 Task: Select and add various automotive accessories to your Amazon cart for car maintenance and enhancement.
Action: Mouse moved to (15, 82)
Screenshot: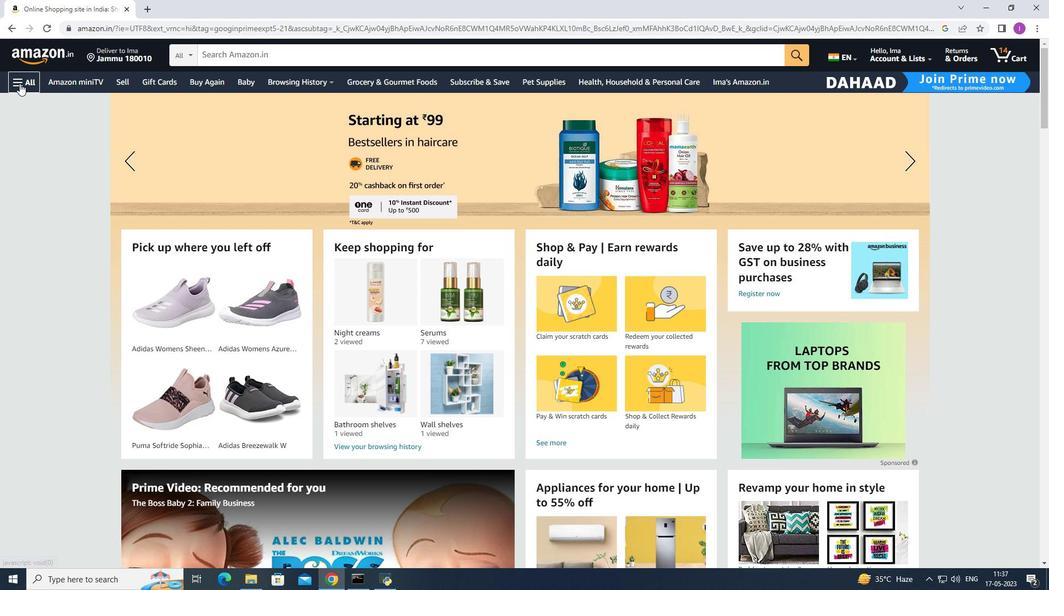 
Action: Mouse pressed left at (15, 82)
Screenshot: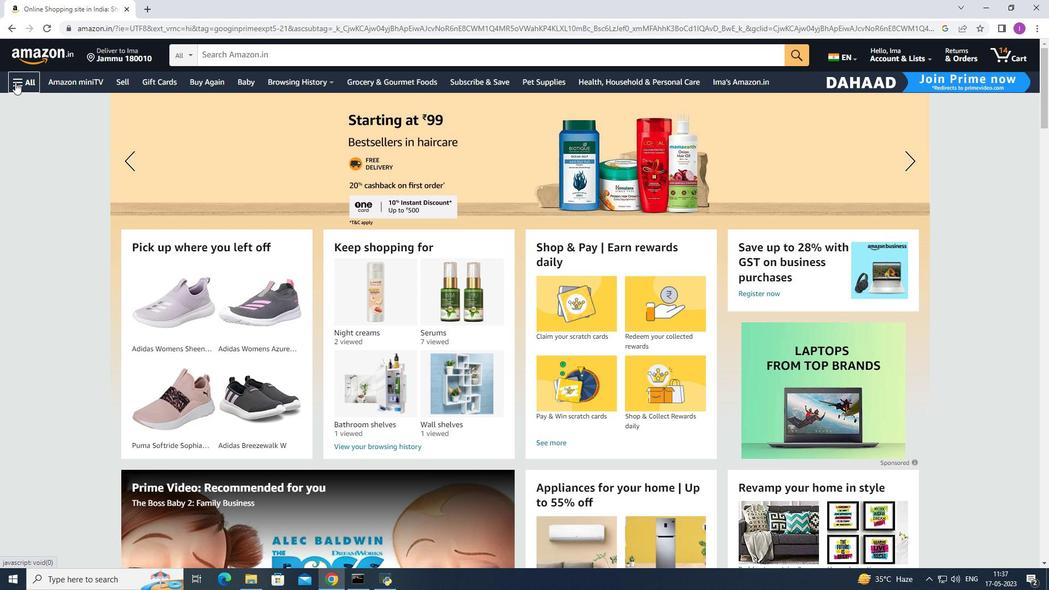 
Action: Mouse moved to (31, 479)
Screenshot: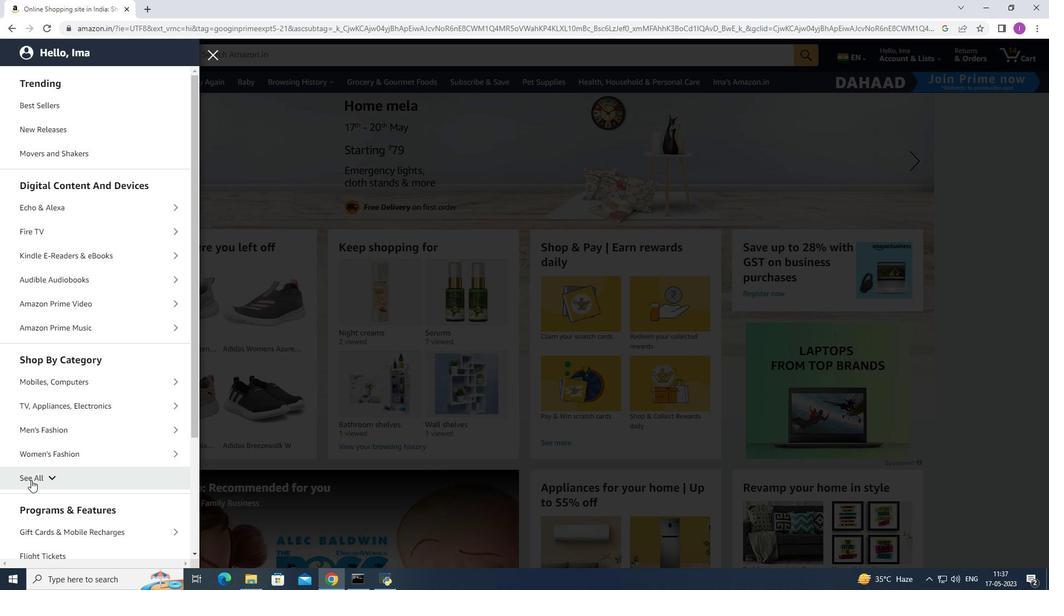 
Action: Mouse pressed left at (31, 479)
Screenshot: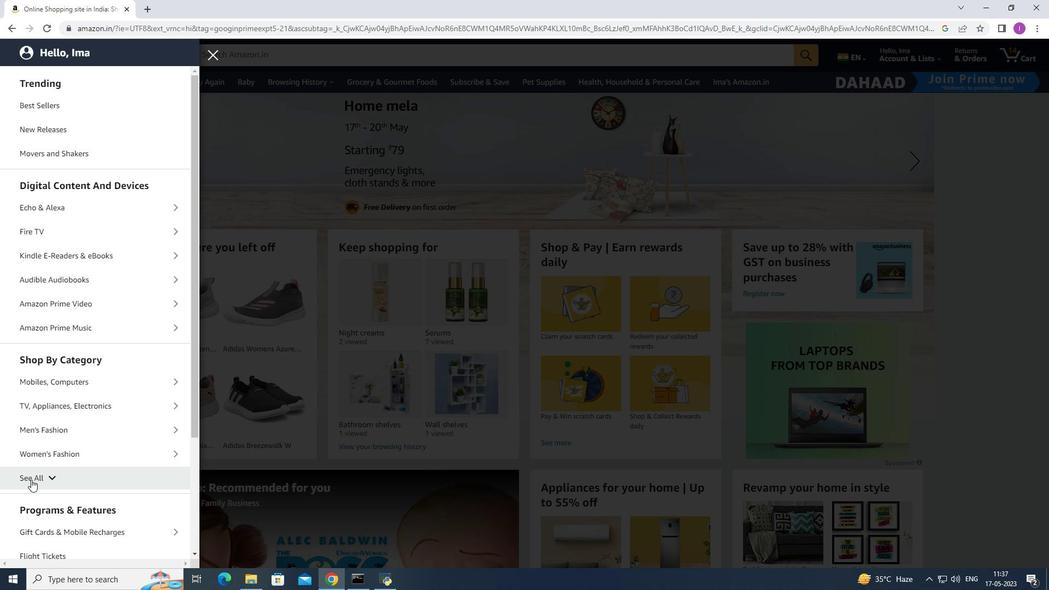 
Action: Mouse moved to (73, 458)
Screenshot: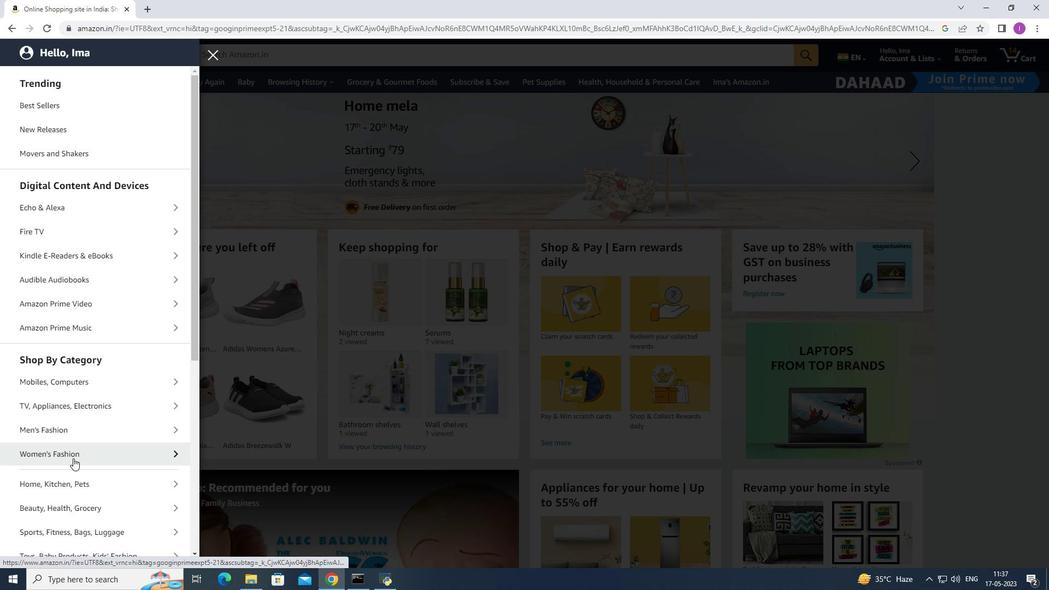 
Action: Mouse scrolled (73, 457) with delta (0, 0)
Screenshot: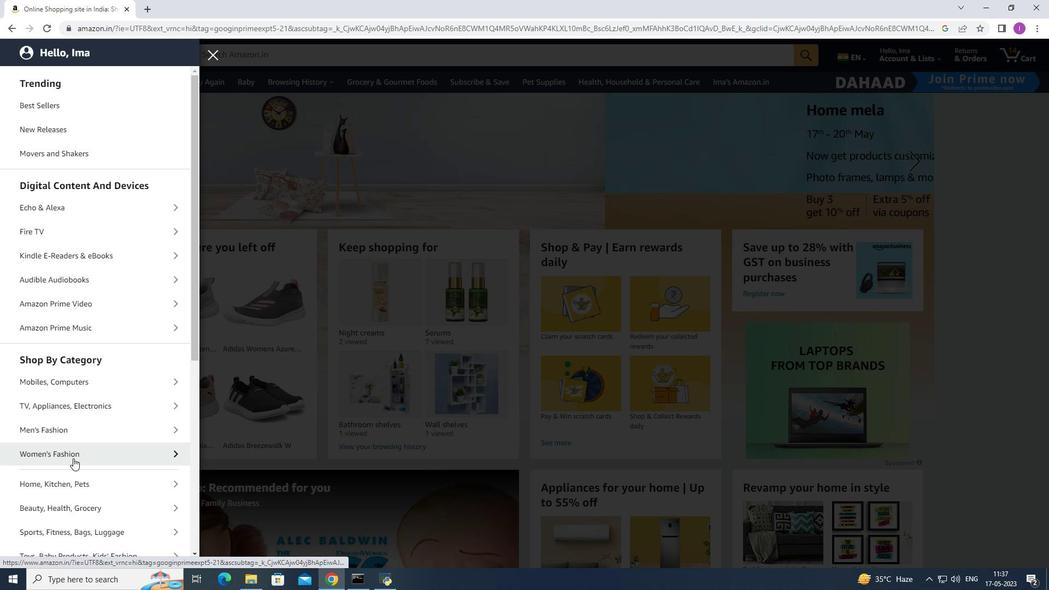
Action: Mouse scrolled (73, 457) with delta (0, 0)
Screenshot: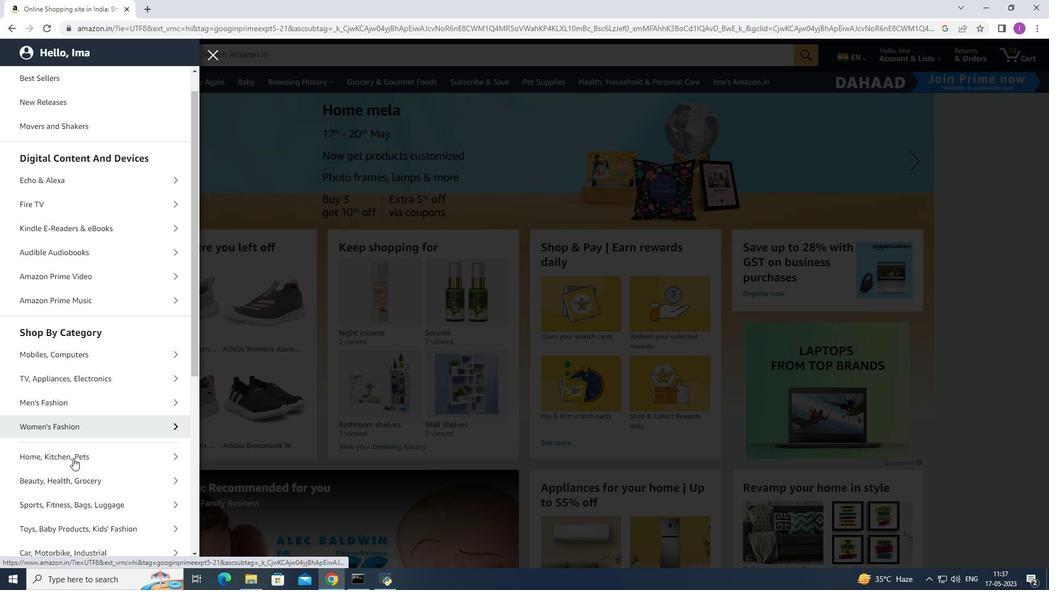 
Action: Mouse moved to (80, 454)
Screenshot: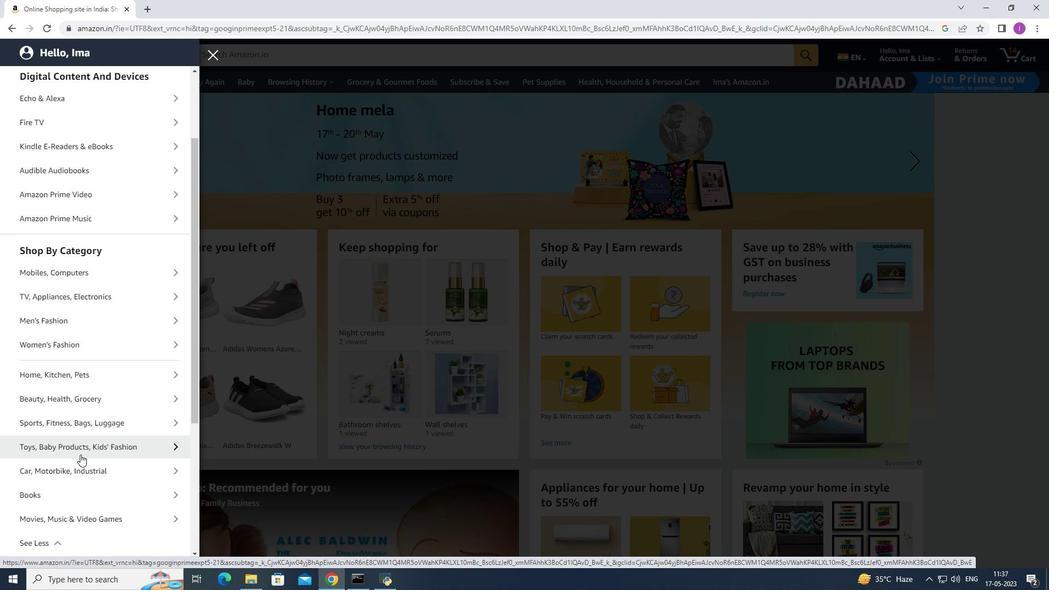 
Action: Mouse scrolled (80, 453) with delta (0, 0)
Screenshot: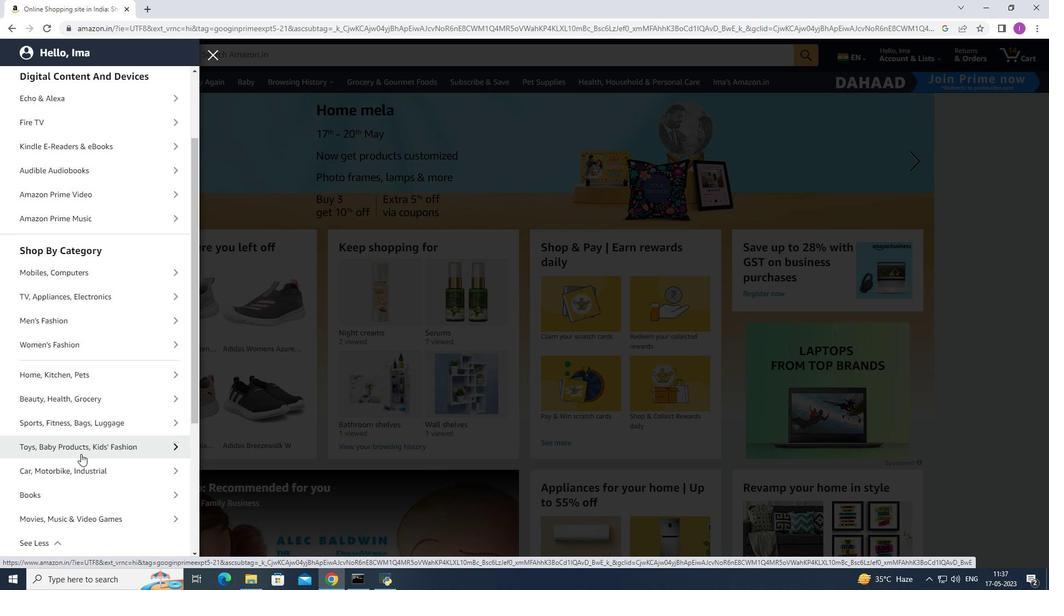 
Action: Mouse scrolled (80, 453) with delta (0, 0)
Screenshot: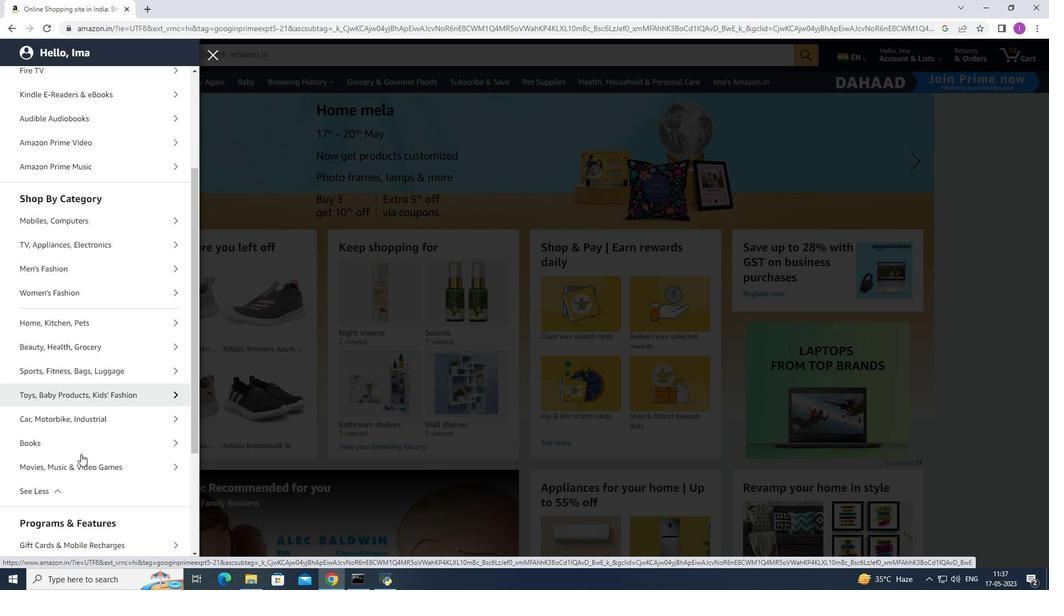 
Action: Mouse moved to (65, 431)
Screenshot: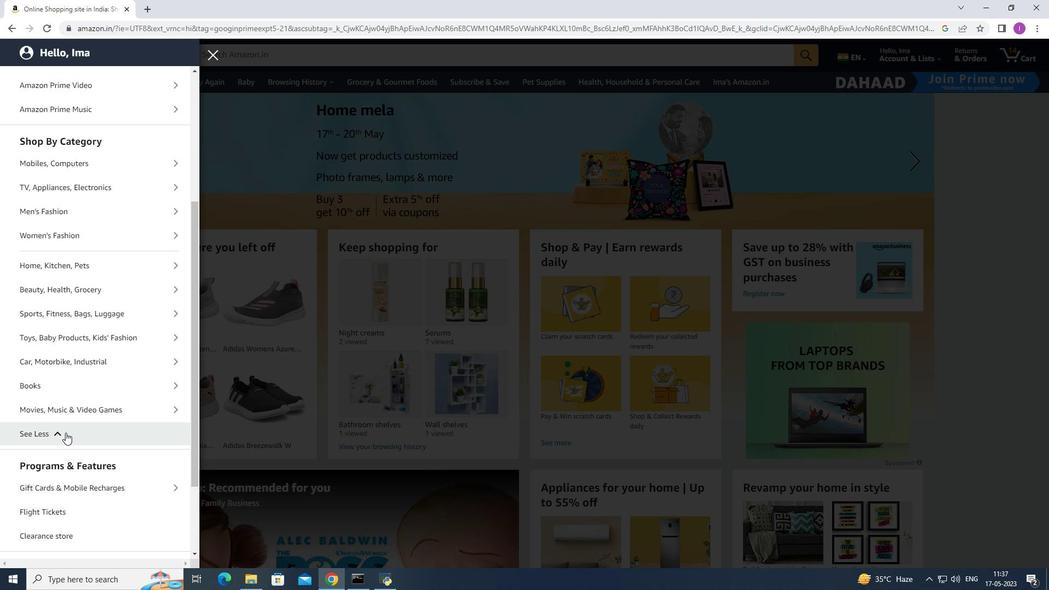 
Action: Mouse scrolled (65, 432) with delta (0, 0)
Screenshot: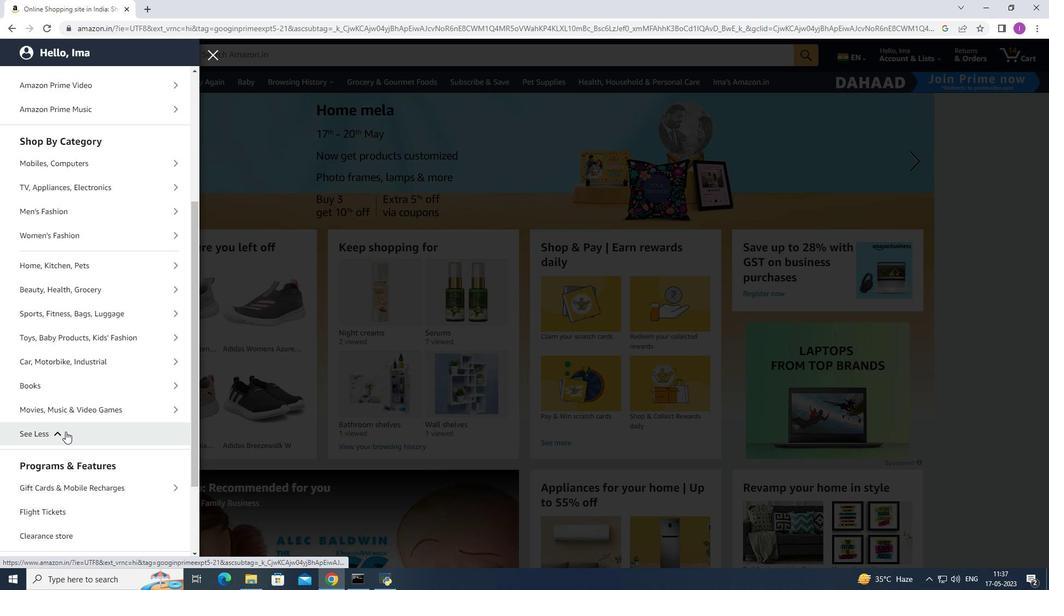 
Action: Mouse moved to (67, 430)
Screenshot: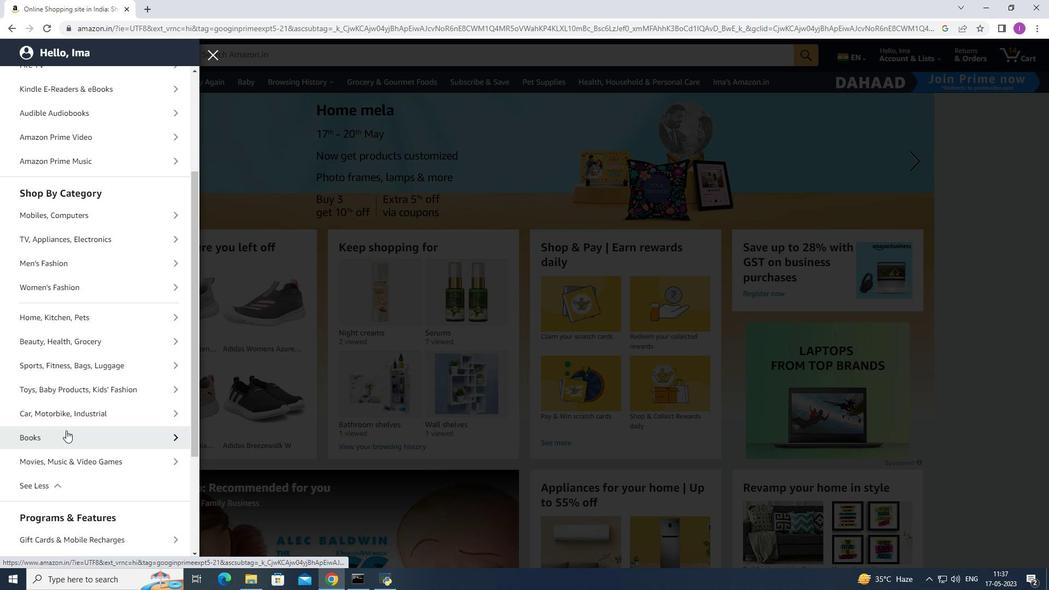 
Action: Mouse scrolled (67, 430) with delta (0, 0)
Screenshot: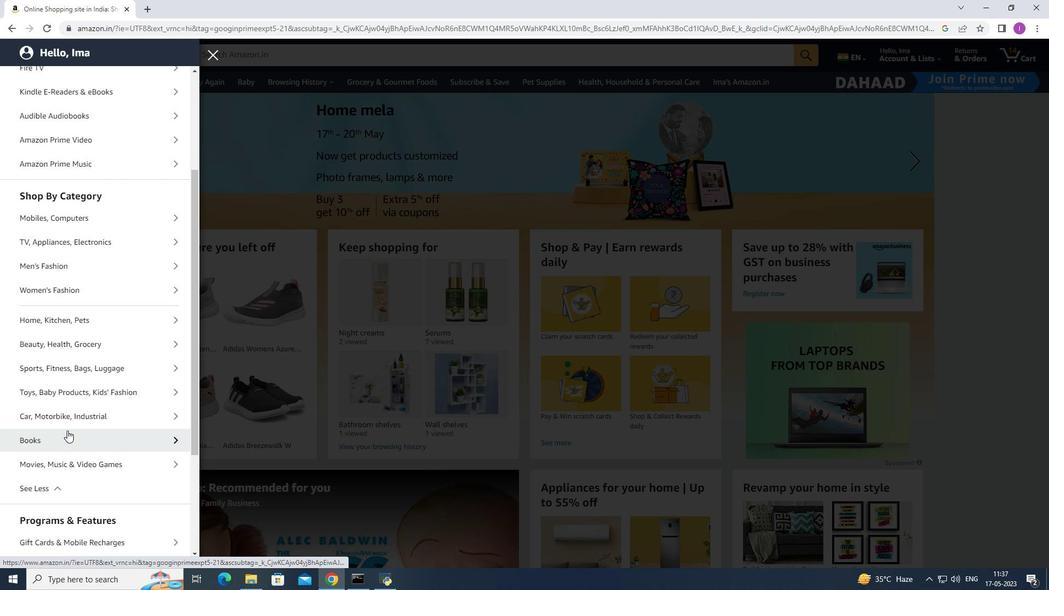 
Action: Mouse moved to (210, 51)
Screenshot: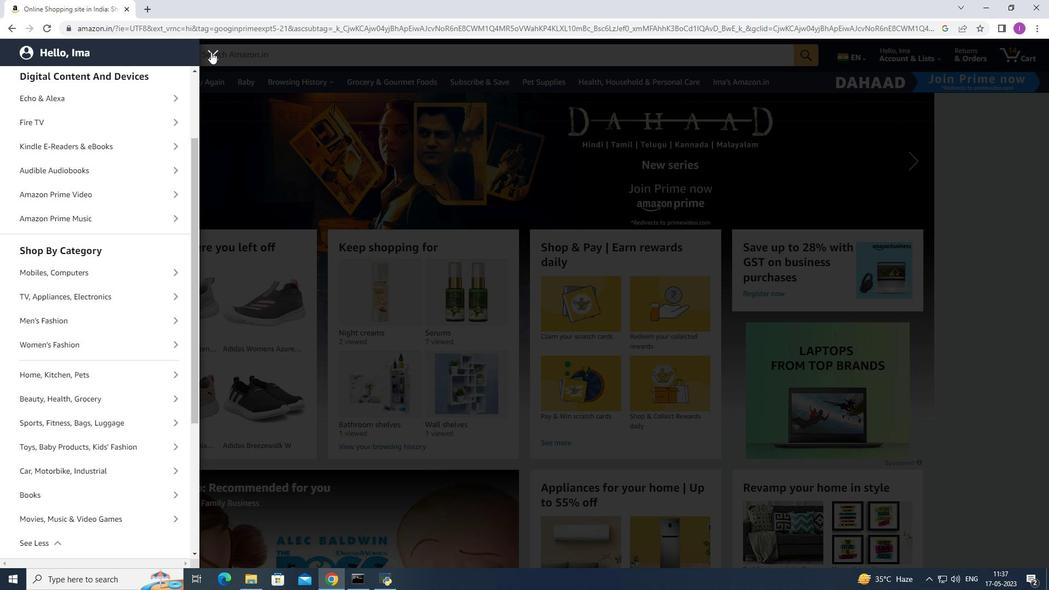 
Action: Mouse pressed left at (210, 51)
Screenshot: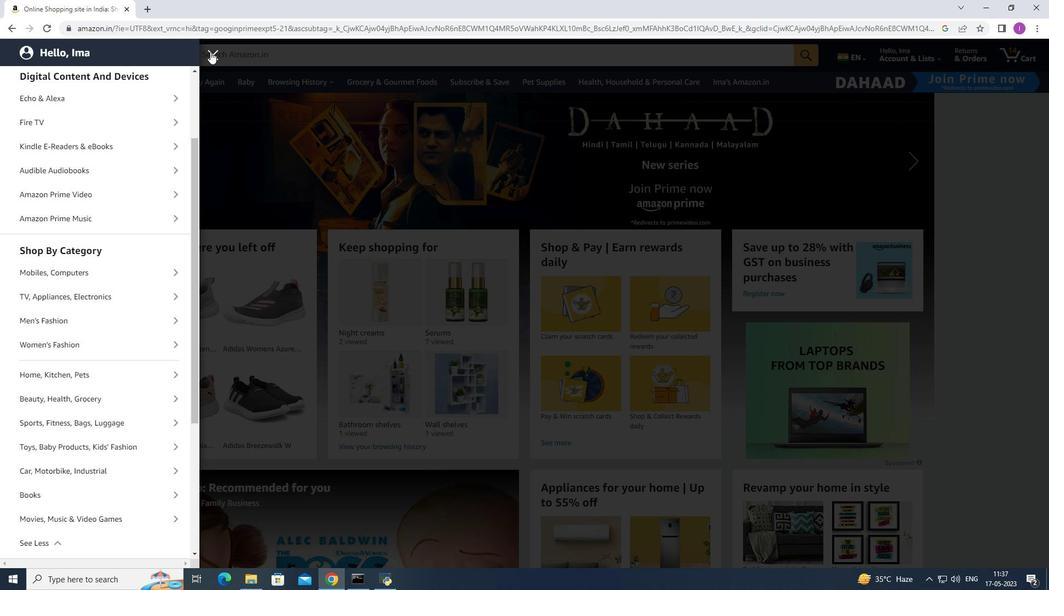 
Action: Mouse moved to (213, 52)
Screenshot: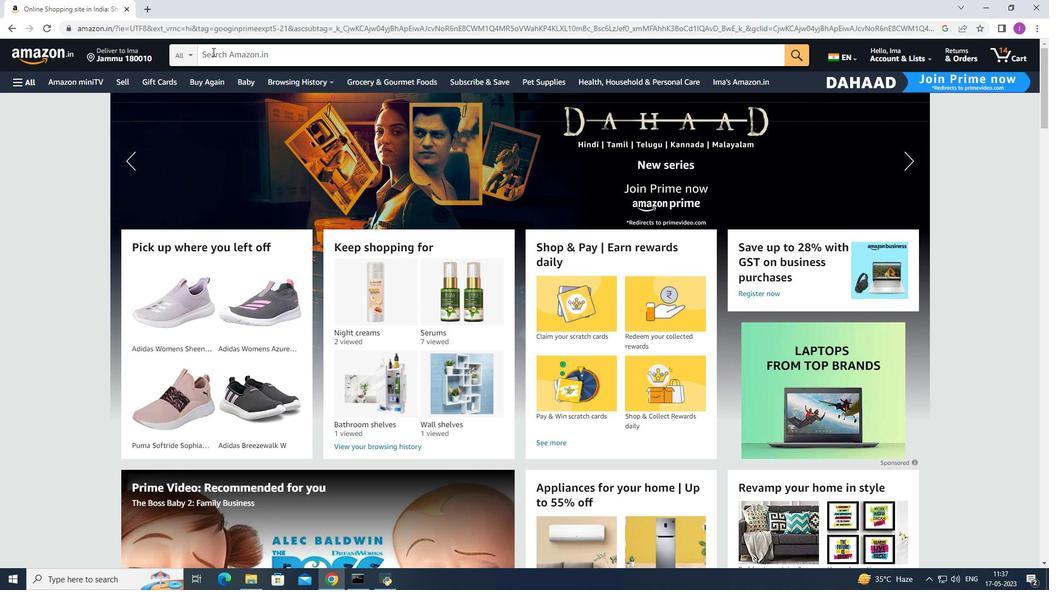 
Action: Mouse pressed left at (213, 52)
Screenshot: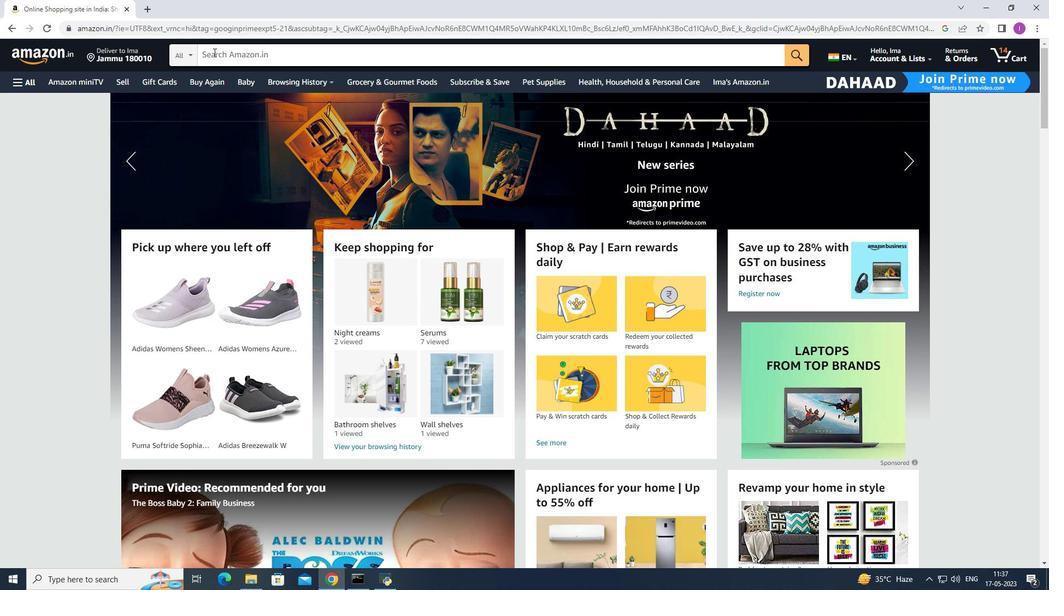 
Action: Key pressed <Key.shift>Automotive<Key.space>category<Key.enter>
Screenshot: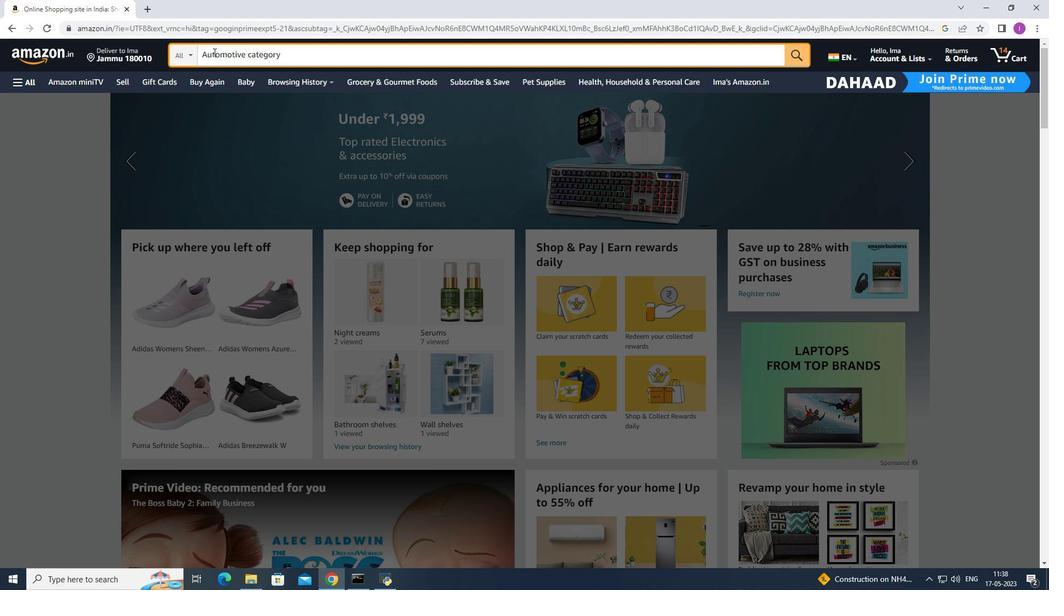
Action: Mouse moved to (349, 178)
Screenshot: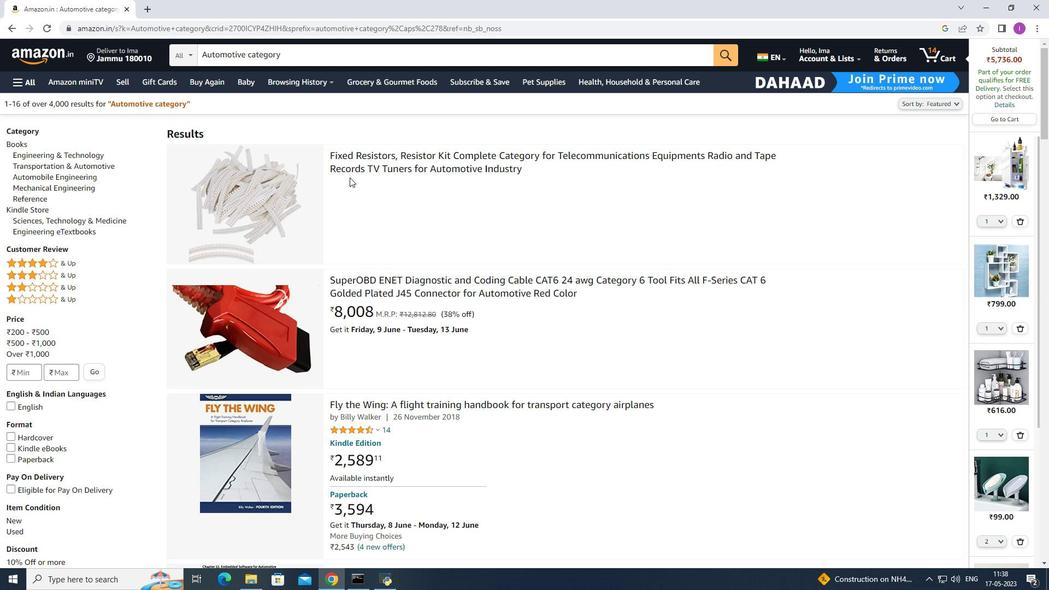 
Action: Mouse scrolled (349, 177) with delta (0, 0)
Screenshot: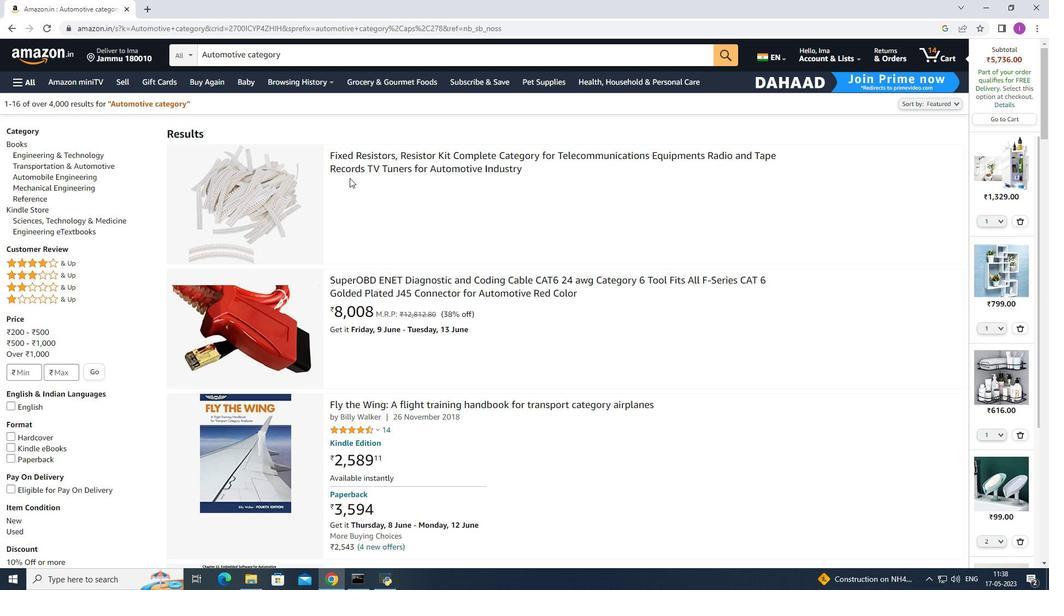 
Action: Mouse moved to (349, 181)
Screenshot: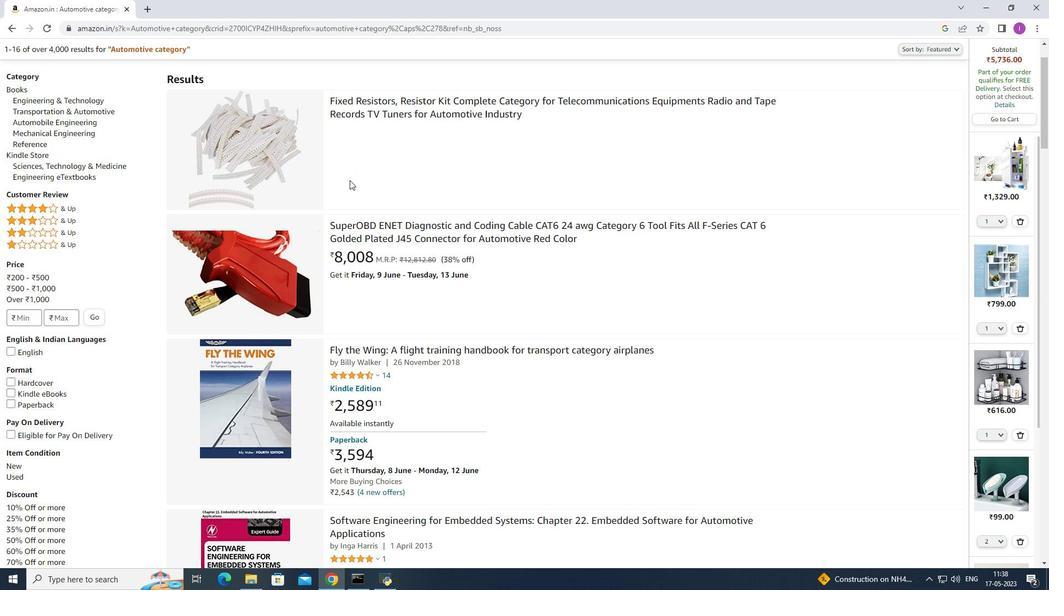 
Action: Mouse scrolled (349, 181) with delta (0, 0)
Screenshot: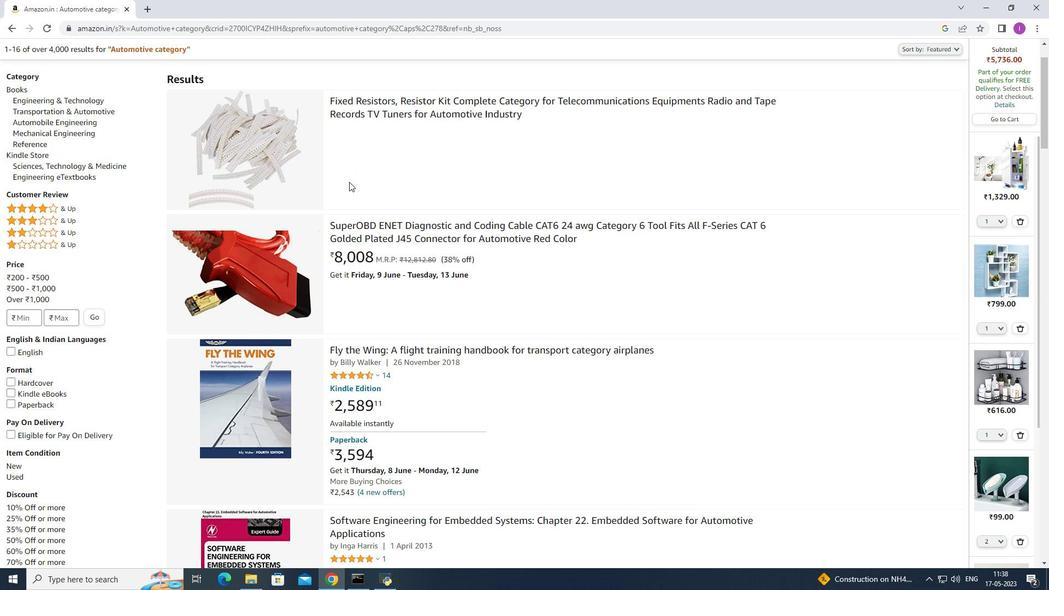 
Action: Mouse scrolled (349, 181) with delta (0, 0)
Screenshot: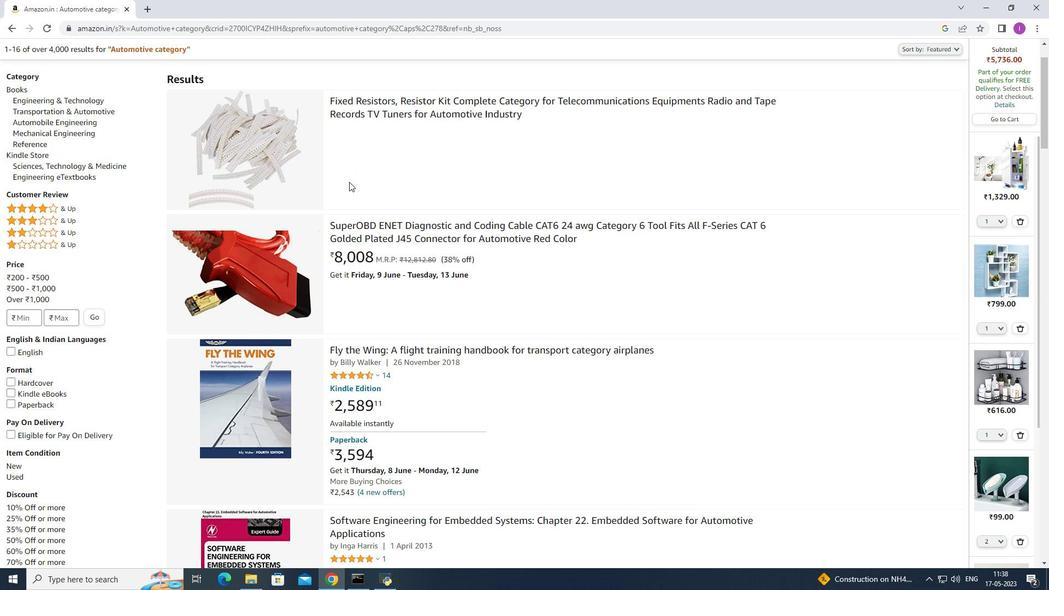
Action: Mouse scrolled (349, 181) with delta (0, 0)
Screenshot: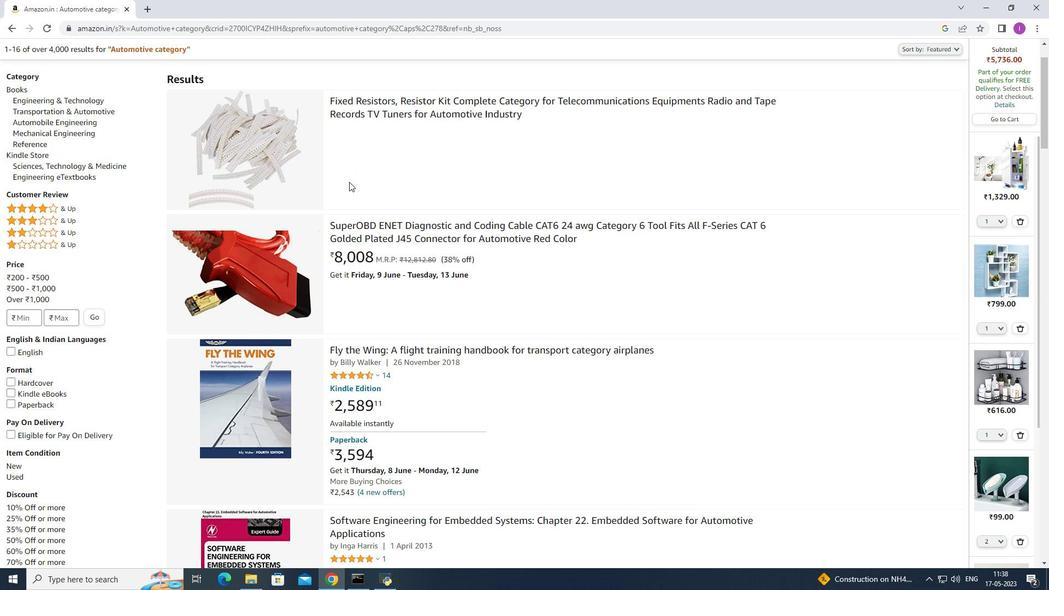 
Action: Mouse moved to (348, 178)
Screenshot: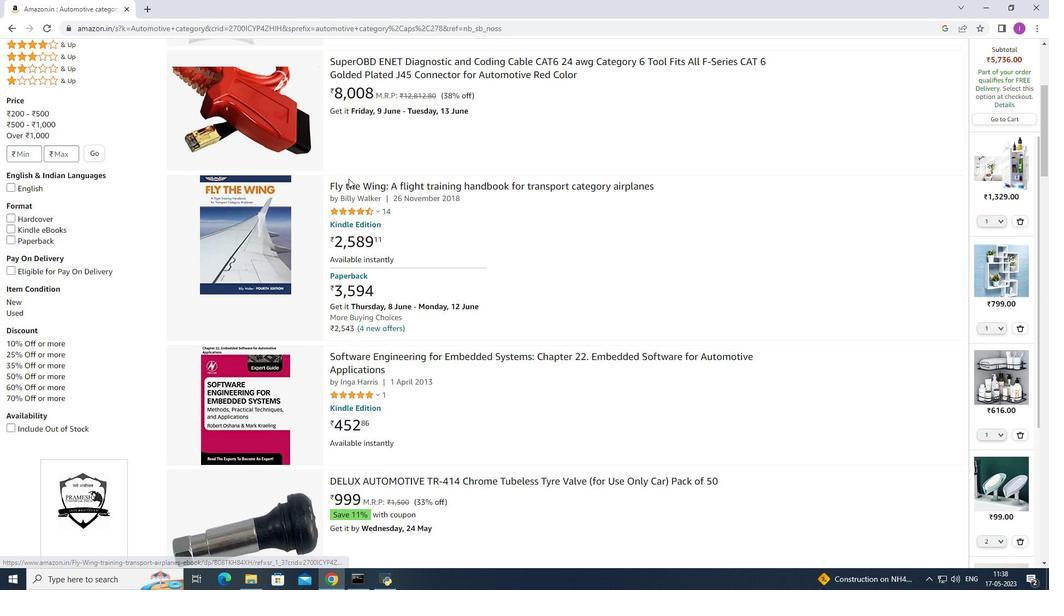 
Action: Mouse scrolled (348, 177) with delta (0, 0)
Screenshot: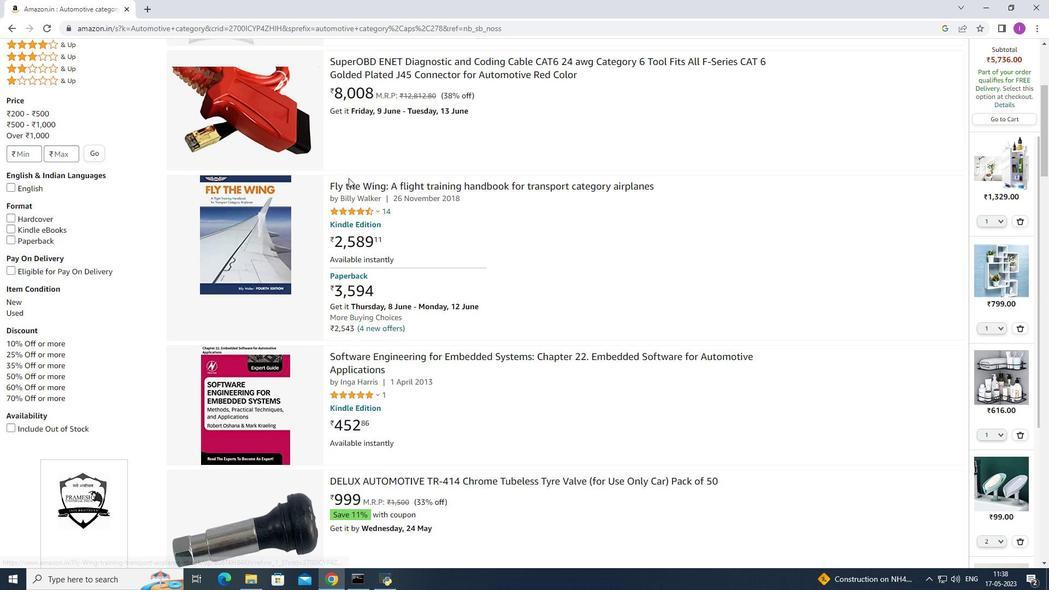 
Action: Mouse scrolled (348, 177) with delta (0, 0)
Screenshot: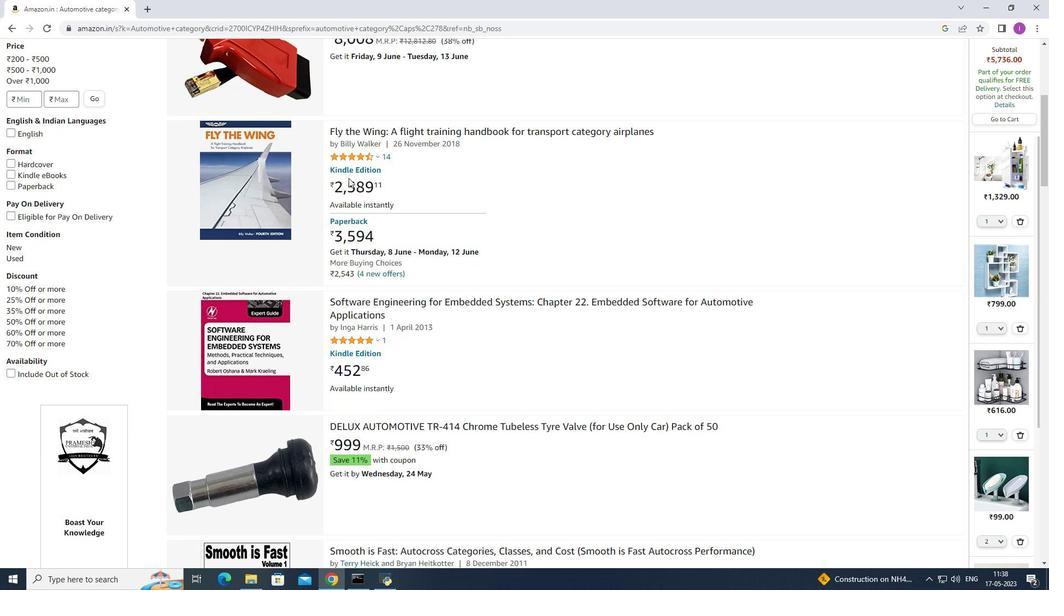 
Action: Mouse scrolled (348, 177) with delta (0, 0)
Screenshot: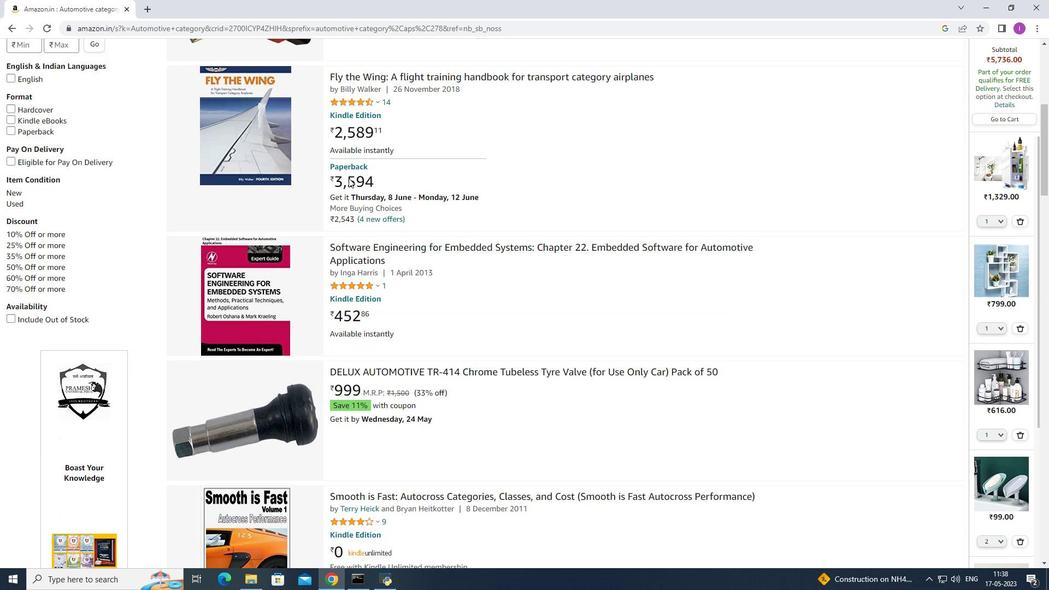
Action: Mouse scrolled (348, 177) with delta (0, 0)
Screenshot: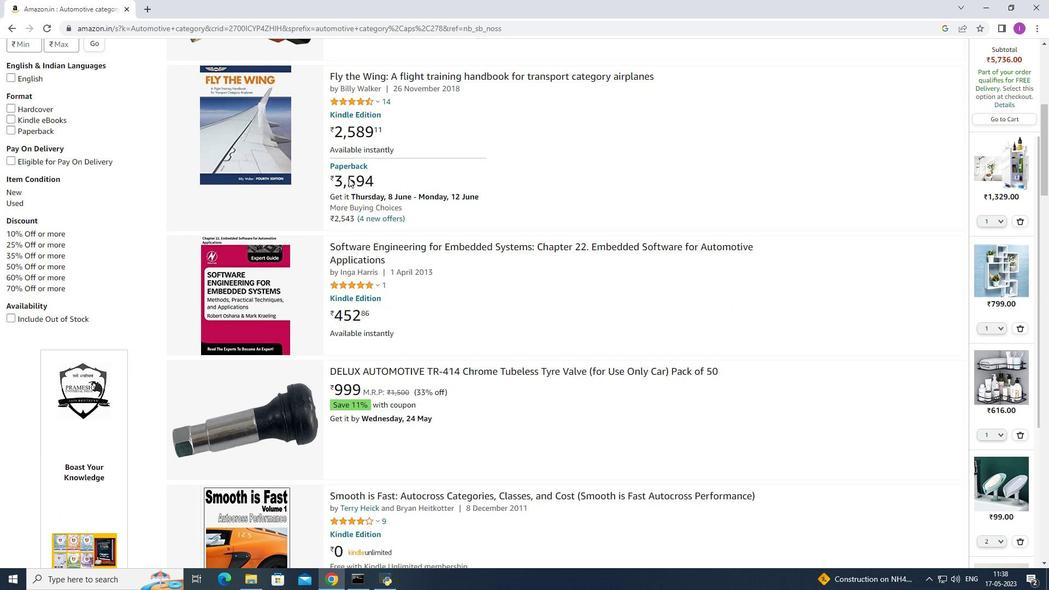 
Action: Mouse moved to (348, 177)
Screenshot: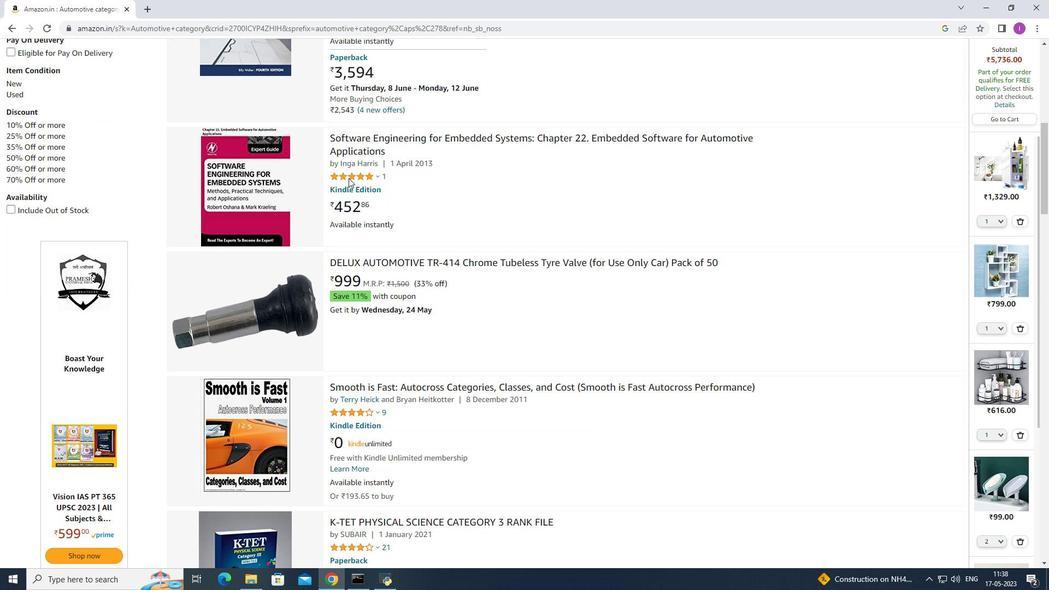 
Action: Mouse scrolled (348, 177) with delta (0, 0)
Screenshot: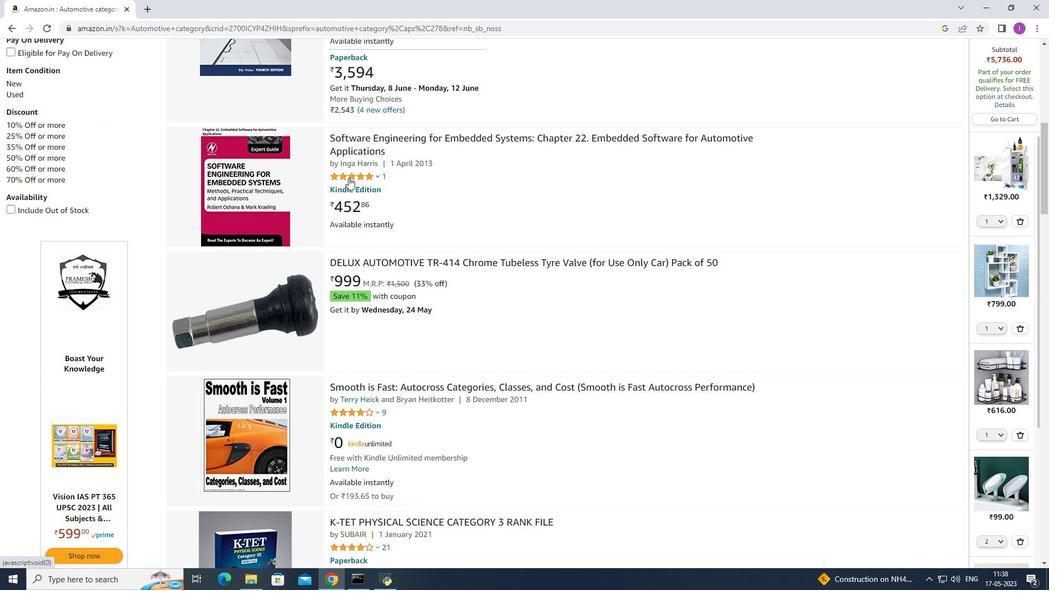 
Action: Mouse scrolled (348, 177) with delta (0, 0)
Screenshot: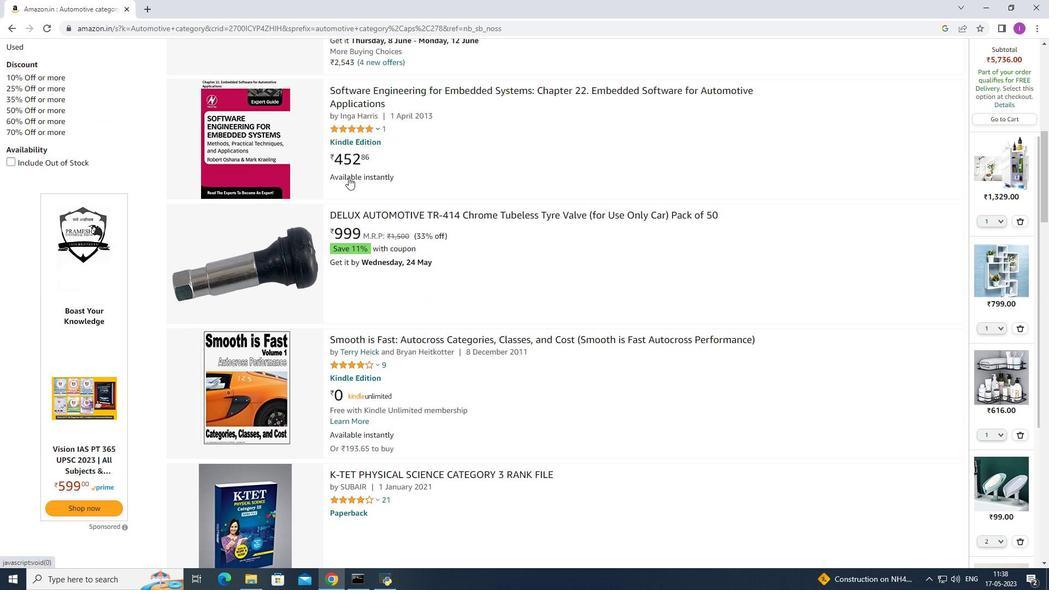 
Action: Mouse scrolled (348, 177) with delta (0, 0)
Screenshot: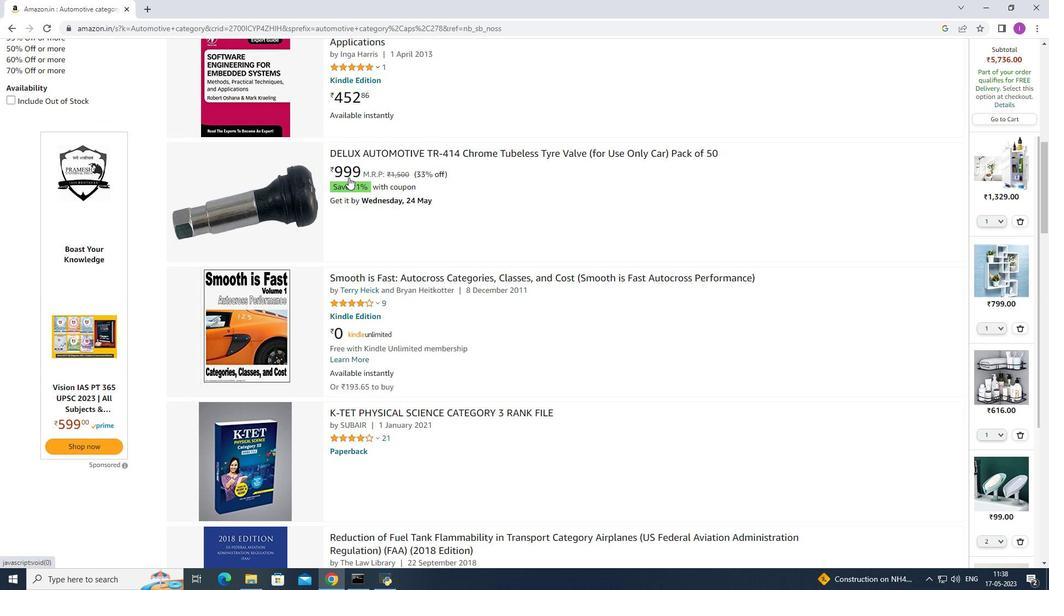 
Action: Mouse scrolled (348, 177) with delta (0, 0)
Screenshot: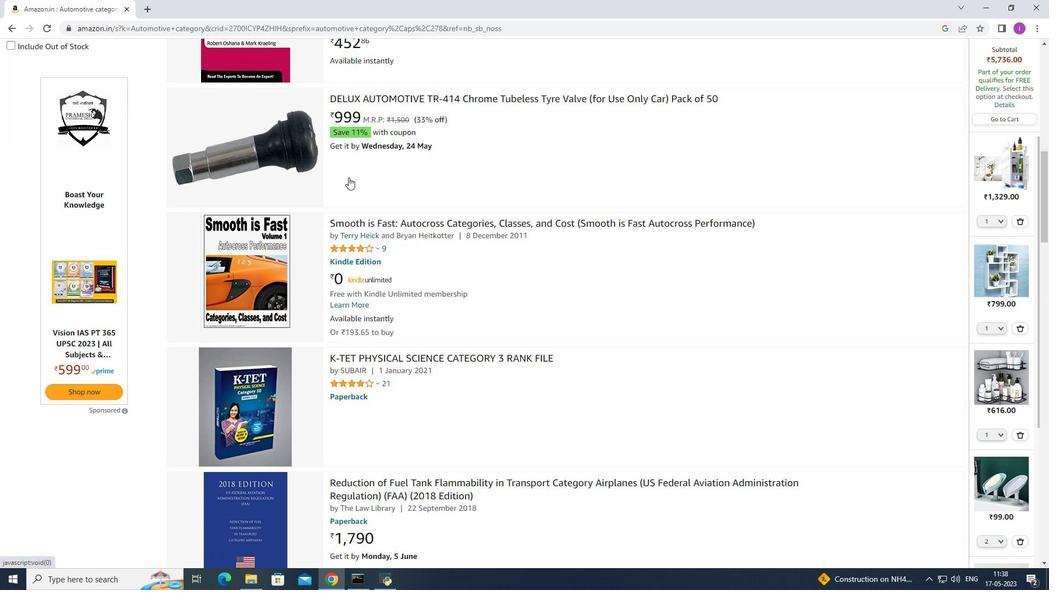 
Action: Mouse moved to (348, 170)
Screenshot: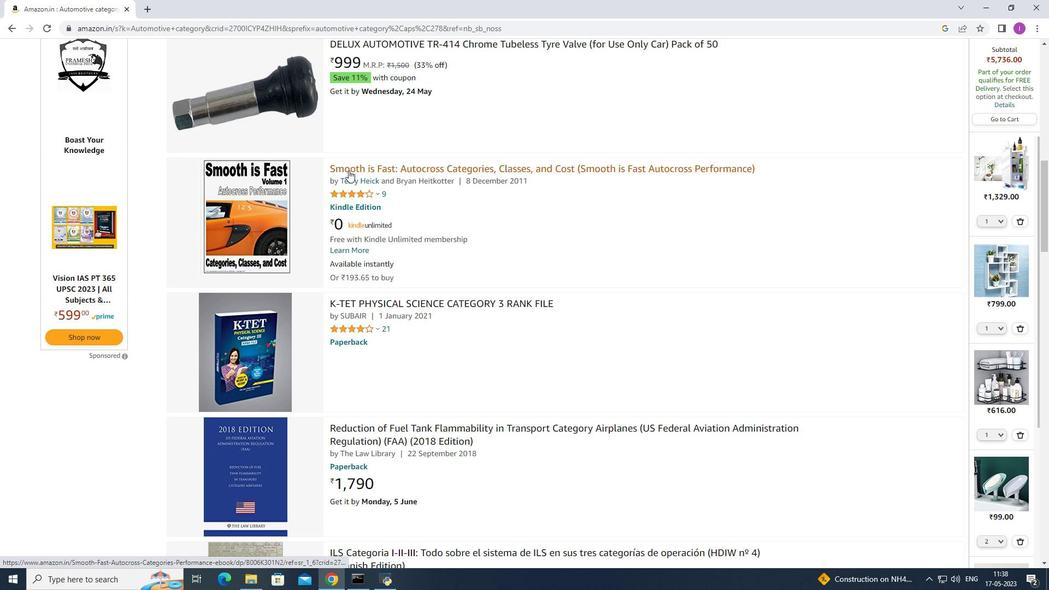 
Action: Mouse scrolled (348, 169) with delta (0, 0)
Screenshot: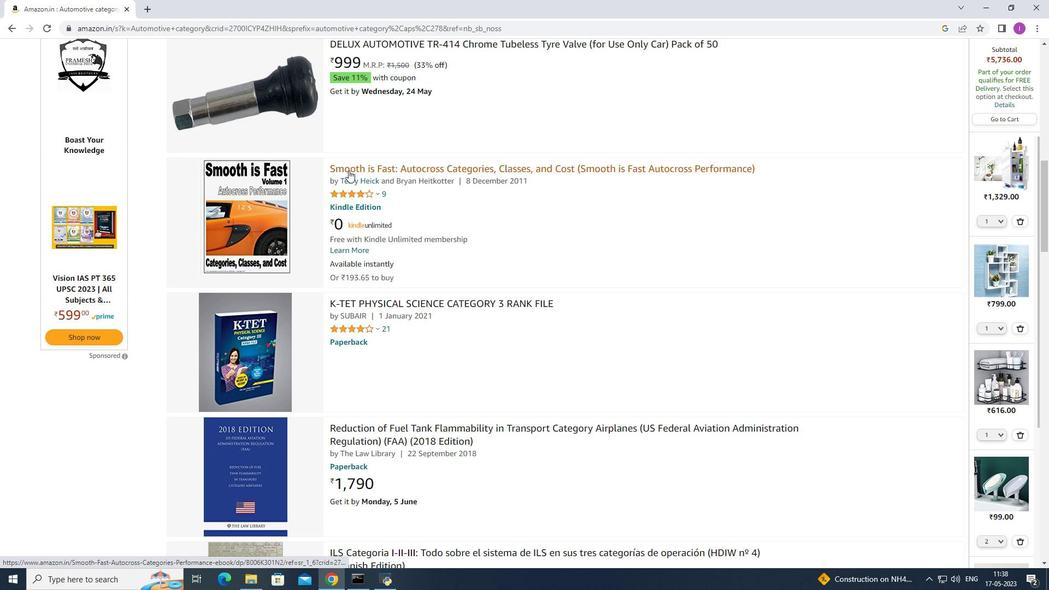 
Action: Mouse scrolled (348, 169) with delta (0, 0)
Screenshot: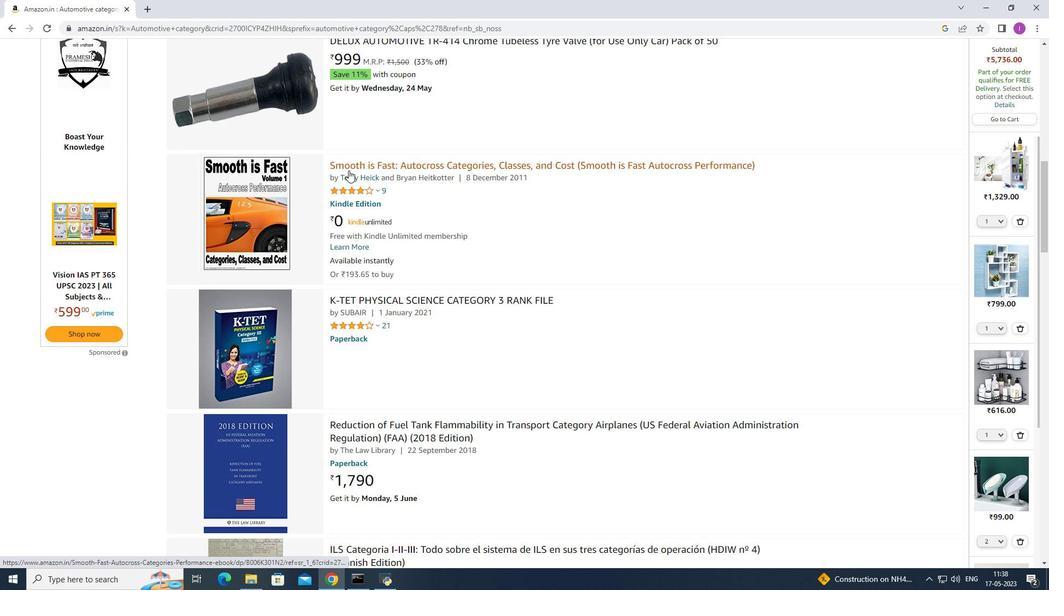 
Action: Mouse scrolled (348, 169) with delta (0, 0)
Screenshot: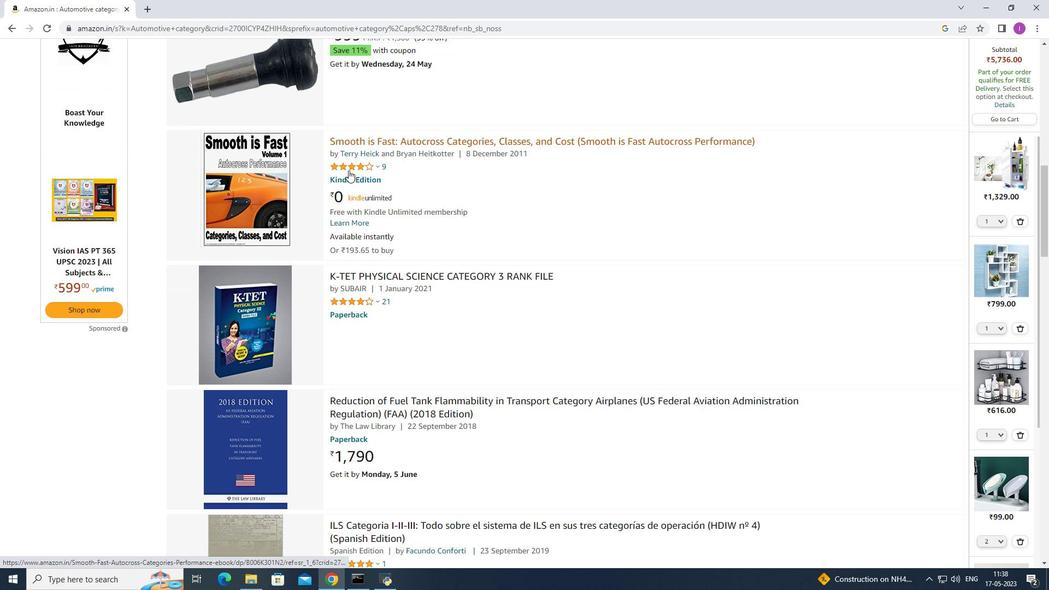 
Action: Mouse scrolled (348, 169) with delta (0, 0)
Screenshot: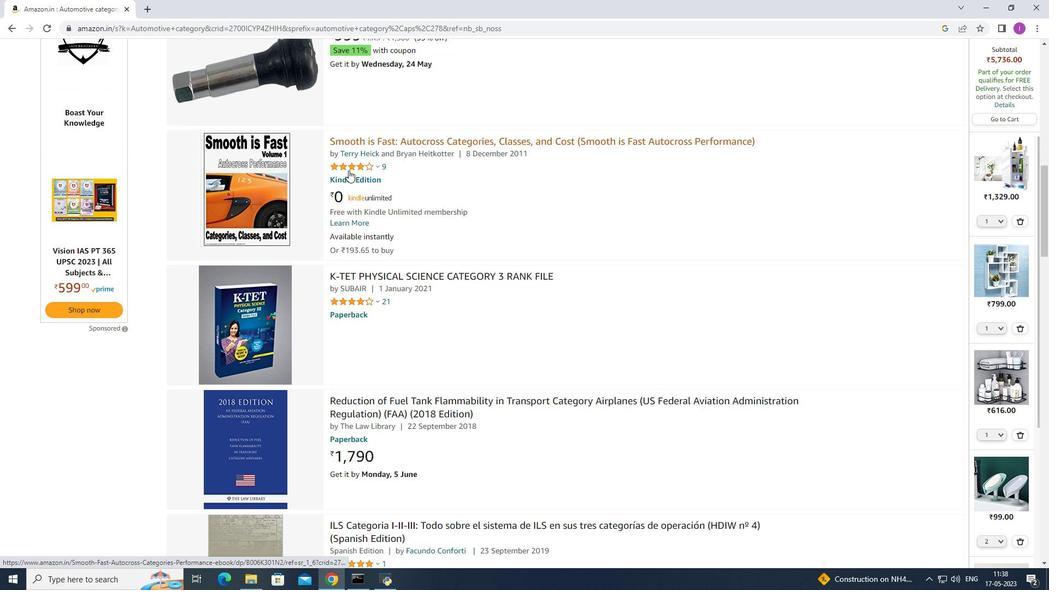 
Action: Mouse scrolled (348, 169) with delta (0, 0)
Screenshot: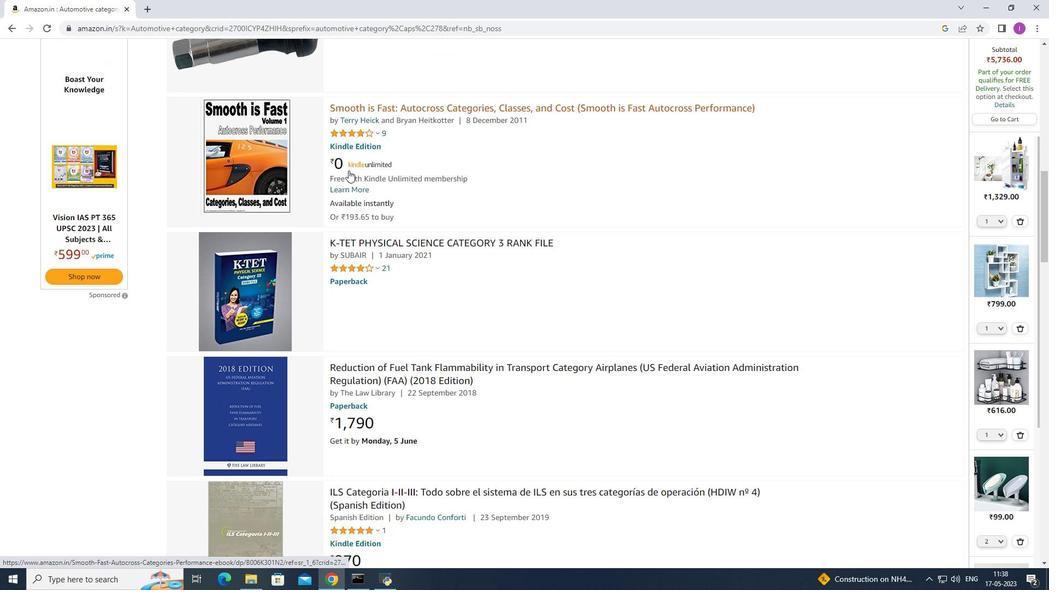
Action: Mouse moved to (348, 169)
Screenshot: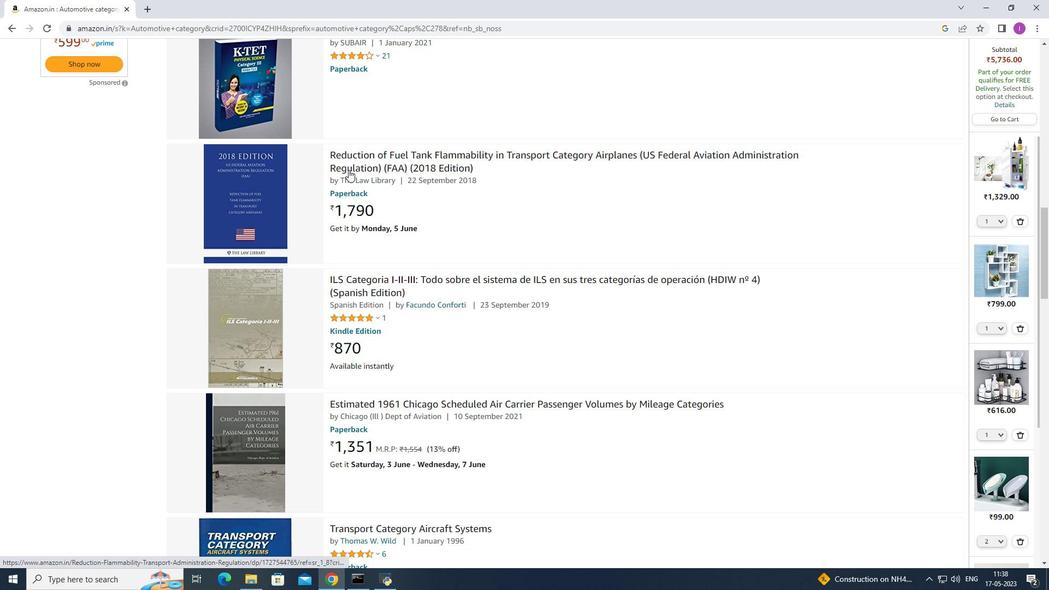 
Action: Mouse scrolled (348, 170) with delta (0, 0)
Screenshot: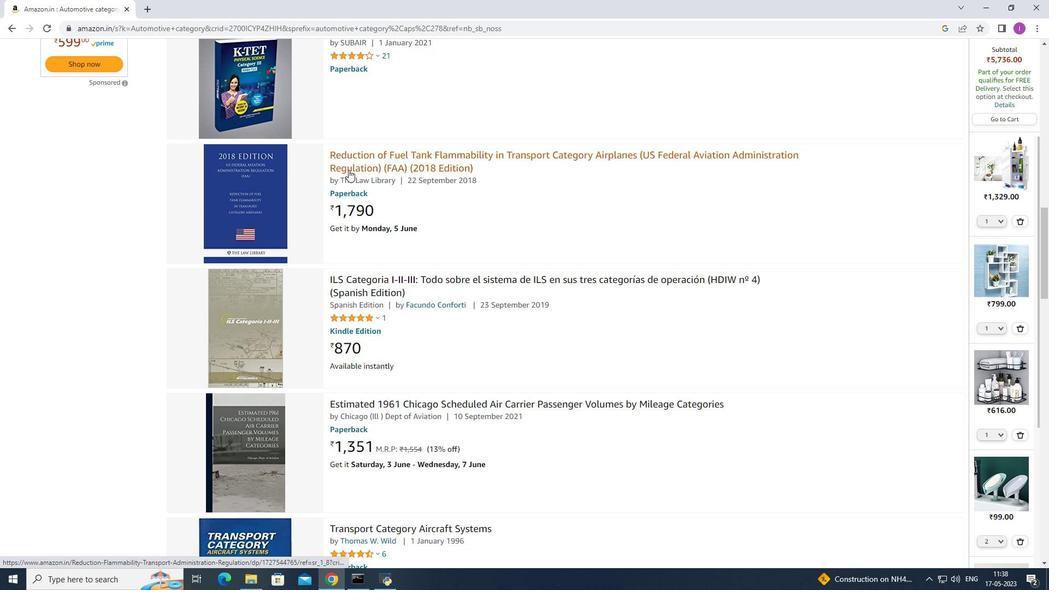 
Action: Mouse scrolled (348, 170) with delta (0, 0)
Screenshot: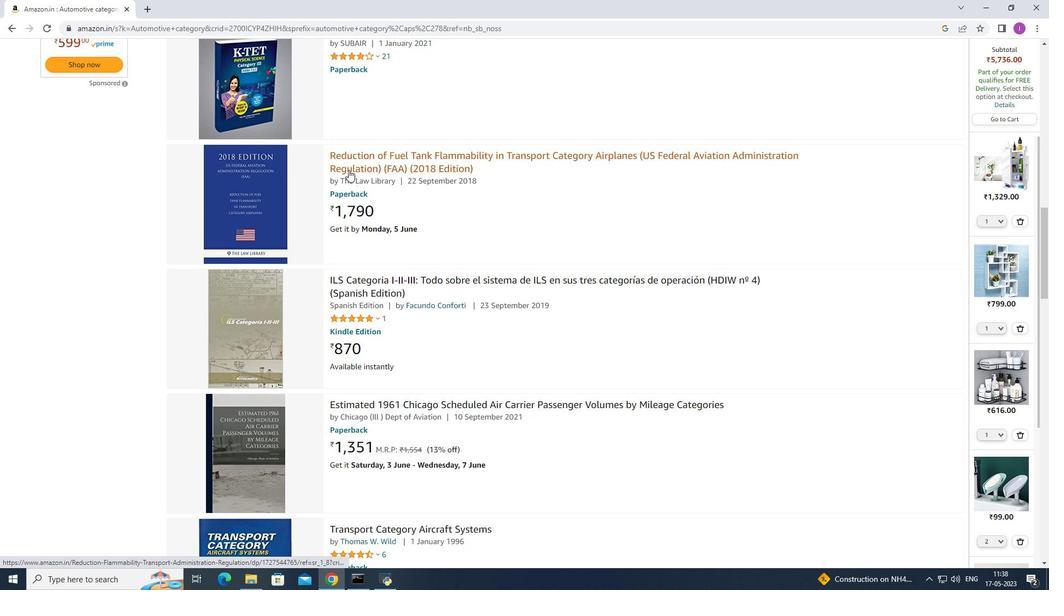 
Action: Mouse scrolled (348, 170) with delta (0, 0)
Screenshot: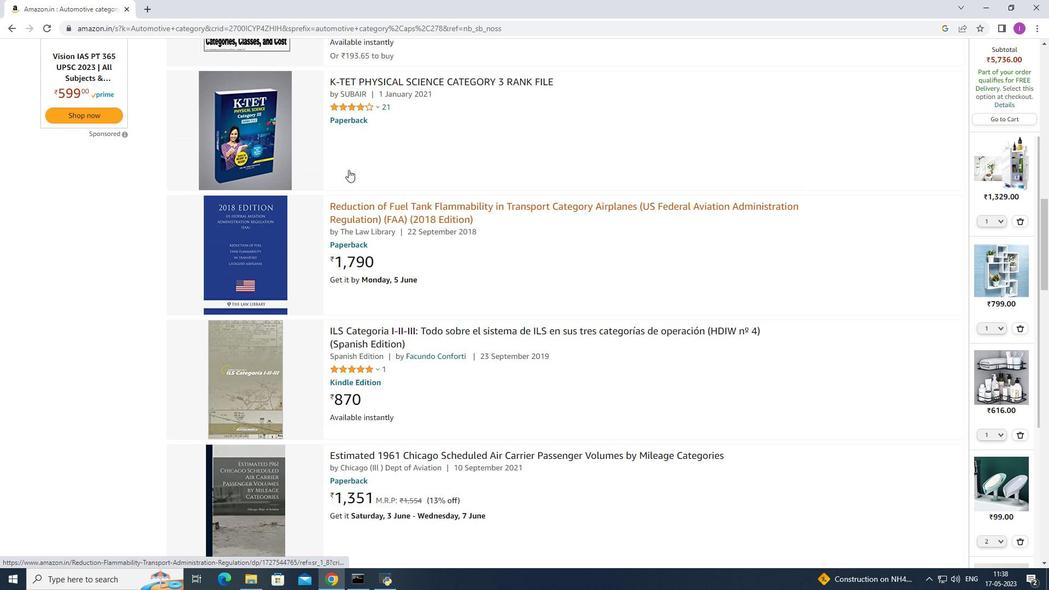 
Action: Mouse scrolled (348, 170) with delta (0, 0)
Screenshot: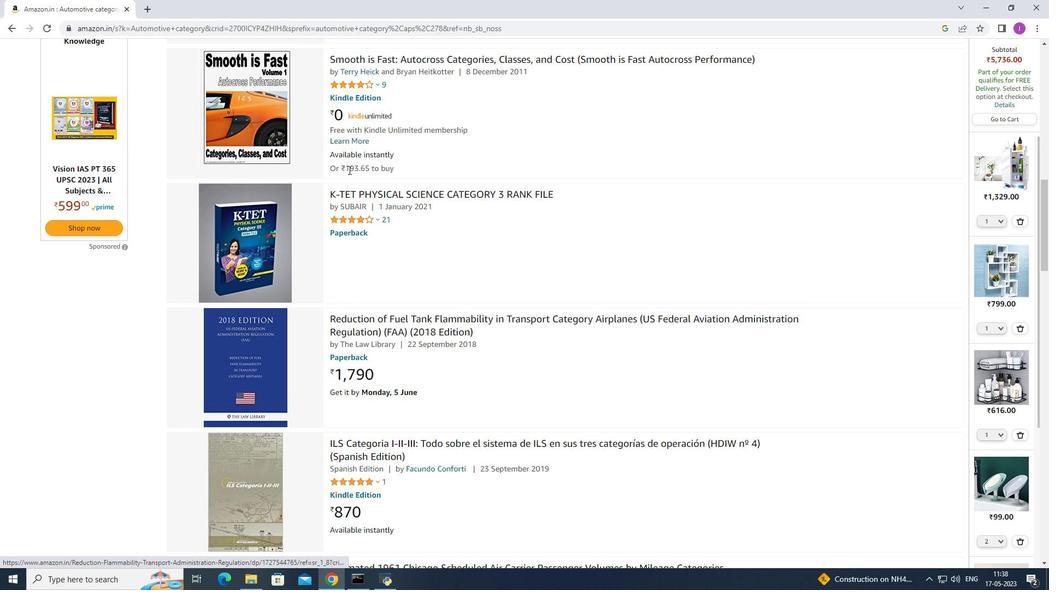 
Action: Mouse scrolled (348, 170) with delta (0, 0)
Screenshot: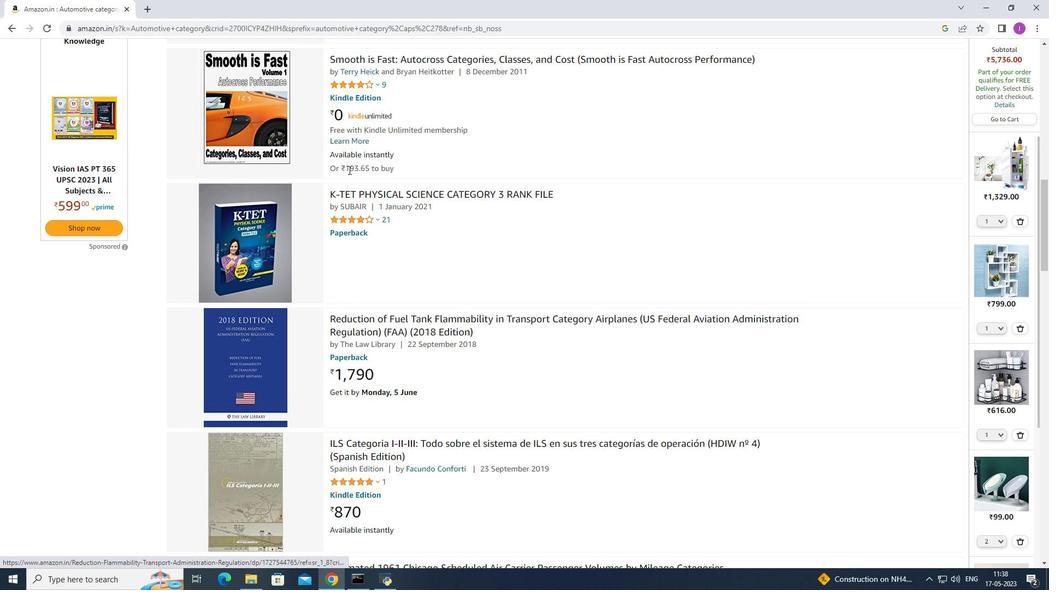 
Action: Mouse scrolled (348, 170) with delta (0, 0)
Screenshot: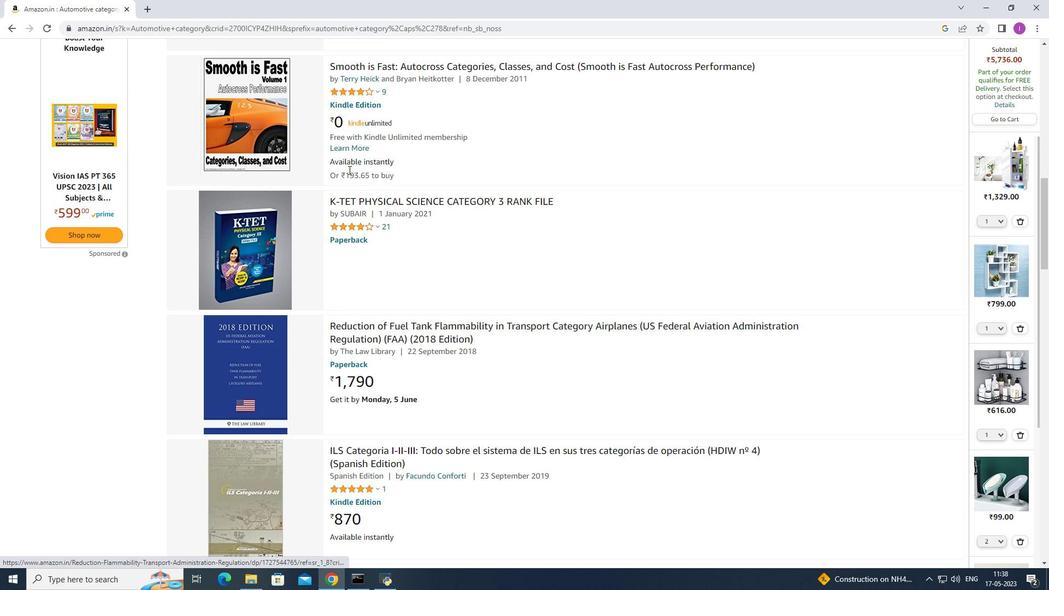 
Action: Mouse scrolled (348, 170) with delta (0, 0)
Screenshot: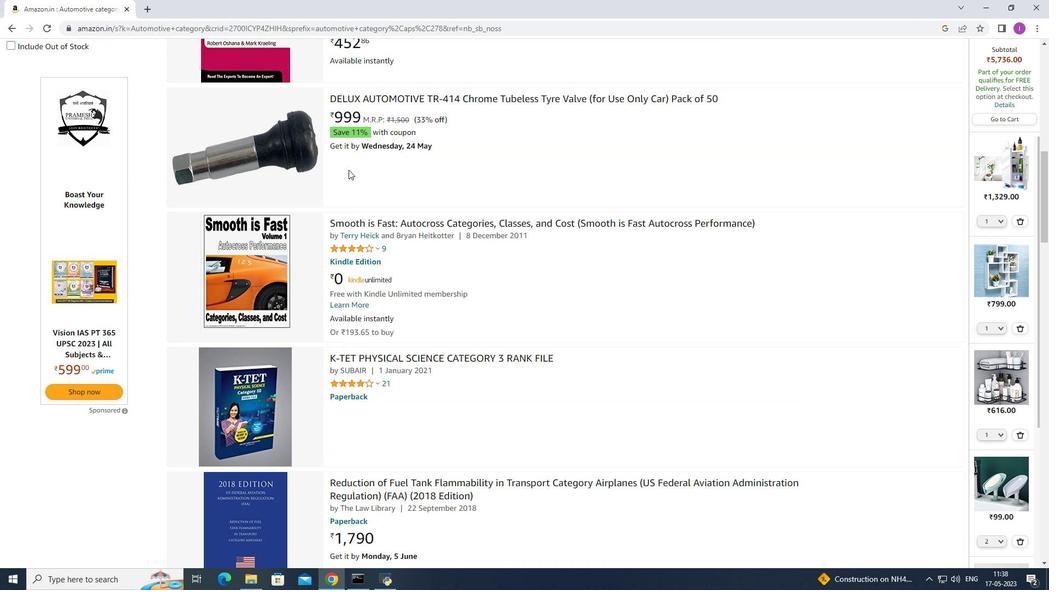 
Action: Mouse scrolled (348, 170) with delta (0, 0)
Screenshot: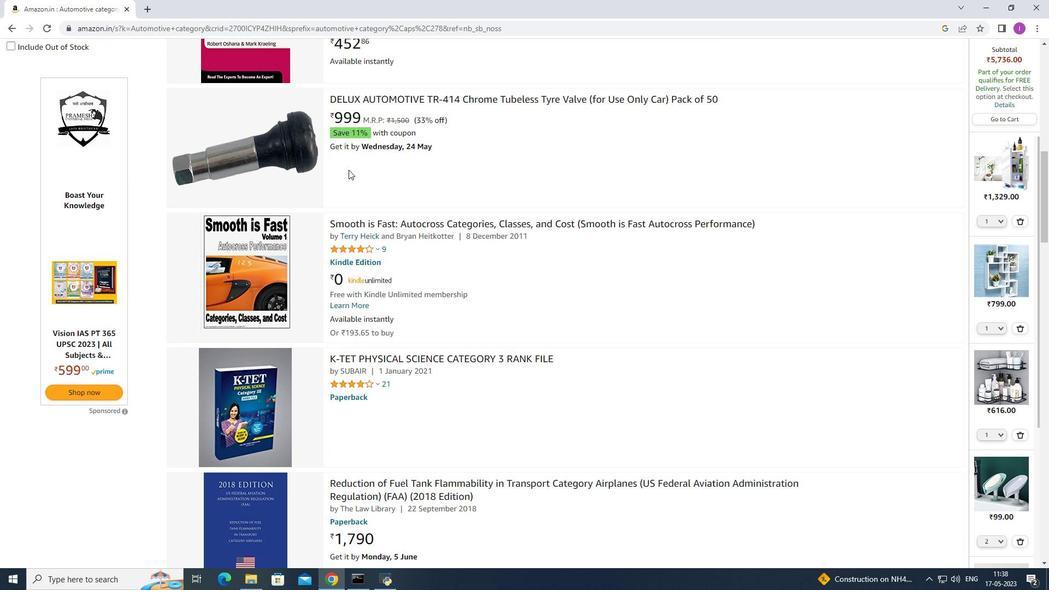 
Action: Mouse scrolled (348, 170) with delta (0, 0)
Screenshot: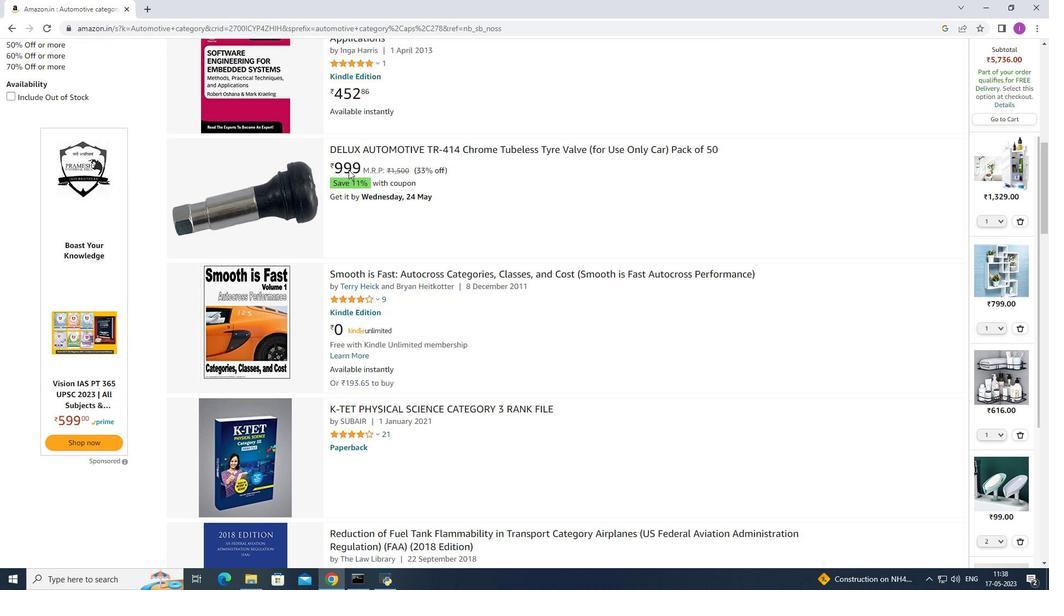 
Action: Mouse scrolled (348, 170) with delta (0, 0)
Screenshot: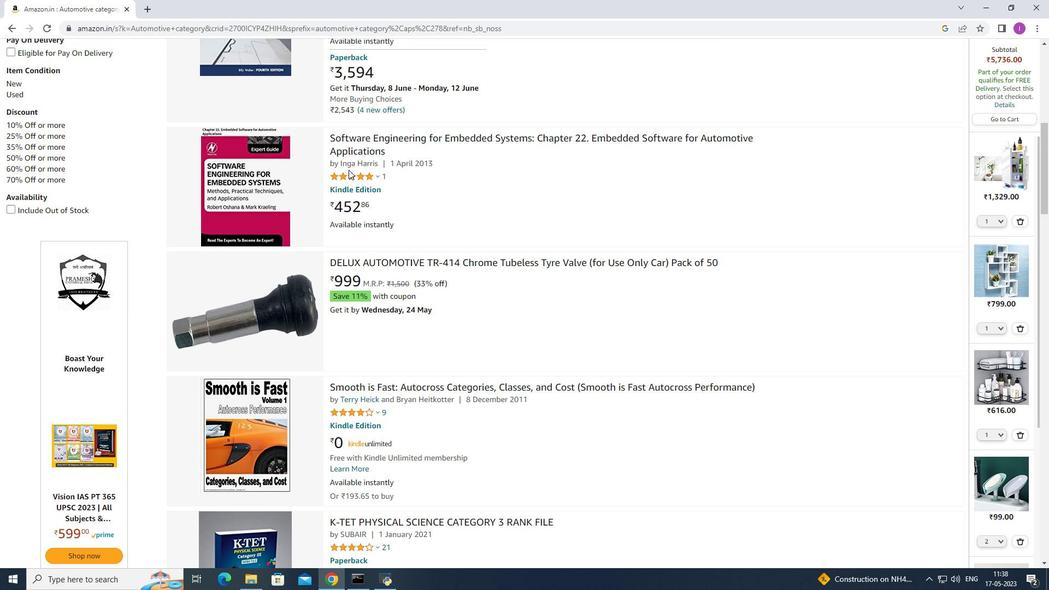 
Action: Mouse scrolled (348, 170) with delta (0, 0)
Screenshot: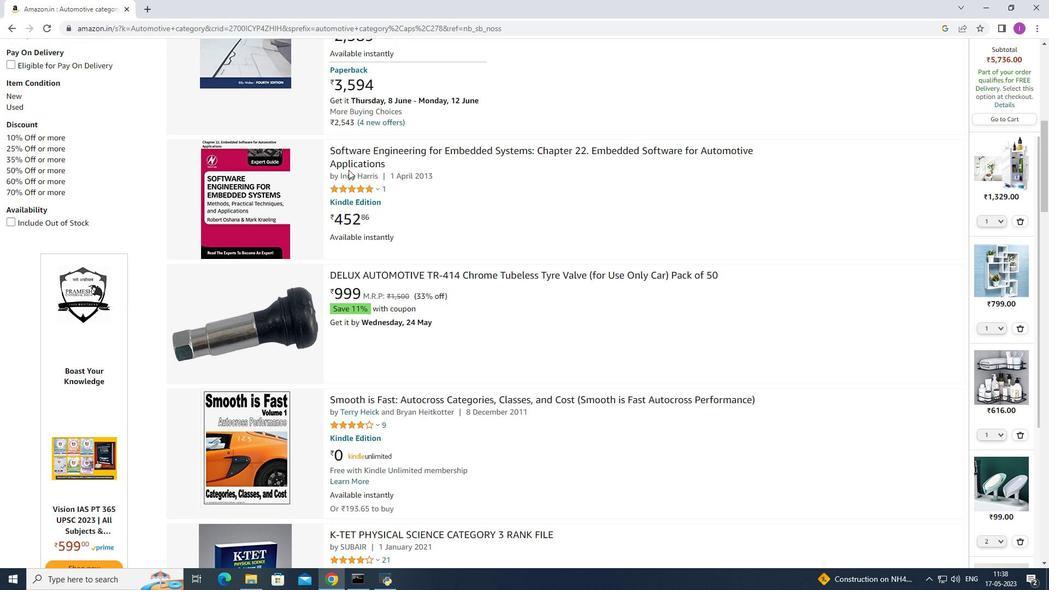 
Action: Mouse scrolled (348, 170) with delta (0, 0)
Screenshot: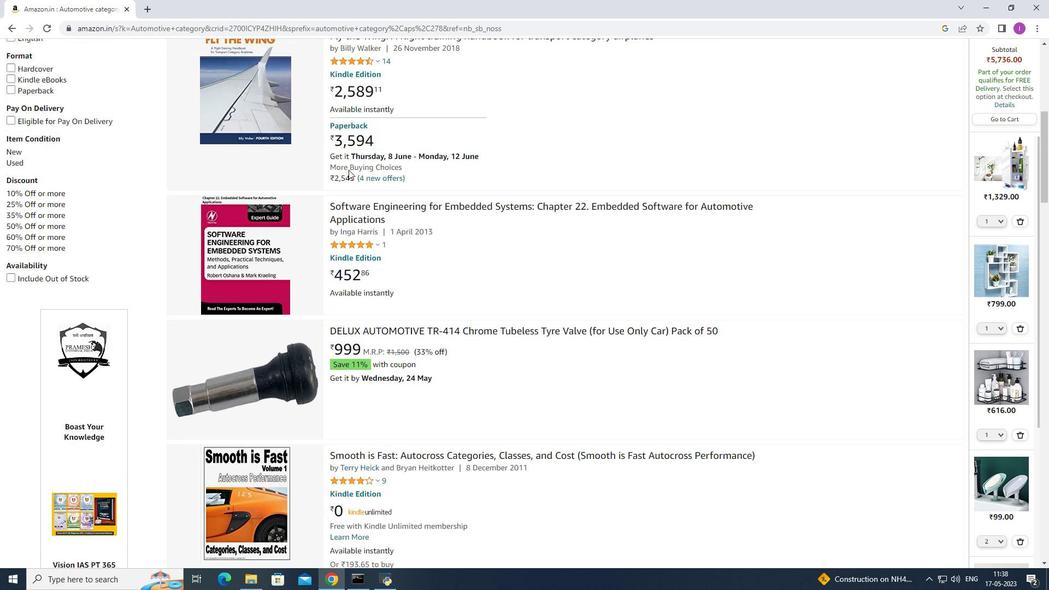 
Action: Mouse scrolled (348, 170) with delta (0, 0)
Screenshot: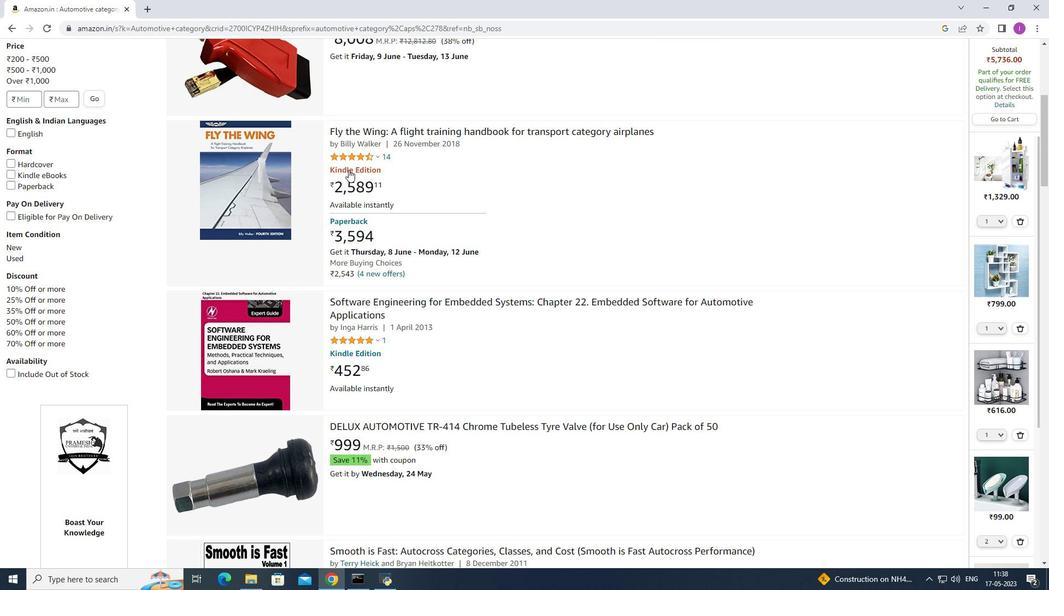 
Action: Mouse scrolled (348, 170) with delta (0, 0)
Screenshot: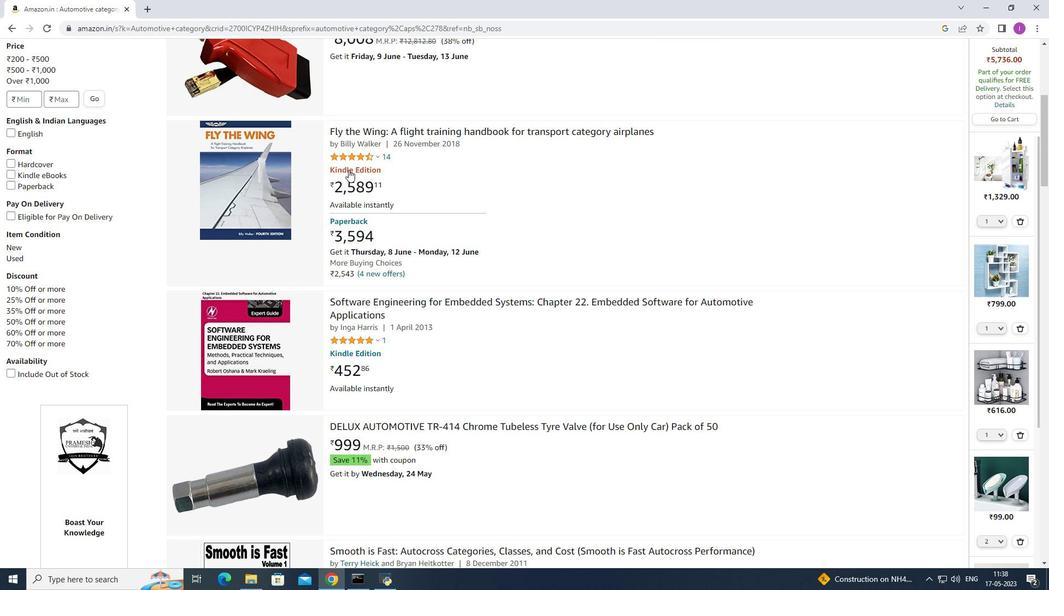 
Action: Mouse scrolled (348, 170) with delta (0, 0)
Screenshot: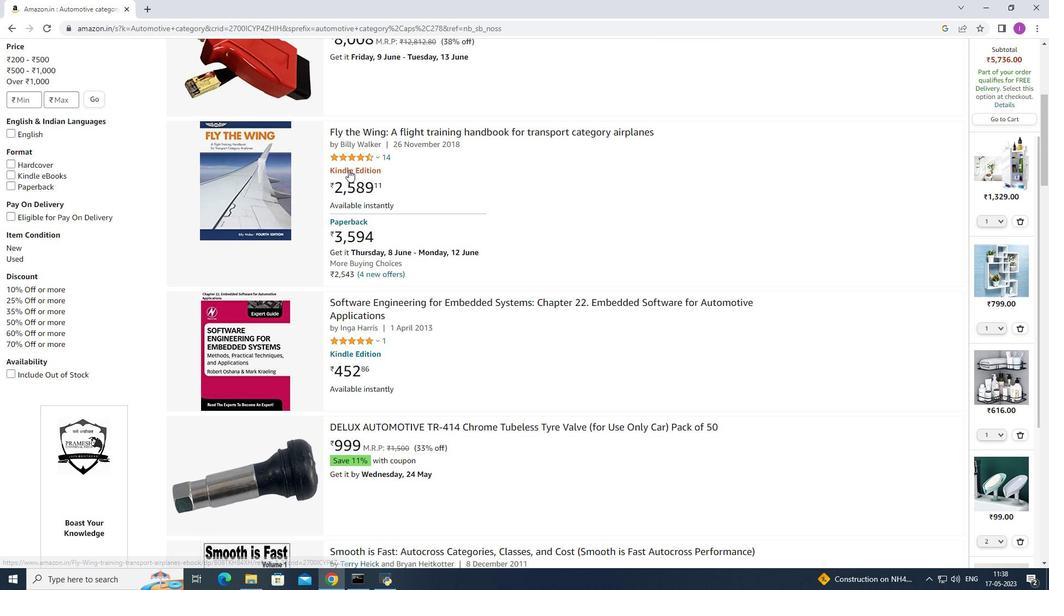
Action: Mouse scrolled (348, 170) with delta (0, 0)
Screenshot: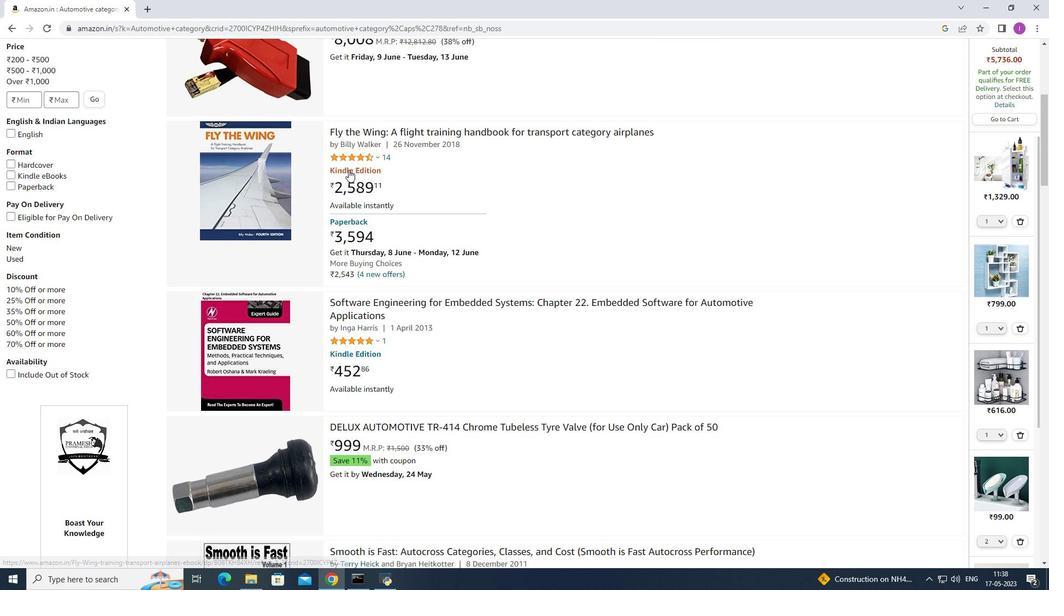 
Action: Mouse moved to (346, 169)
Screenshot: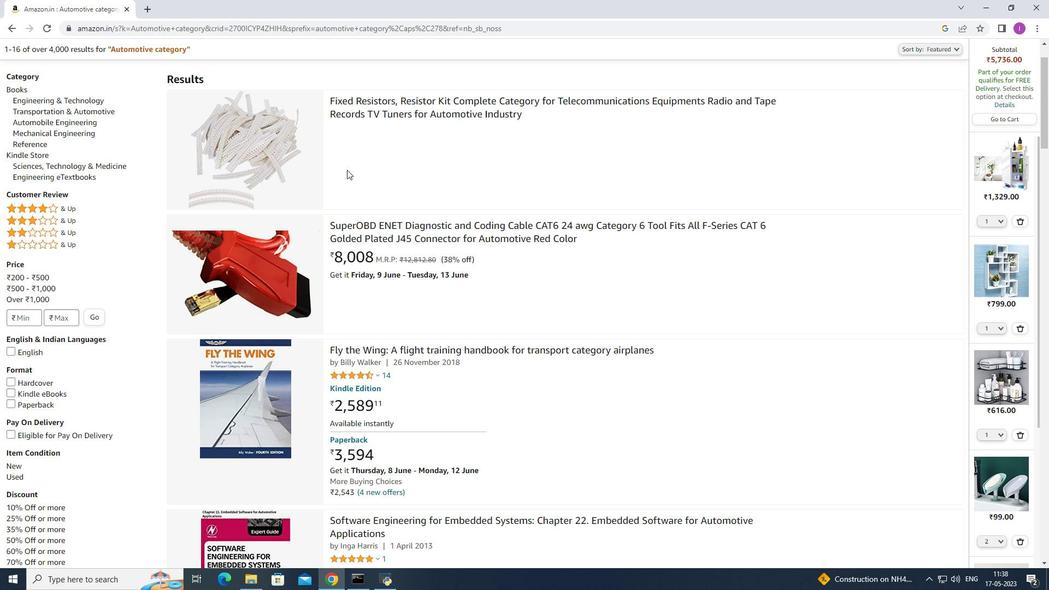 
Action: Mouse scrolled (346, 170) with delta (0, 0)
Screenshot: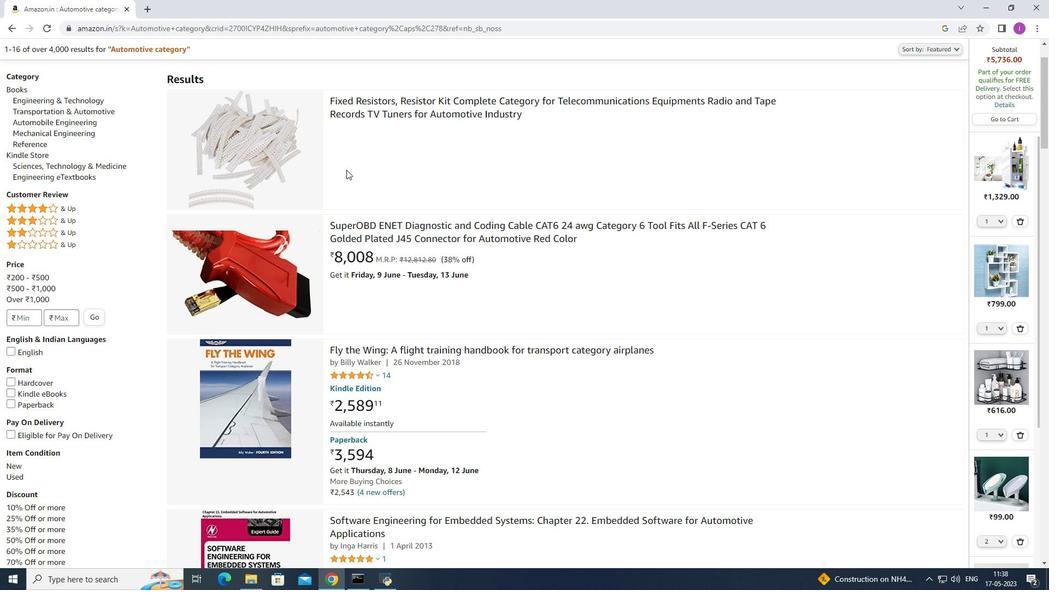 
Action: Mouse scrolled (346, 170) with delta (0, 0)
Screenshot: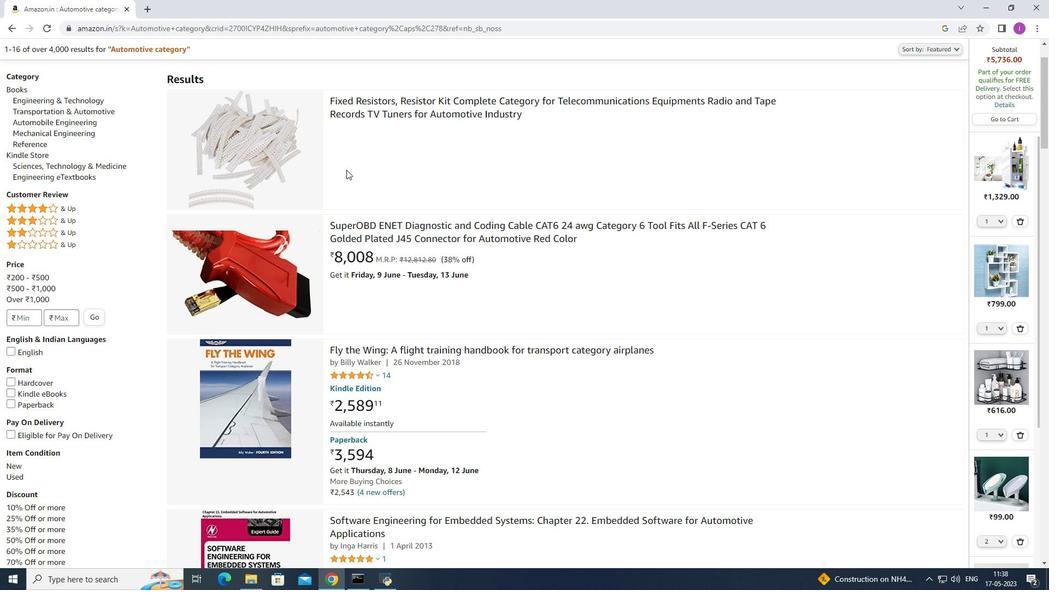 
Action: Mouse scrolled (346, 170) with delta (0, 0)
Screenshot: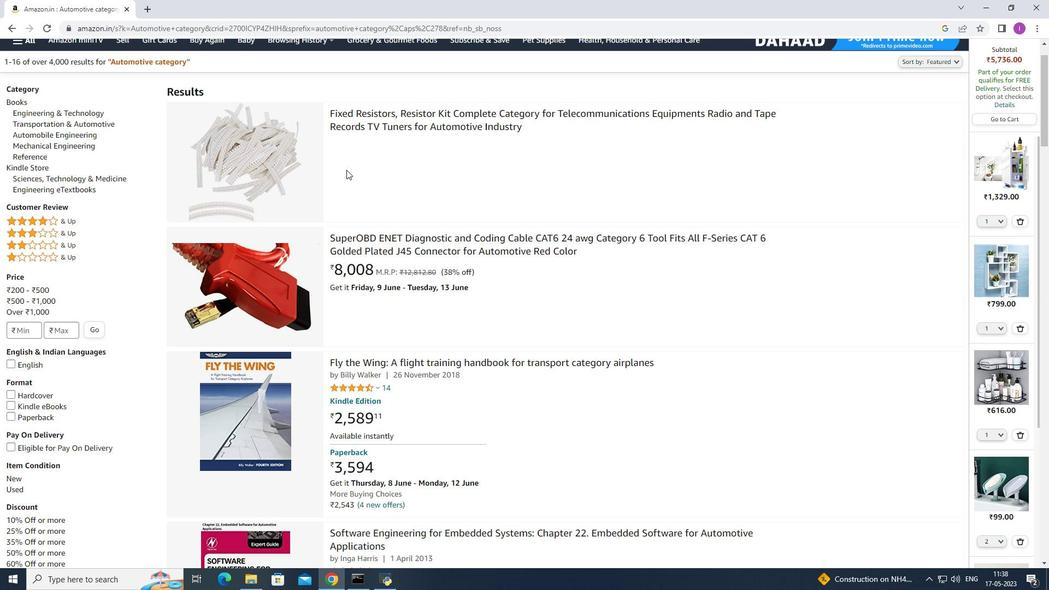 
Action: Mouse scrolled (346, 170) with delta (0, 0)
Screenshot: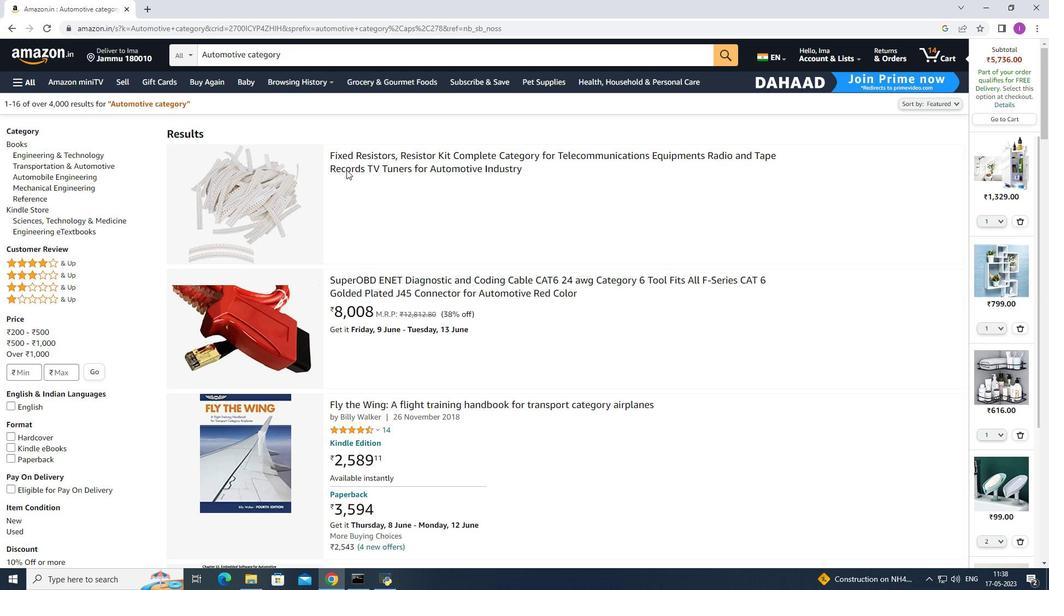 
Action: Mouse scrolled (346, 170) with delta (0, 0)
Screenshot: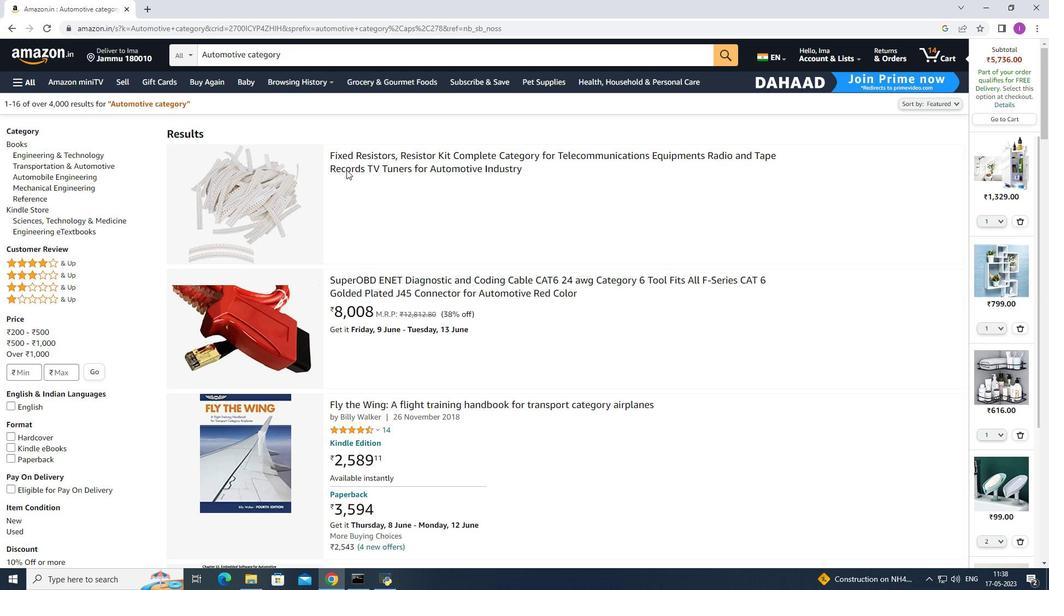 
Action: Mouse scrolled (346, 169) with delta (0, 0)
Screenshot: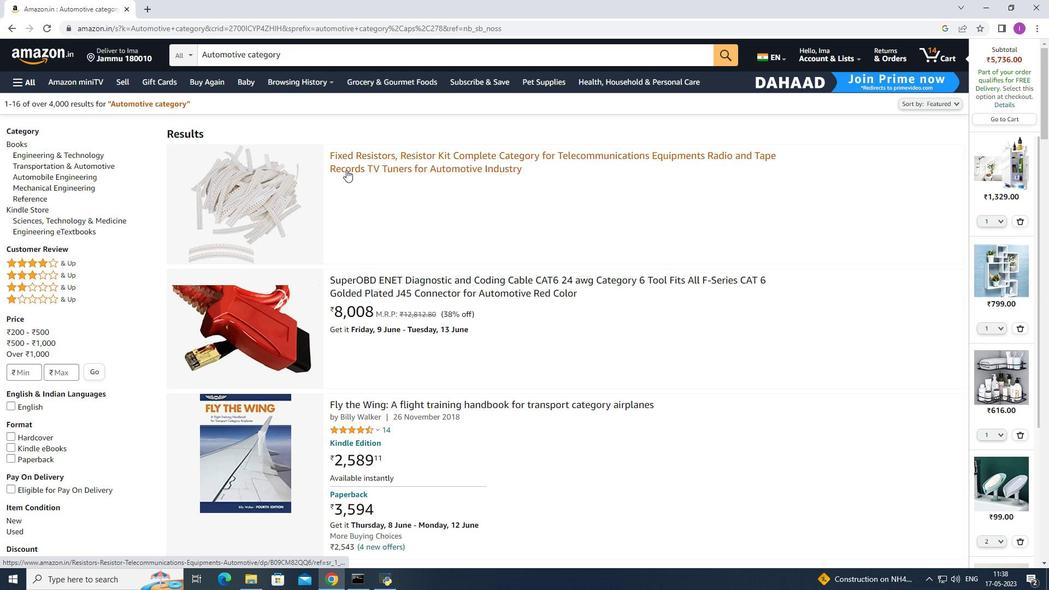 
Action: Mouse scrolled (346, 169) with delta (0, 0)
Screenshot: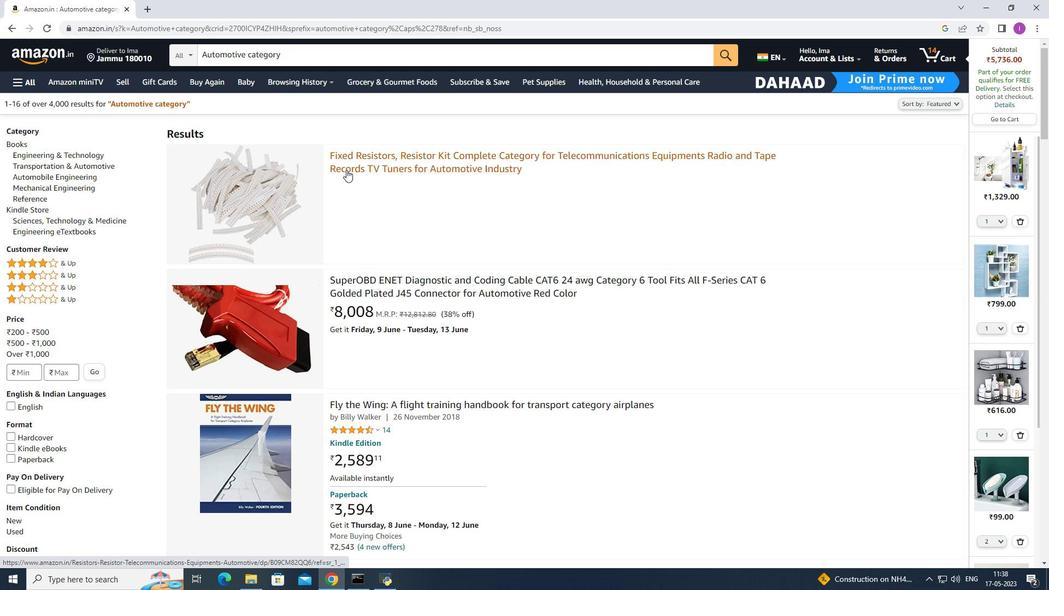 
Action: Mouse scrolled (346, 169) with delta (0, 0)
Screenshot: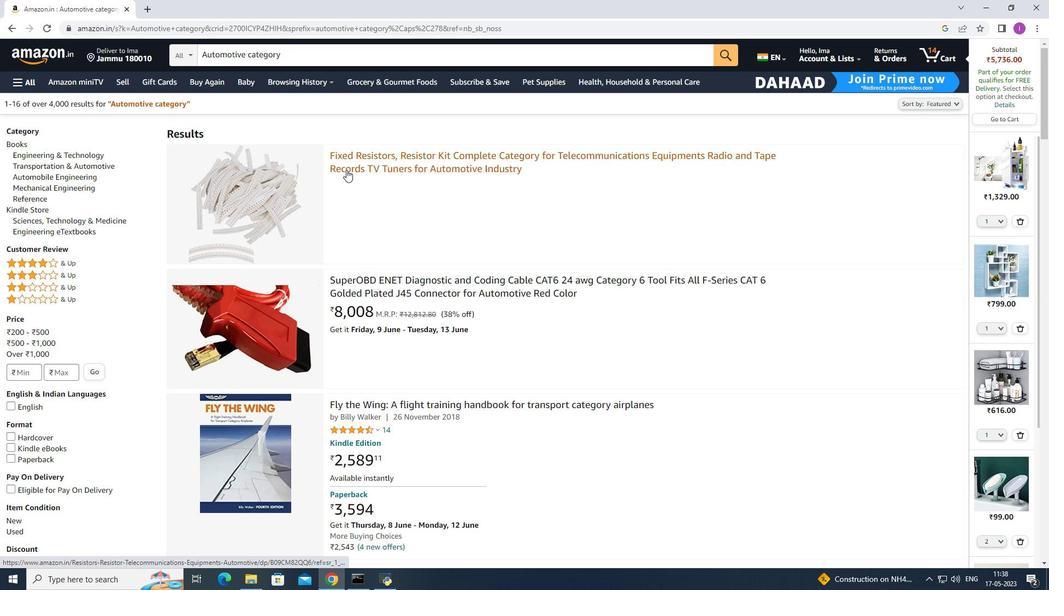 
Action: Mouse scrolled (346, 169) with delta (0, 0)
Screenshot: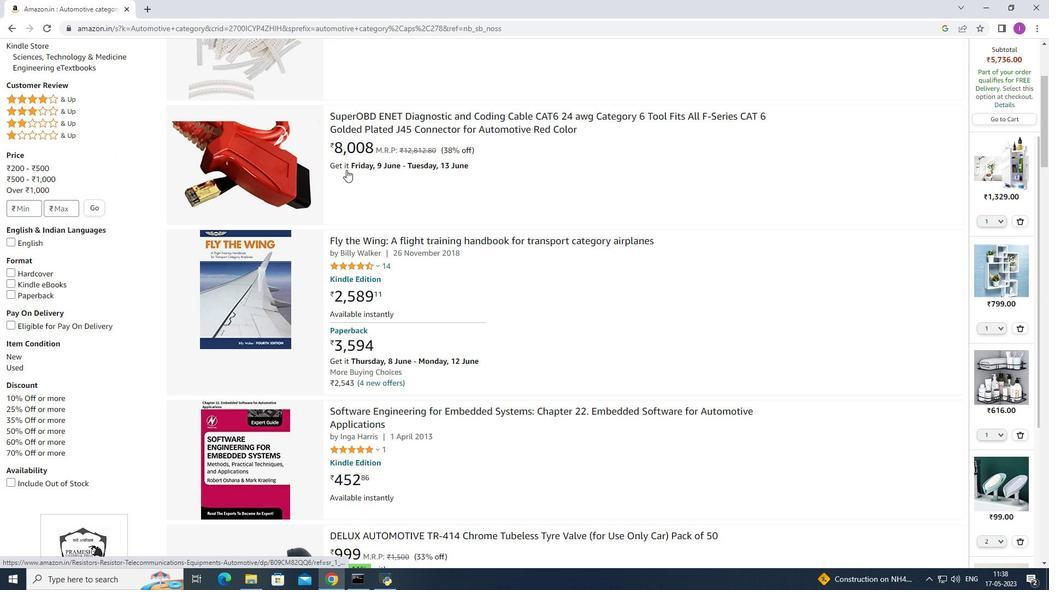 
Action: Mouse scrolled (346, 169) with delta (0, 0)
Screenshot: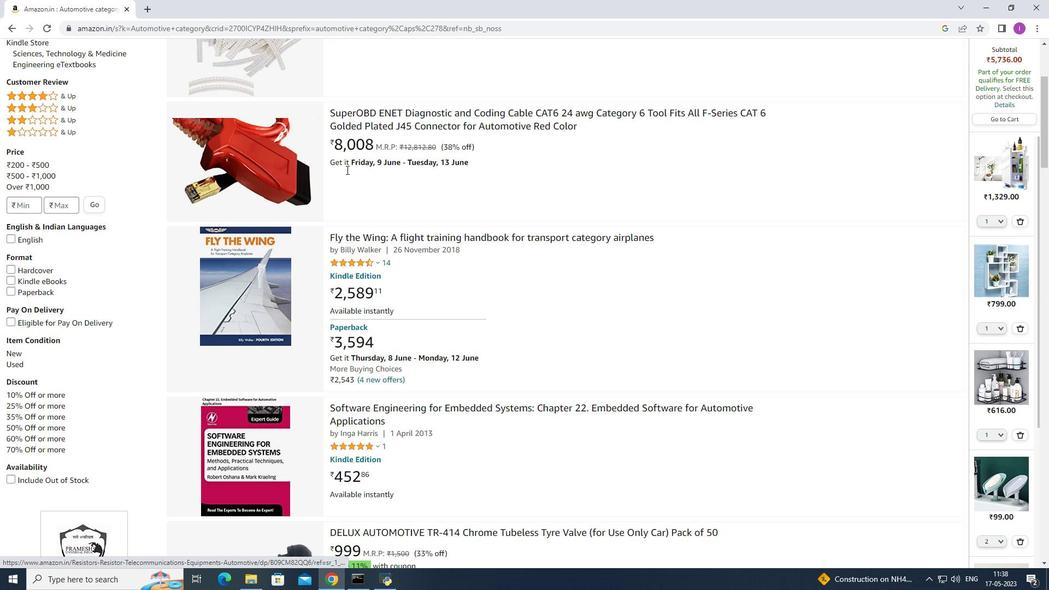 
Action: Mouse scrolled (346, 169) with delta (0, 0)
Screenshot: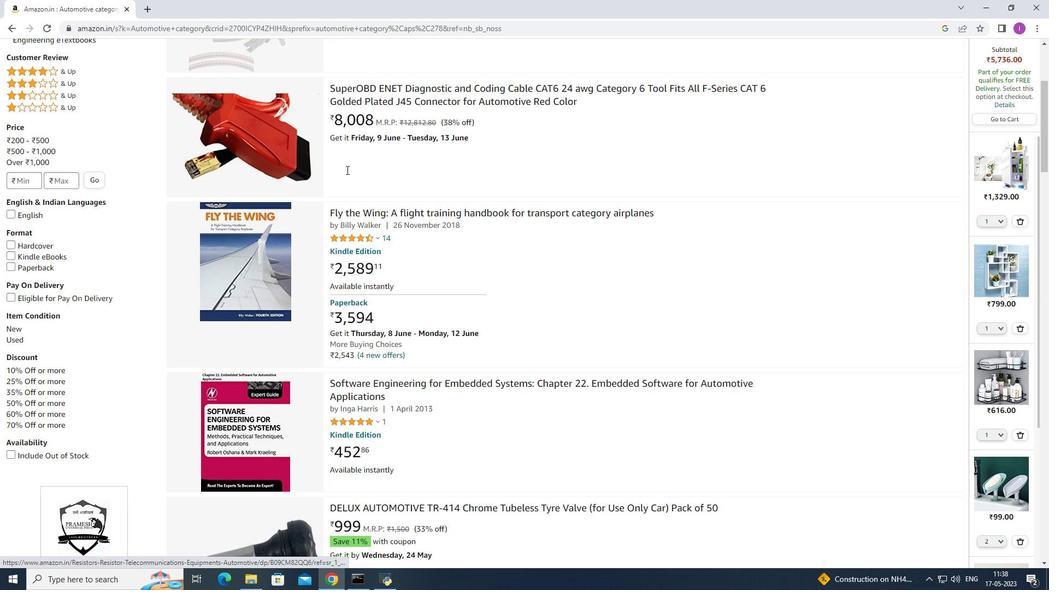 
Action: Mouse scrolled (346, 169) with delta (0, 0)
Screenshot: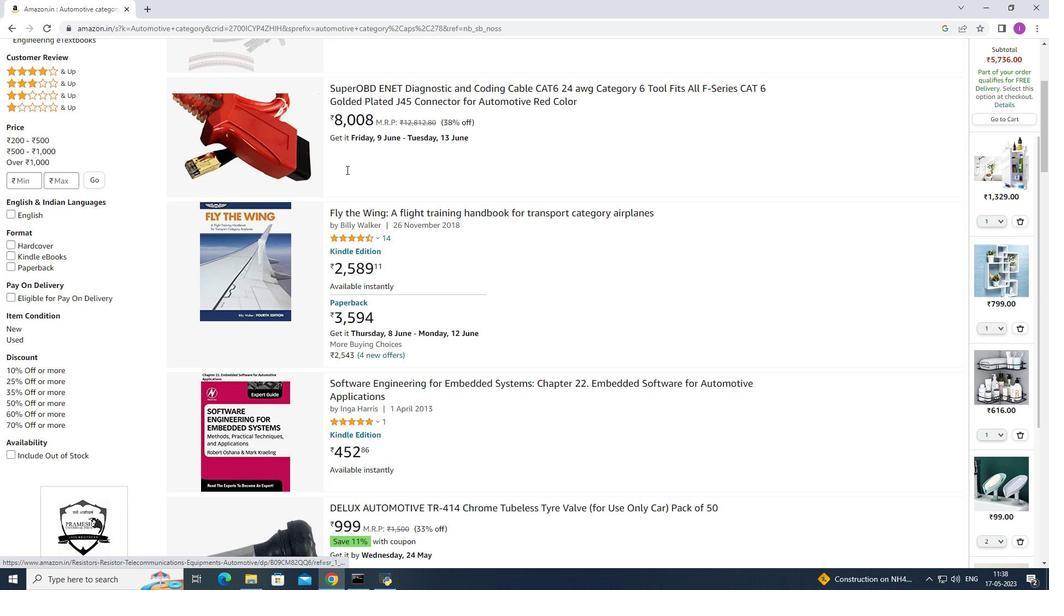 
Action: Mouse scrolled (346, 169) with delta (0, 0)
Screenshot: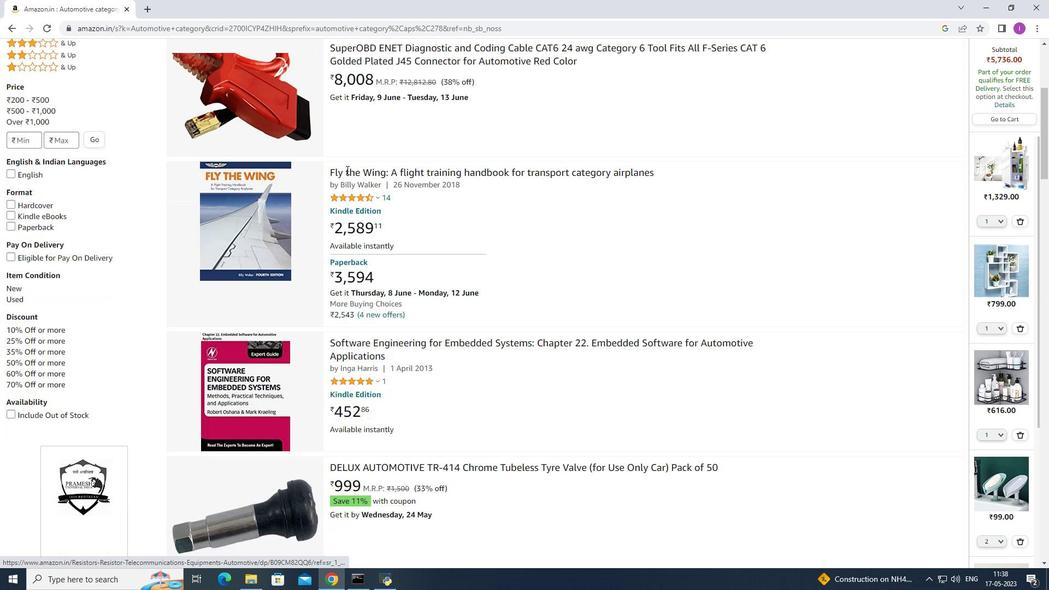 
Action: Mouse scrolled (346, 169) with delta (0, 0)
Screenshot: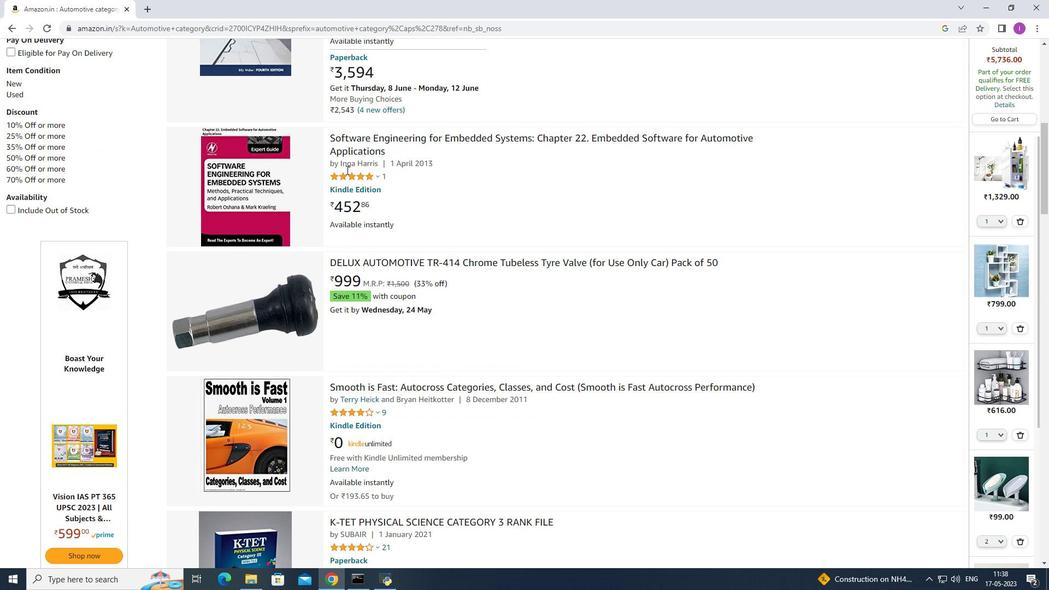 
Action: Mouse scrolled (346, 169) with delta (0, 0)
Screenshot: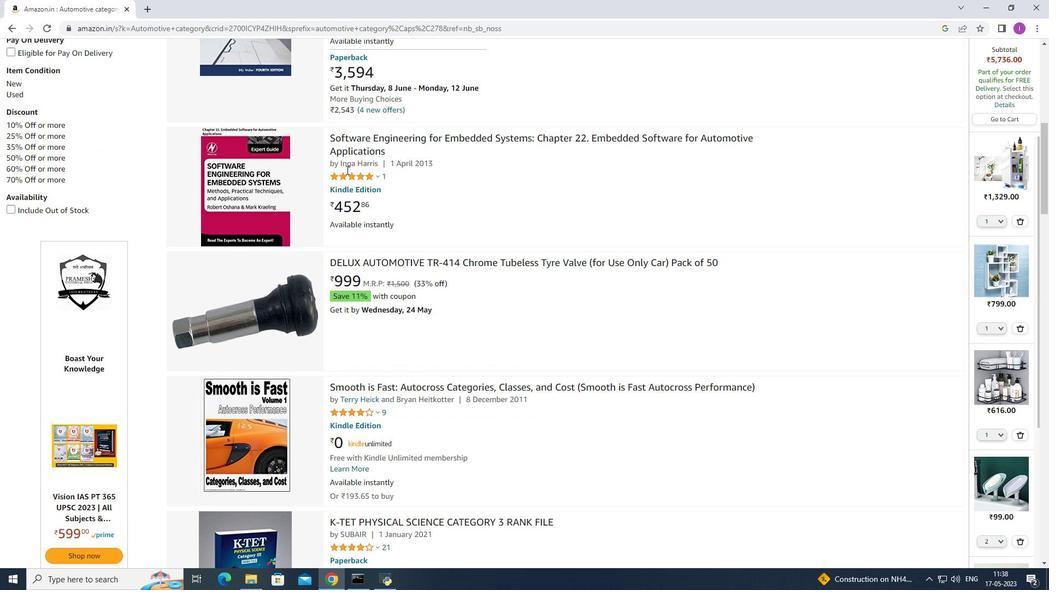 
Action: Mouse scrolled (346, 169) with delta (0, 0)
Screenshot: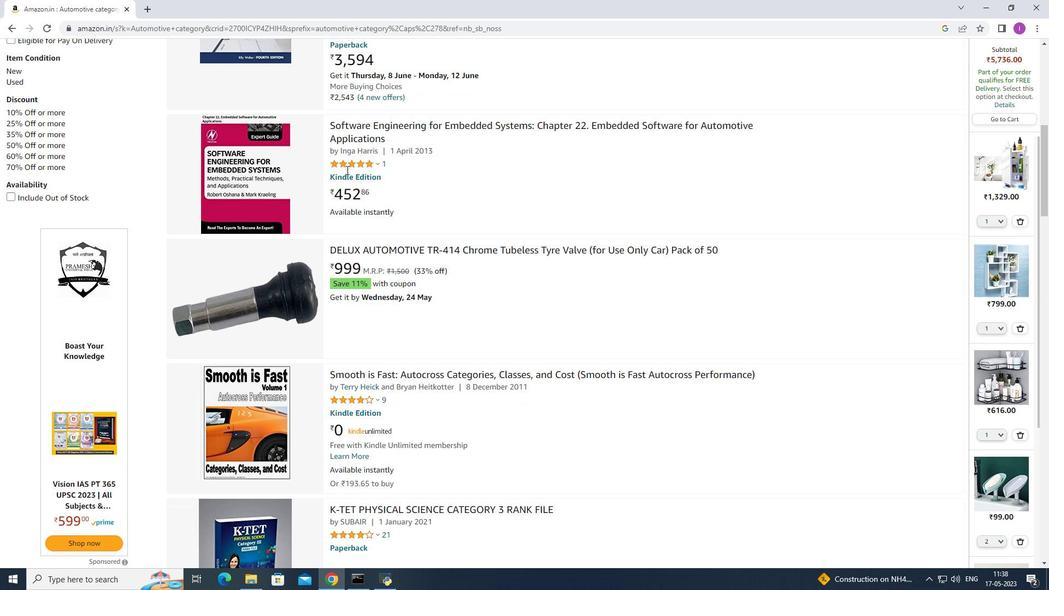 
Action: Mouse scrolled (346, 169) with delta (0, 0)
Screenshot: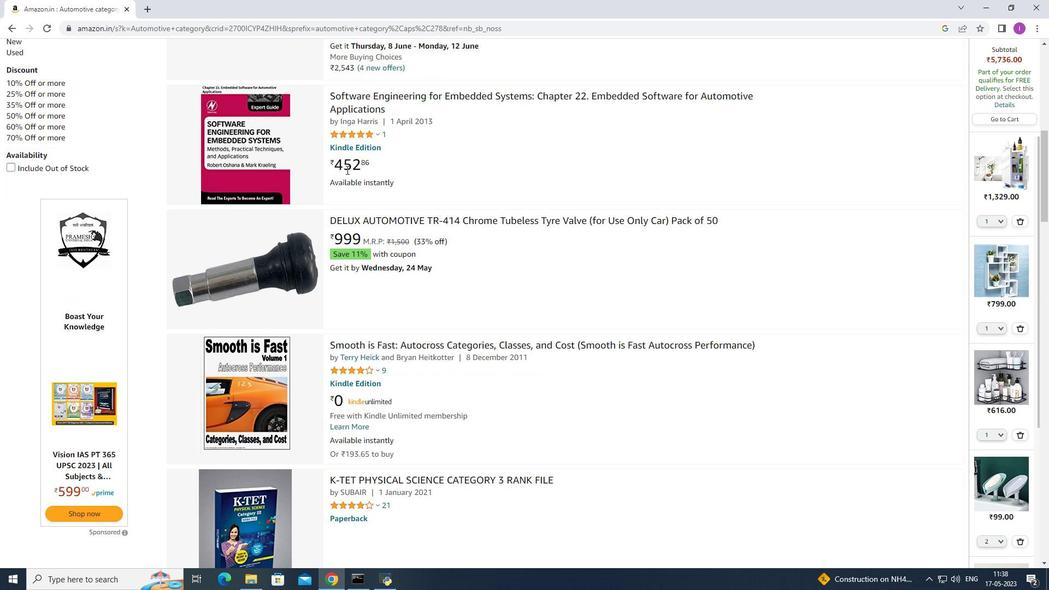 
Action: Mouse moved to (344, 194)
Screenshot: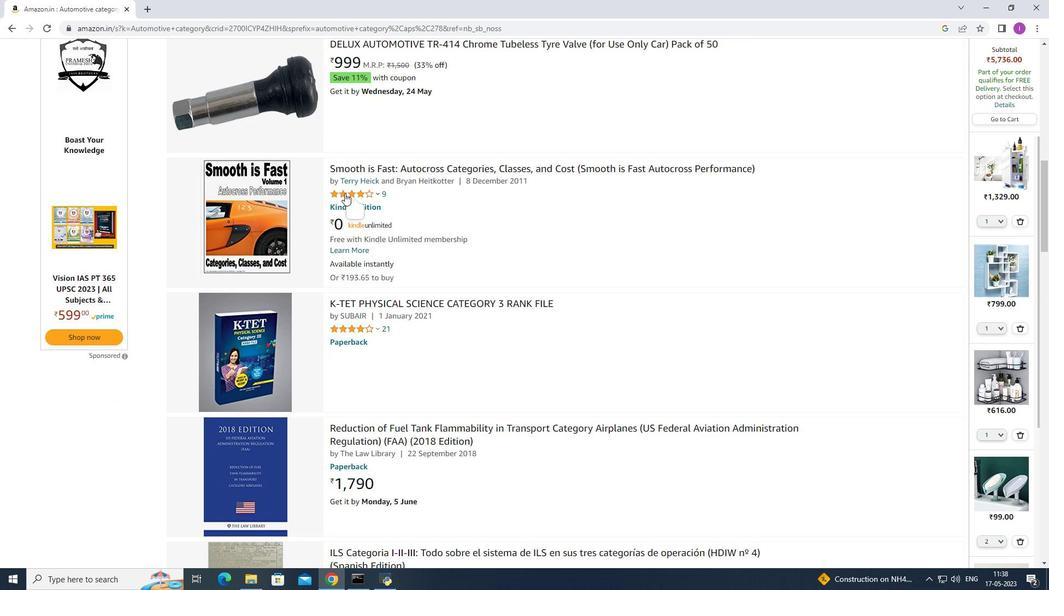
Action: Mouse scrolled (344, 193) with delta (0, 0)
Screenshot: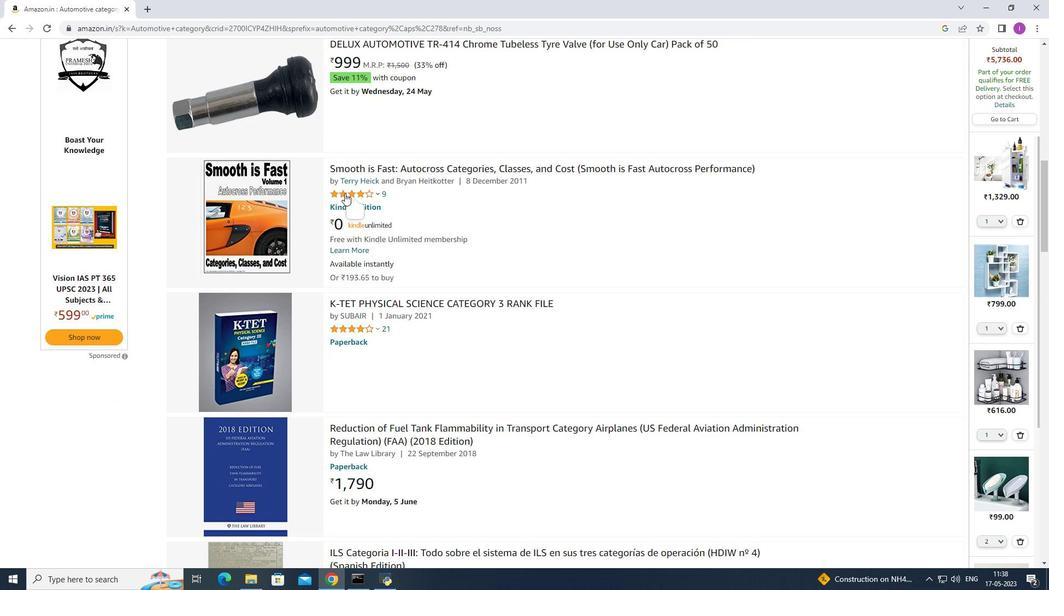 
Action: Mouse moved to (344, 195)
Screenshot: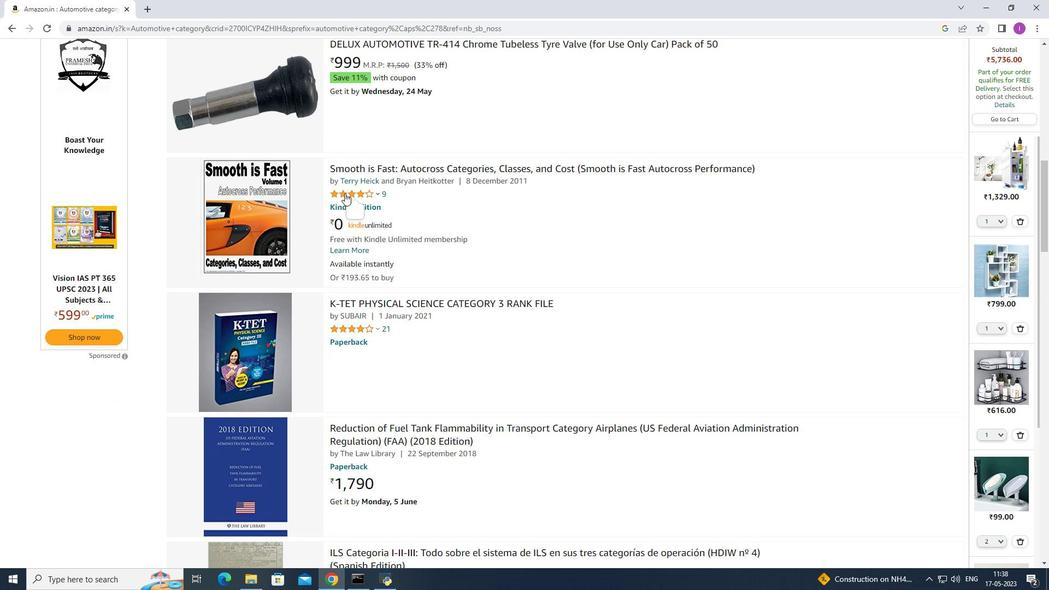 
Action: Mouse scrolled (344, 195) with delta (0, 0)
Screenshot: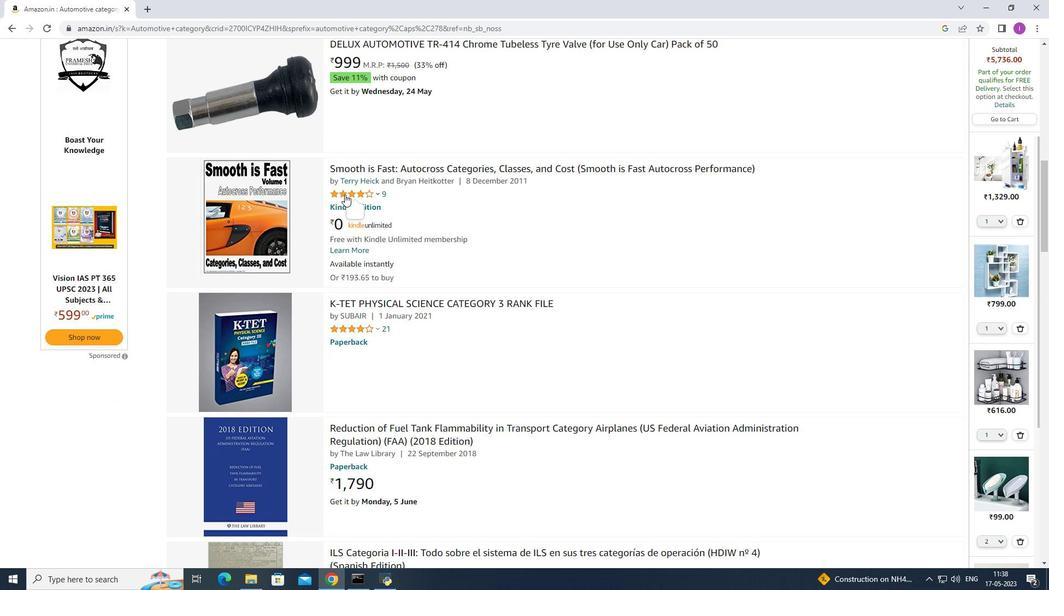 
Action: Mouse moved to (344, 197)
Screenshot: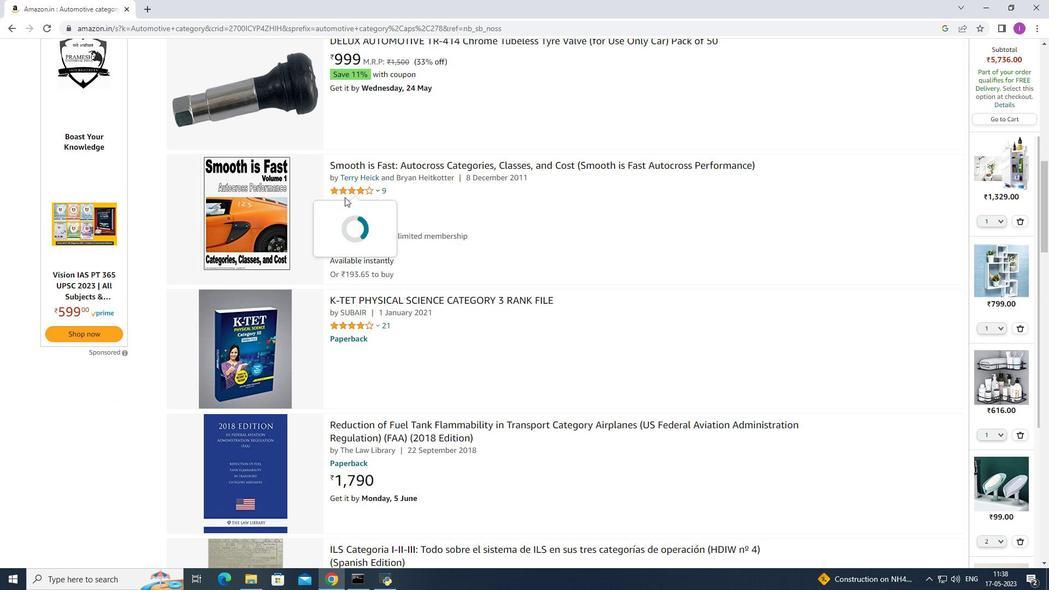 
Action: Mouse scrolled (344, 197) with delta (0, 0)
Screenshot: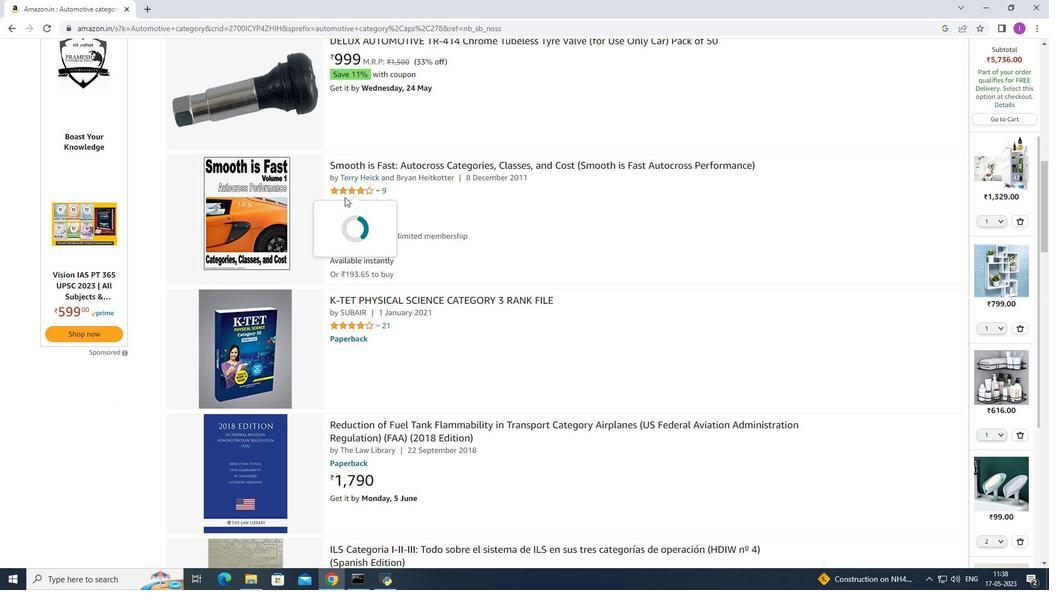 
Action: Mouse moved to (344, 198)
Screenshot: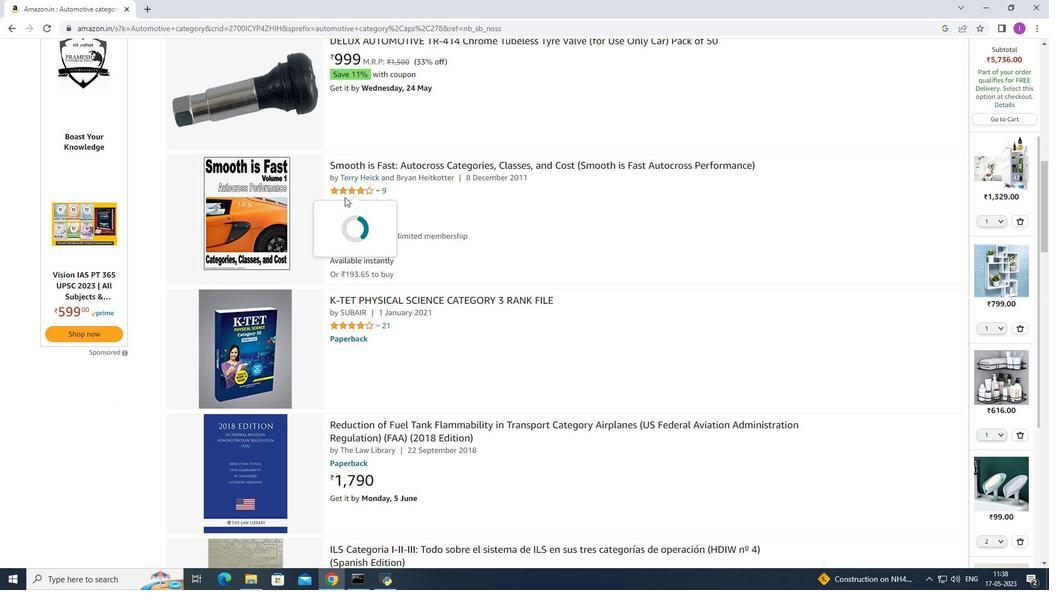 
Action: Mouse scrolled (344, 197) with delta (0, 0)
Screenshot: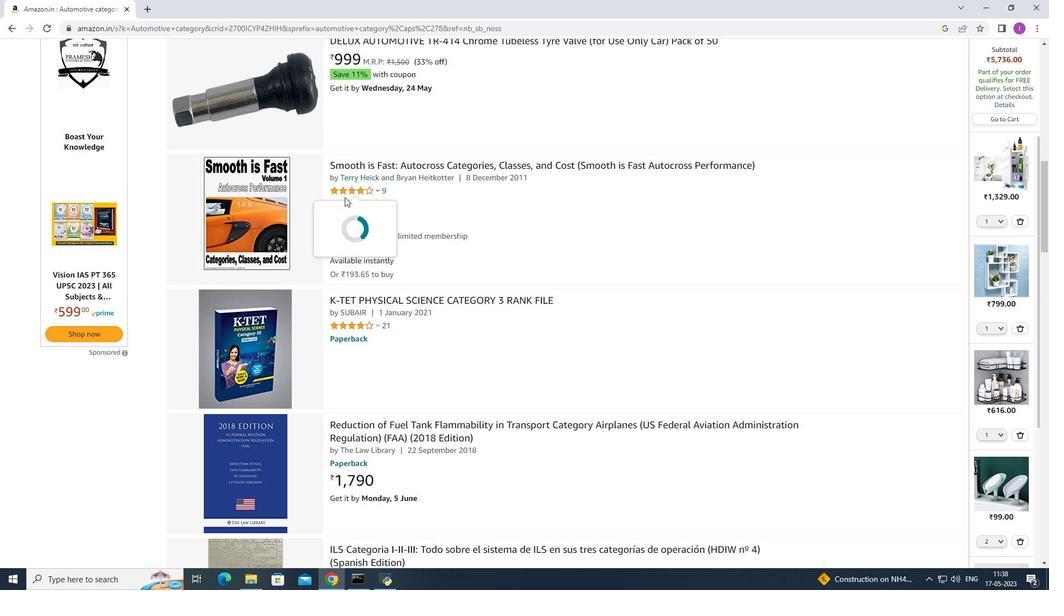 
Action: Mouse moved to (344, 251)
Screenshot: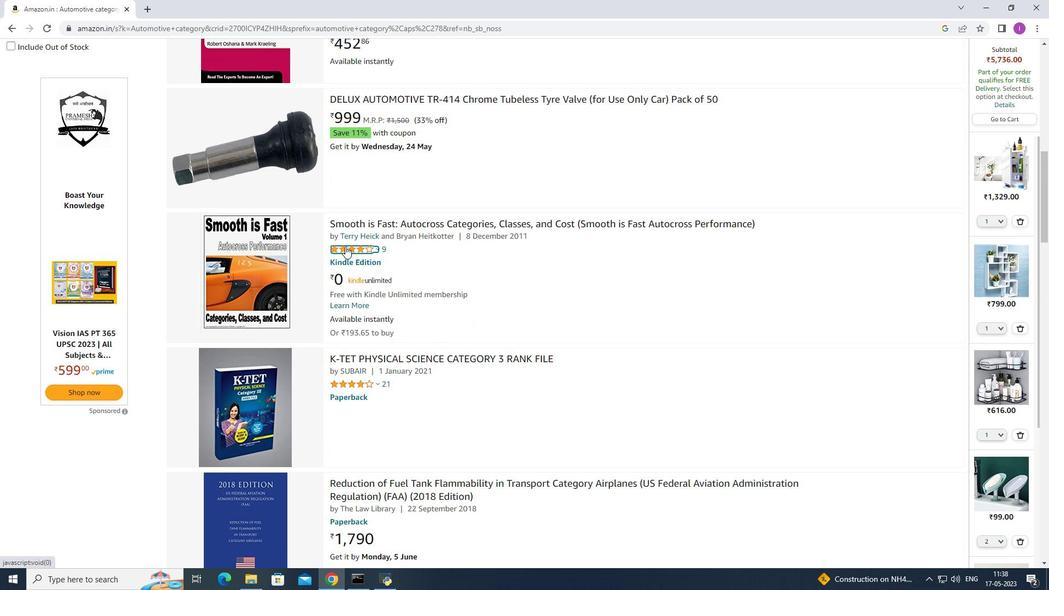 
Action: Mouse scrolled (344, 250) with delta (0, 0)
Screenshot: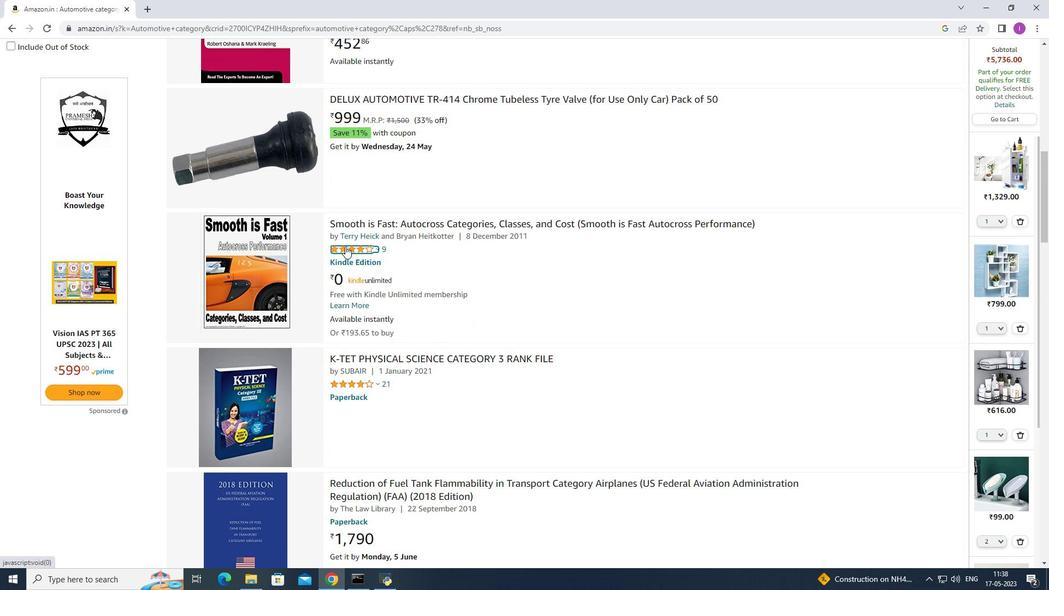 
Action: Mouse moved to (344, 254)
Screenshot: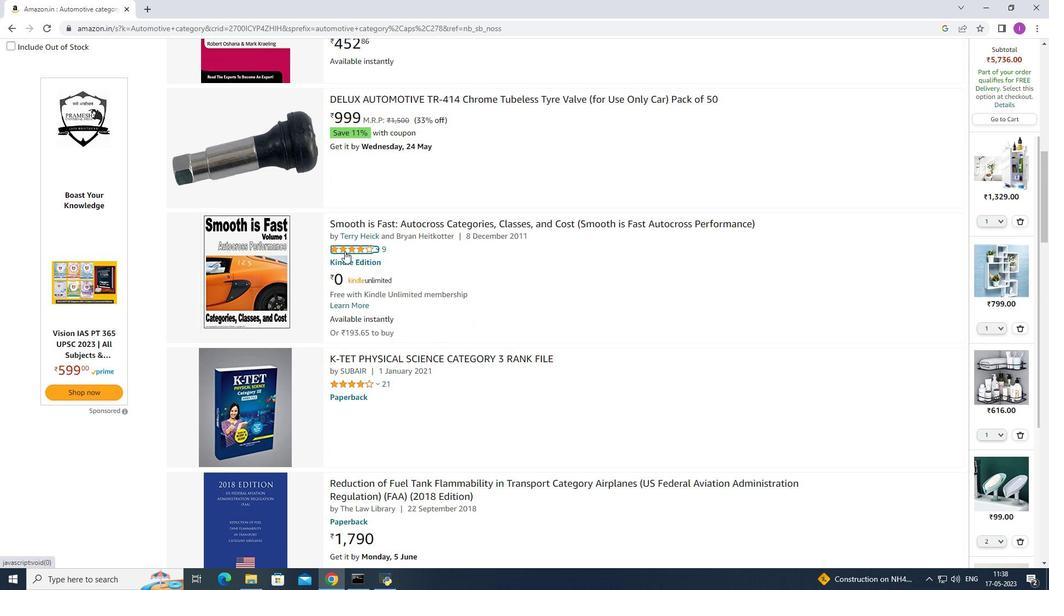 
Action: Mouse scrolled (344, 254) with delta (0, 0)
Screenshot: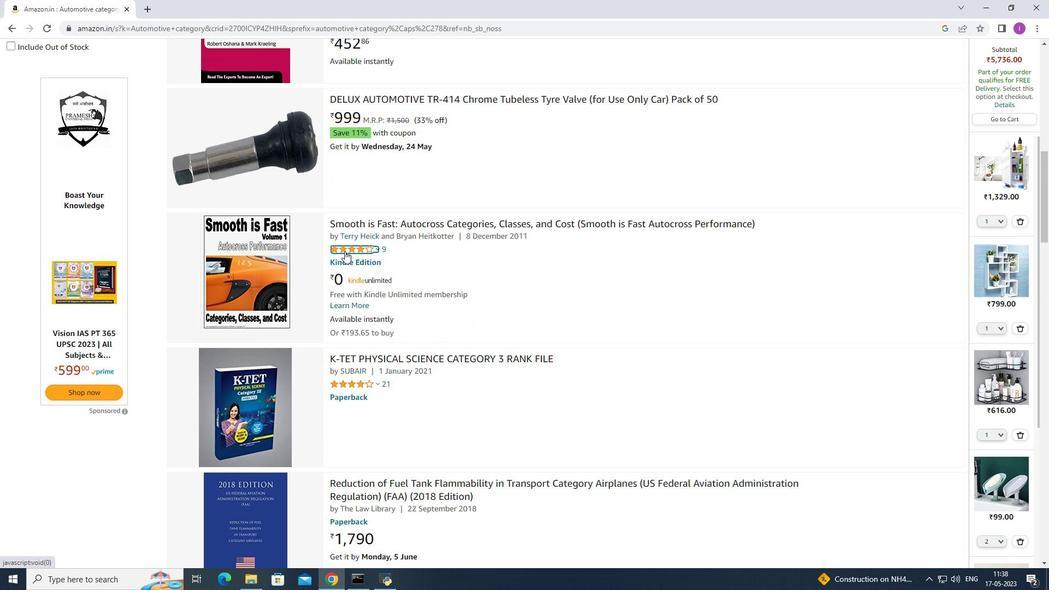 
Action: Mouse moved to (344, 257)
Screenshot: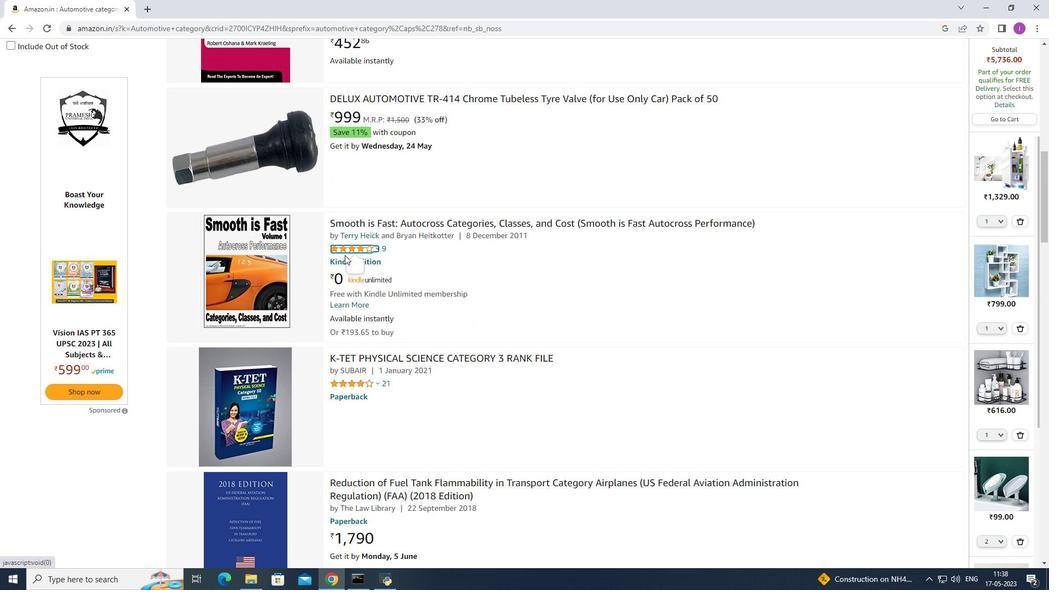 
Action: Mouse scrolled (344, 256) with delta (0, 0)
Screenshot: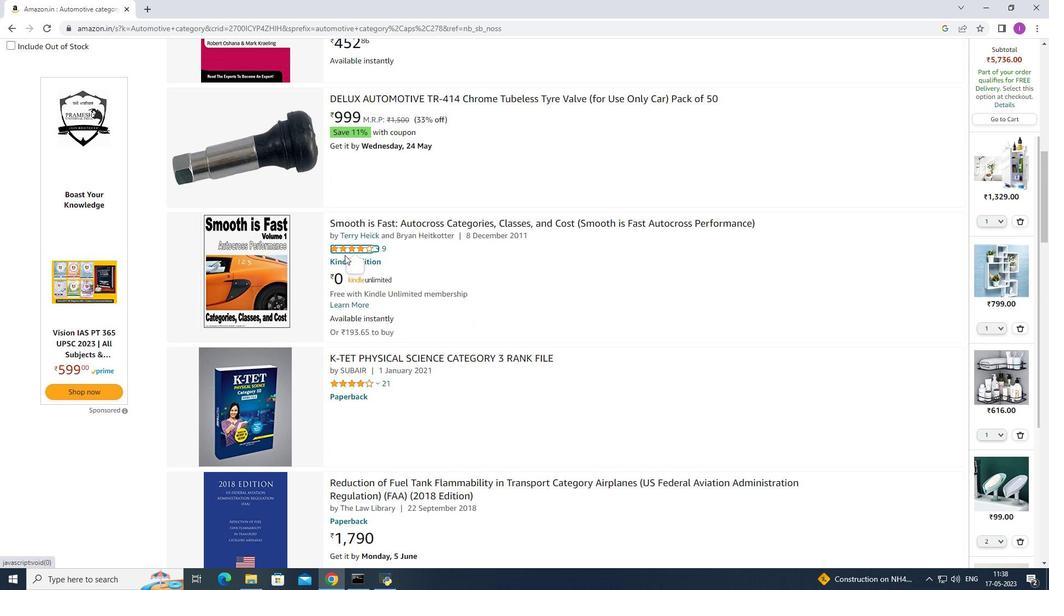 
Action: Mouse moved to (344, 263)
Screenshot: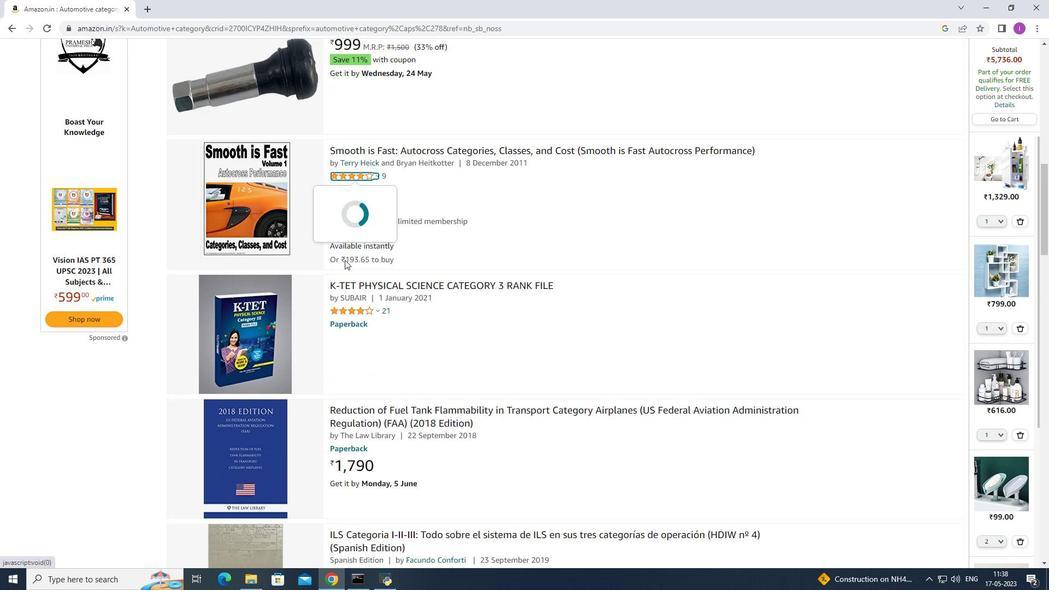 
Action: Mouse scrolled (344, 261) with delta (0, 0)
Screenshot: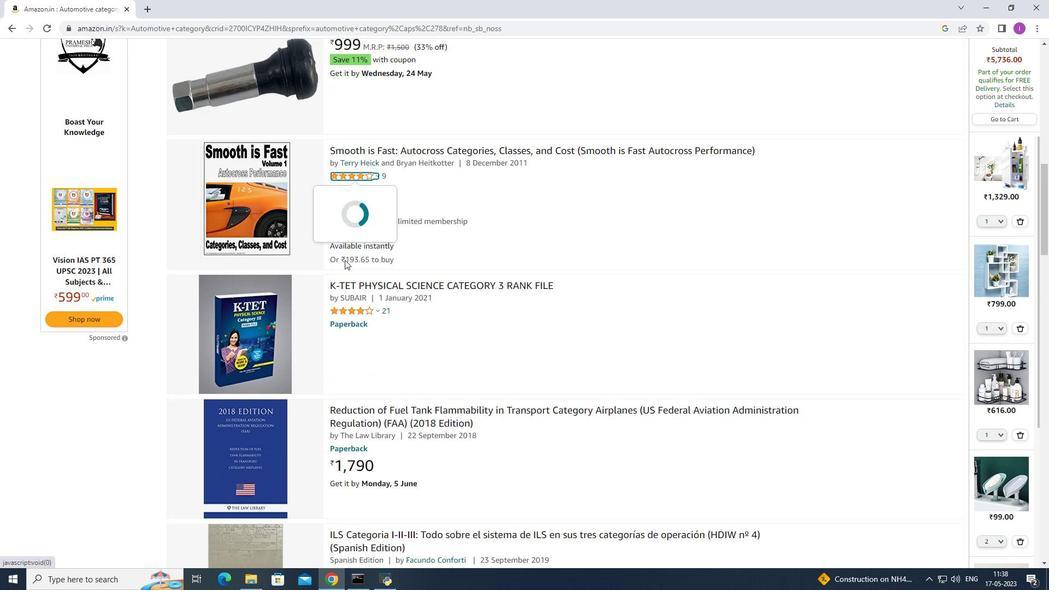 
Action: Mouse moved to (341, 273)
Screenshot: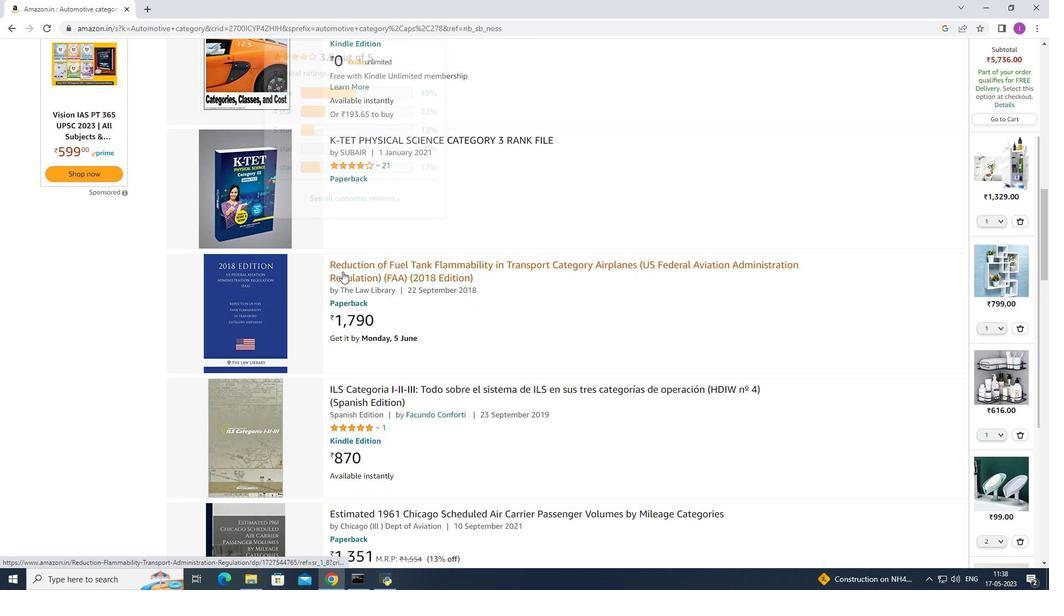 
Action: Mouse scrolled (341, 272) with delta (0, 0)
Screenshot: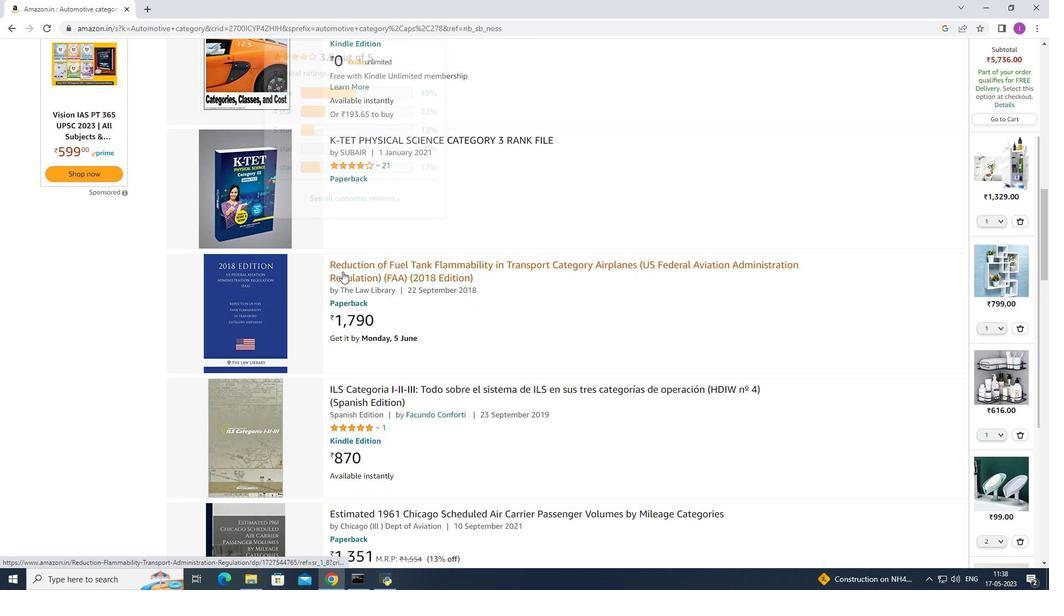 
Action: Mouse moved to (341, 273)
Screenshot: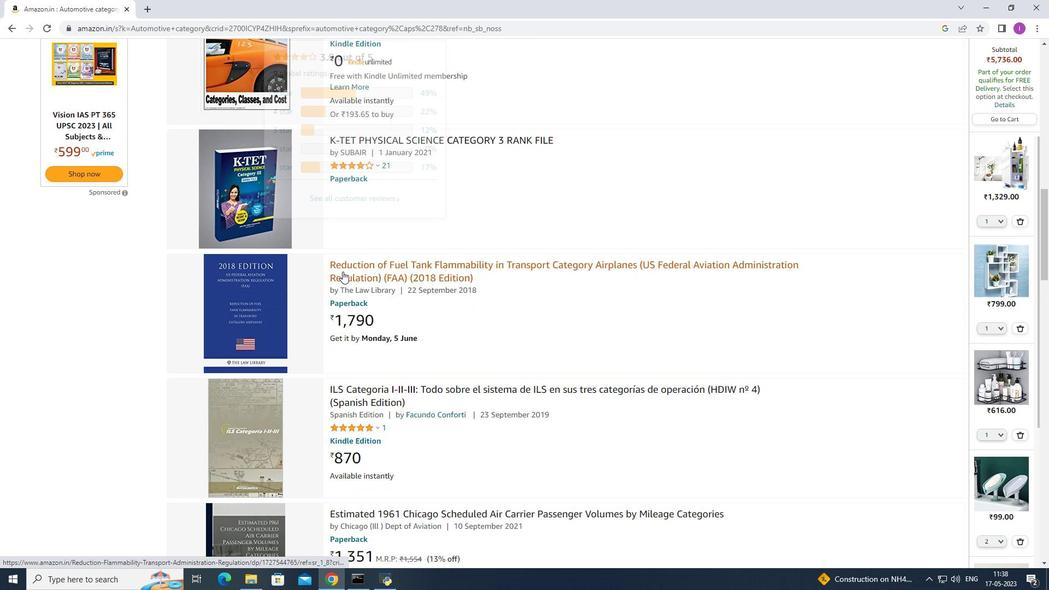 
Action: Mouse scrolled (341, 272) with delta (0, 0)
Screenshot: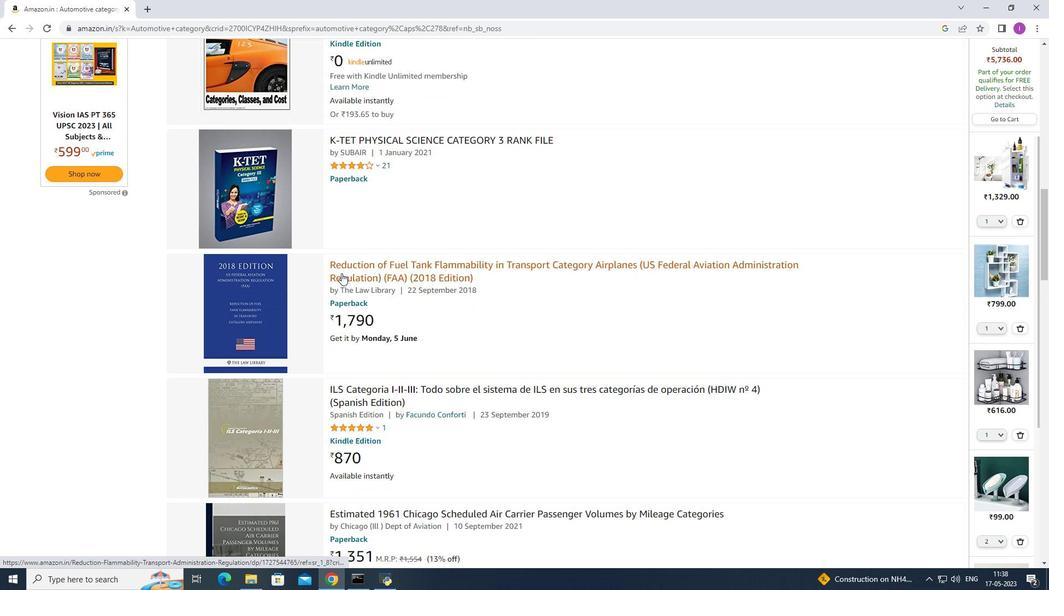 
Action: Mouse moved to (341, 274)
Screenshot: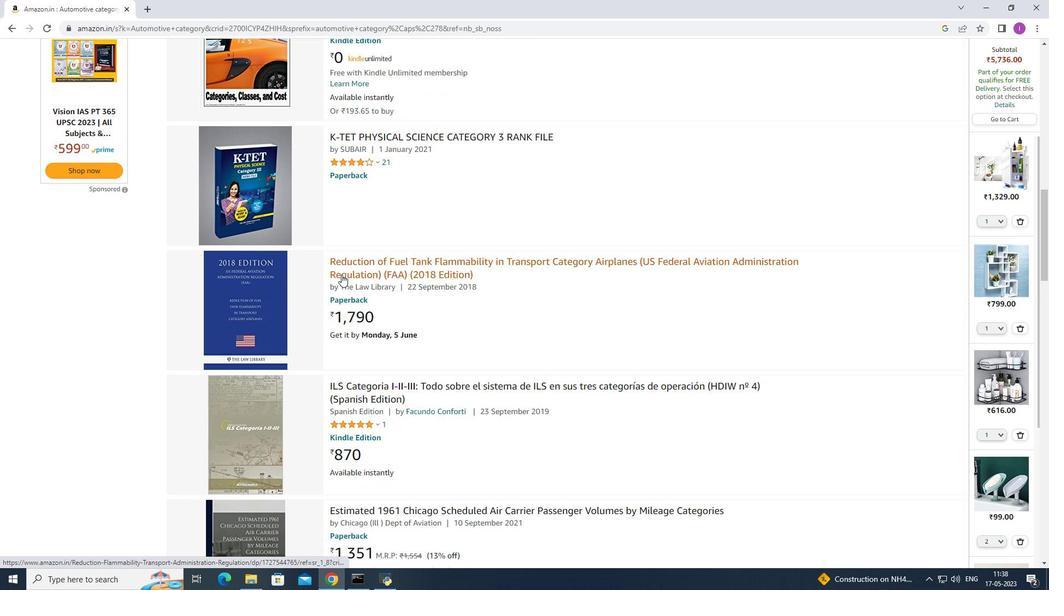
Action: Mouse scrolled (341, 274) with delta (0, 0)
Screenshot: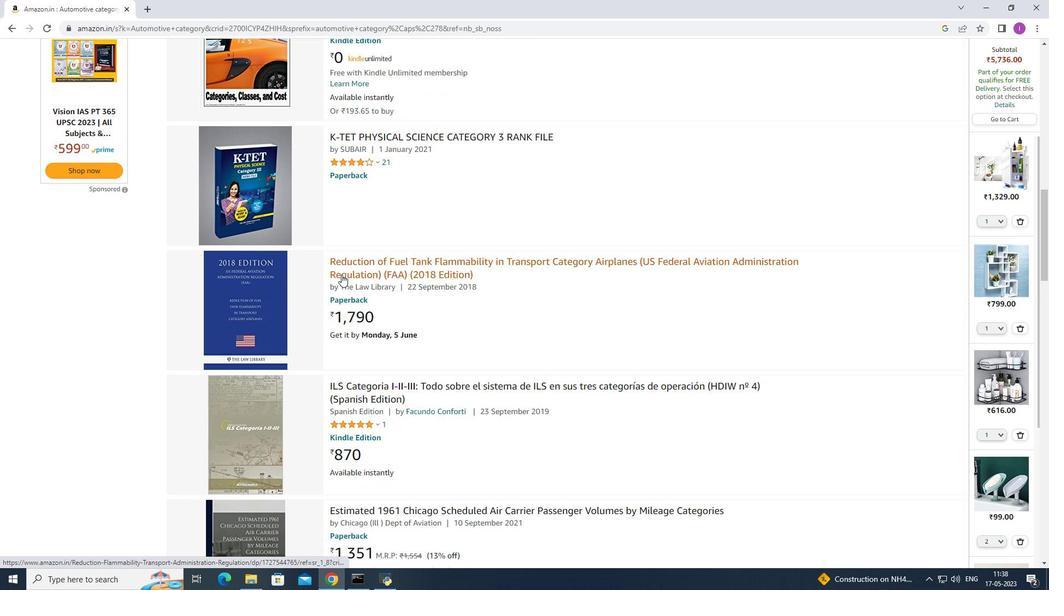 
Action: Mouse moved to (341, 276)
Screenshot: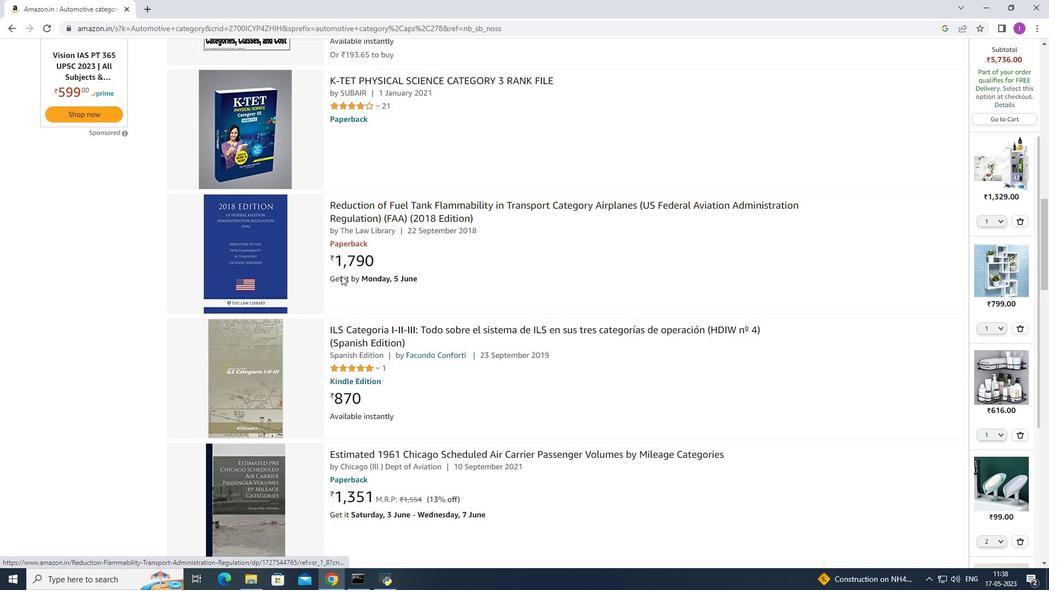 
Action: Mouse scrolled (341, 275) with delta (0, 0)
Screenshot: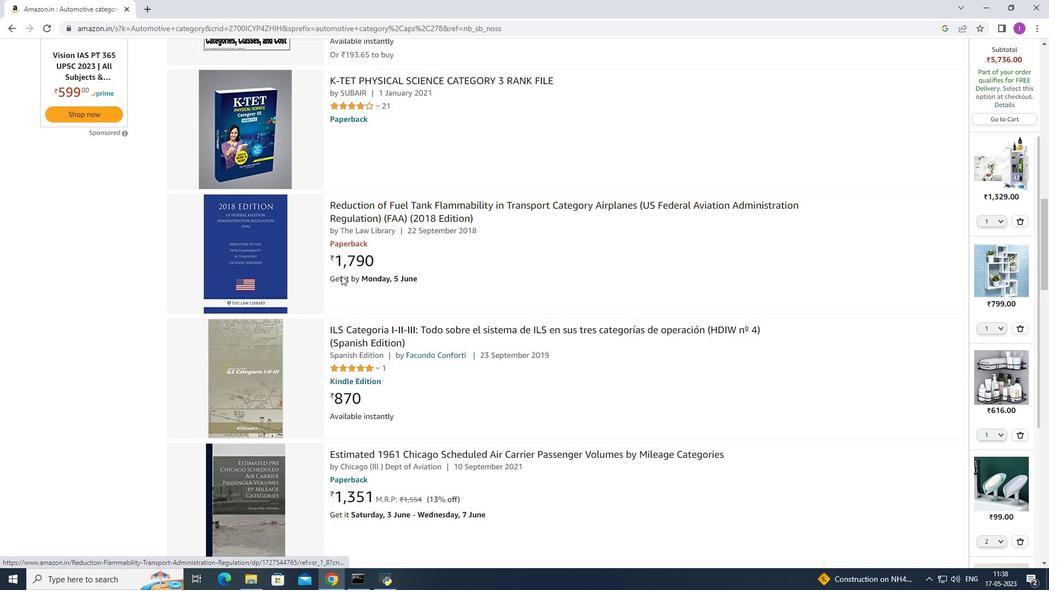
Action: Mouse moved to (339, 280)
Screenshot: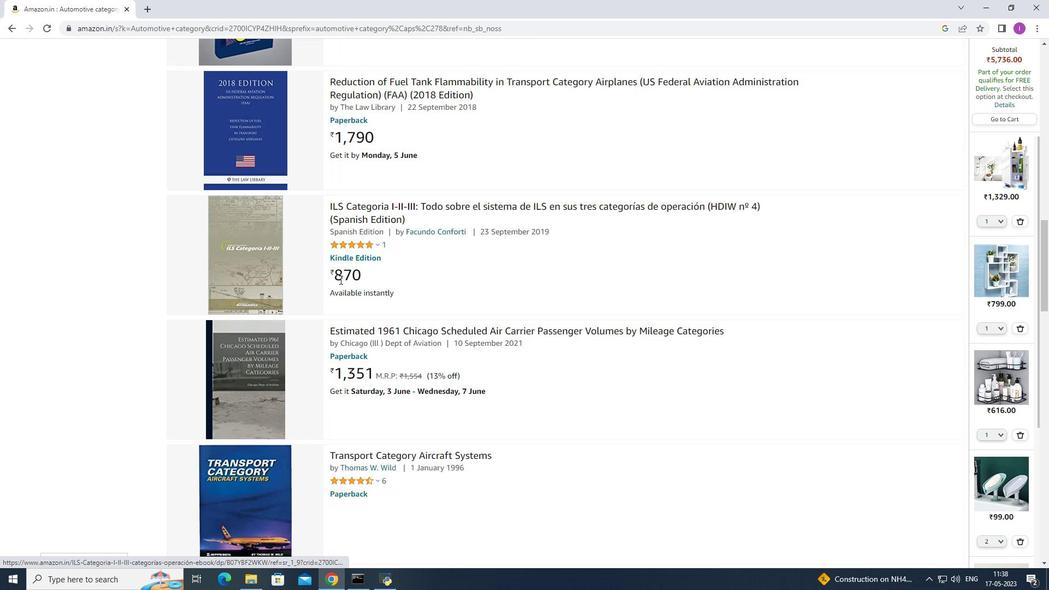 
Action: Mouse scrolled (339, 279) with delta (0, 0)
Screenshot: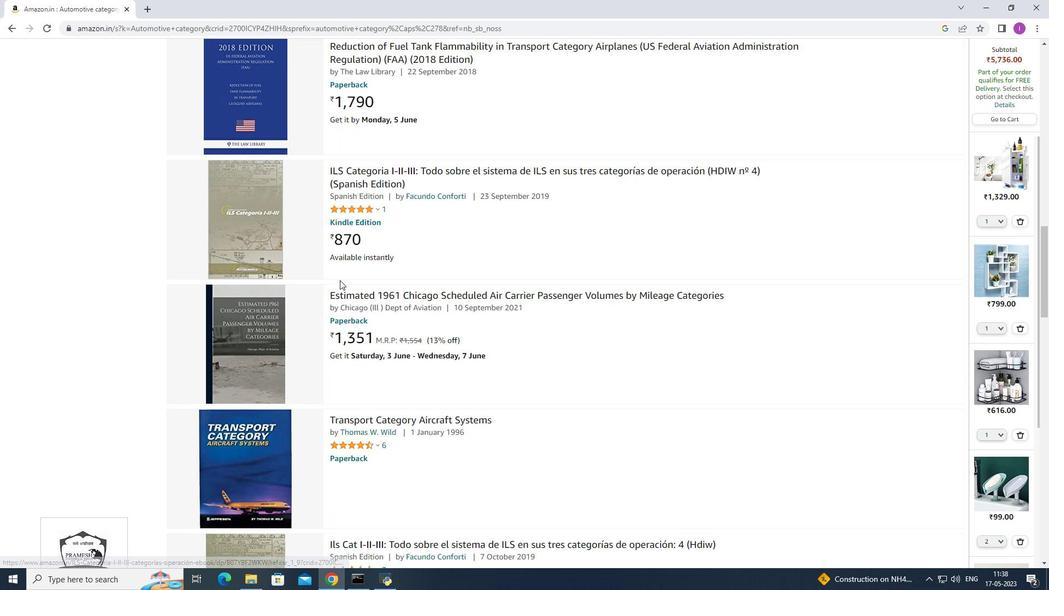 
Action: Mouse moved to (339, 280)
Screenshot: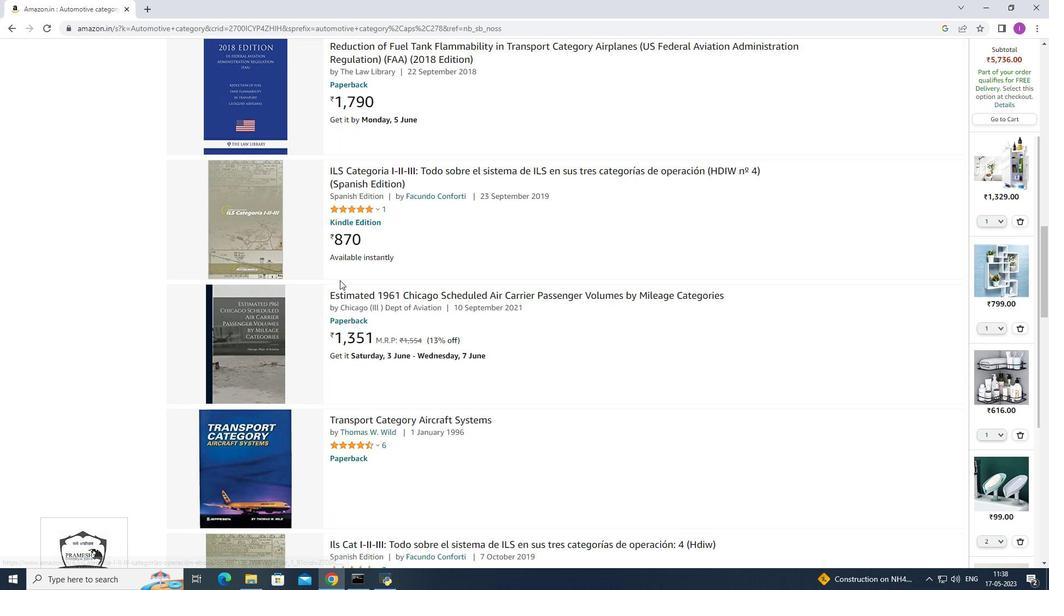 
Action: Mouse scrolled (339, 280) with delta (0, 0)
Screenshot: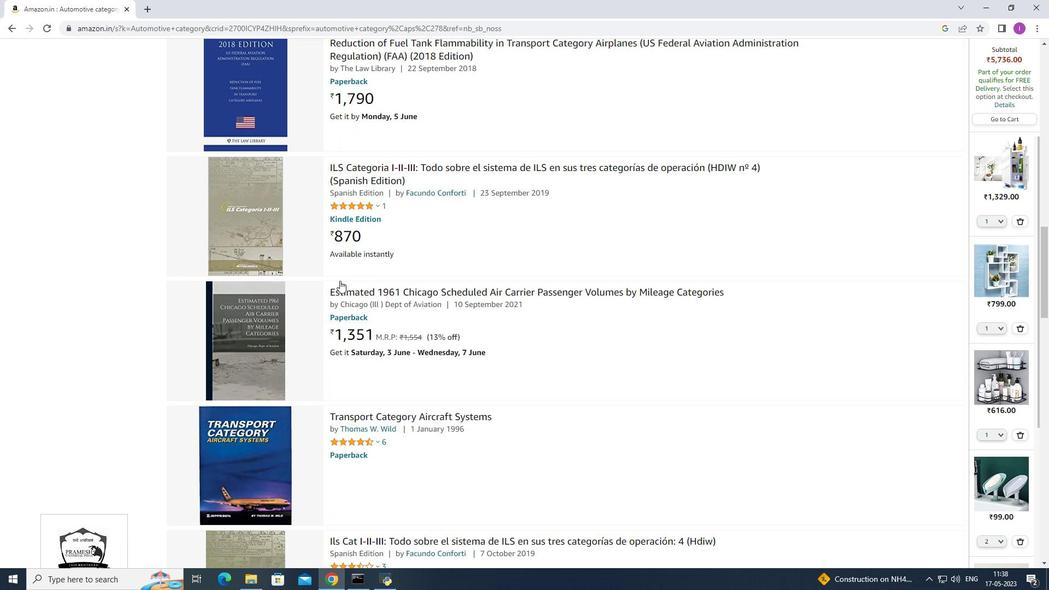 
Action: Mouse moved to (339, 281)
Screenshot: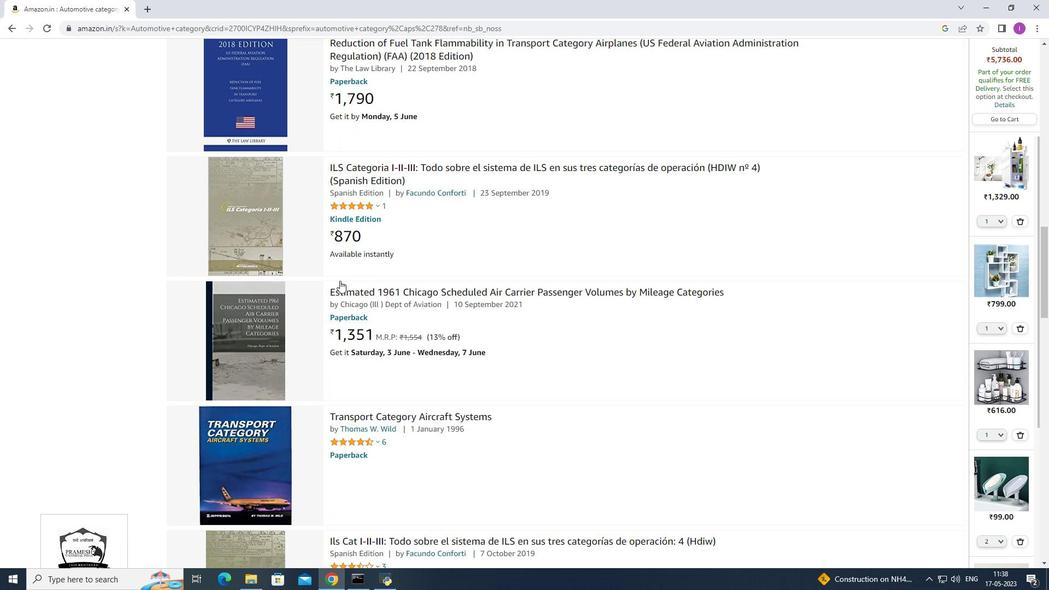 
Action: Mouse scrolled (339, 280) with delta (0, 0)
Screenshot: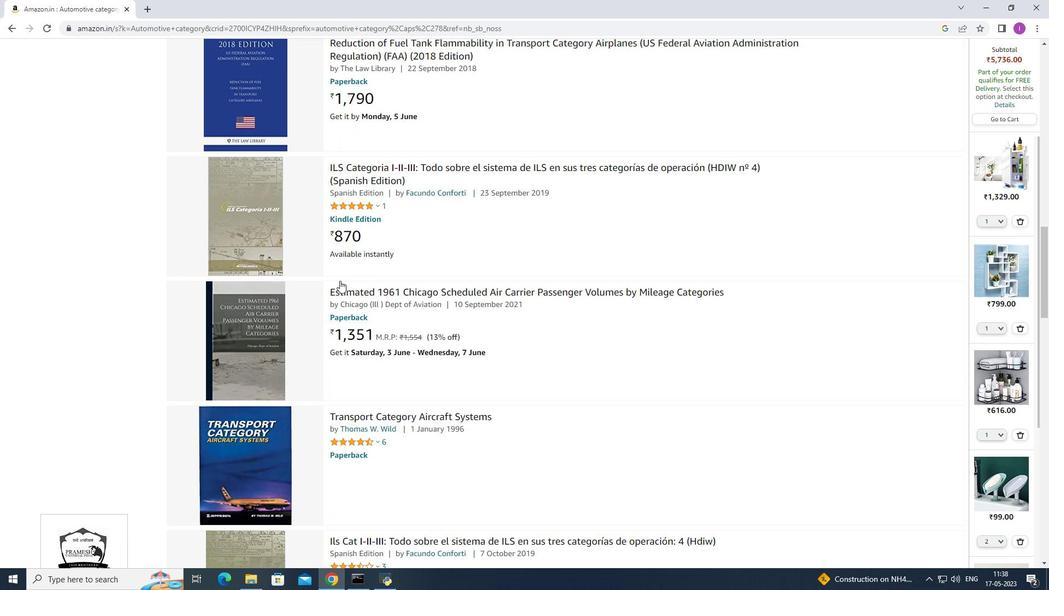 
Action: Mouse moved to (339, 281)
Screenshot: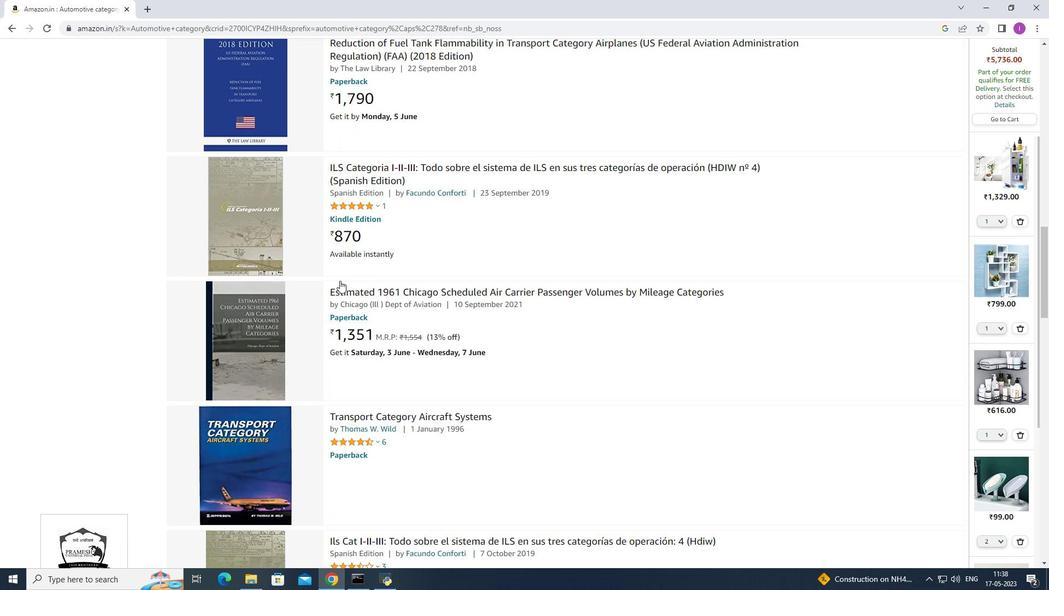 
Action: Mouse scrolled (339, 280) with delta (0, 0)
Screenshot: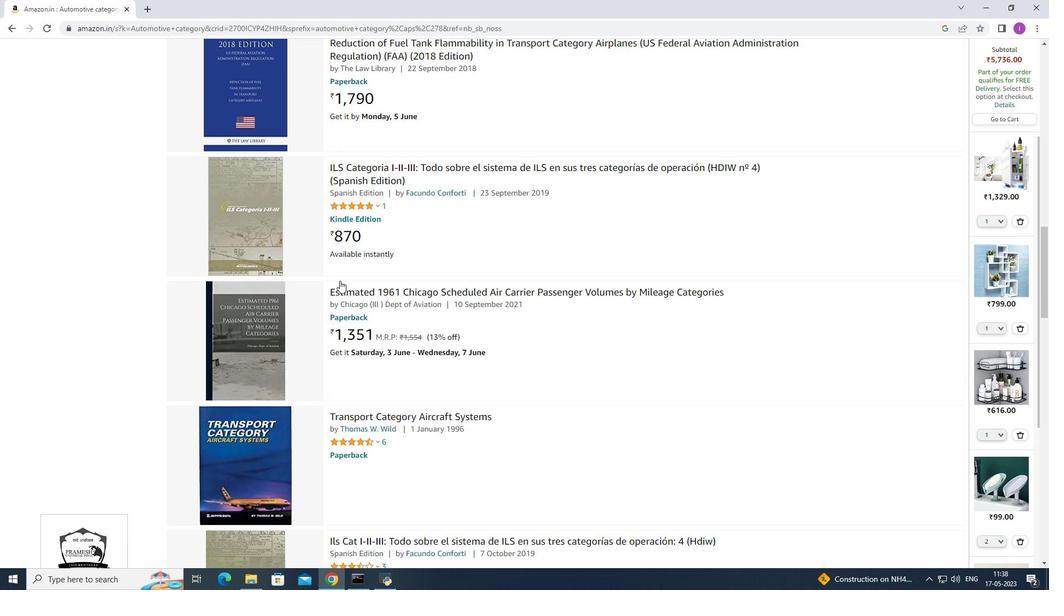 
Action: Mouse moved to (337, 294)
Screenshot: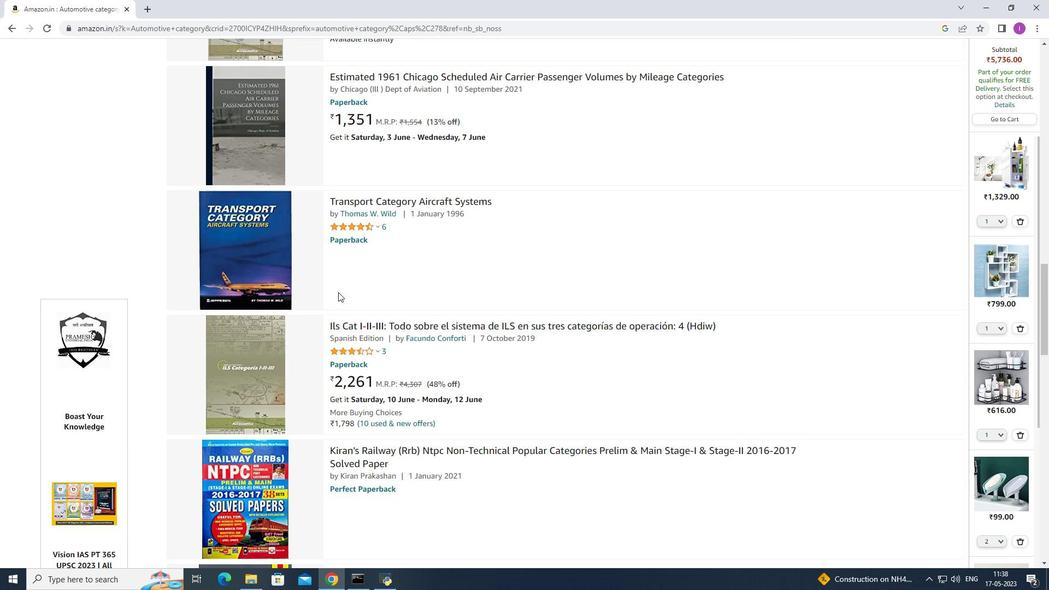
Action: Mouse scrolled (337, 294) with delta (0, 0)
Screenshot: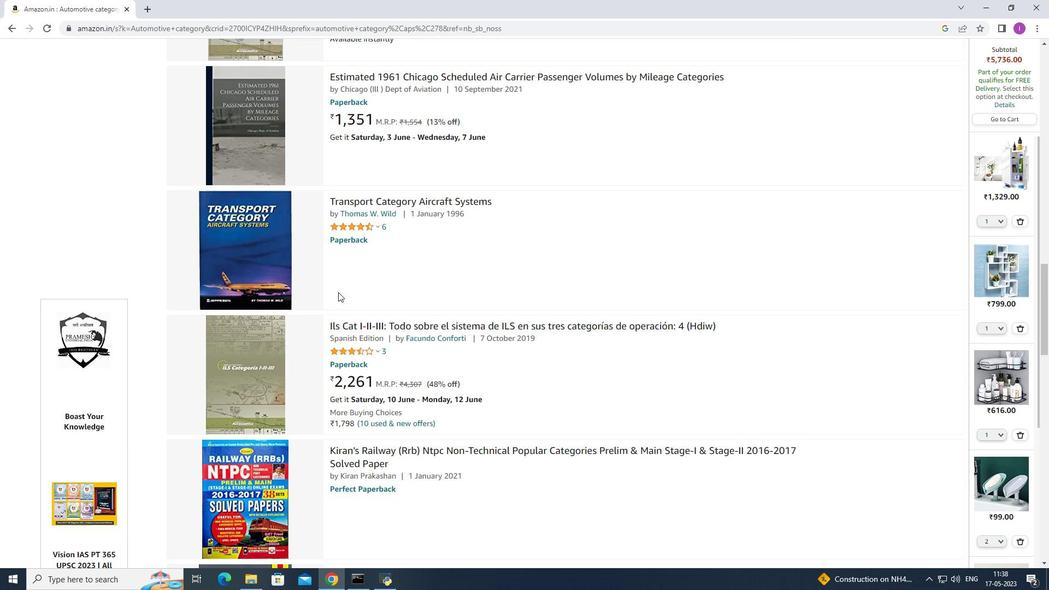 
Action: Mouse moved to (337, 295)
Screenshot: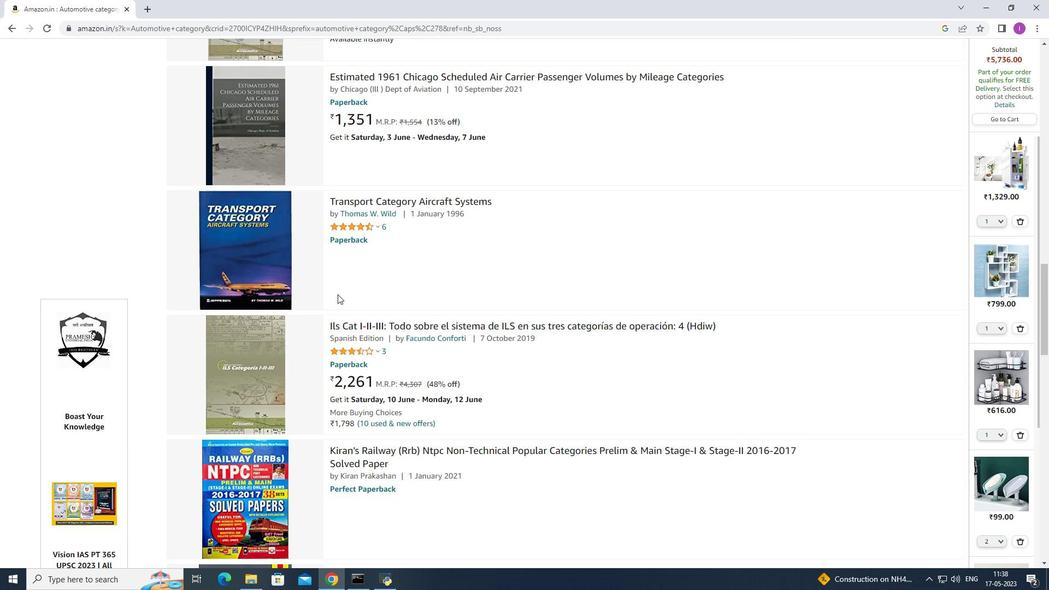 
Action: Mouse scrolled (337, 295) with delta (0, 0)
Screenshot: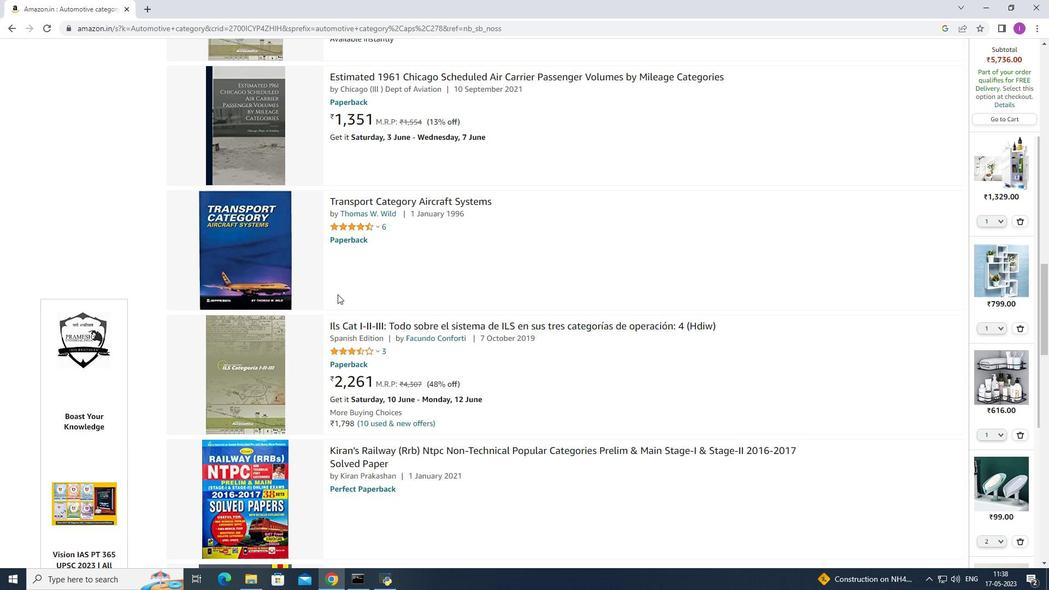 
Action: Mouse moved to (337, 296)
Screenshot: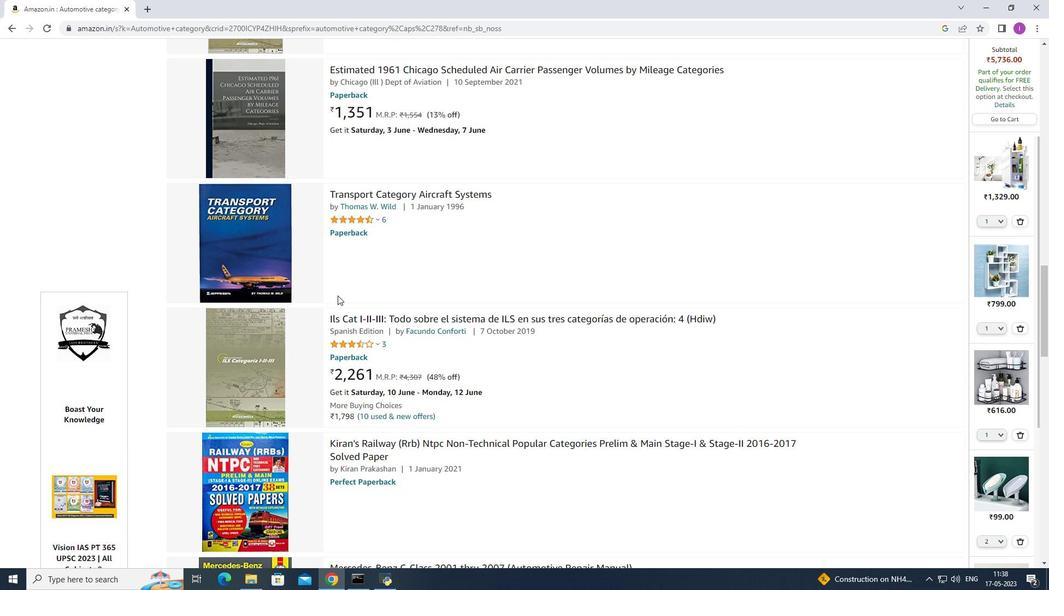 
Action: Mouse scrolled (337, 295) with delta (0, 0)
Screenshot: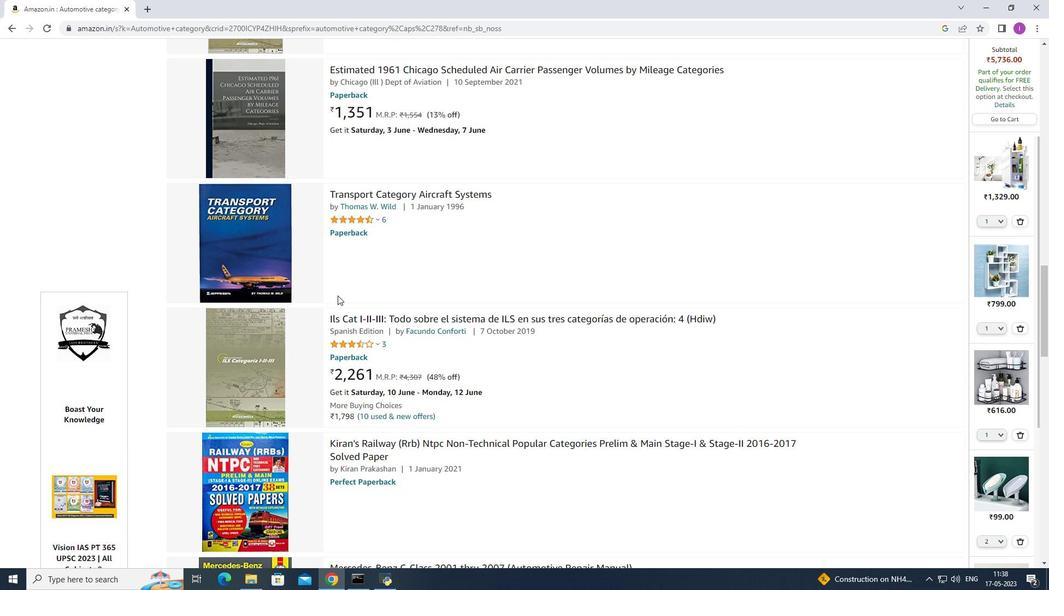 
Action: Mouse moved to (337, 296)
Screenshot: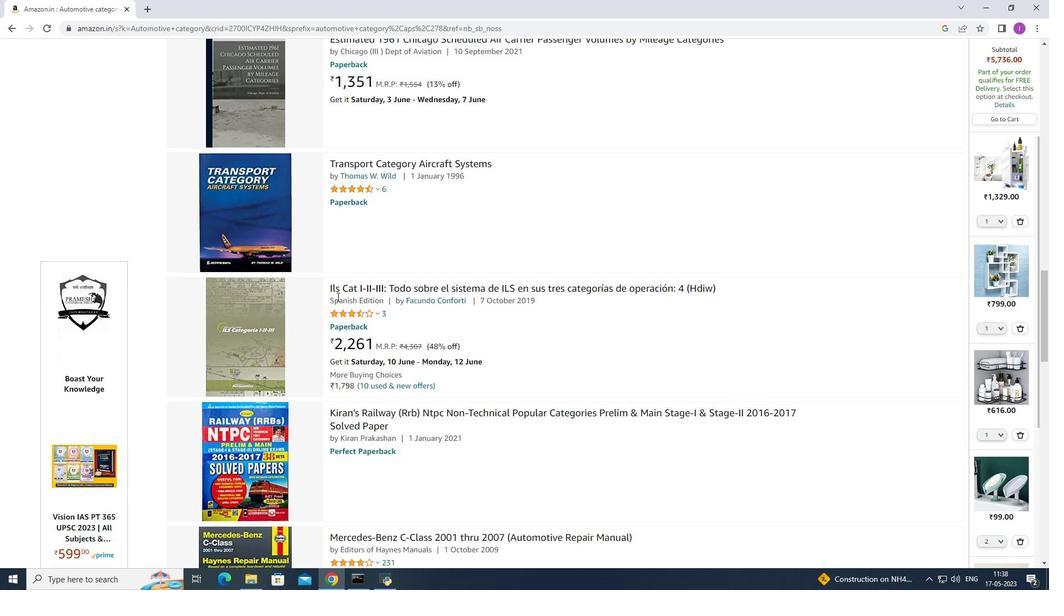 
Action: Mouse scrolled (337, 296) with delta (0, 0)
Screenshot: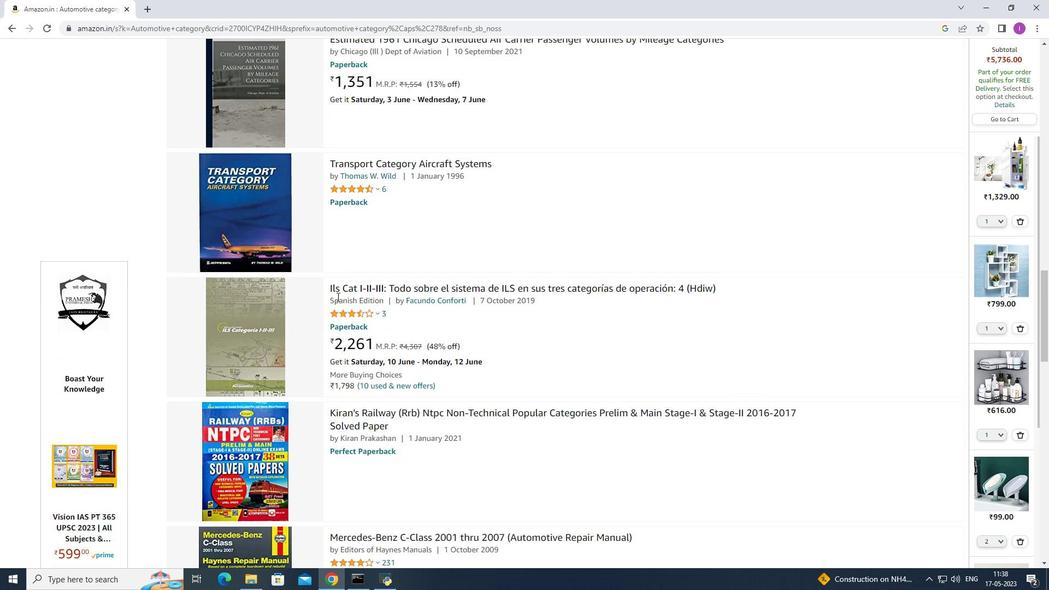 
Action: Mouse moved to (337, 301)
Screenshot: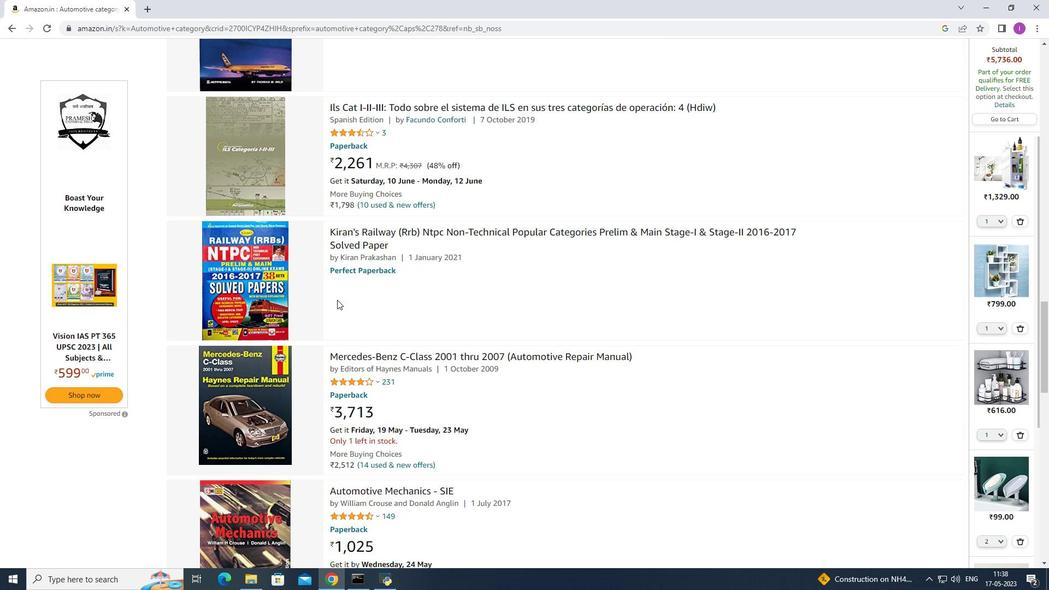 
Action: Mouse scrolled (337, 301) with delta (0, 0)
Screenshot: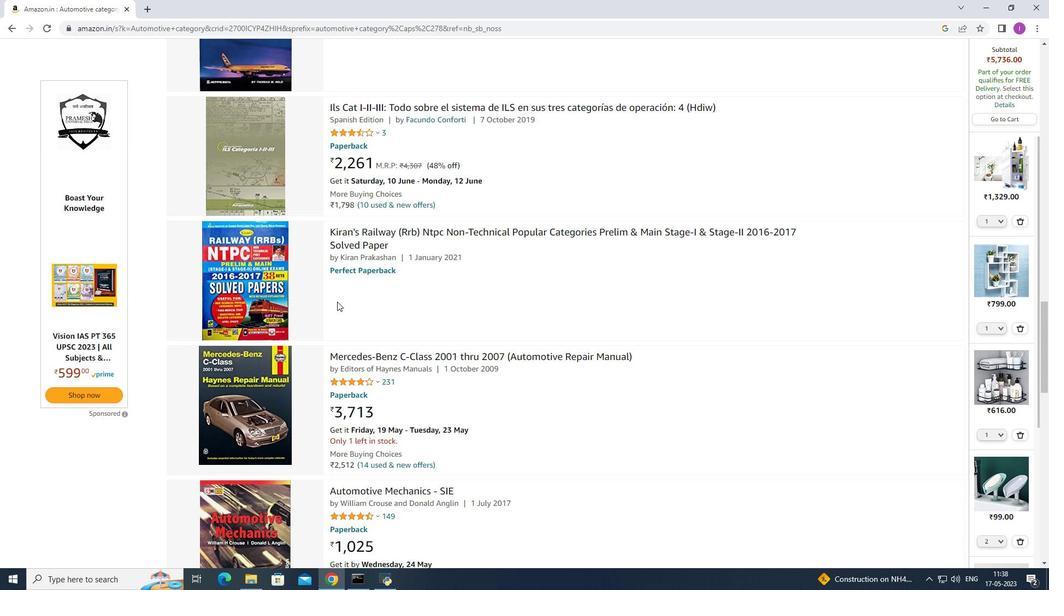 
Action: Mouse moved to (337, 302)
Screenshot: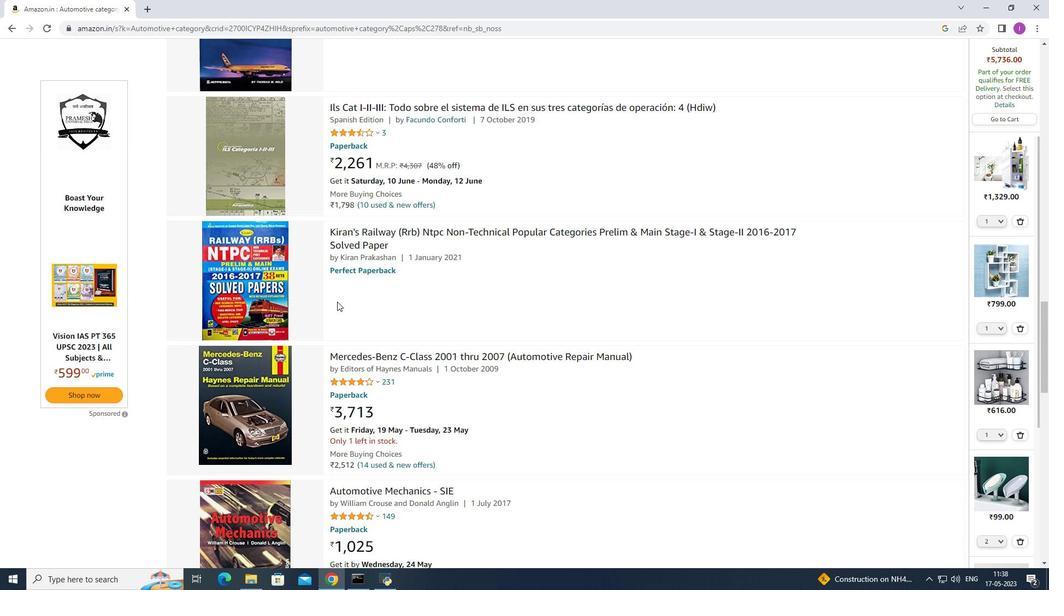 
Action: Mouse scrolled (337, 301) with delta (0, 0)
Screenshot: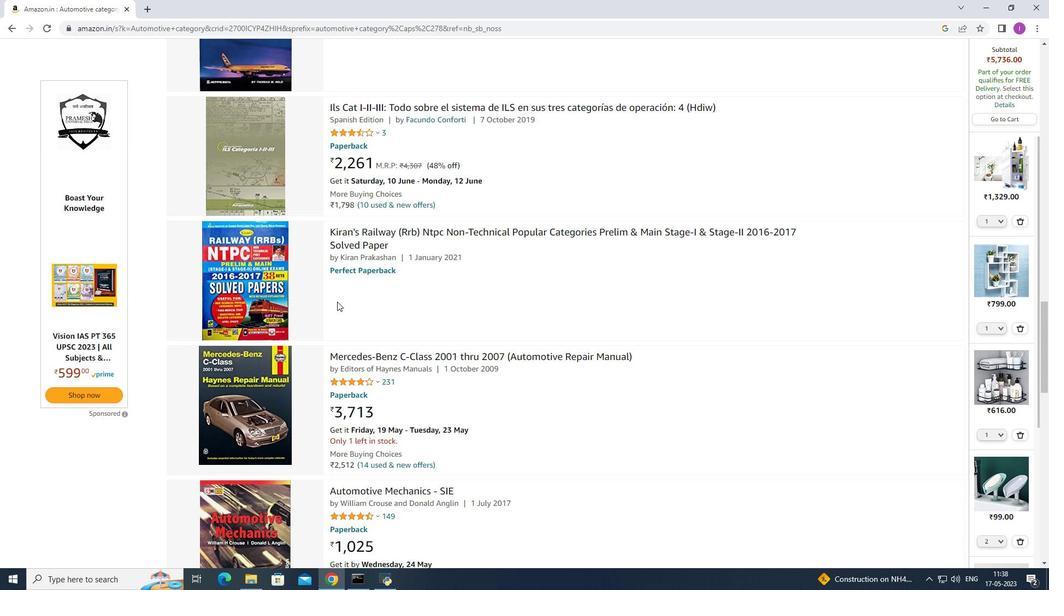
Action: Mouse moved to (337, 302)
Screenshot: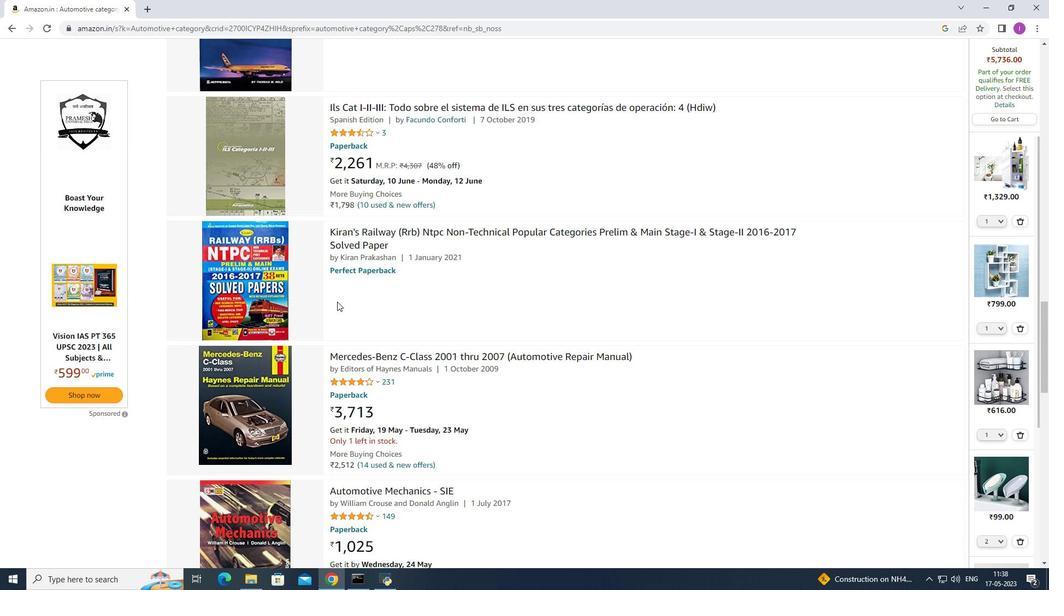 
Action: Mouse scrolled (337, 301) with delta (0, 0)
Screenshot: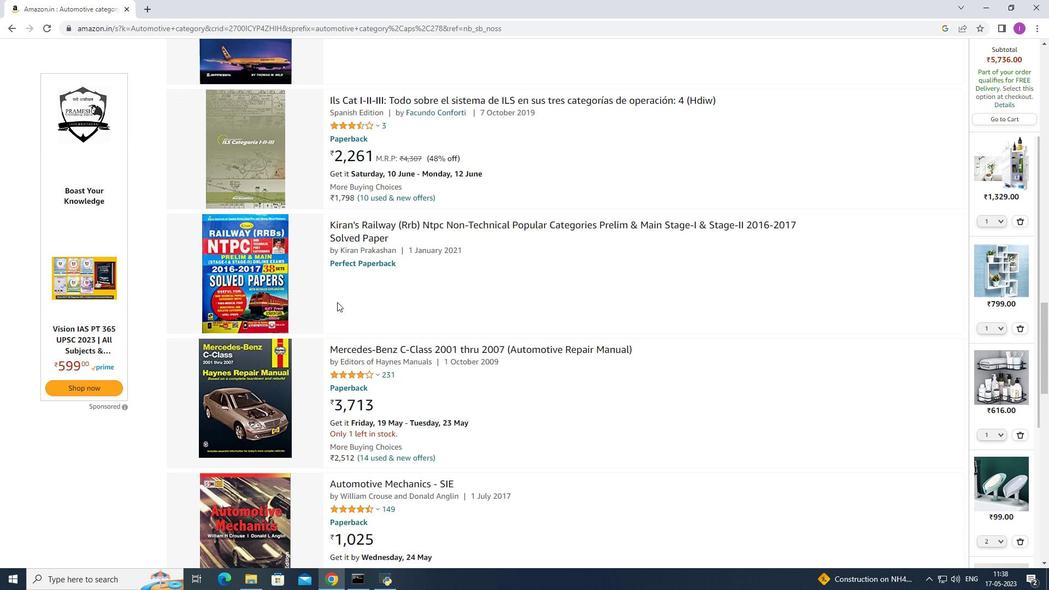 
Action: Mouse scrolled (337, 301) with delta (0, 0)
Screenshot: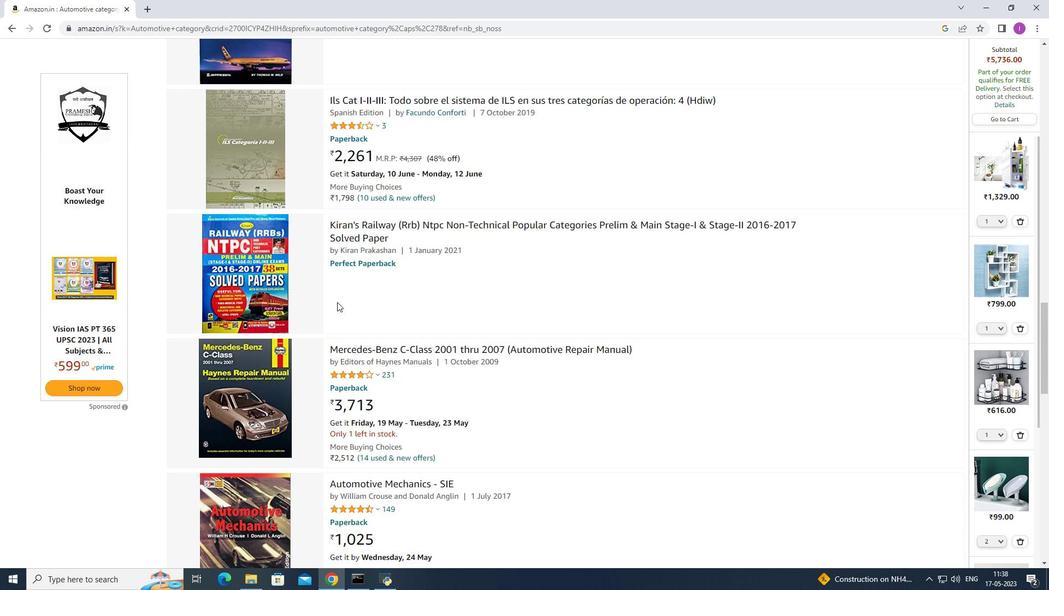 
Action: Mouse scrolled (337, 301) with delta (0, 0)
Screenshot: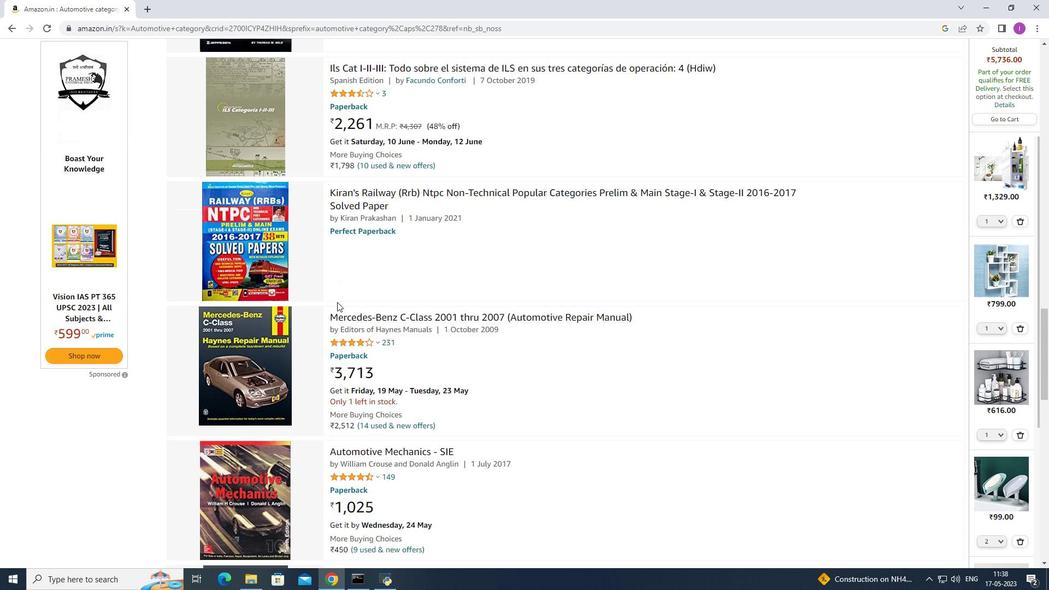 
Action: Mouse moved to (337, 305)
Screenshot: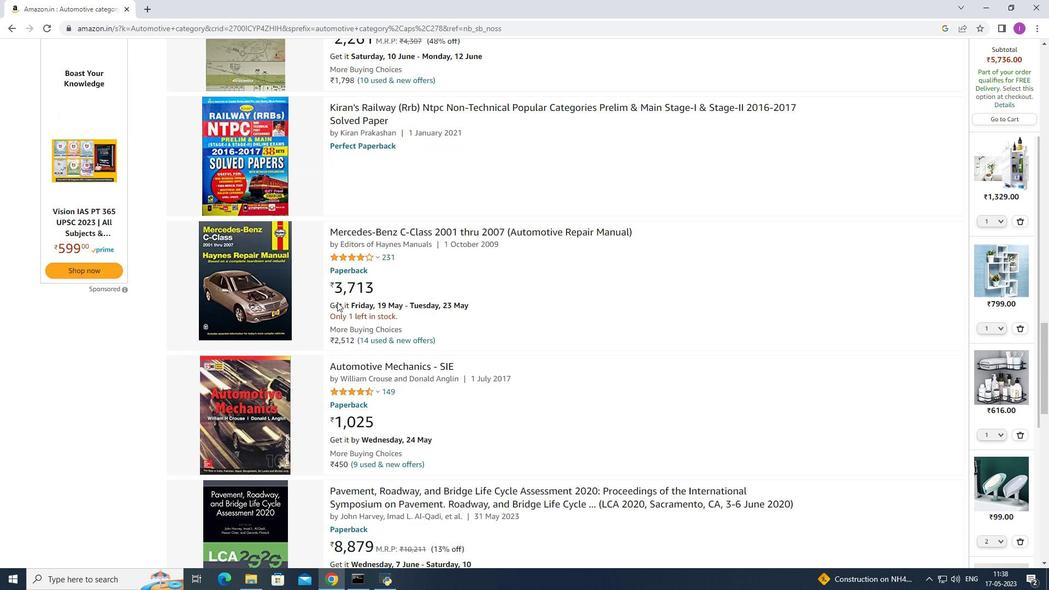
Action: Mouse scrolled (337, 304) with delta (0, 0)
Screenshot: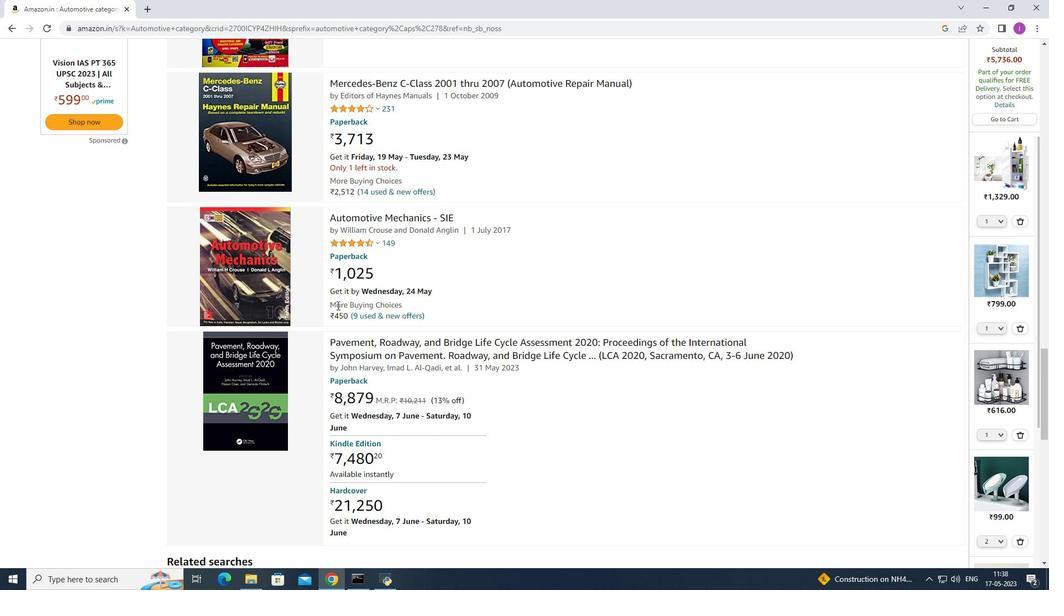 
Action: Mouse moved to (337, 305)
Screenshot: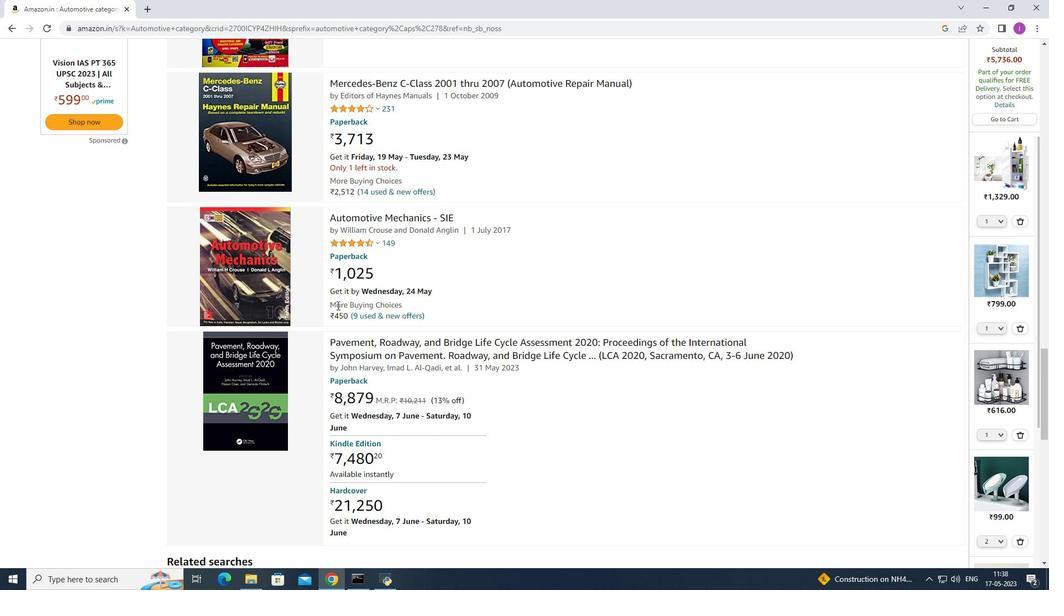 
Action: Mouse scrolled (337, 304) with delta (0, 0)
Screenshot: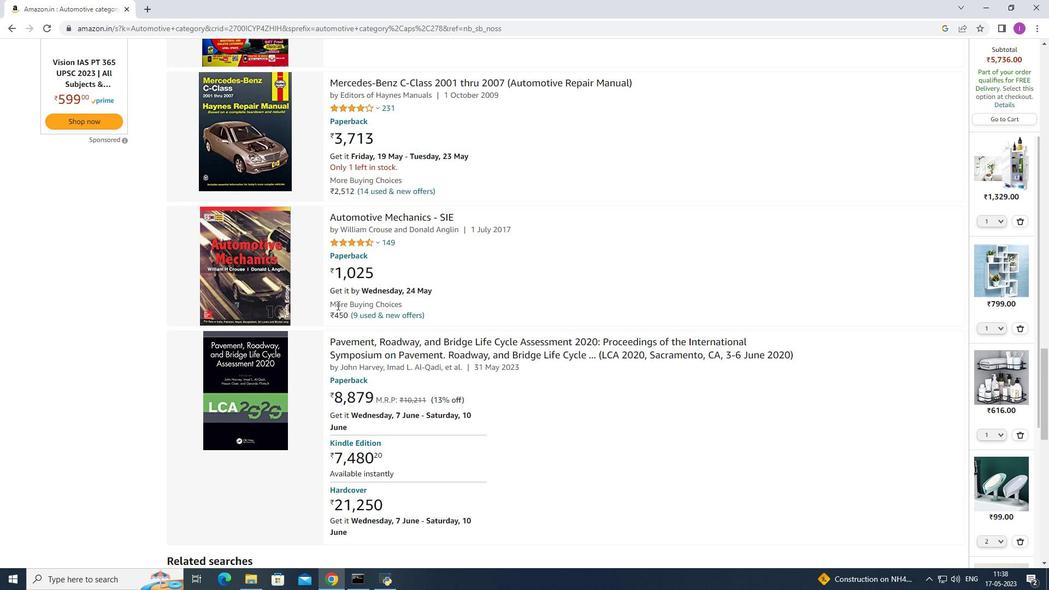 
Action: Mouse moved to (337, 306)
Screenshot: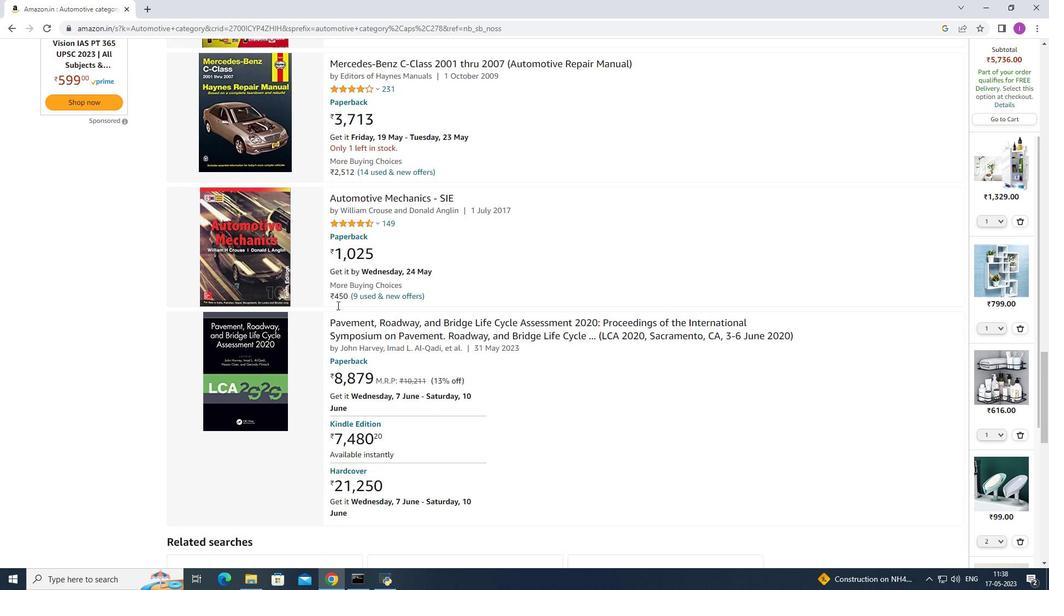 
Action: Mouse scrolled (337, 305) with delta (0, 0)
Screenshot: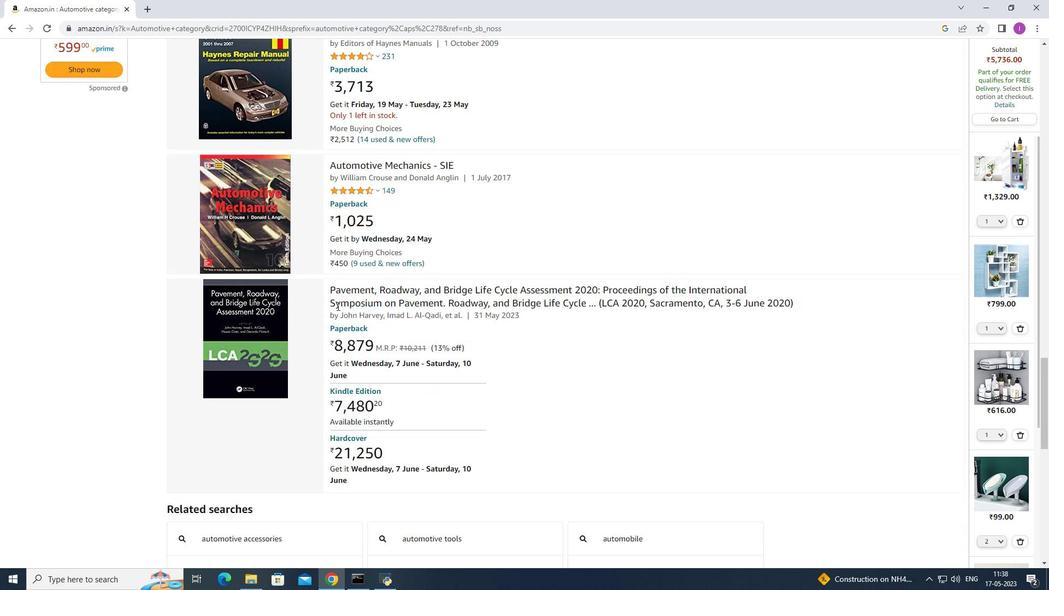 
Action: Mouse moved to (337, 306)
Screenshot: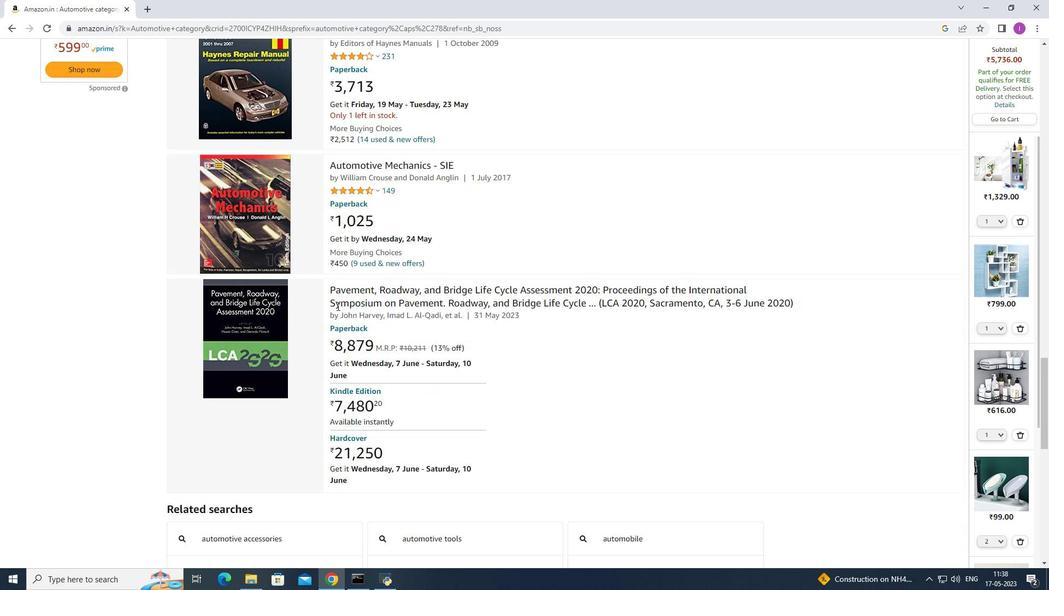 
Action: Mouse scrolled (337, 305) with delta (0, 0)
Screenshot: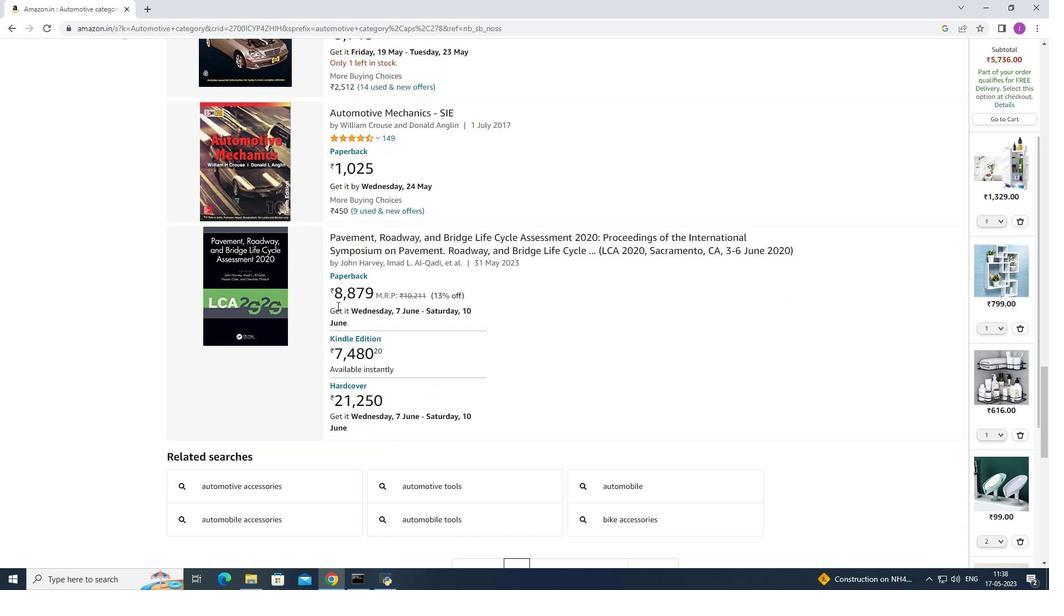 
Action: Mouse moved to (337, 307)
Screenshot: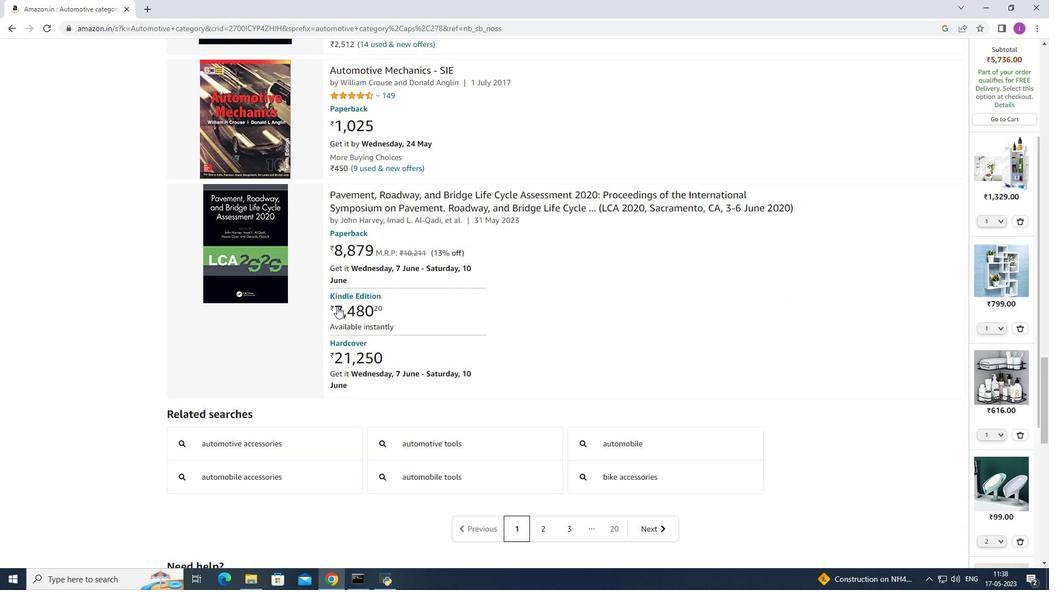 
Action: Mouse scrolled (337, 306) with delta (0, 0)
Screenshot: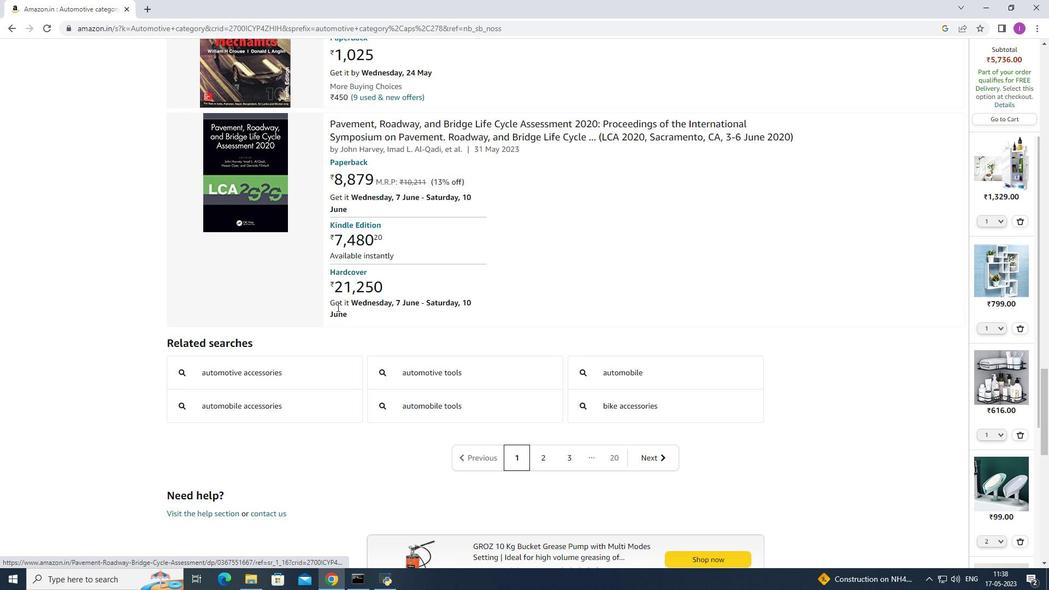 
Action: Mouse scrolled (337, 306) with delta (0, 0)
Screenshot: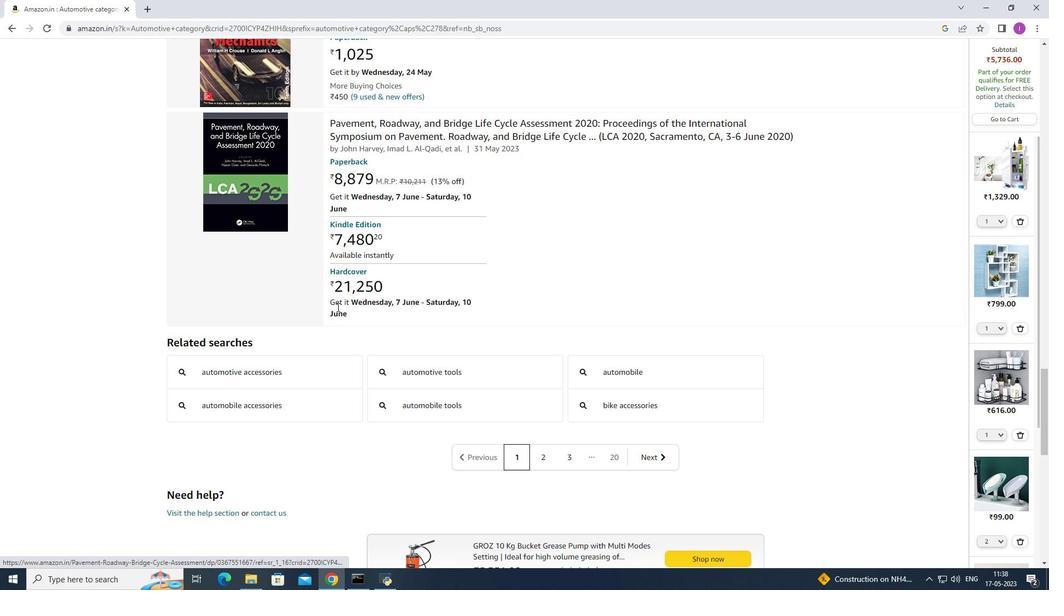 
Action: Mouse moved to (256, 266)
Screenshot: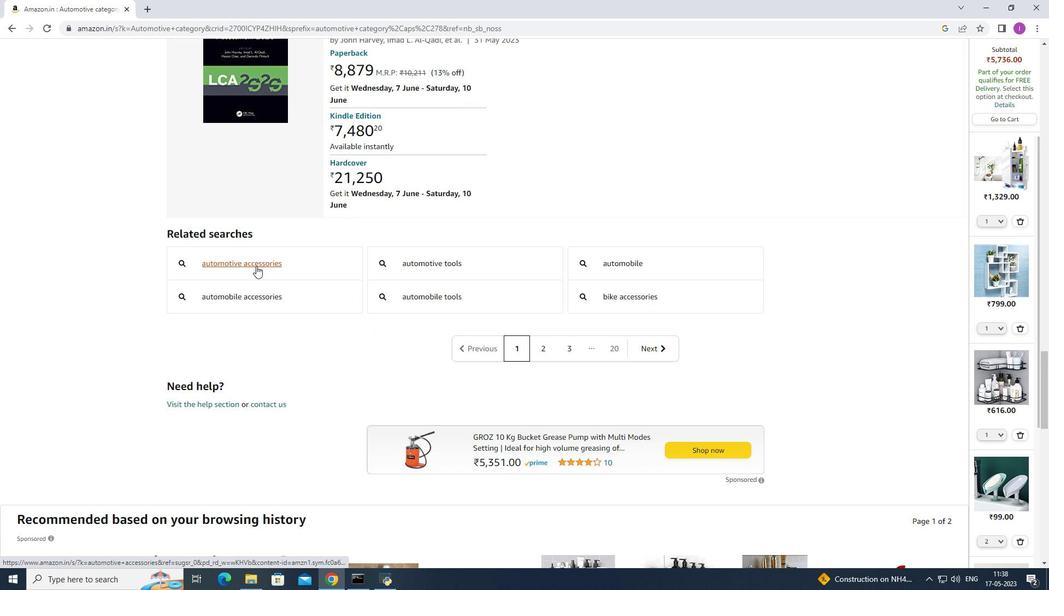 
Action: Mouse pressed left at (256, 266)
Screenshot: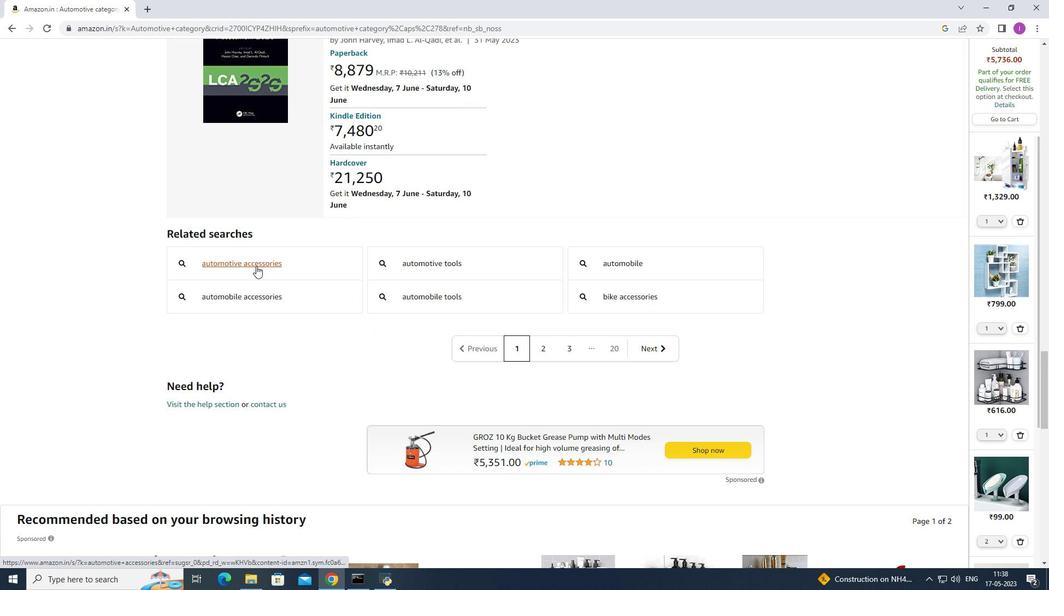 
Action: Mouse moved to (298, 275)
Screenshot: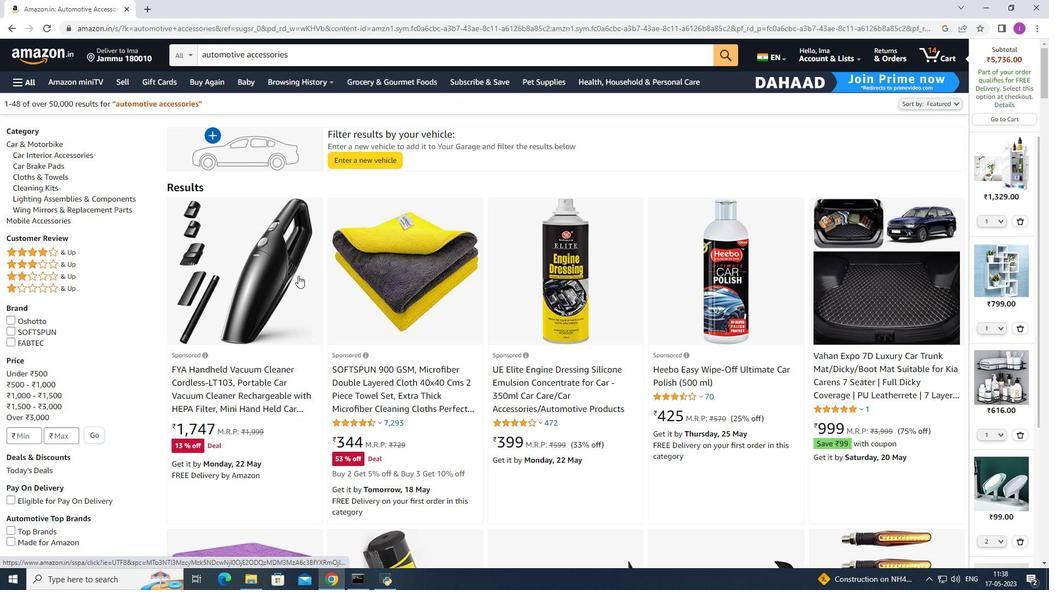 
Action: Mouse scrolled (298, 275) with delta (0, 0)
Screenshot: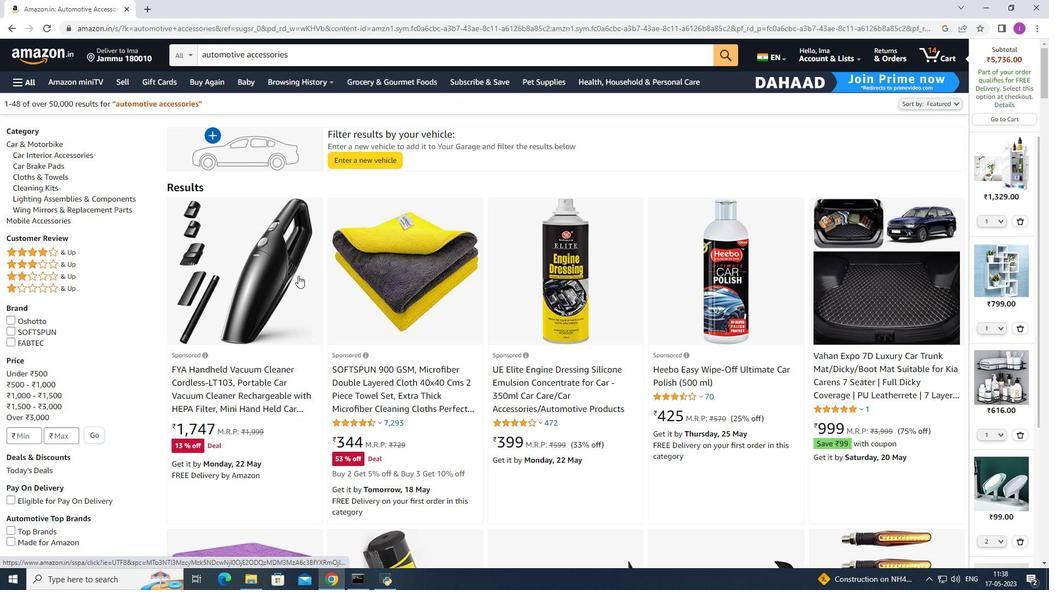 
Action: Mouse moved to (298, 276)
Screenshot: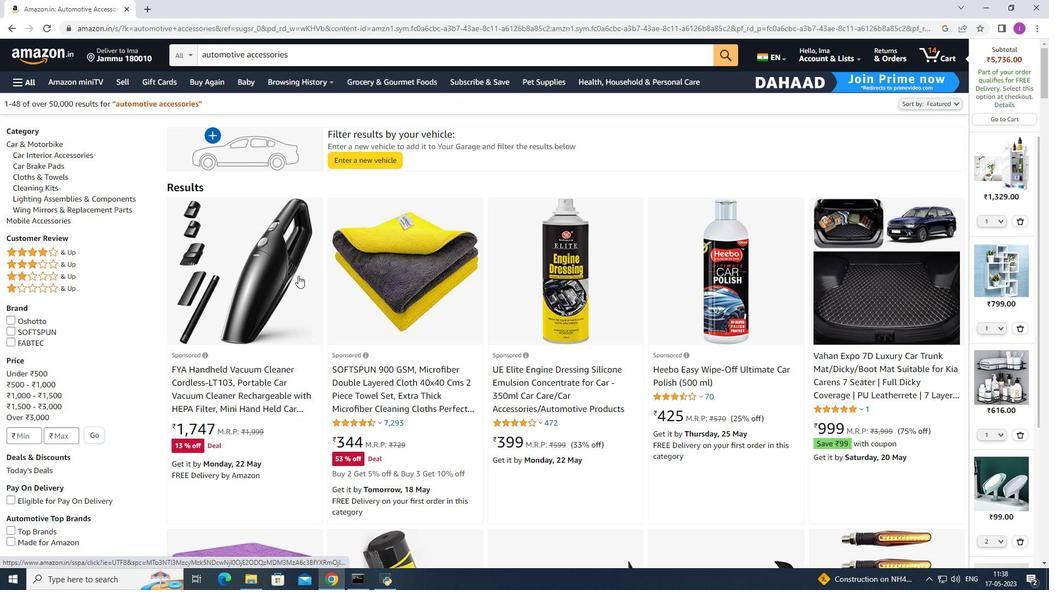 
Action: Mouse scrolled (298, 275) with delta (0, 0)
Screenshot: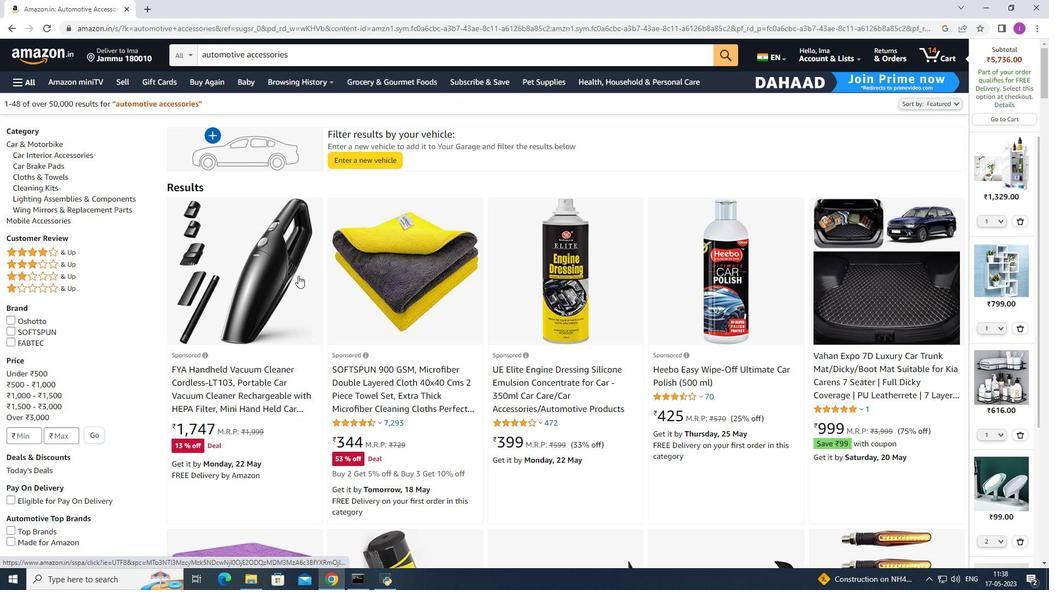 
Action: Mouse scrolled (298, 275) with delta (0, 0)
Screenshot: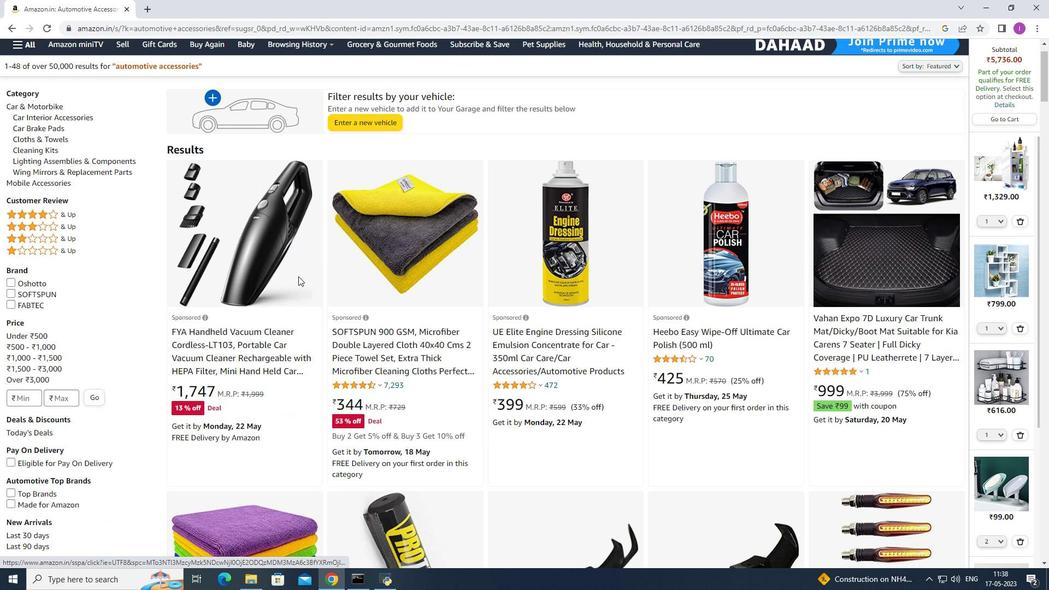 
Action: Mouse scrolled (298, 277) with delta (0, 0)
Screenshot: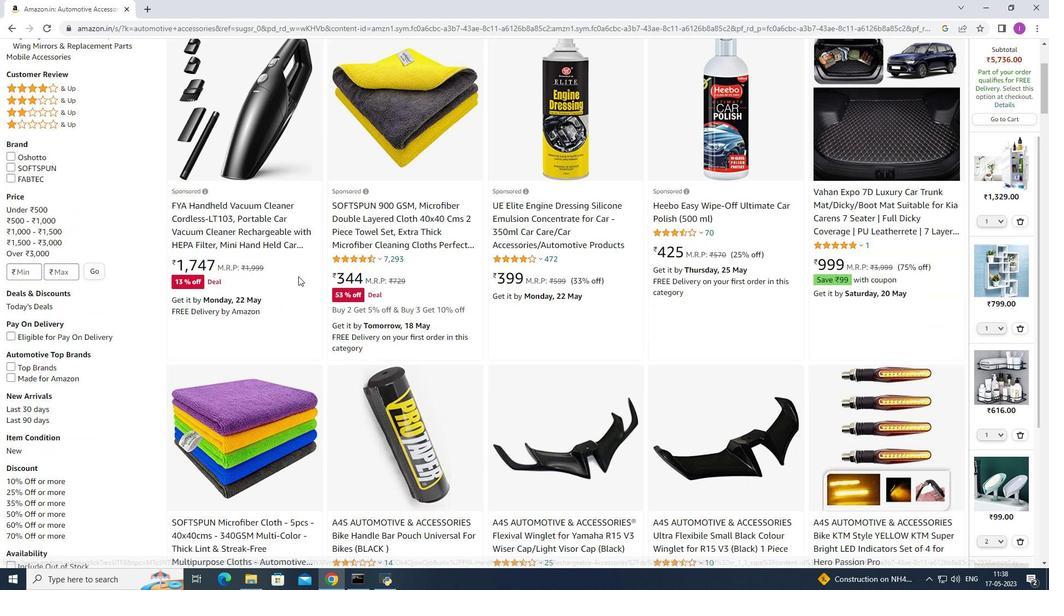 
Action: Mouse scrolled (298, 277) with delta (0, 0)
Screenshot: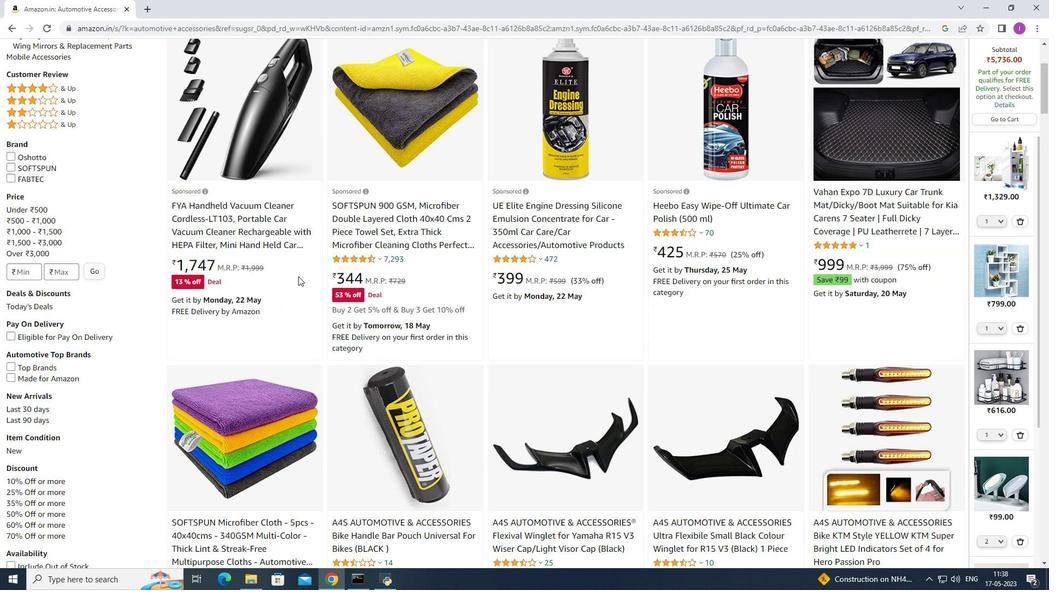 
Action: Mouse scrolled (298, 277) with delta (0, 0)
Screenshot: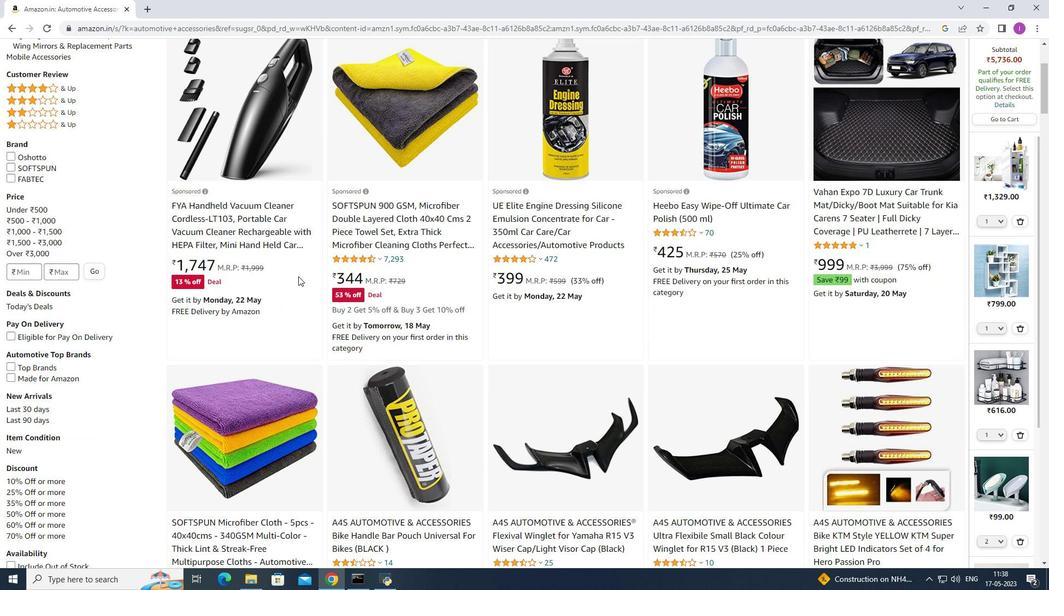 
Action: Mouse scrolled (298, 277) with delta (0, 0)
Screenshot: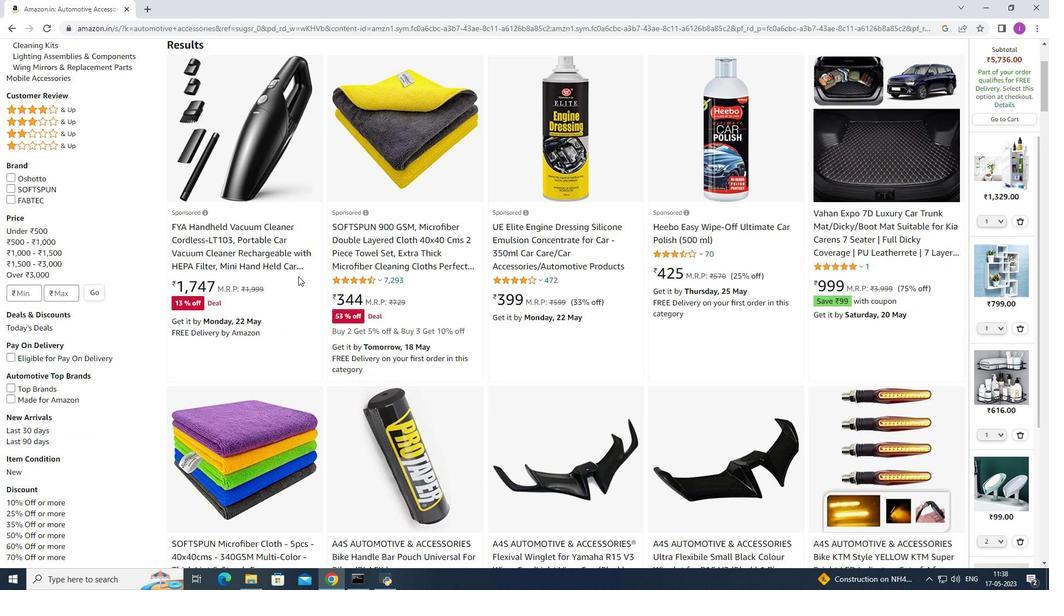 
Action: Mouse scrolled (298, 277) with delta (0, 0)
Screenshot: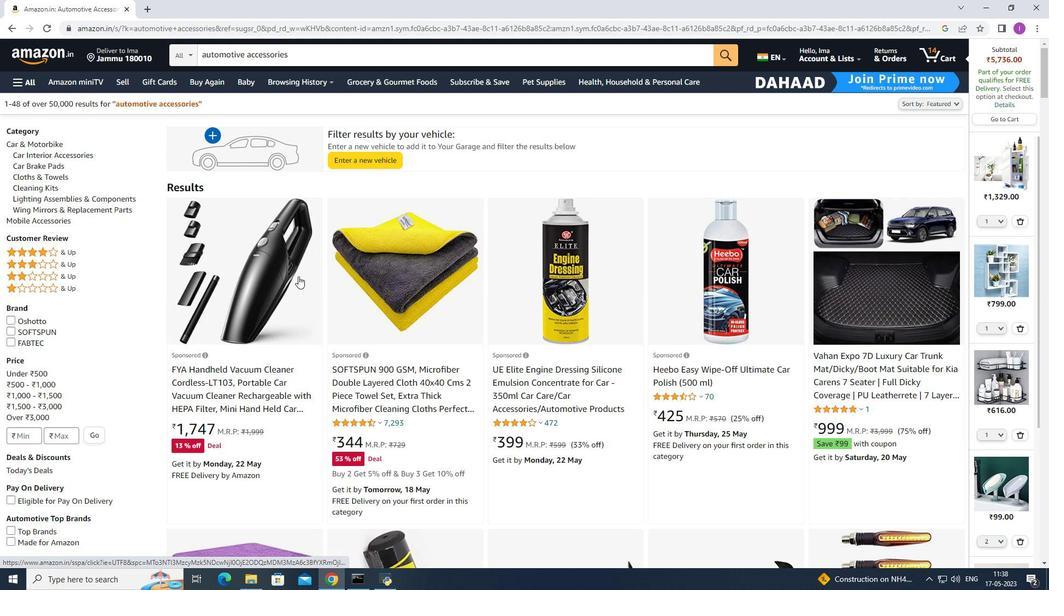 
Action: Mouse scrolled (298, 277) with delta (0, 0)
Screenshot: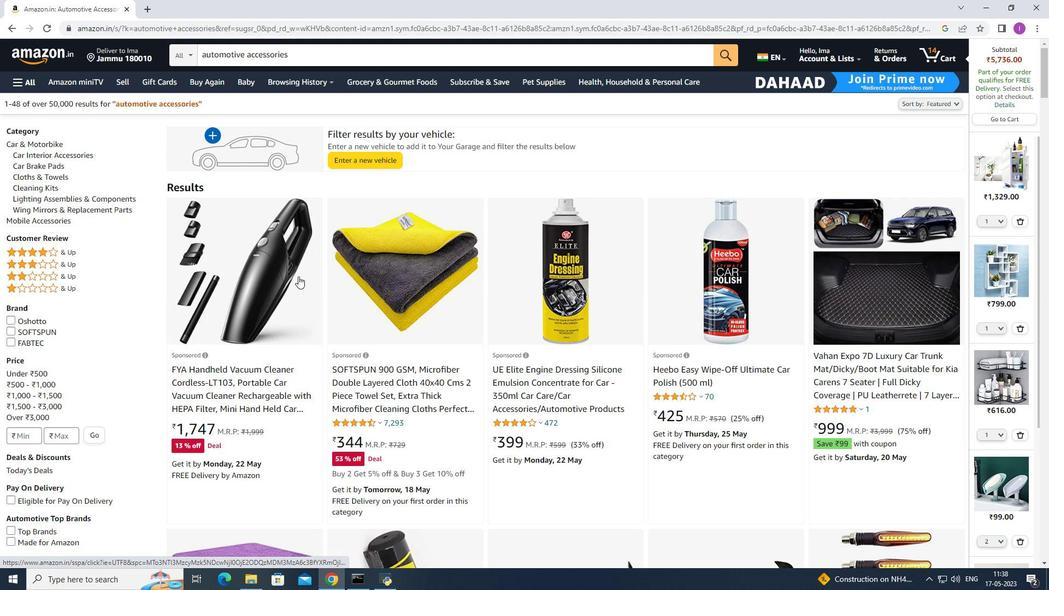 
Action: Mouse scrolled (298, 277) with delta (0, 0)
Screenshot: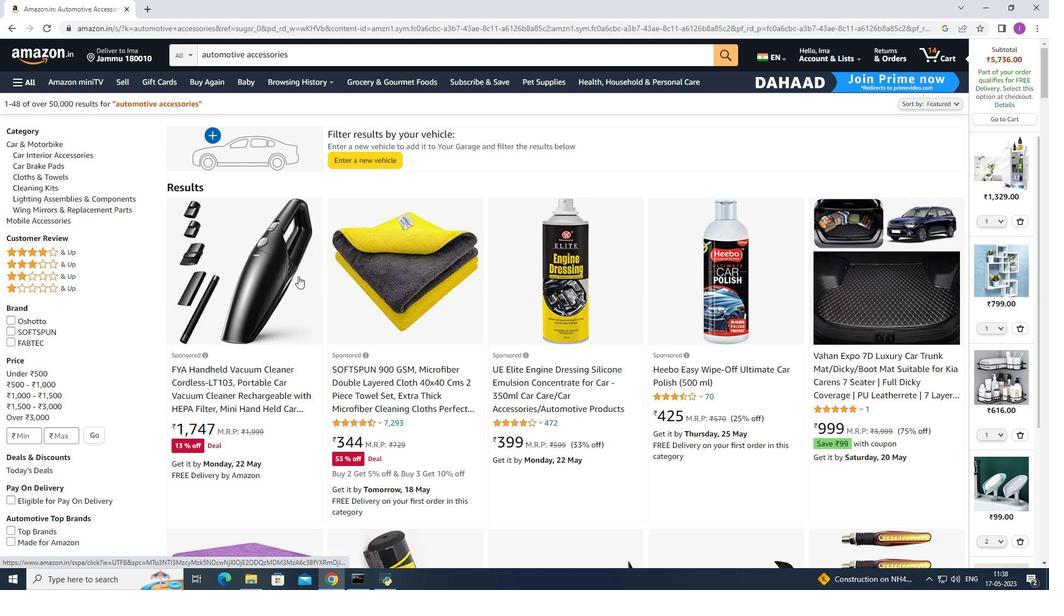 
Action: Mouse scrolled (298, 277) with delta (0, 0)
Screenshot: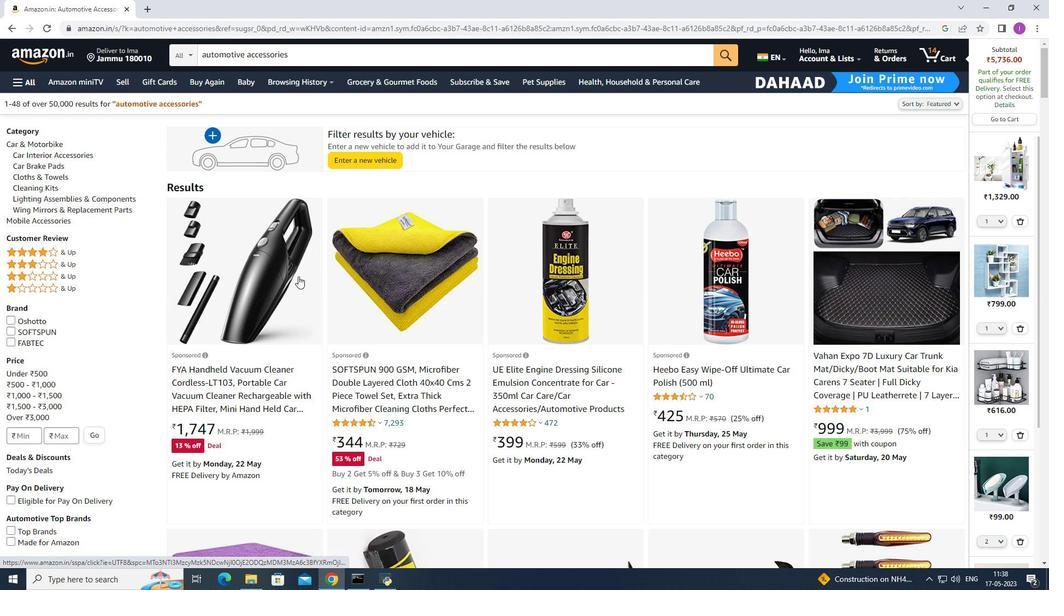 
Action: Mouse scrolled (298, 275) with delta (0, 0)
Screenshot: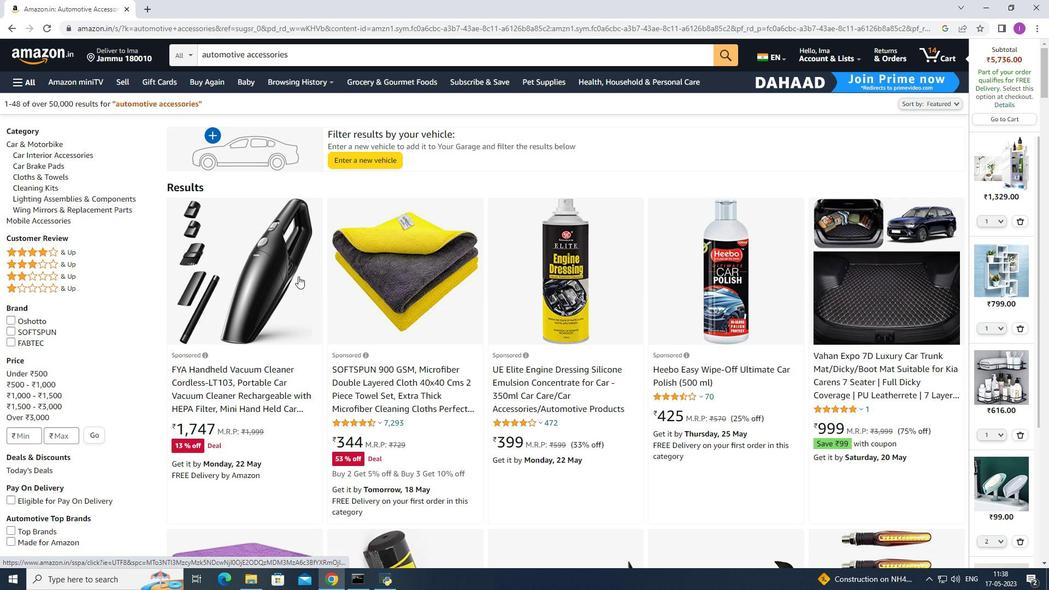 
Action: Mouse scrolled (298, 275) with delta (0, 0)
Screenshot: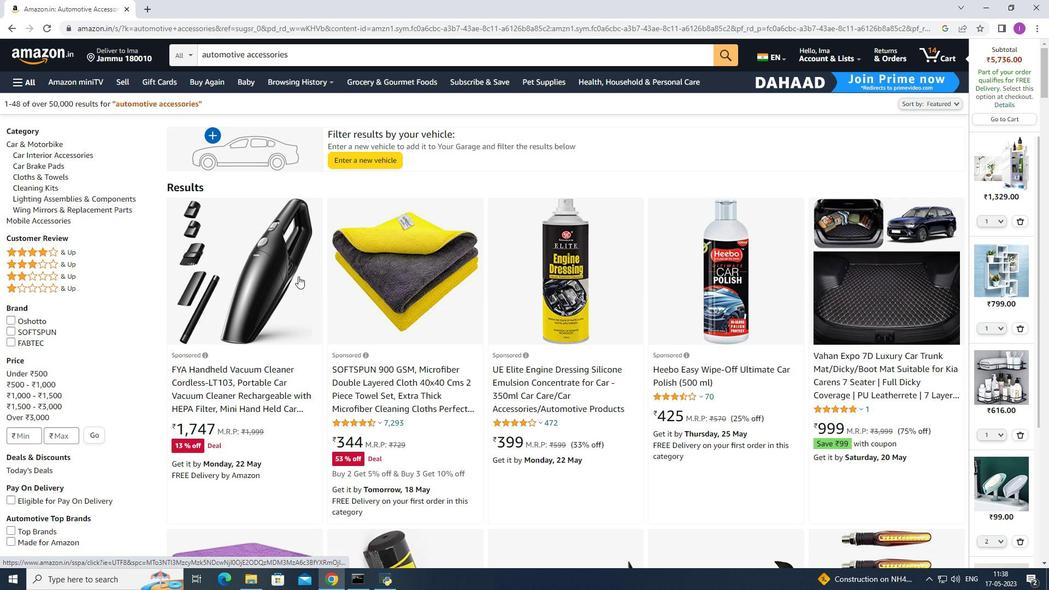 
Action: Mouse scrolled (298, 275) with delta (0, 0)
Screenshot: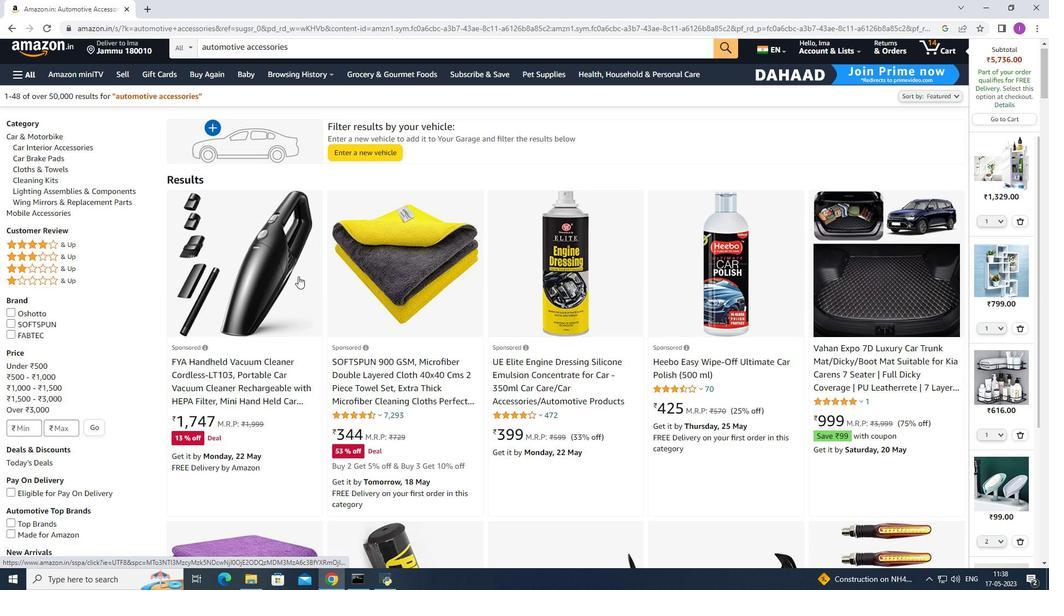 
Action: Mouse scrolled (298, 275) with delta (0, 0)
Screenshot: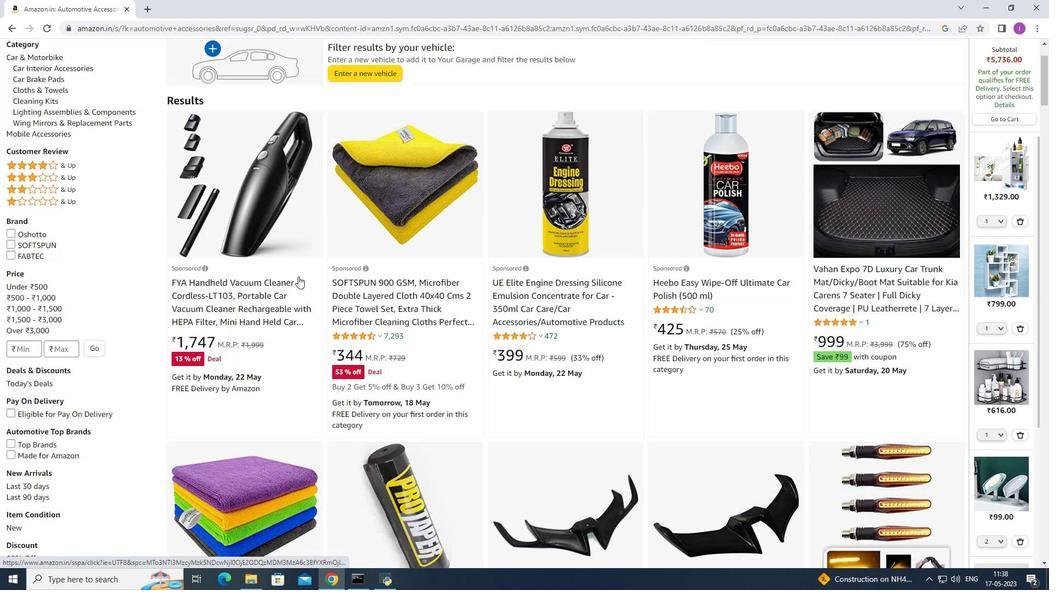 
Action: Mouse scrolled (298, 277) with delta (0, 0)
Screenshot: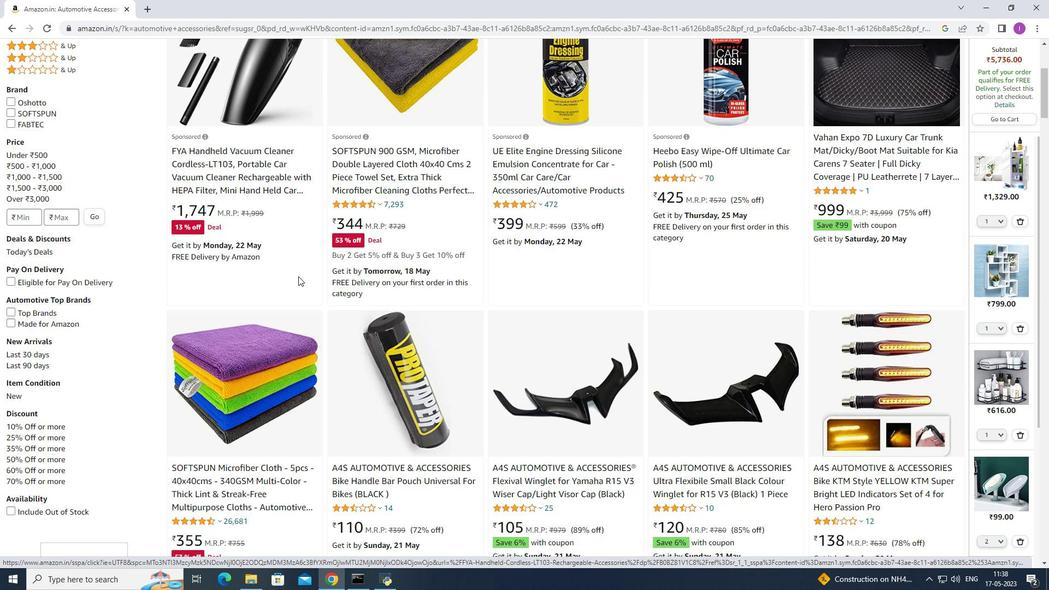 
Action: Mouse scrolled (298, 277) with delta (0, 0)
Screenshot: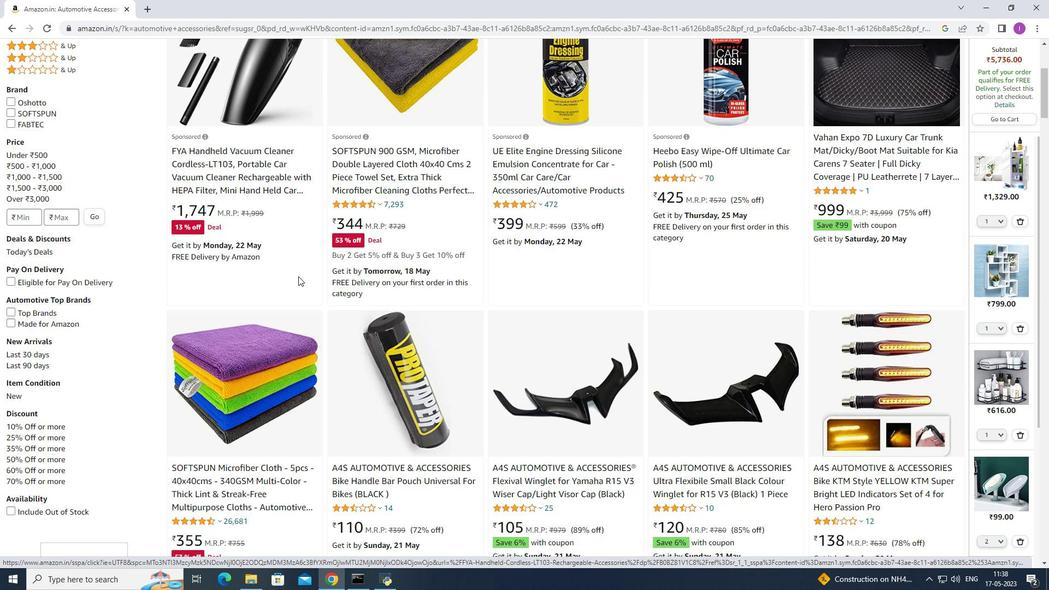 
Action: Mouse scrolled (298, 277) with delta (0, 0)
Screenshot: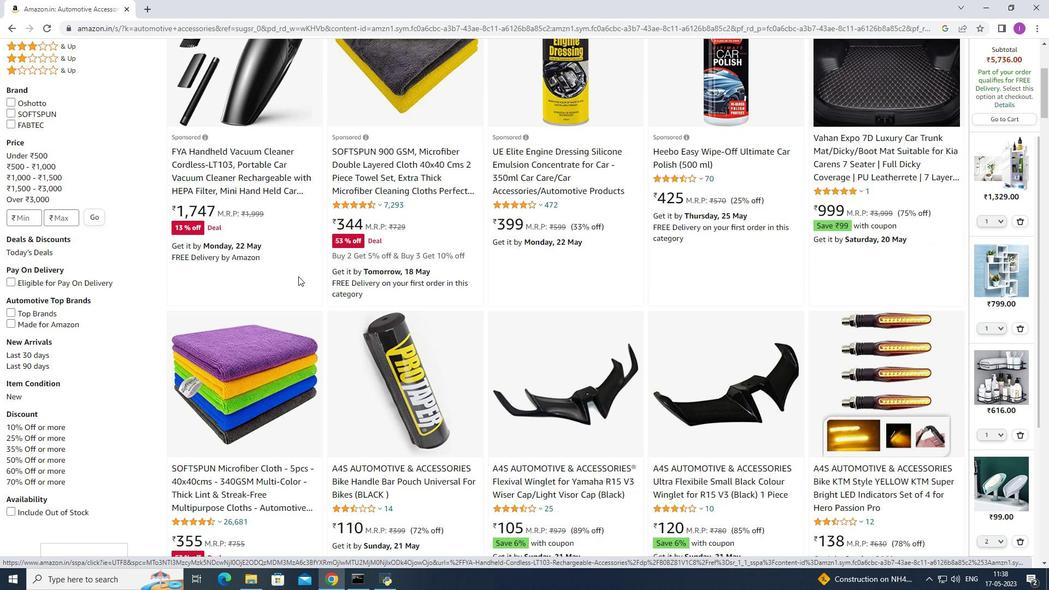 
Action: Mouse moved to (244, 295)
Screenshot: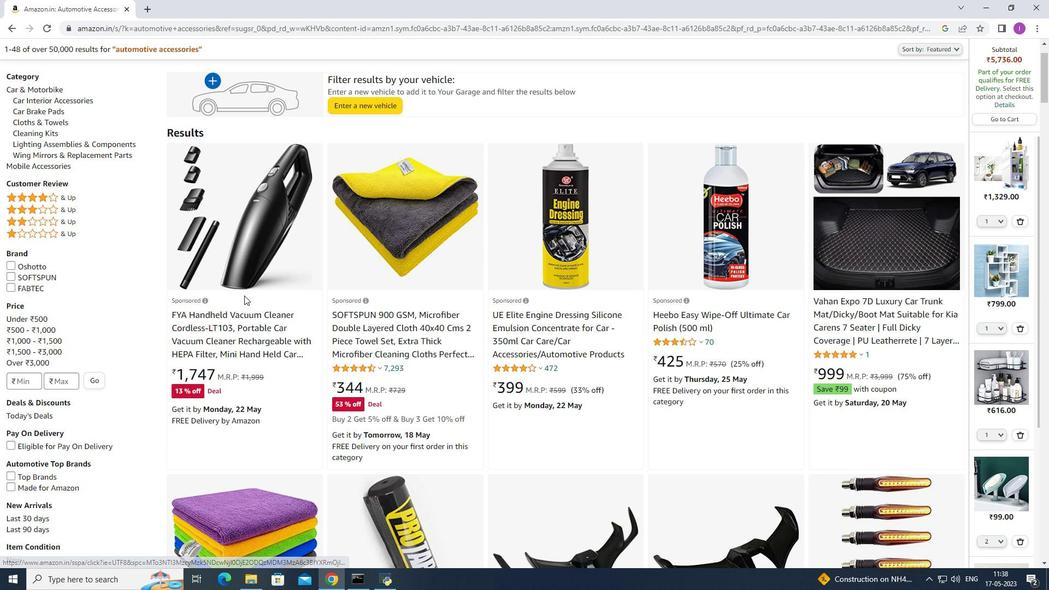 
Action: Mouse pressed left at (244, 295)
Screenshot: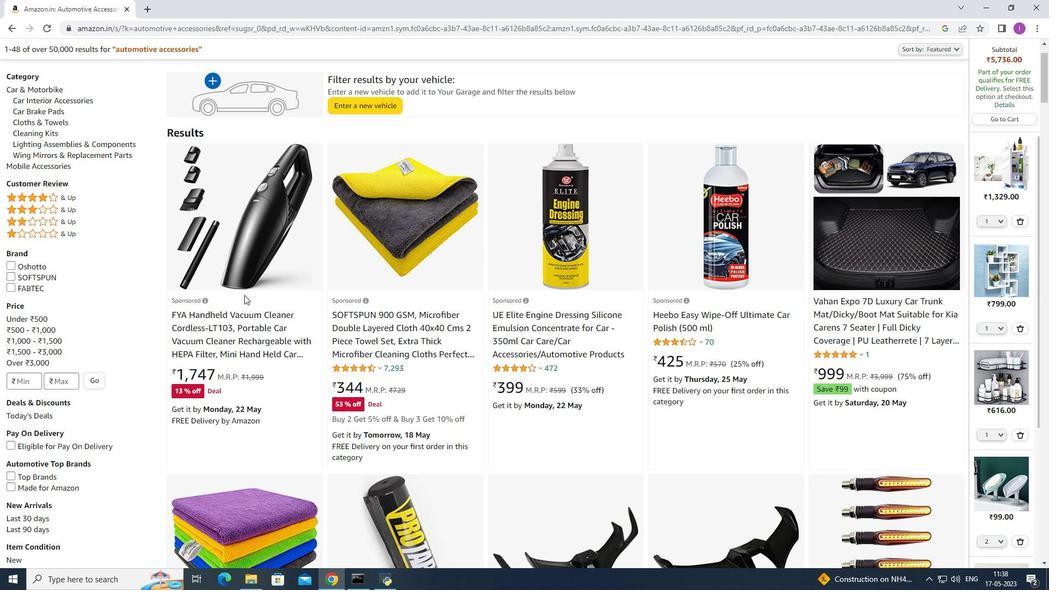 
Action: Mouse moved to (255, 256)
Screenshot: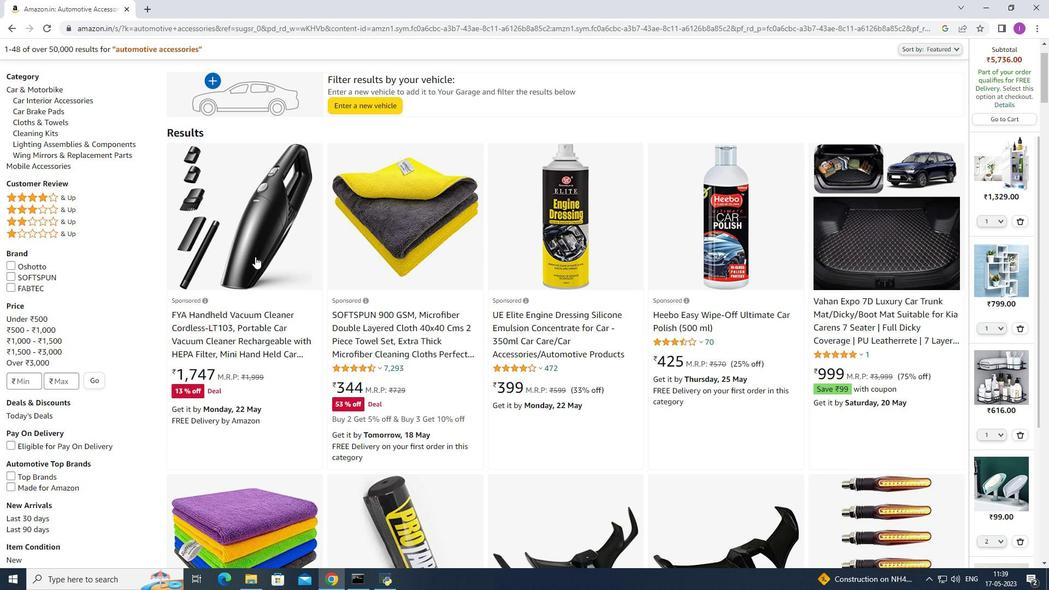 
Action: Mouse pressed left at (255, 256)
Screenshot: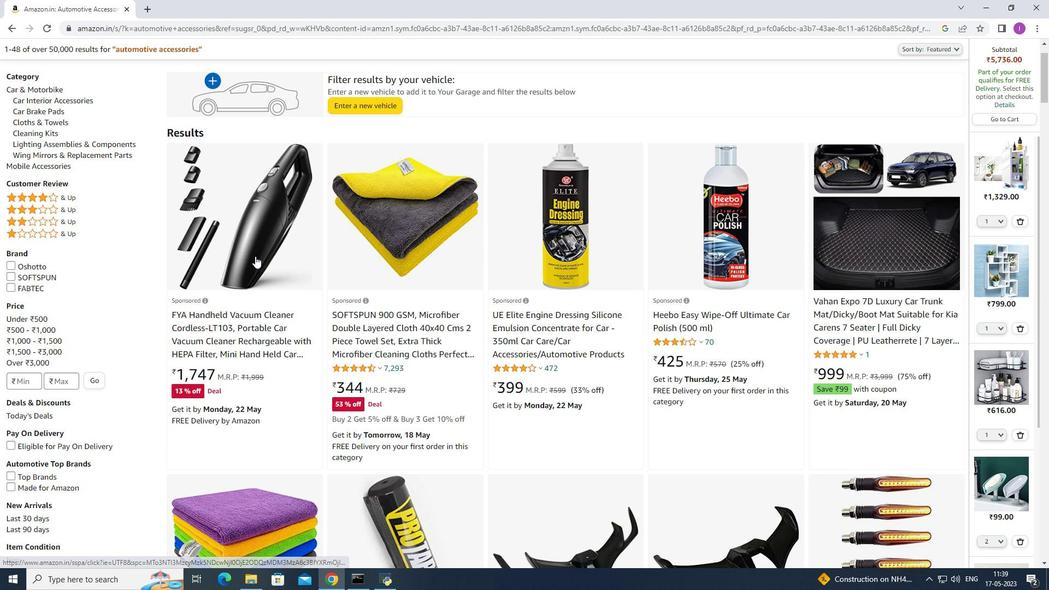 
Action: Mouse moved to (807, 343)
Screenshot: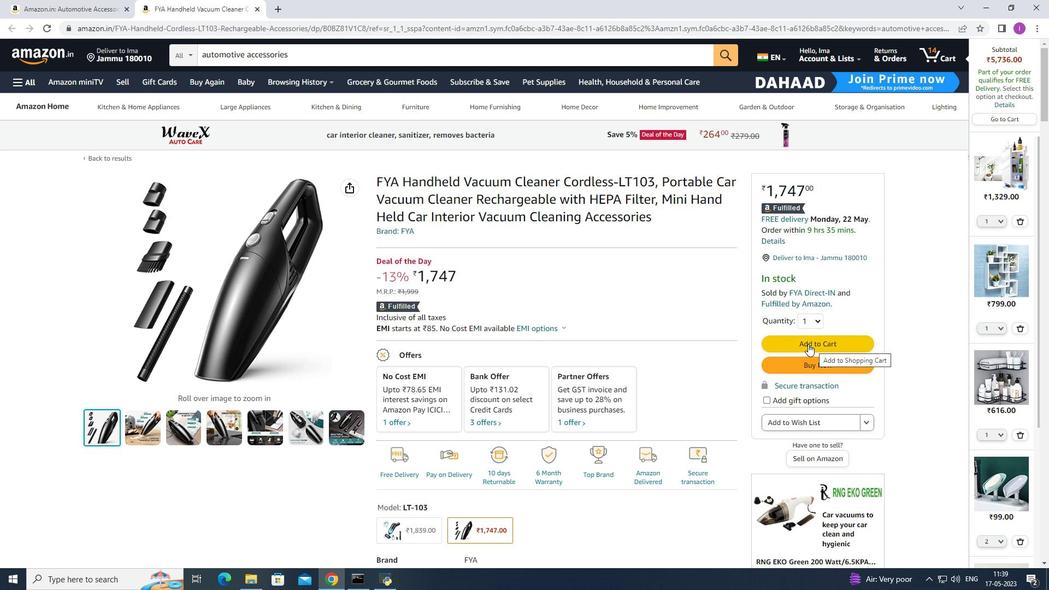 
Action: Mouse pressed left at (807, 343)
Screenshot: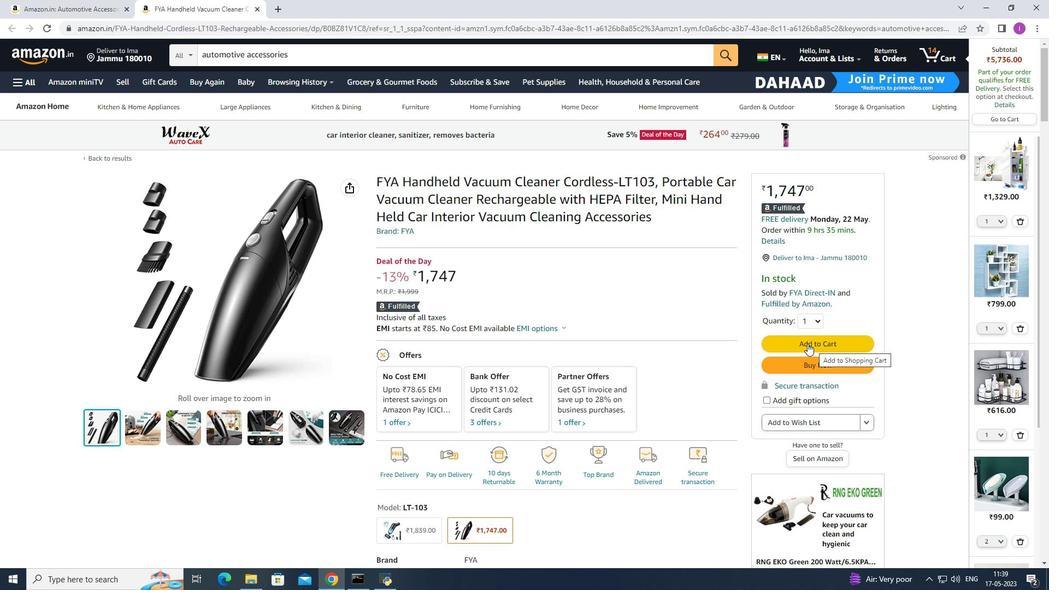 
Action: Mouse moved to (807, 343)
Screenshot: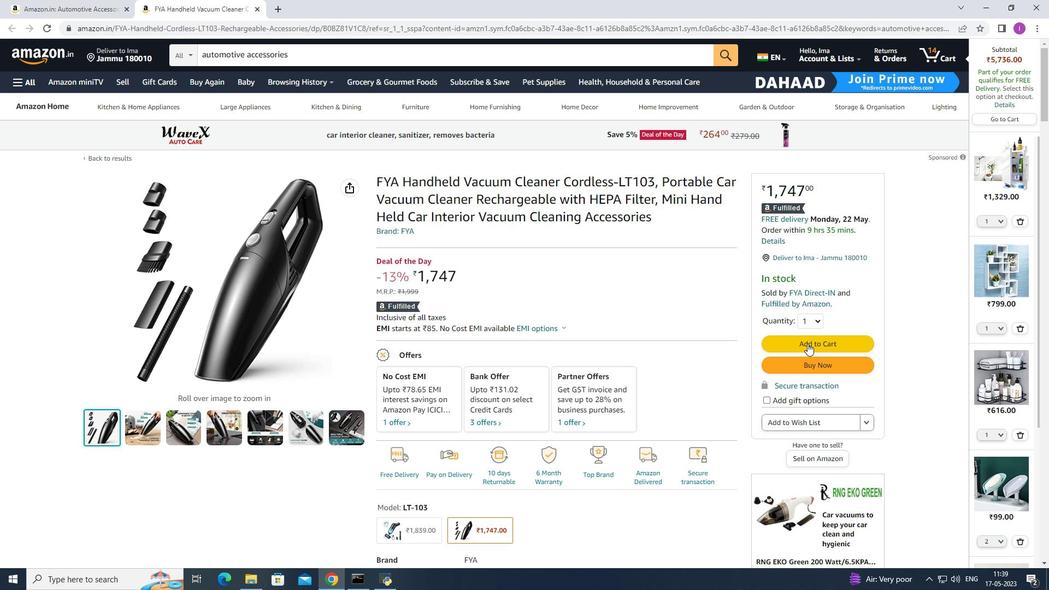 
Action: Mouse pressed left at (807, 343)
Screenshot: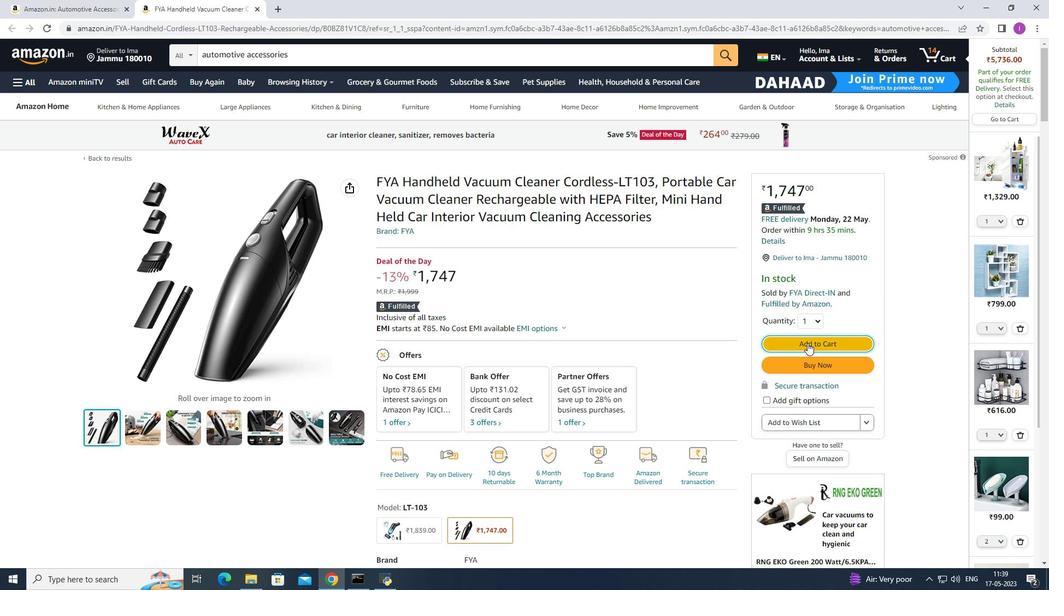 
Action: Mouse moved to (421, 291)
Screenshot: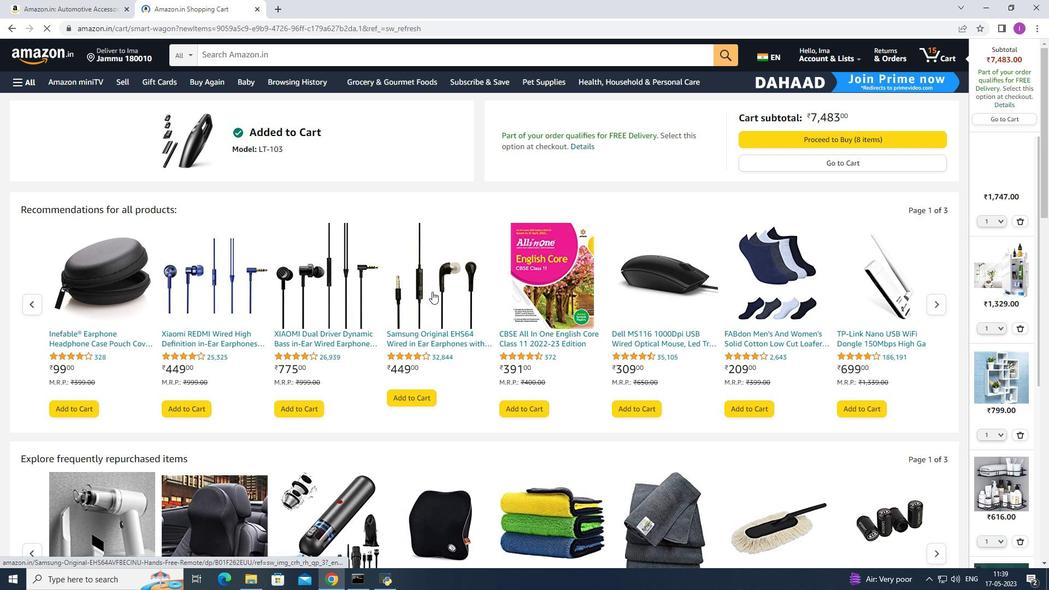 
Action: Mouse scrolled (421, 292) with delta (0, 0)
Screenshot: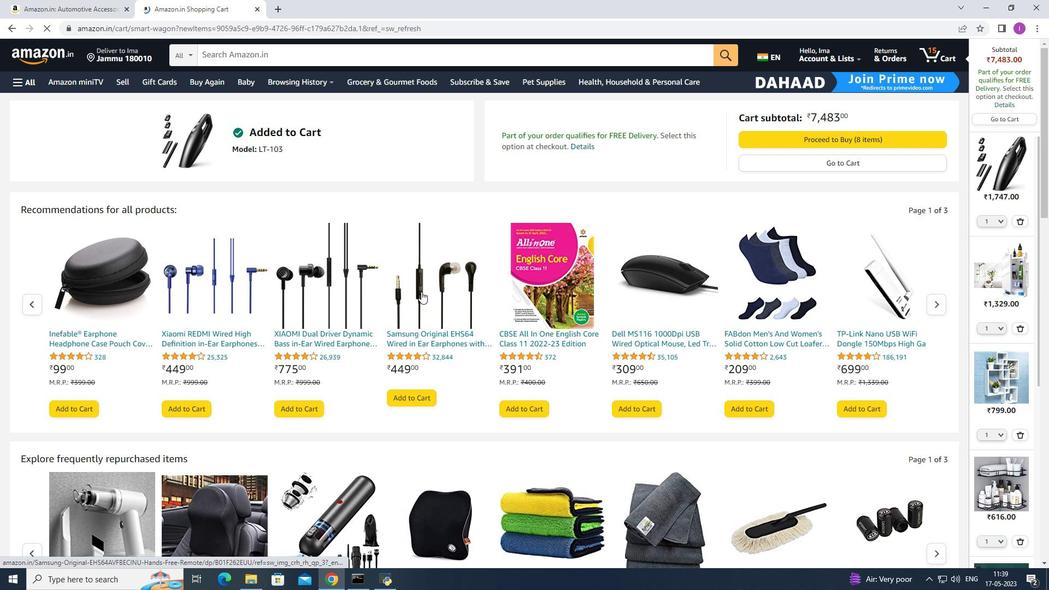 
Action: Mouse scrolled (421, 292) with delta (0, 0)
Screenshot: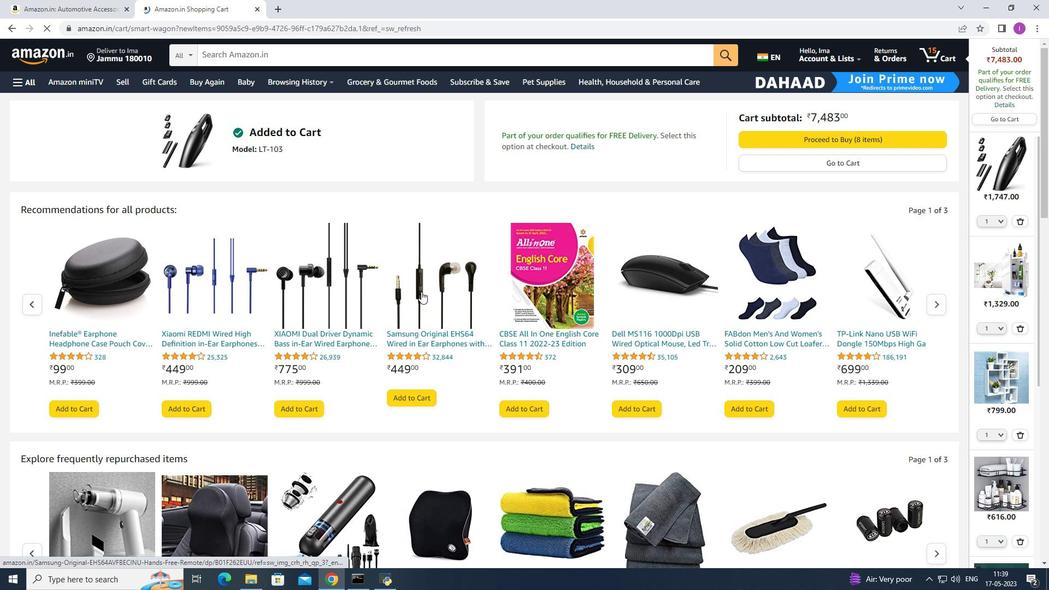 
Action: Mouse scrolled (421, 292) with delta (0, 0)
Screenshot: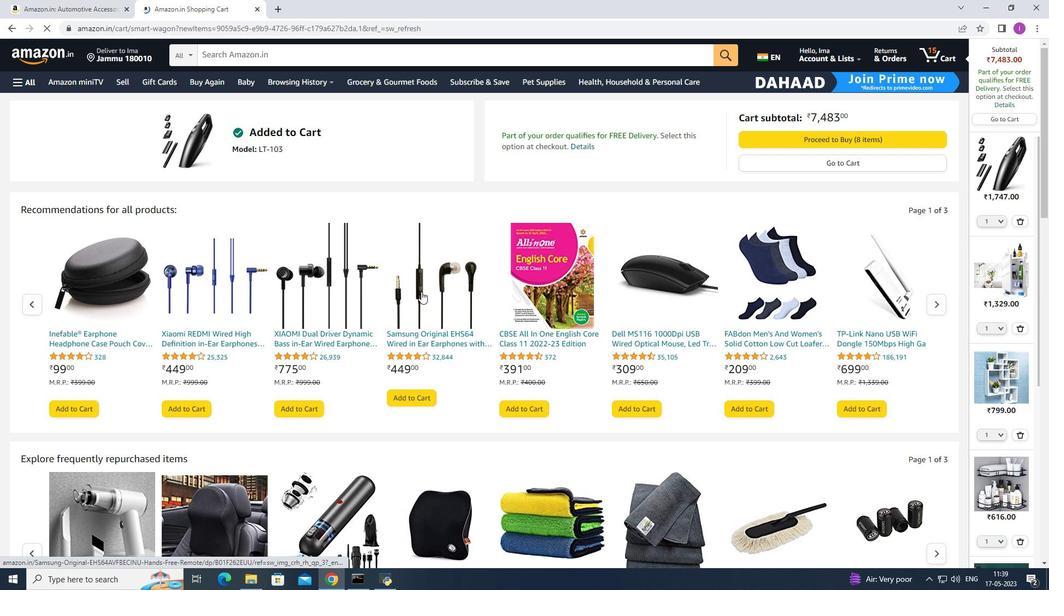 
Action: Mouse scrolled (421, 292) with delta (0, 0)
Screenshot: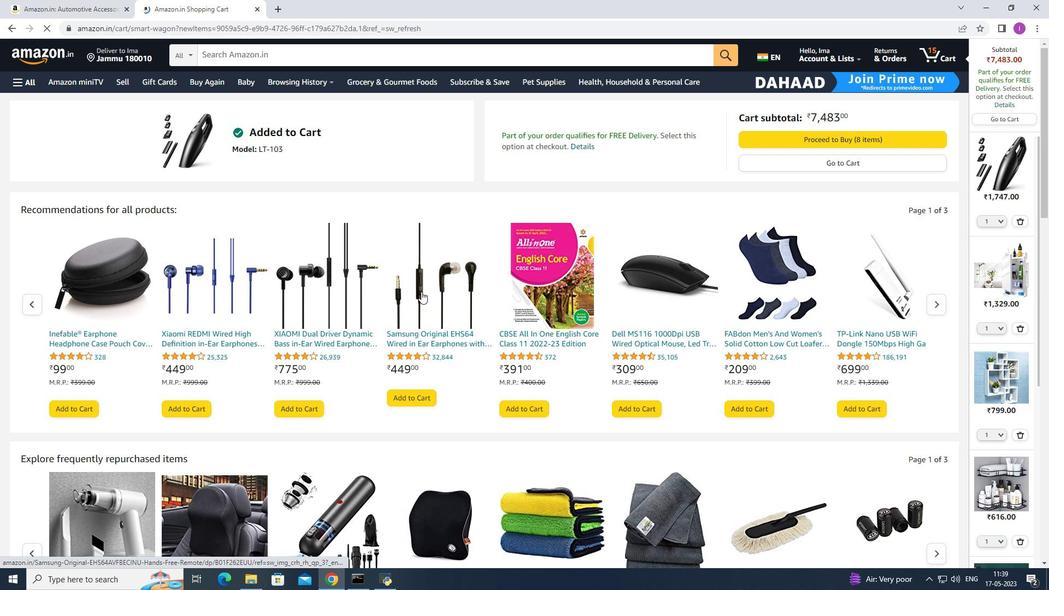 
Action: Mouse moved to (420, 291)
Screenshot: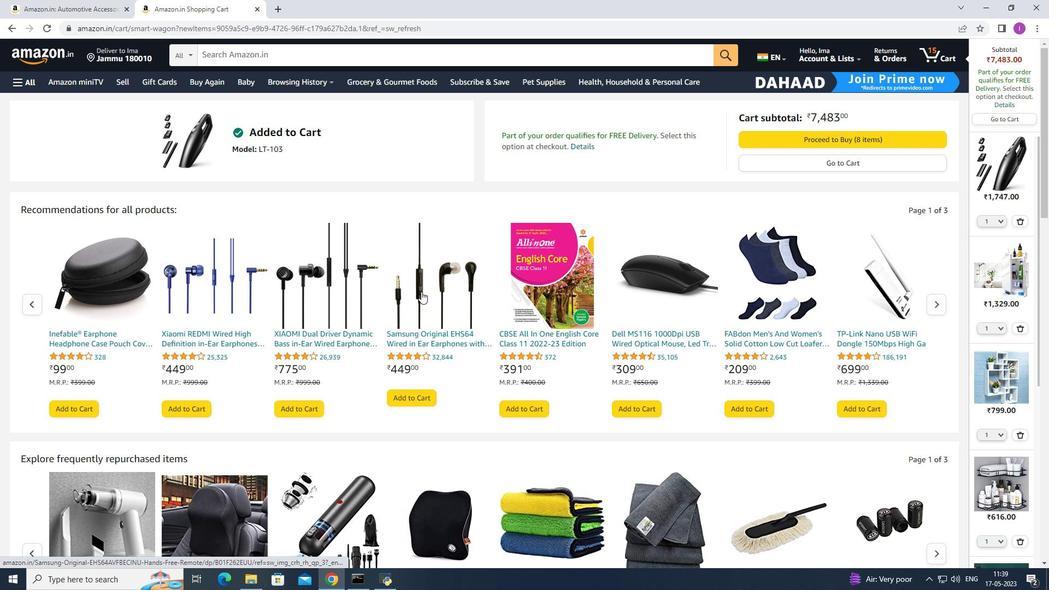 
Action: Mouse scrolled (420, 291) with delta (0, 0)
Screenshot: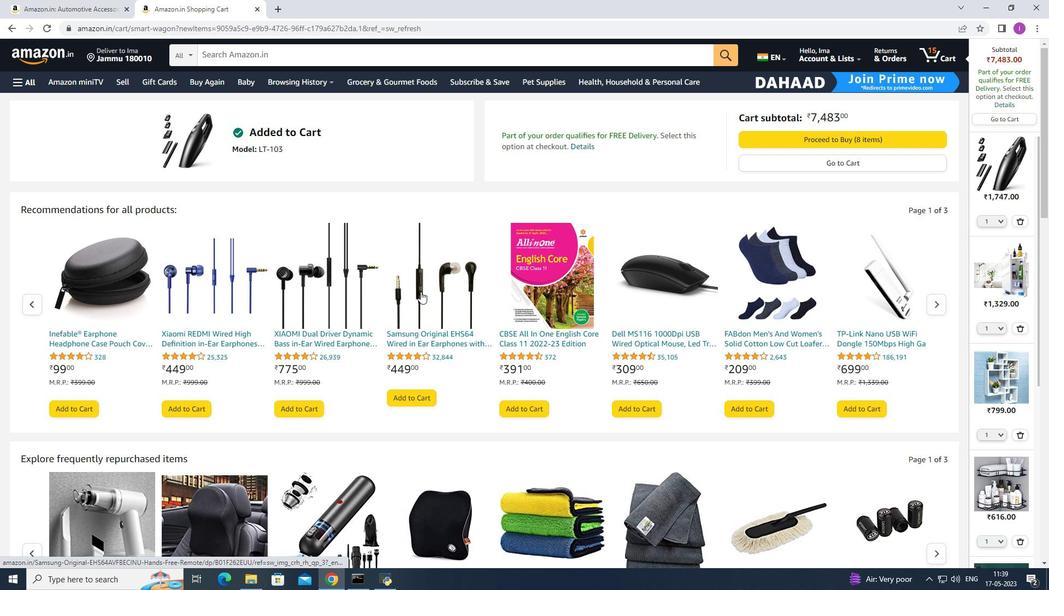 
Action: Mouse scrolled (420, 291) with delta (0, 0)
Screenshot: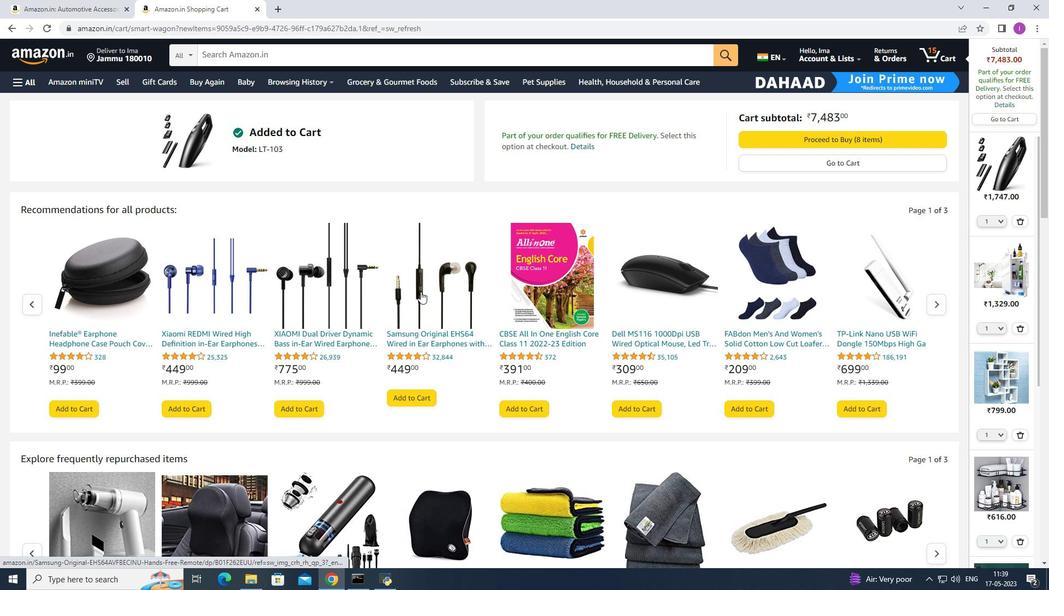 
Action: Mouse scrolled (420, 291) with delta (0, 0)
Screenshot: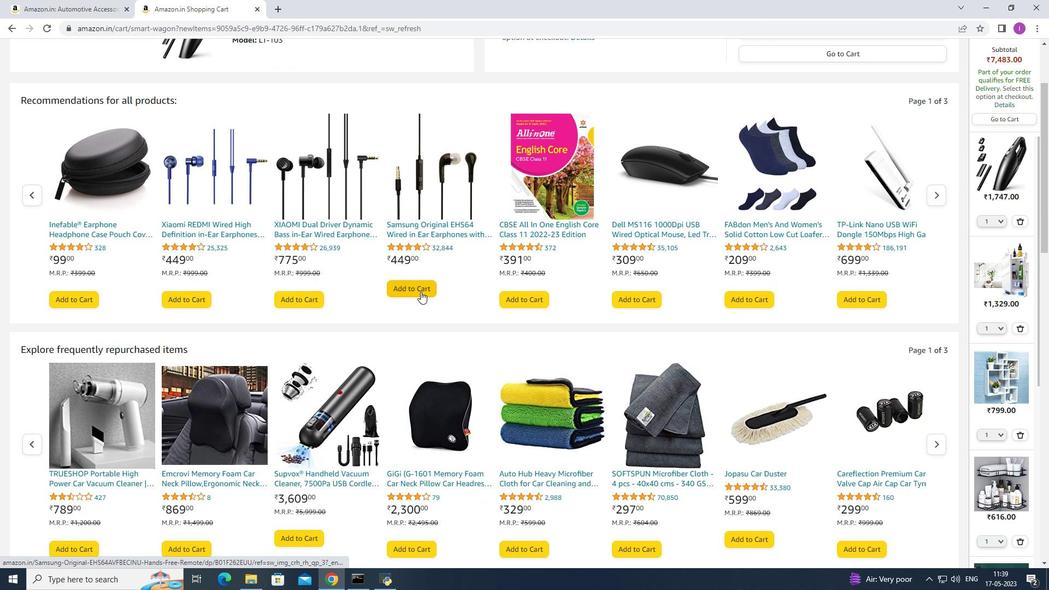 
Action: Mouse scrolled (420, 291) with delta (0, 0)
Screenshot: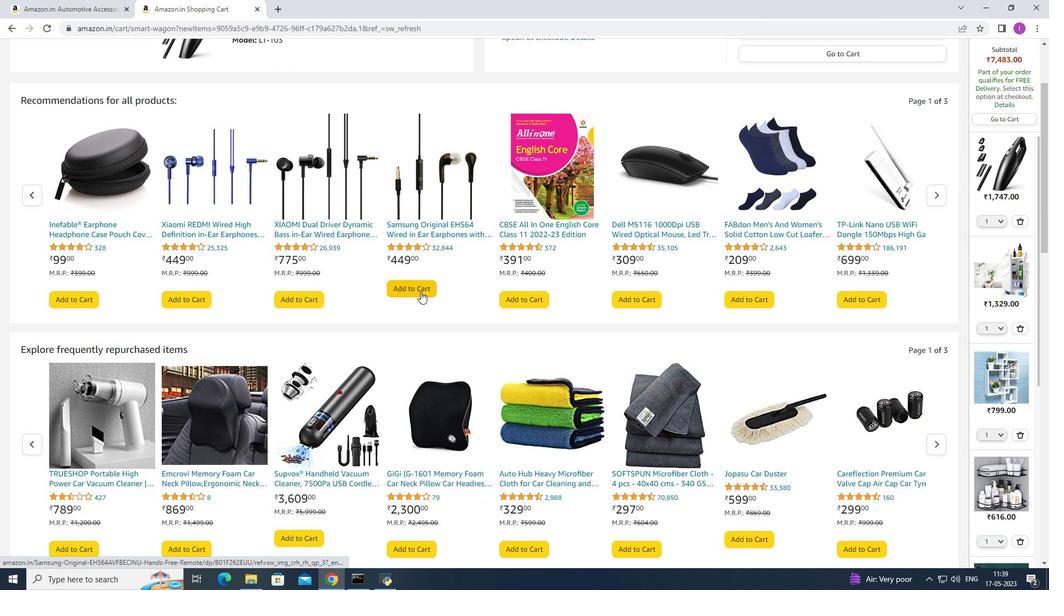 
Action: Mouse scrolled (420, 291) with delta (0, 0)
Screenshot: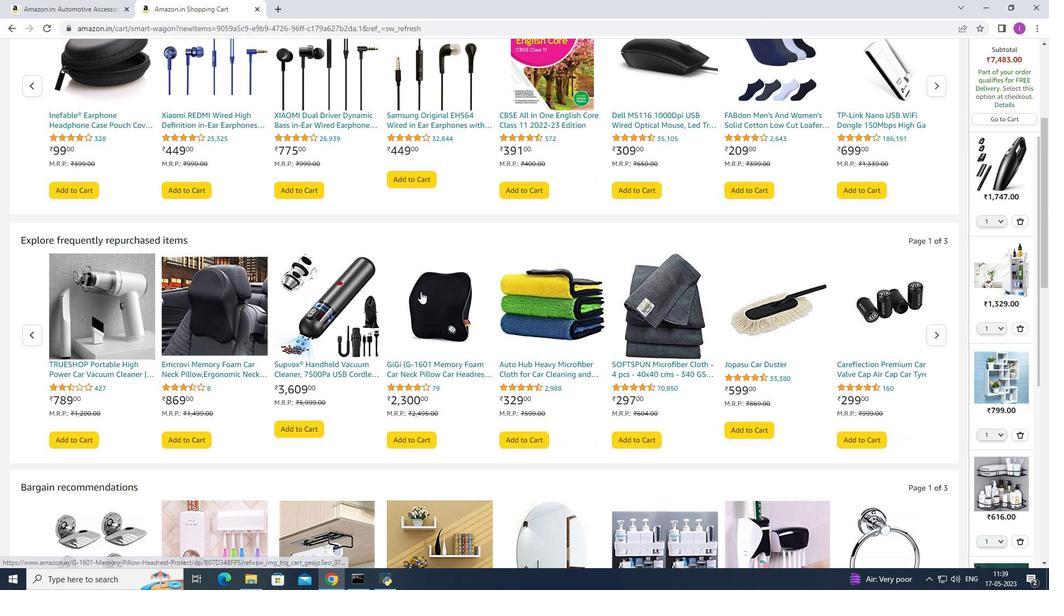 
Action: Mouse scrolled (420, 291) with delta (0, 0)
Screenshot: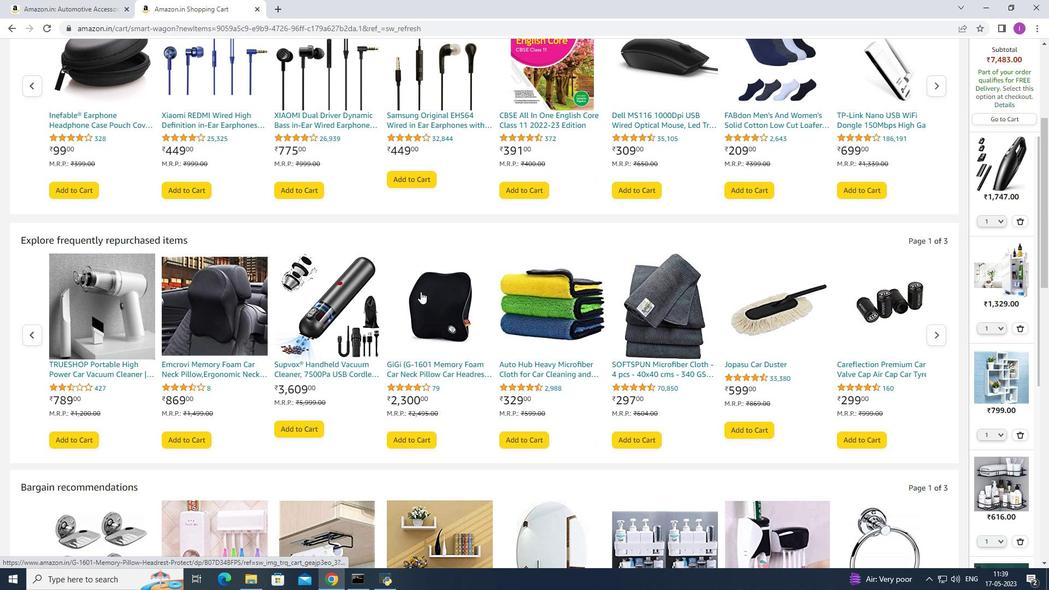 
Action: Mouse scrolled (420, 291) with delta (0, 0)
Screenshot: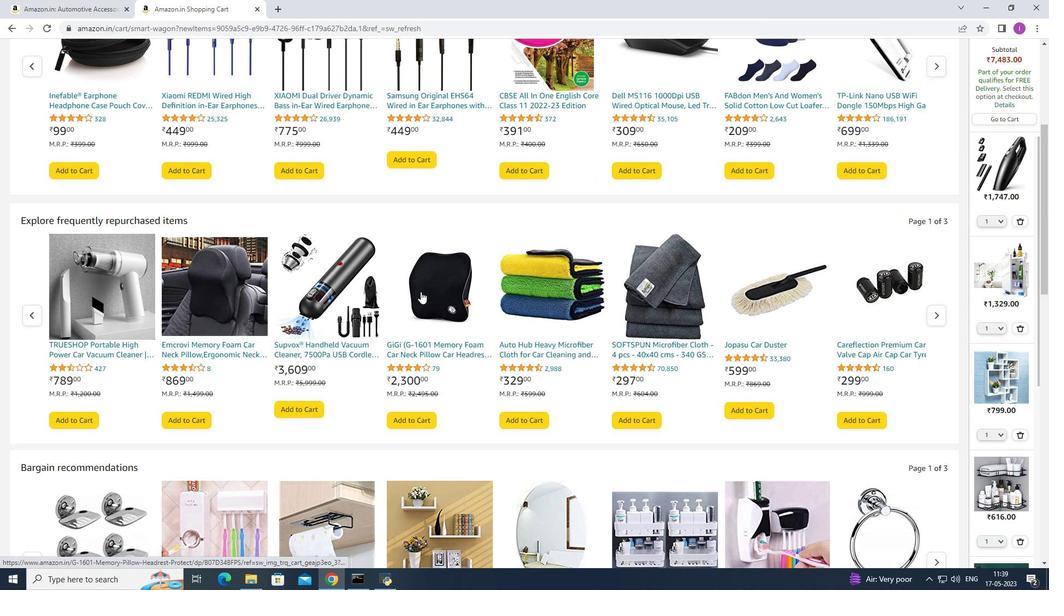 
Action: Mouse moved to (418, 292)
Screenshot: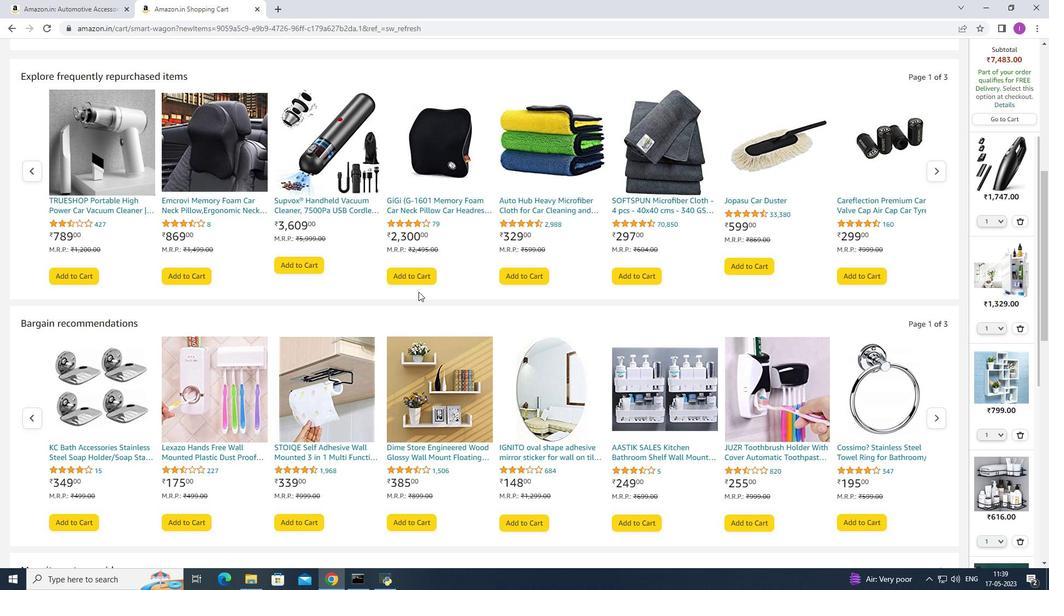 
Action: Mouse scrolled (418, 291) with delta (0, 0)
Screenshot: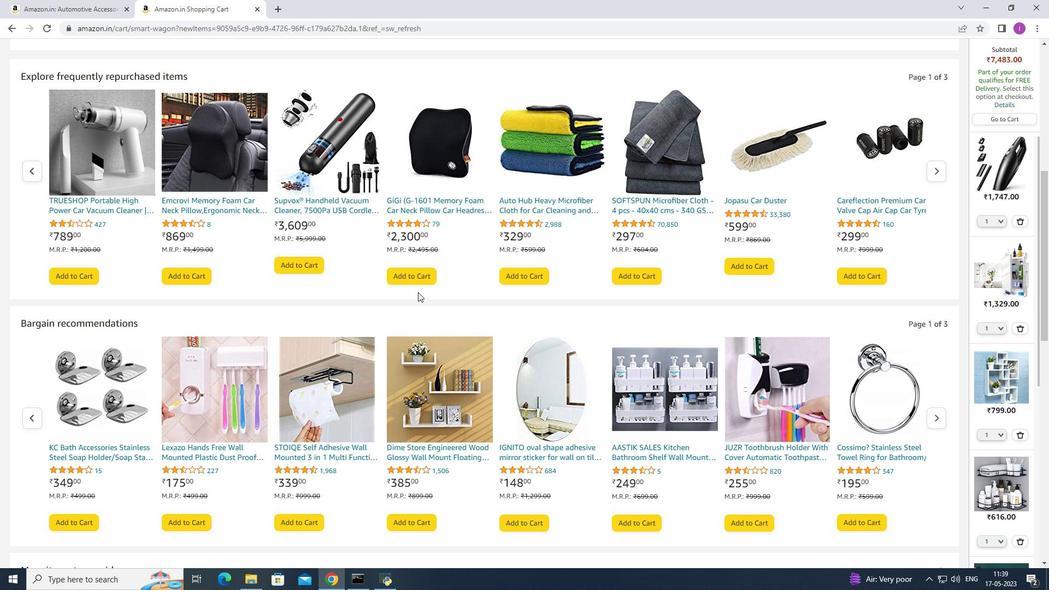 
Action: Mouse scrolled (418, 291) with delta (0, 0)
Screenshot: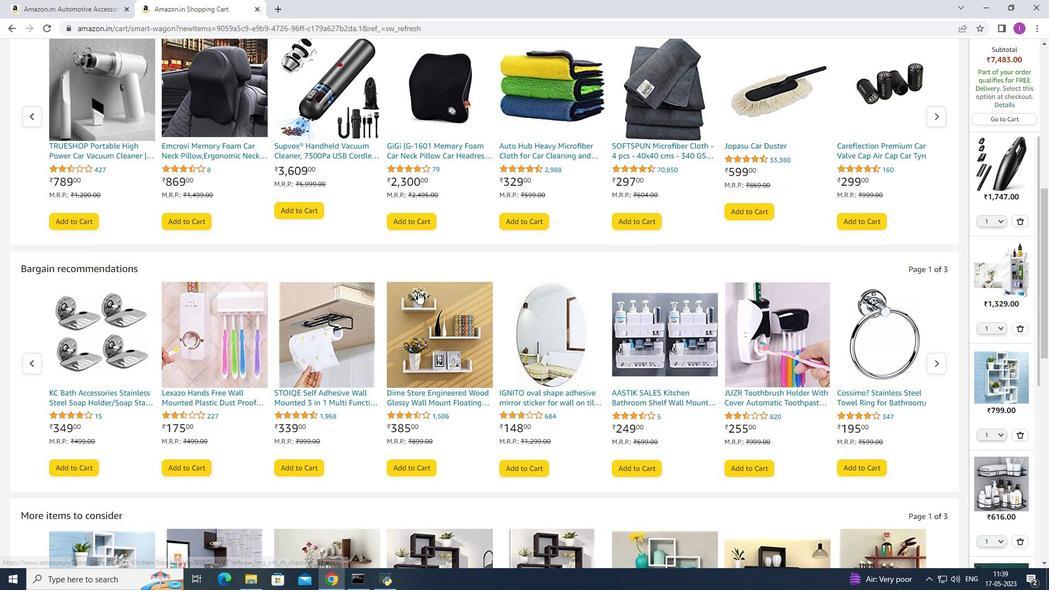 
Action: Mouse scrolled (418, 291) with delta (0, 0)
Screenshot: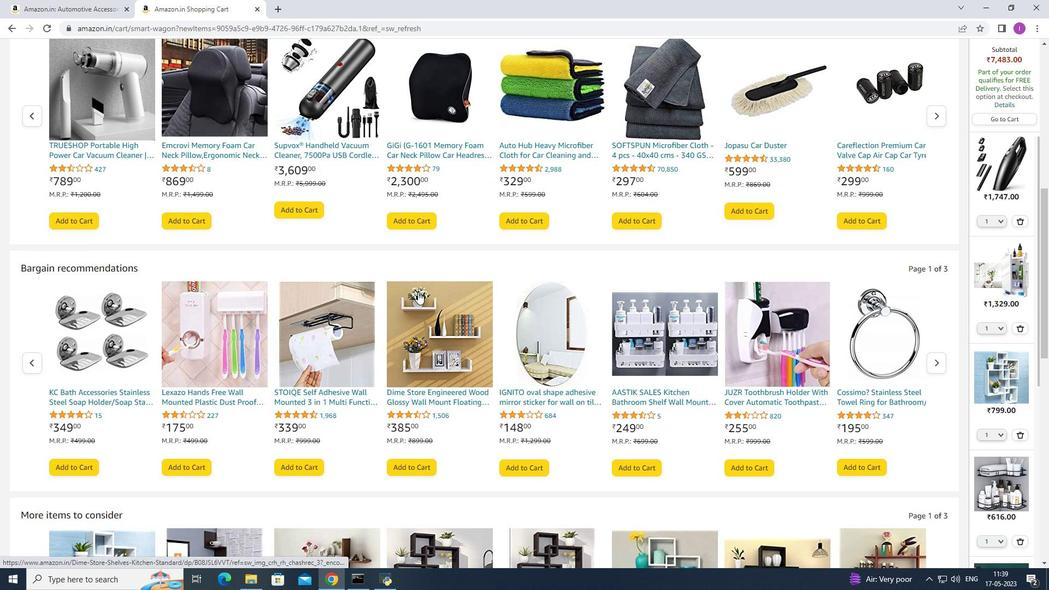 
Action: Mouse scrolled (418, 292) with delta (0, 0)
Screenshot: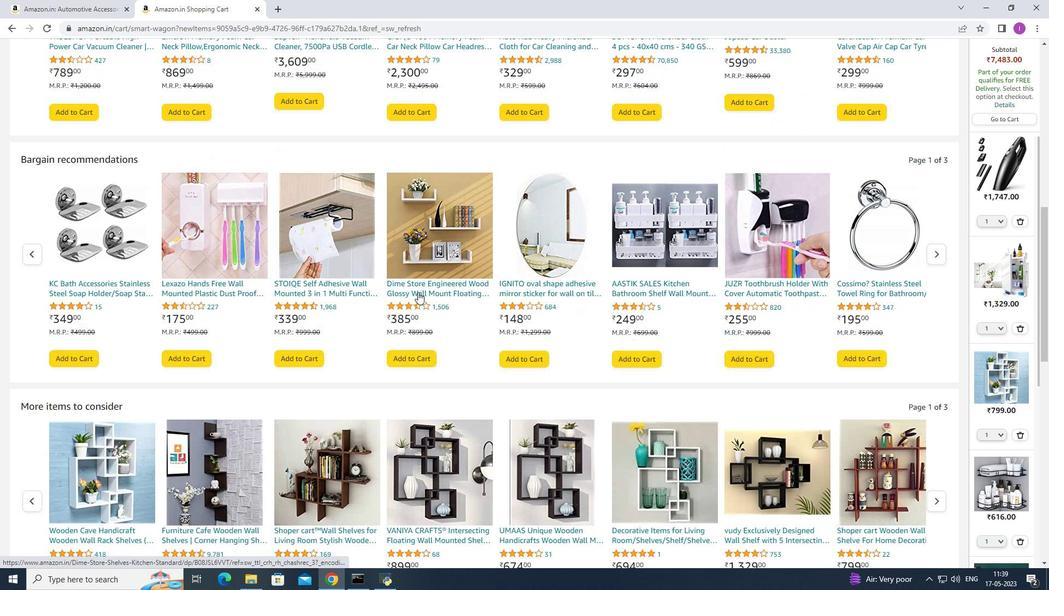 
Action: Mouse scrolled (418, 292) with delta (0, 0)
Screenshot: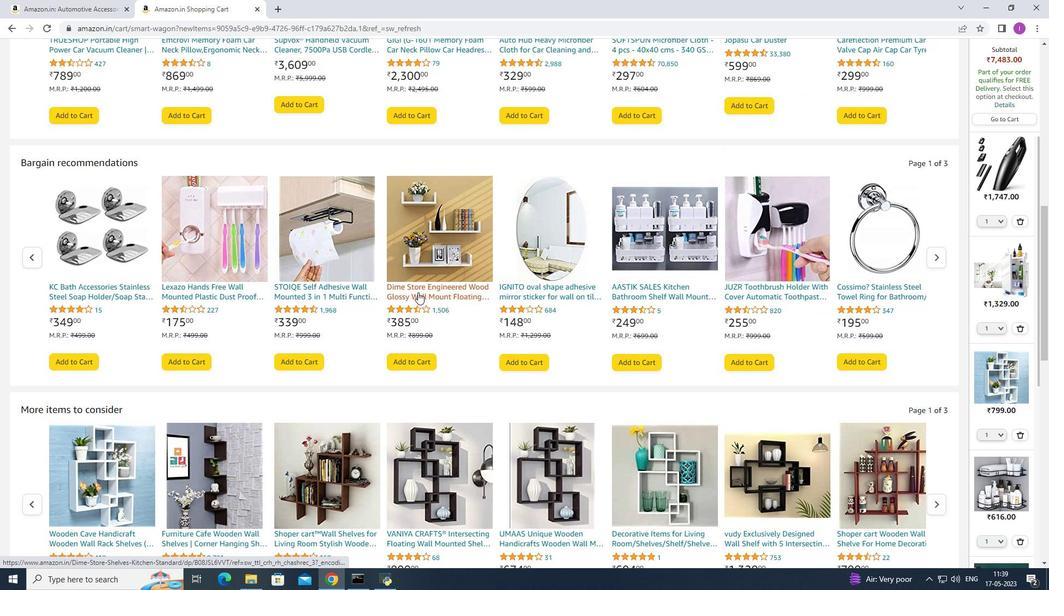 
Action: Mouse moved to (413, 294)
Screenshot: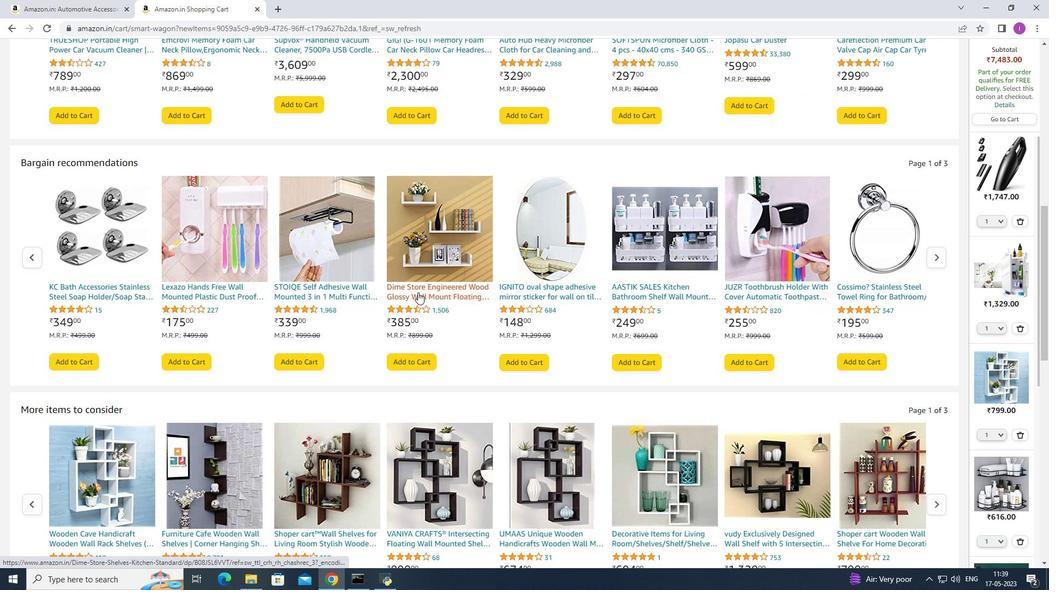 
Action: Mouse scrolled (413, 295) with delta (0, 0)
Screenshot: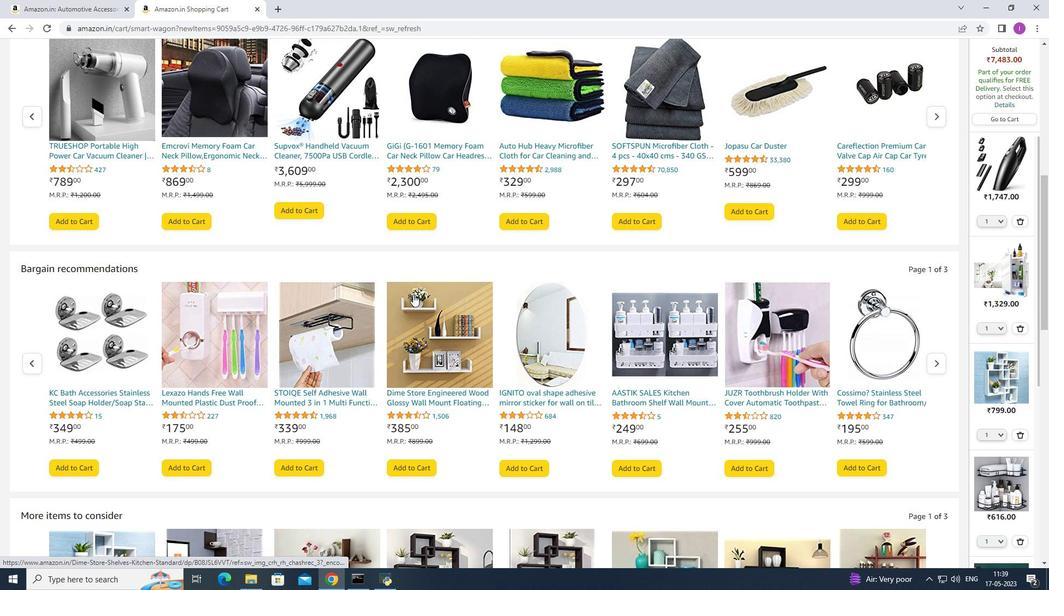 
Action: Mouse scrolled (413, 295) with delta (0, 0)
Screenshot: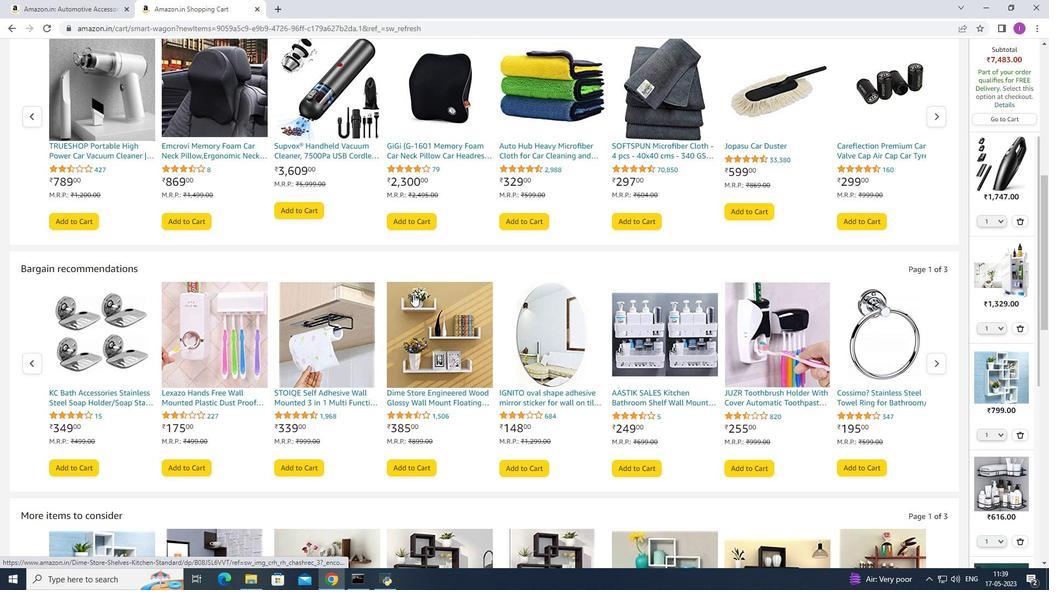 
Action: Mouse scrolled (413, 295) with delta (0, 0)
Screenshot: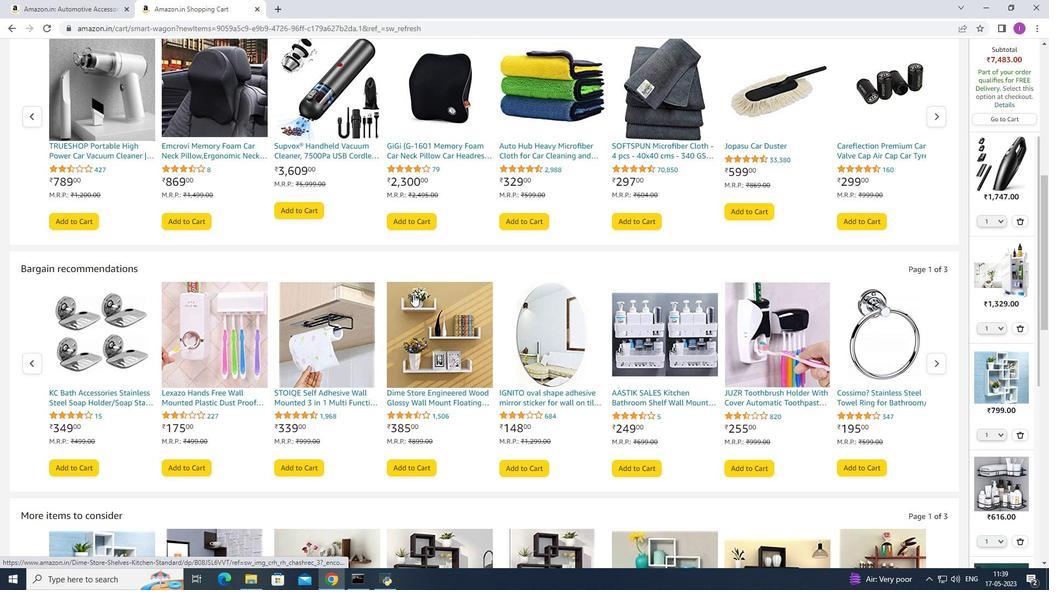 
Action: Mouse scrolled (413, 294) with delta (0, 0)
Screenshot: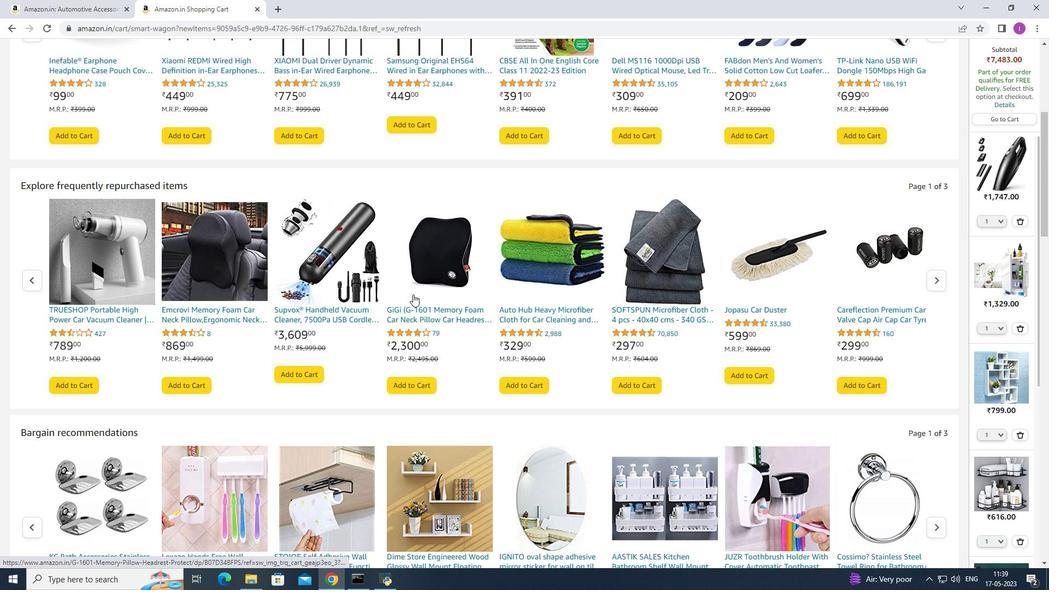 
Action: Mouse scrolled (413, 294) with delta (0, 0)
Screenshot: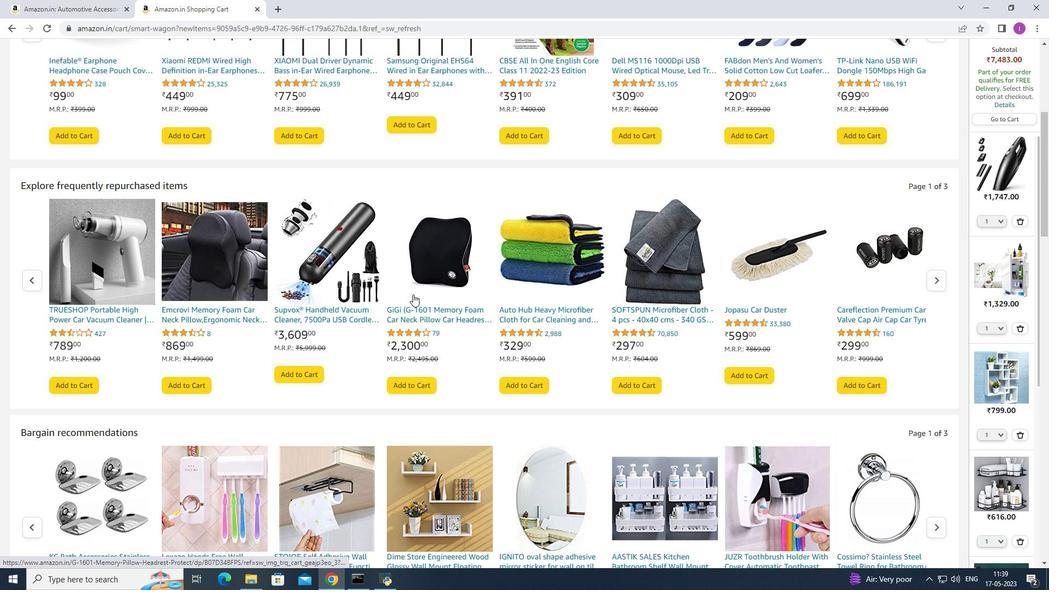 
Action: Mouse scrolled (413, 294) with delta (0, 0)
Screenshot: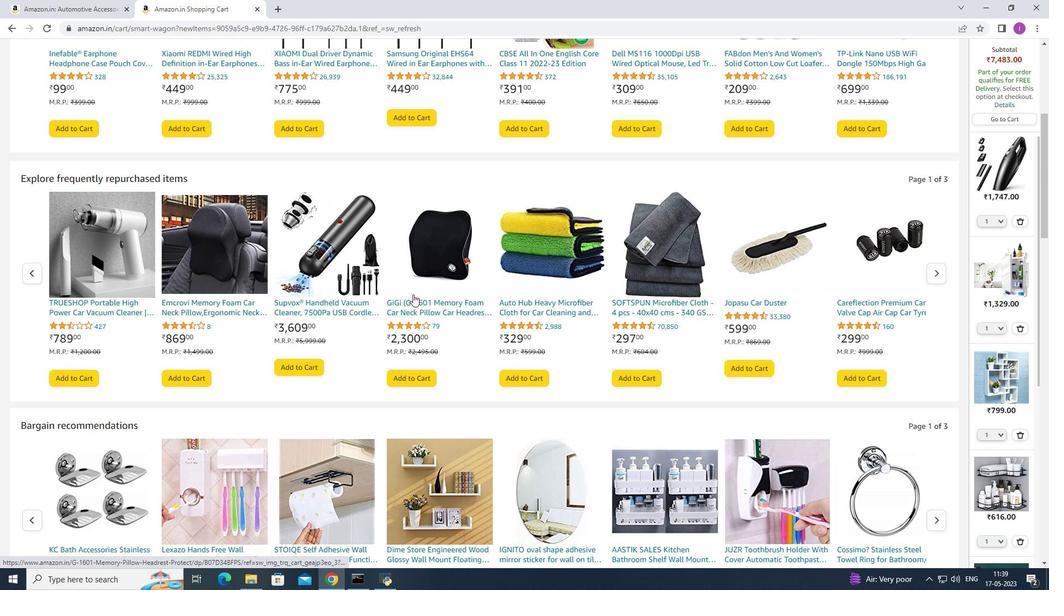 
Action: Mouse scrolled (413, 295) with delta (0, 0)
Screenshot: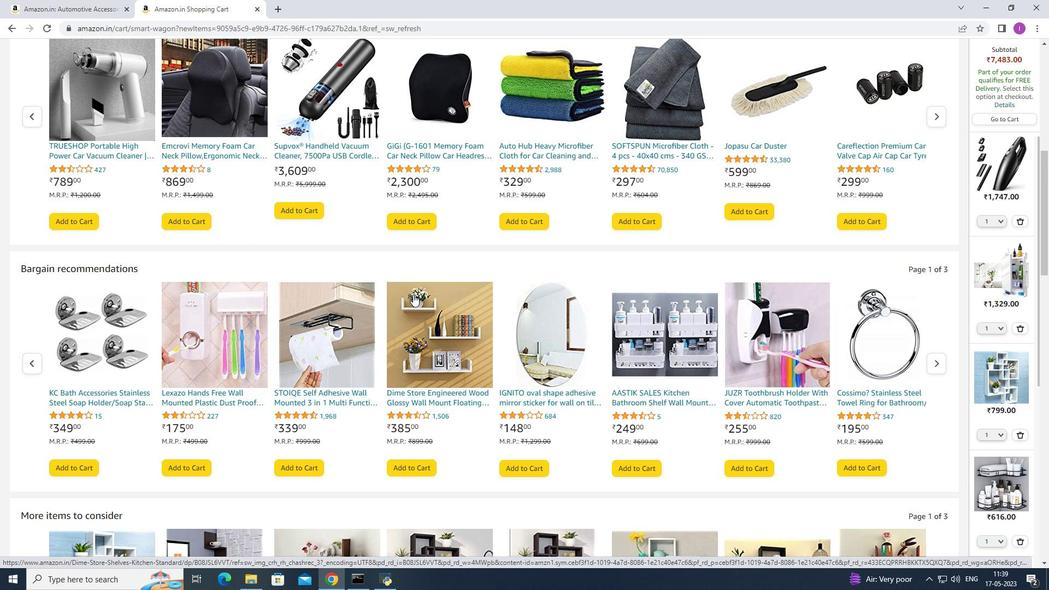 
Action: Mouse scrolled (413, 295) with delta (0, 0)
Screenshot: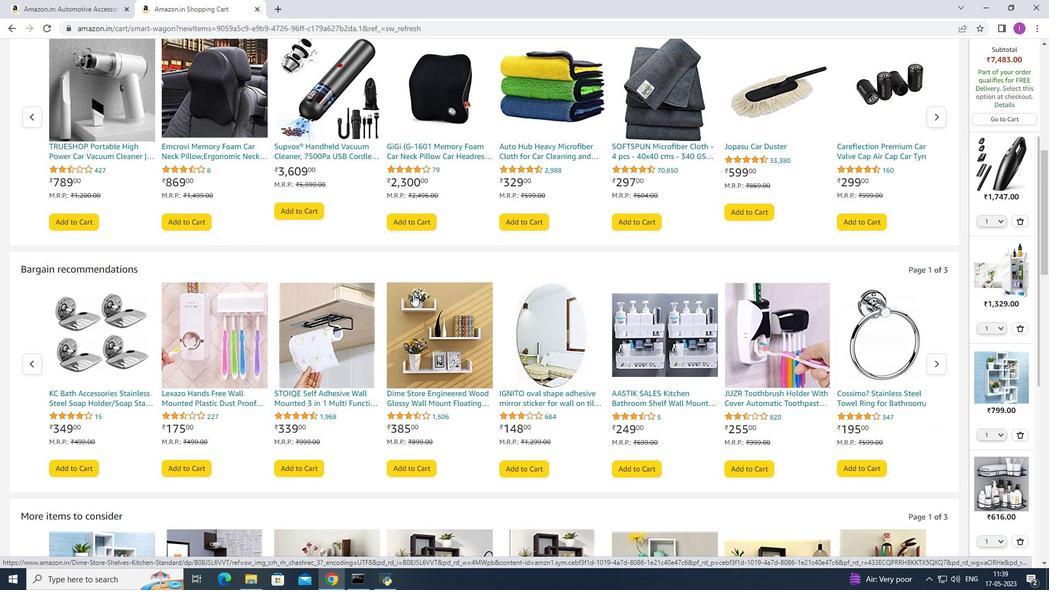 
Action: Mouse scrolled (413, 295) with delta (0, 0)
Screenshot: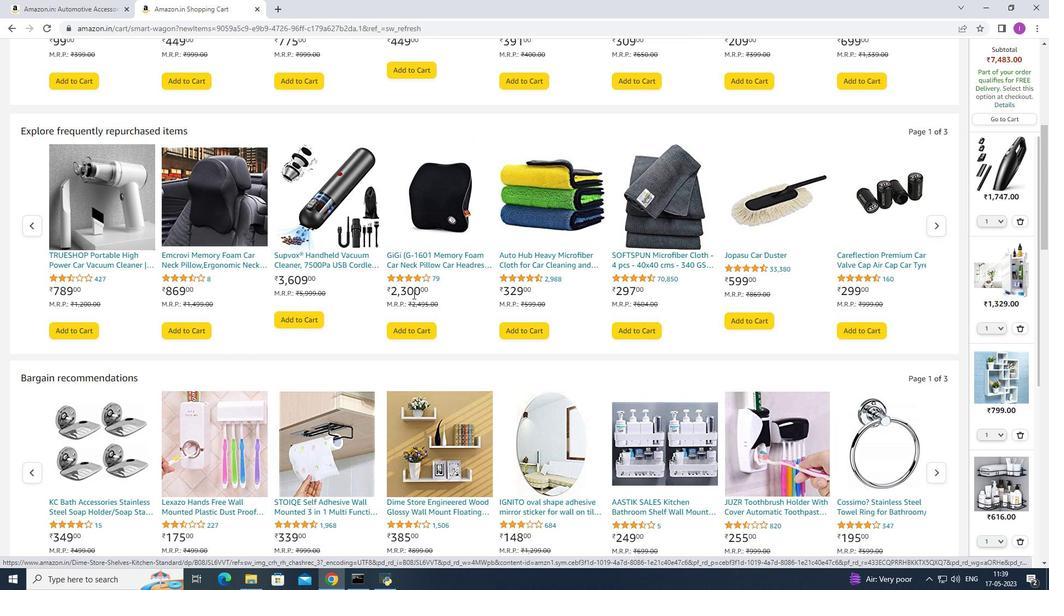 
Action: Mouse scrolled (413, 295) with delta (0, 0)
Screenshot: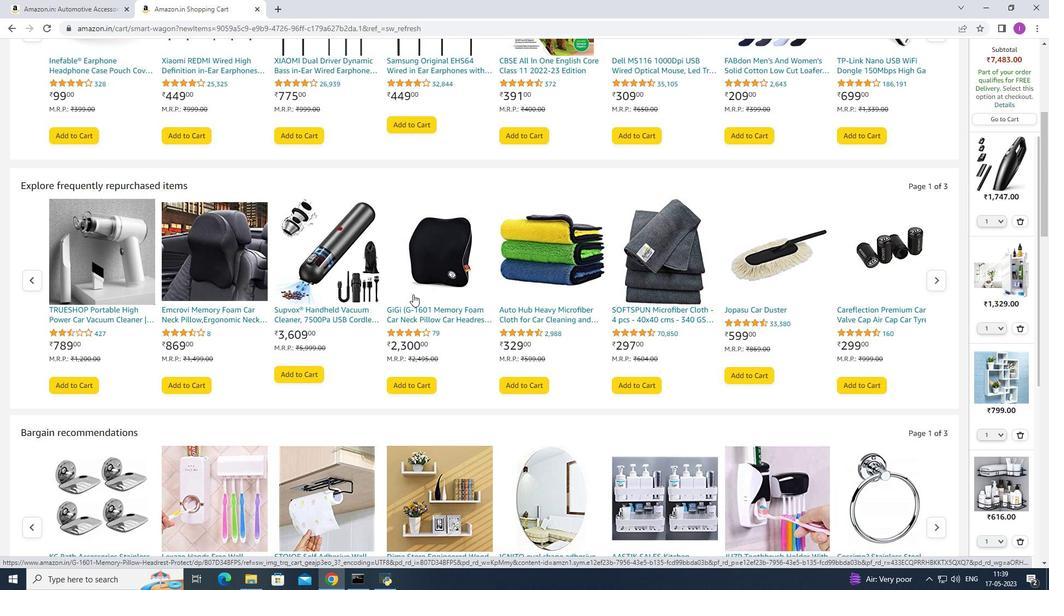 
Action: Mouse scrolled (413, 295) with delta (0, 0)
Screenshot: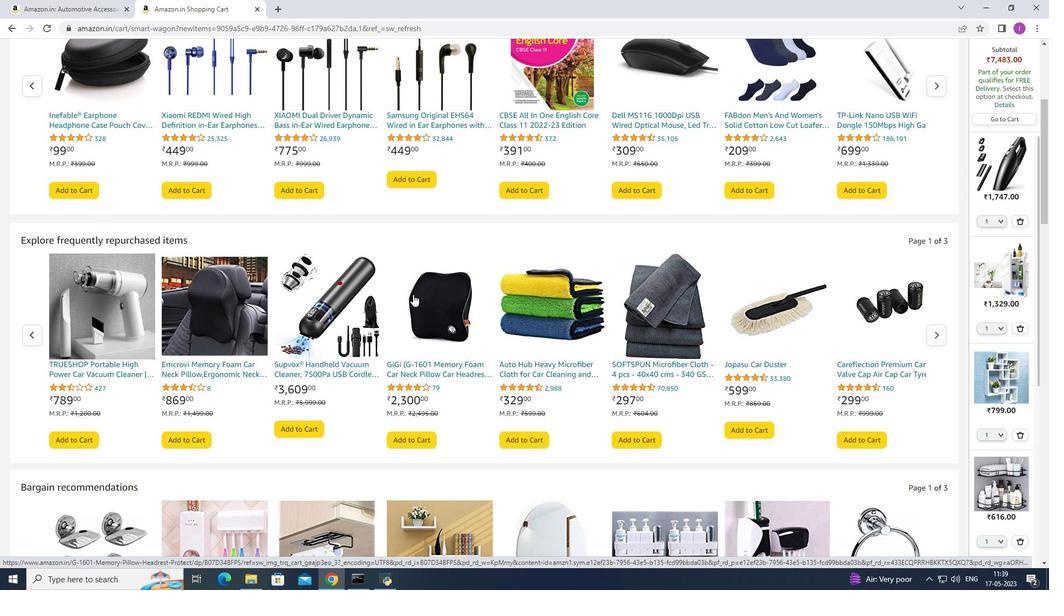 
Action: Mouse scrolled (413, 295) with delta (0, 0)
Screenshot: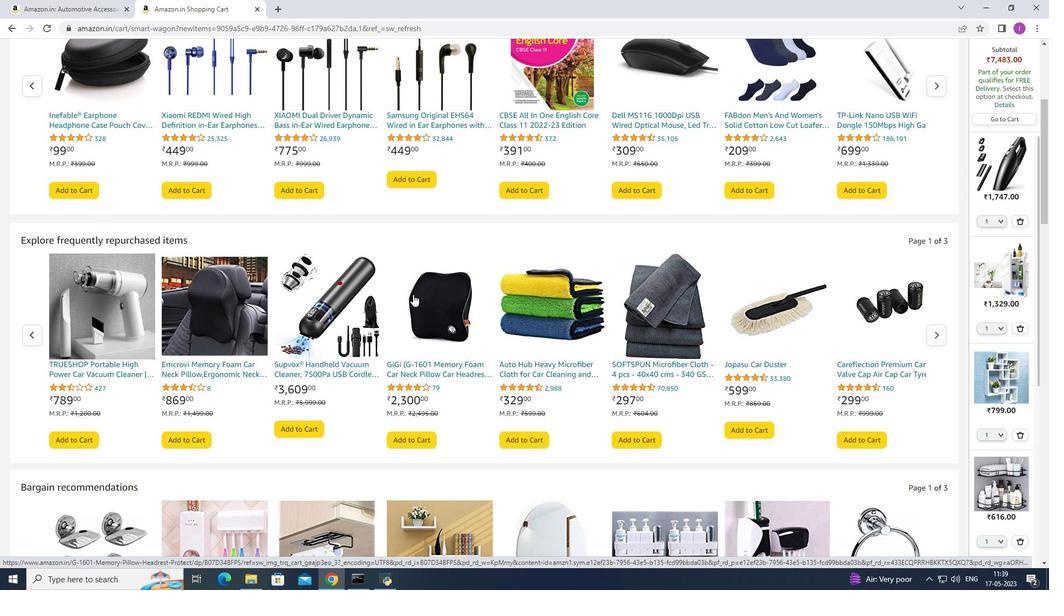 
Action: Mouse scrolled (413, 295) with delta (0, 0)
Screenshot: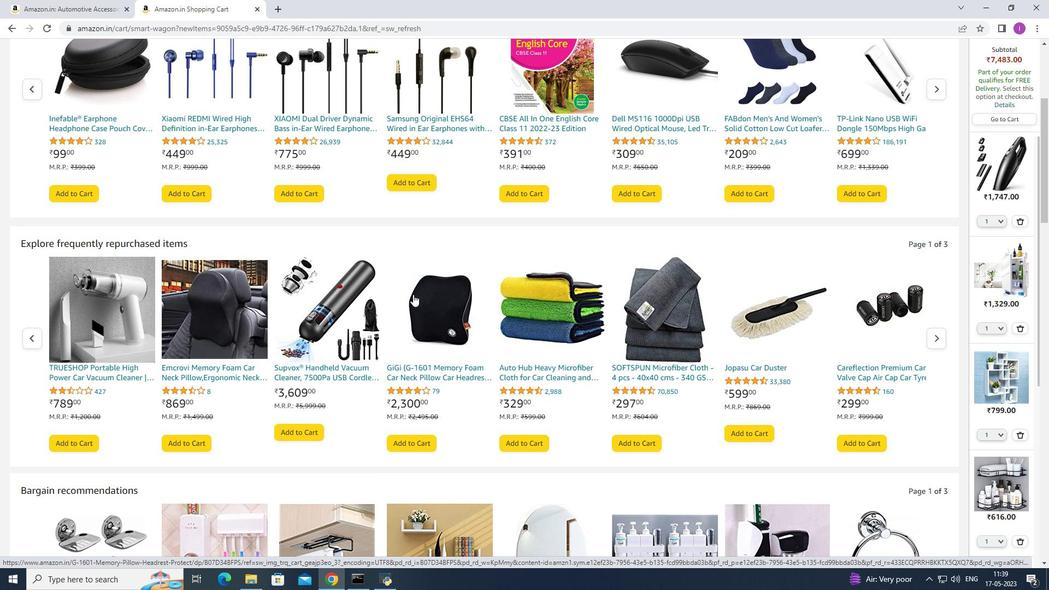 
Action: Mouse scrolled (413, 294) with delta (0, 0)
Screenshot: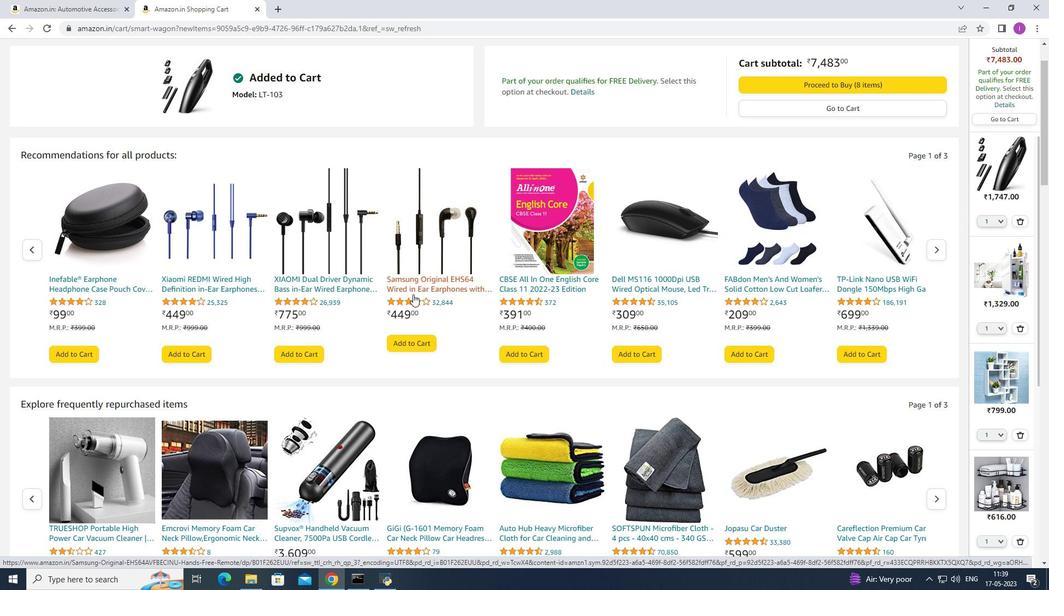 
Action: Mouse scrolled (413, 294) with delta (0, 0)
Screenshot: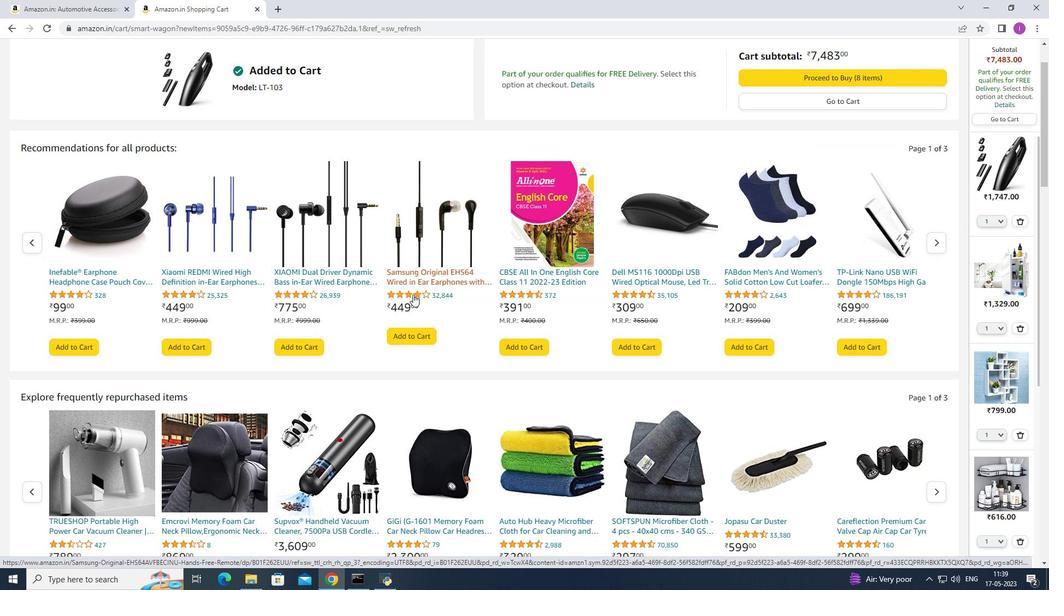 
Action: Mouse scrolled (413, 294) with delta (0, 0)
Screenshot: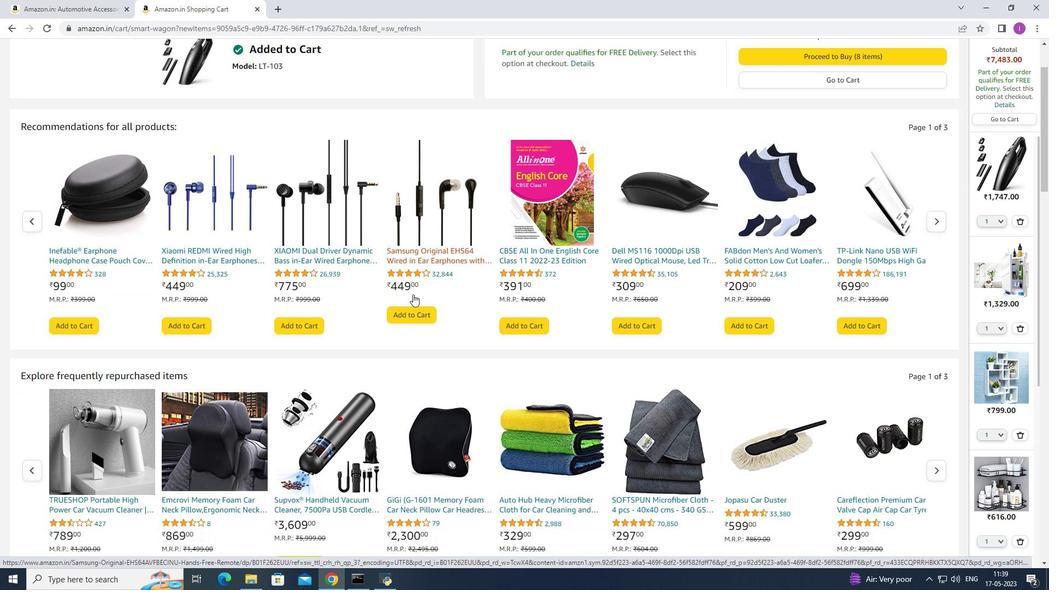 
Action: Mouse moved to (441, 294)
Screenshot: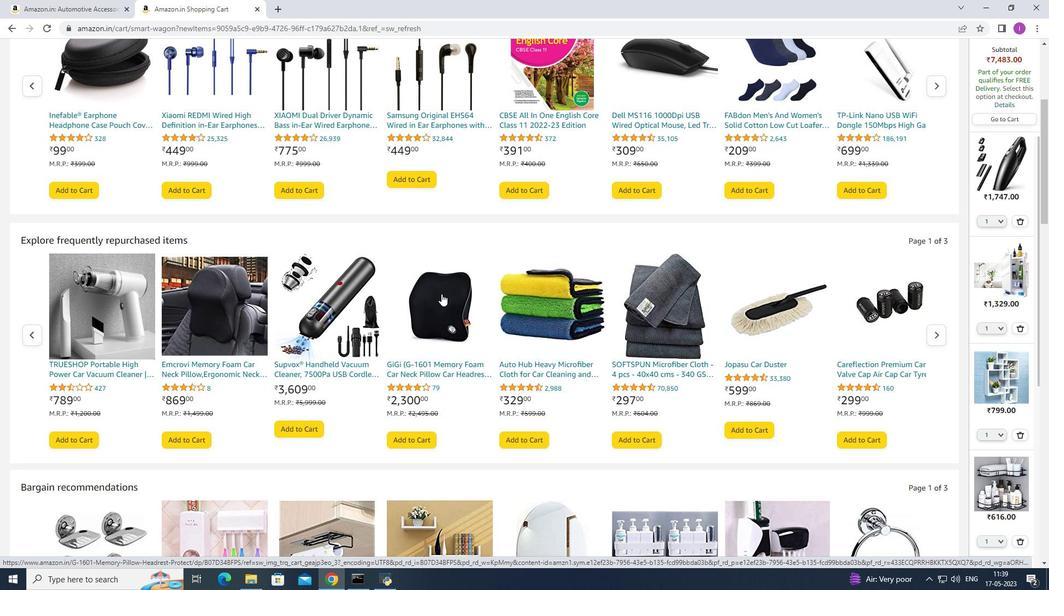 
Action: Mouse scrolled (441, 293) with delta (0, 0)
Screenshot: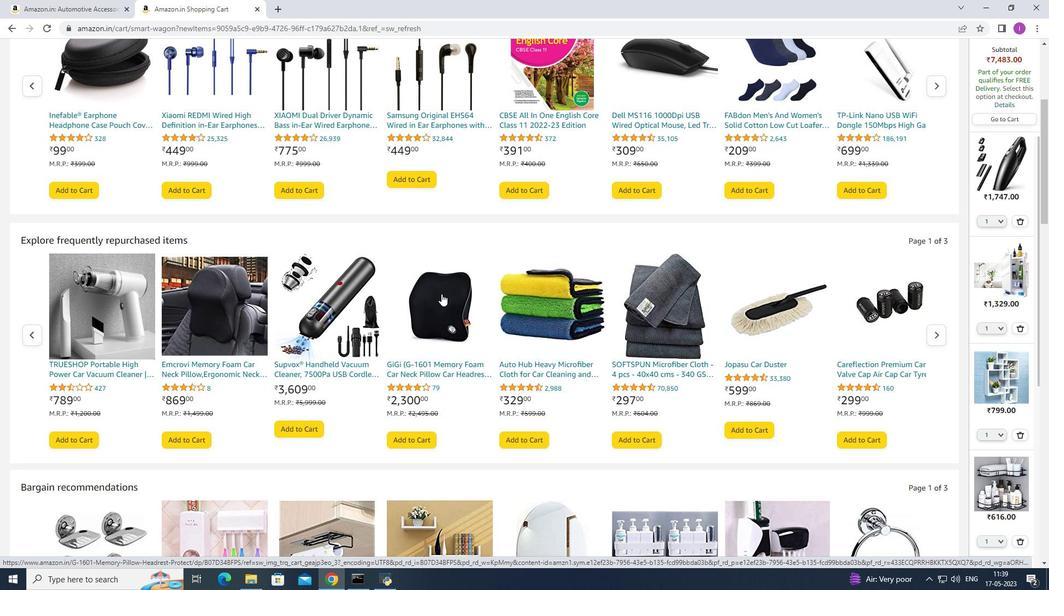 
Action: Mouse scrolled (441, 293) with delta (0, 0)
Screenshot: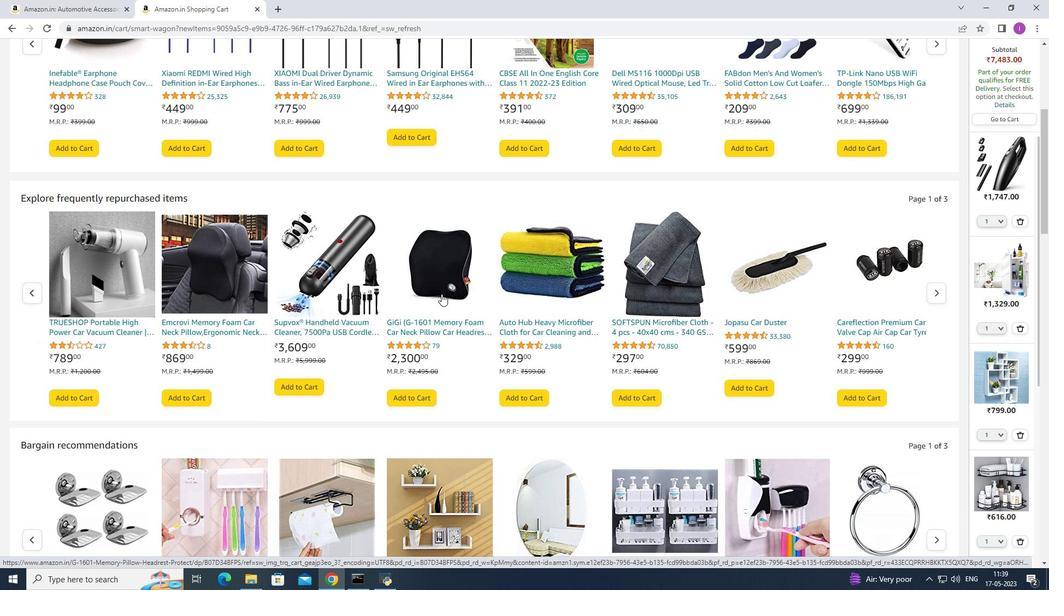 
Action: Mouse scrolled (441, 293) with delta (0, 0)
Screenshot: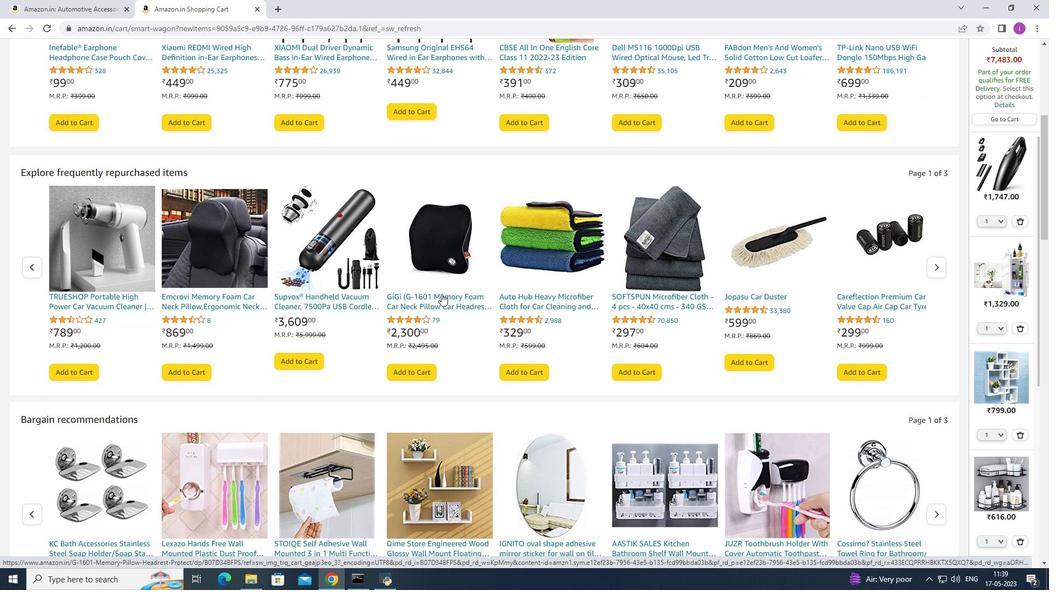 
Action: Mouse moved to (755, 197)
Screenshot: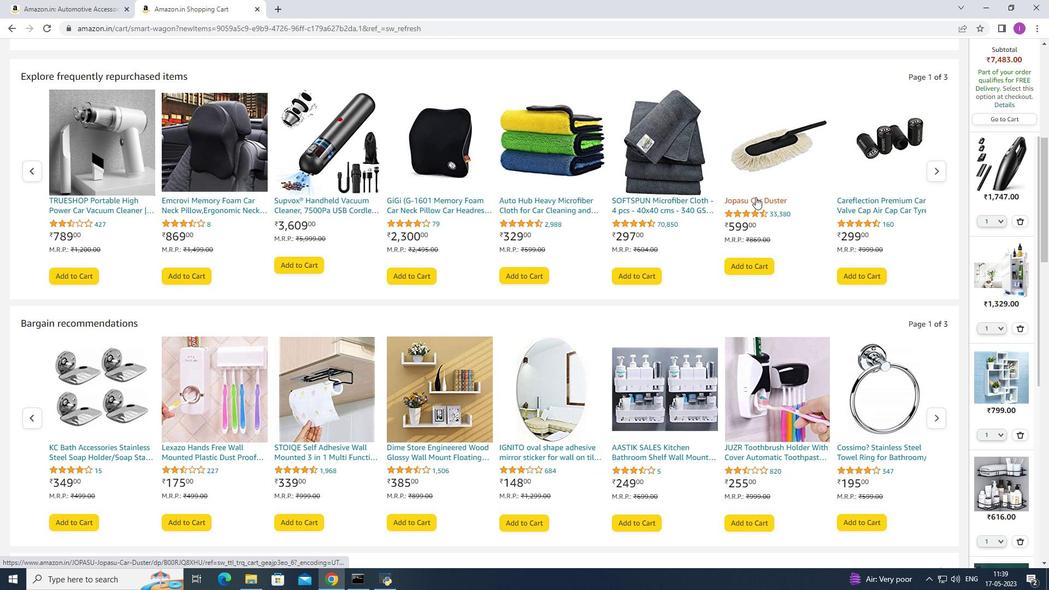 
Action: Mouse pressed left at (755, 197)
Screenshot: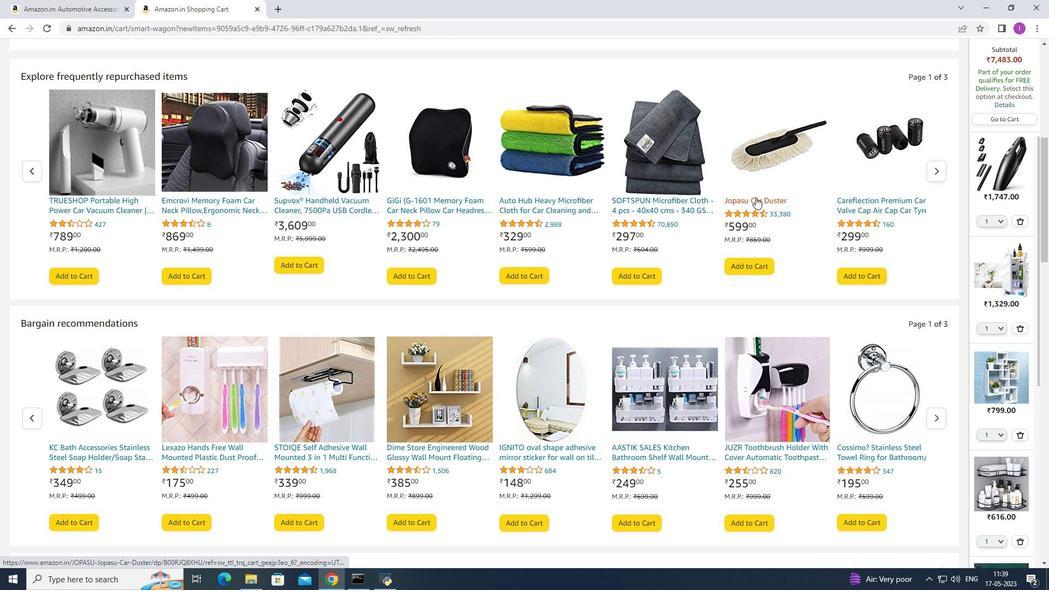
Action: Mouse moved to (603, 322)
Screenshot: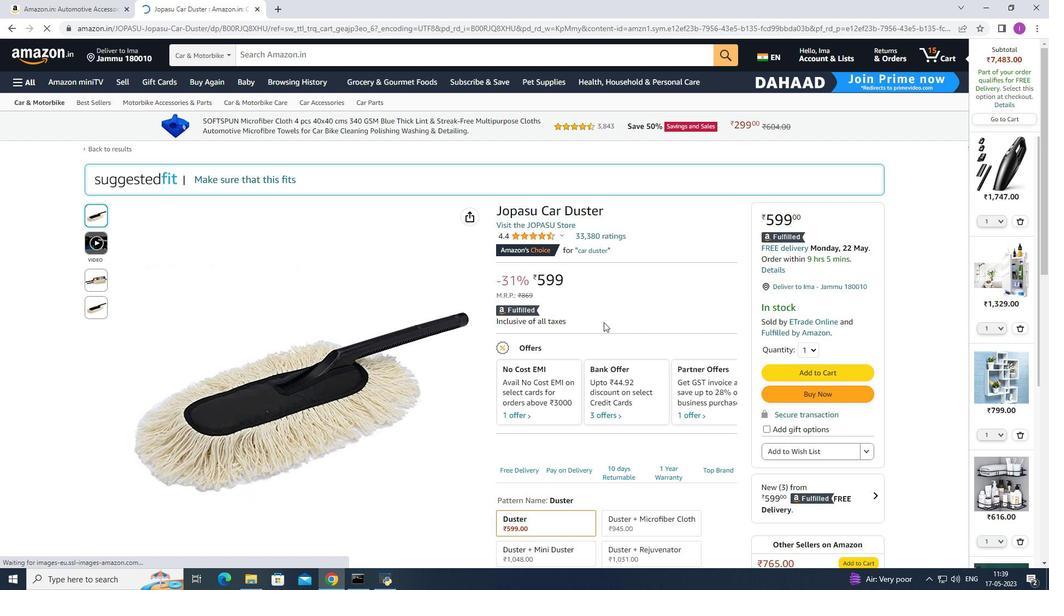 
Action: Mouse scrolled (603, 321) with delta (0, 0)
Screenshot: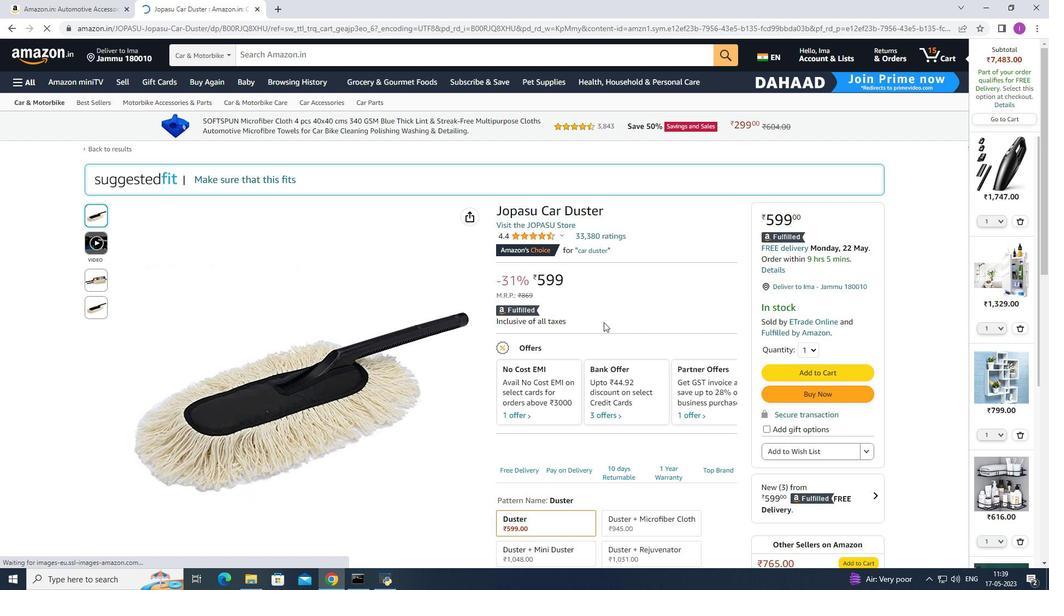 
Action: Mouse scrolled (603, 321) with delta (0, 0)
Screenshot: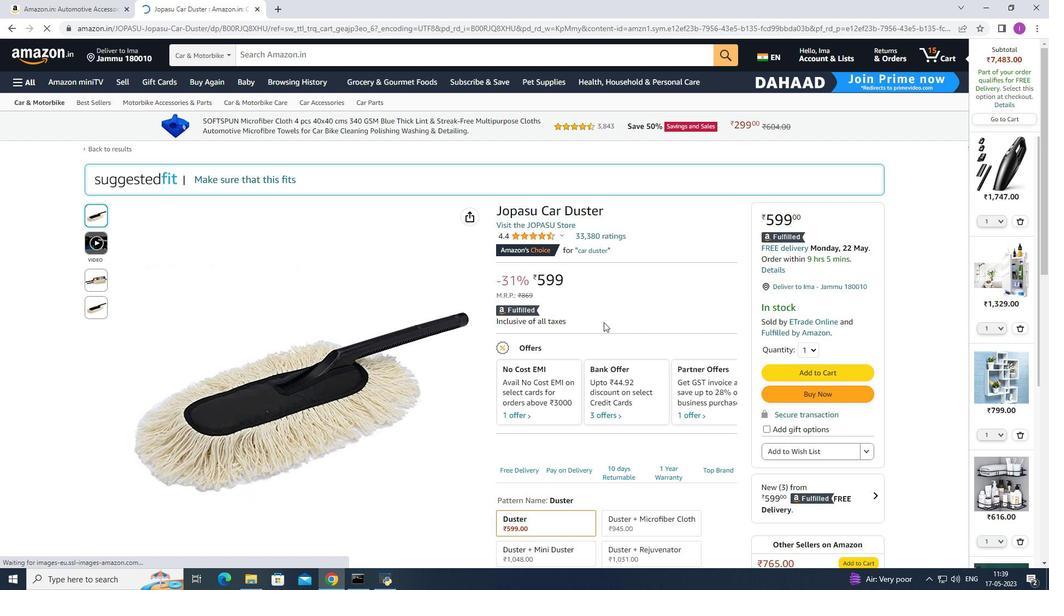 
Action: Mouse scrolled (603, 321) with delta (0, 0)
Screenshot: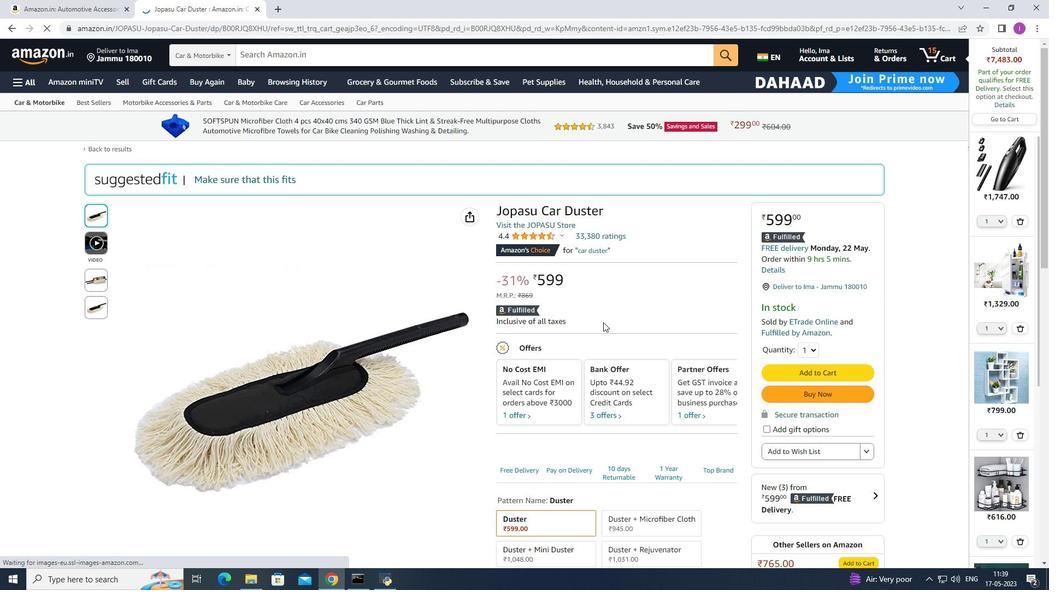 
Action: Mouse moved to (777, 213)
Screenshot: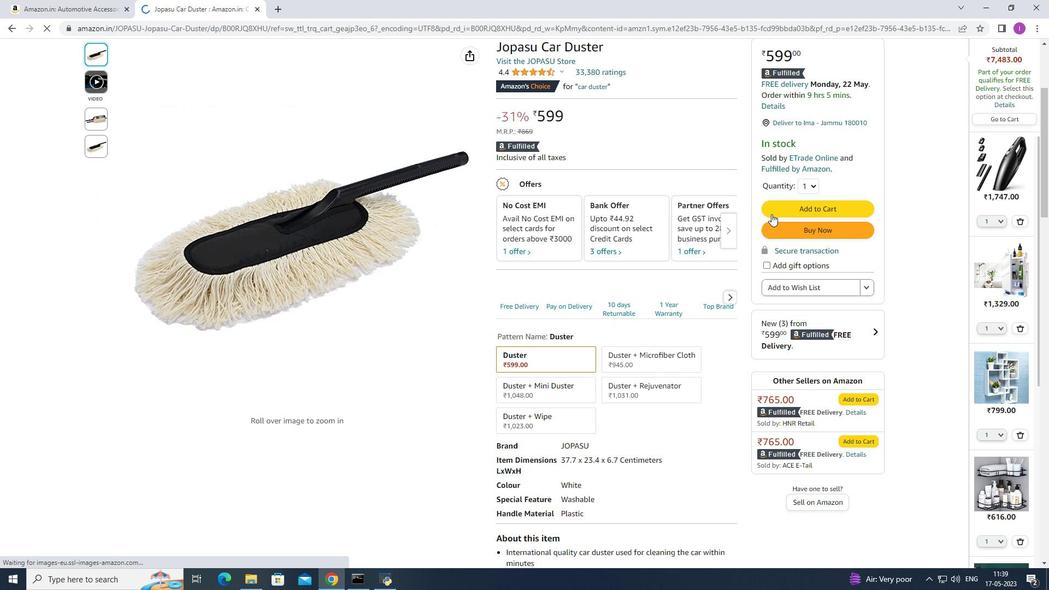 
Action: Mouse scrolled (777, 213) with delta (0, 0)
Screenshot: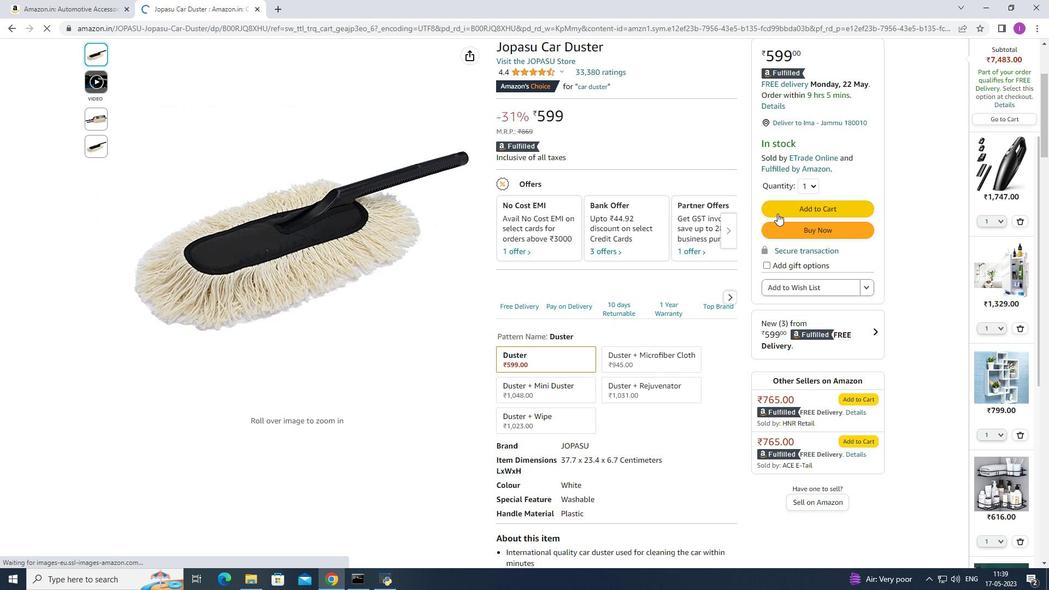
Action: Mouse scrolled (777, 213) with delta (0, 0)
Screenshot: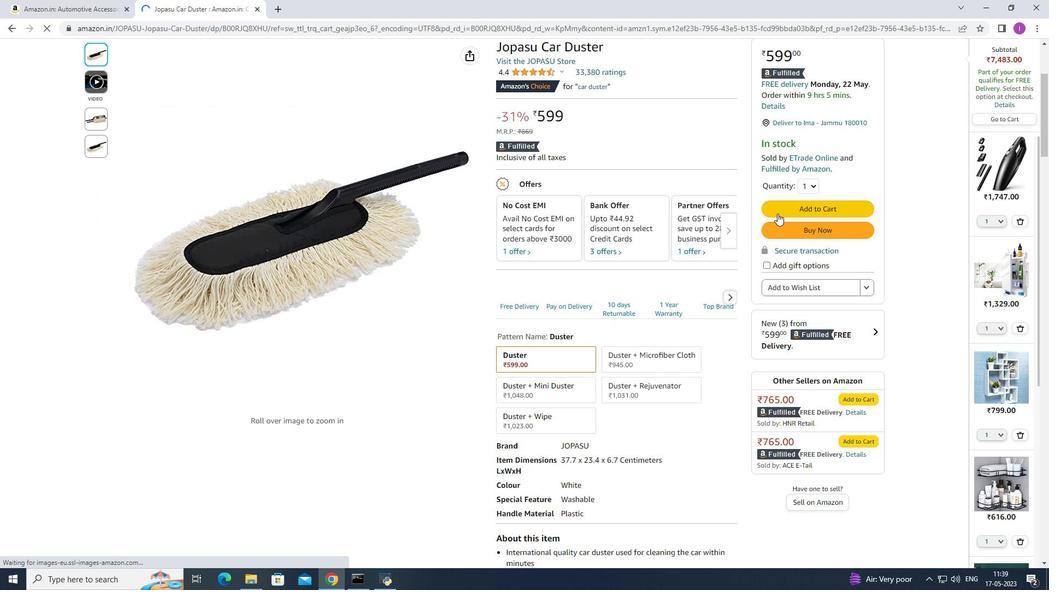 
Action: Mouse moved to (799, 95)
Screenshot: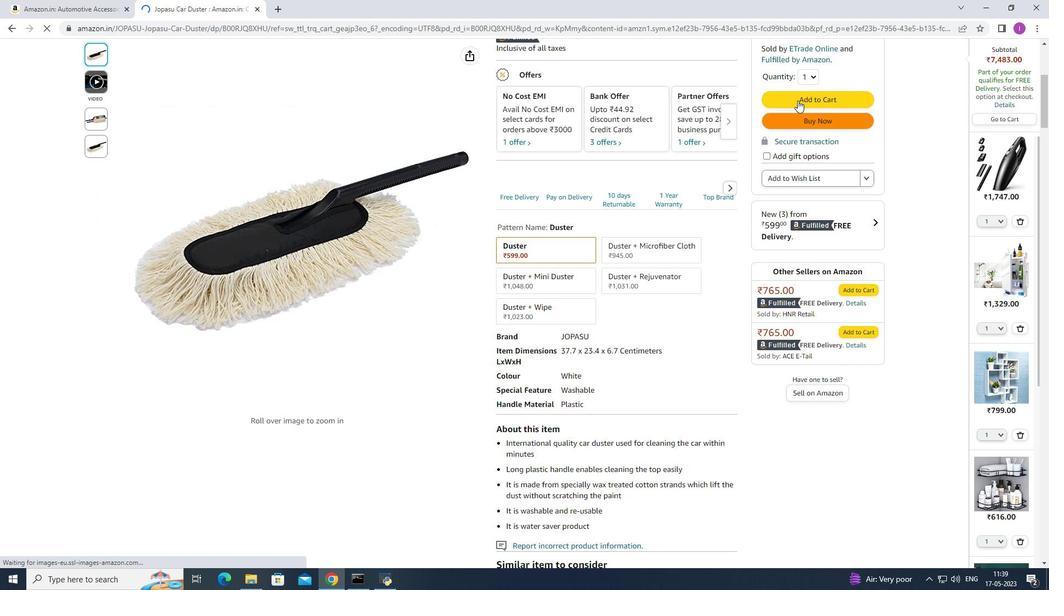 
Action: Mouse pressed left at (799, 95)
Screenshot: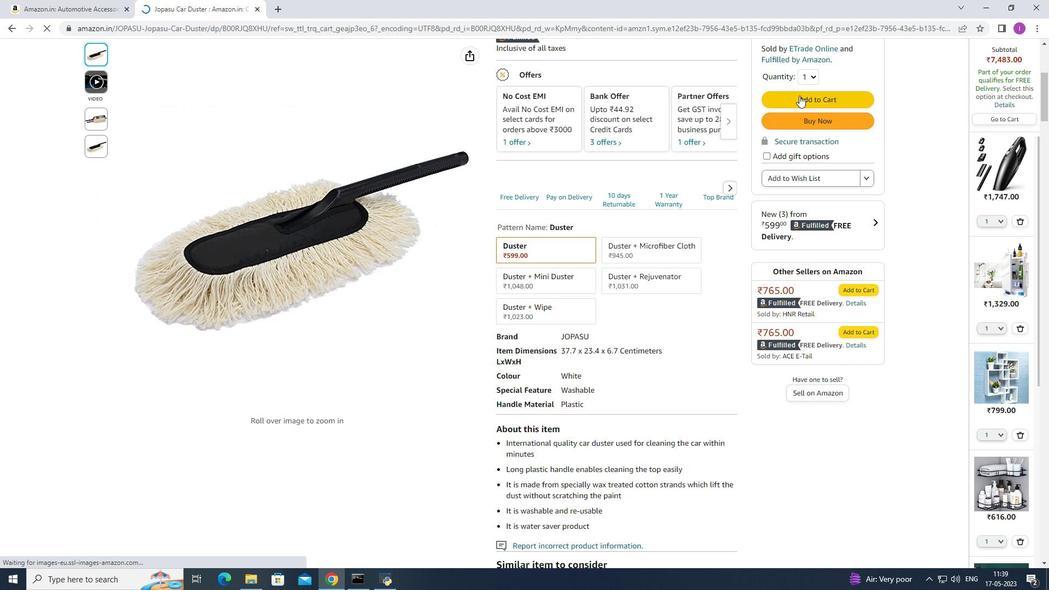 
Action: Mouse moved to (316, 292)
Screenshot: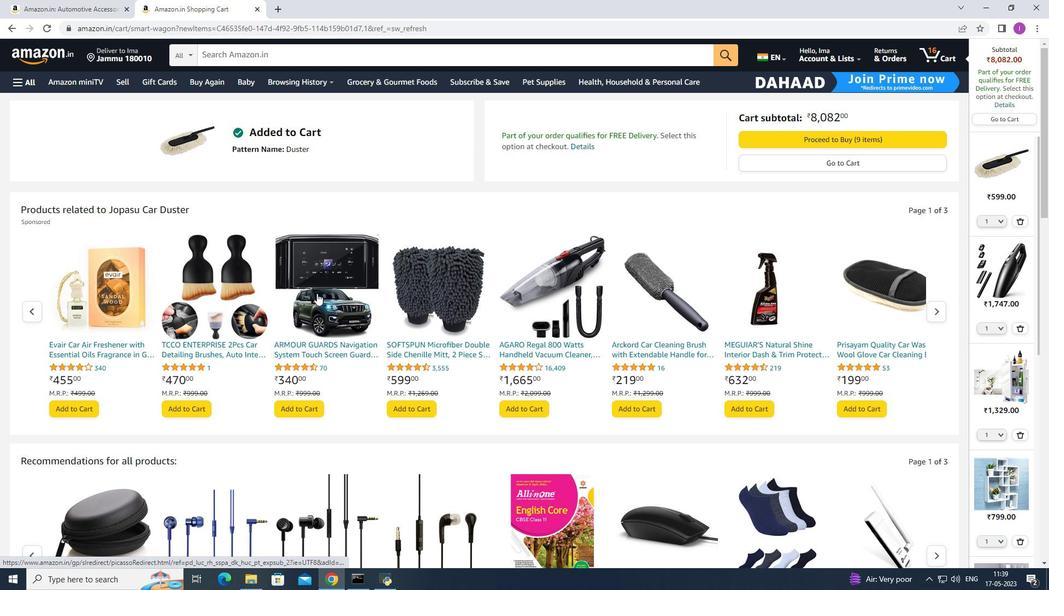 
Action: Mouse pressed left at (316, 292)
Screenshot: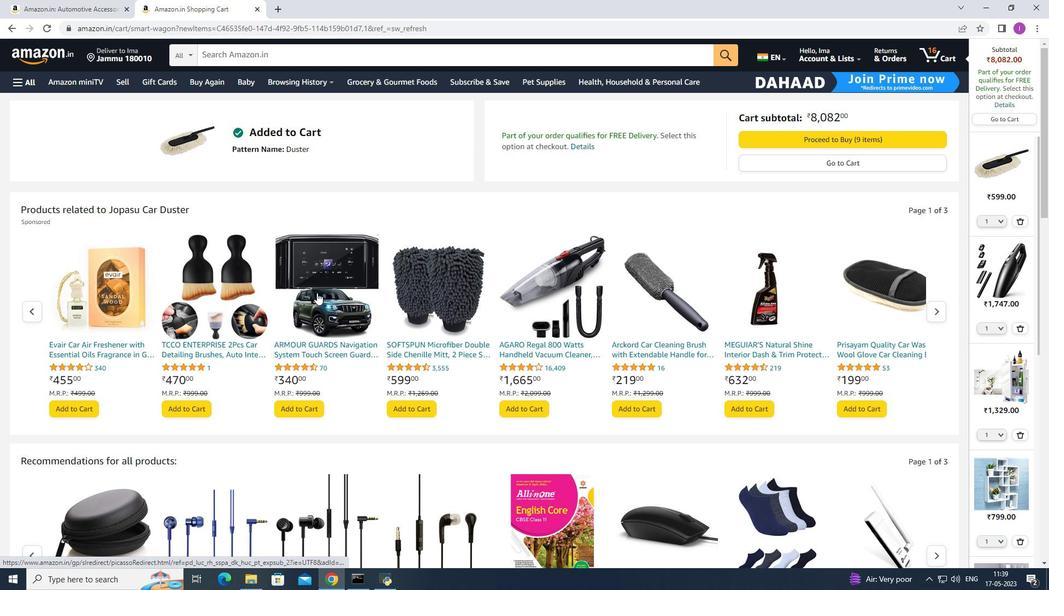 
Action: Mouse moved to (370, 277)
Screenshot: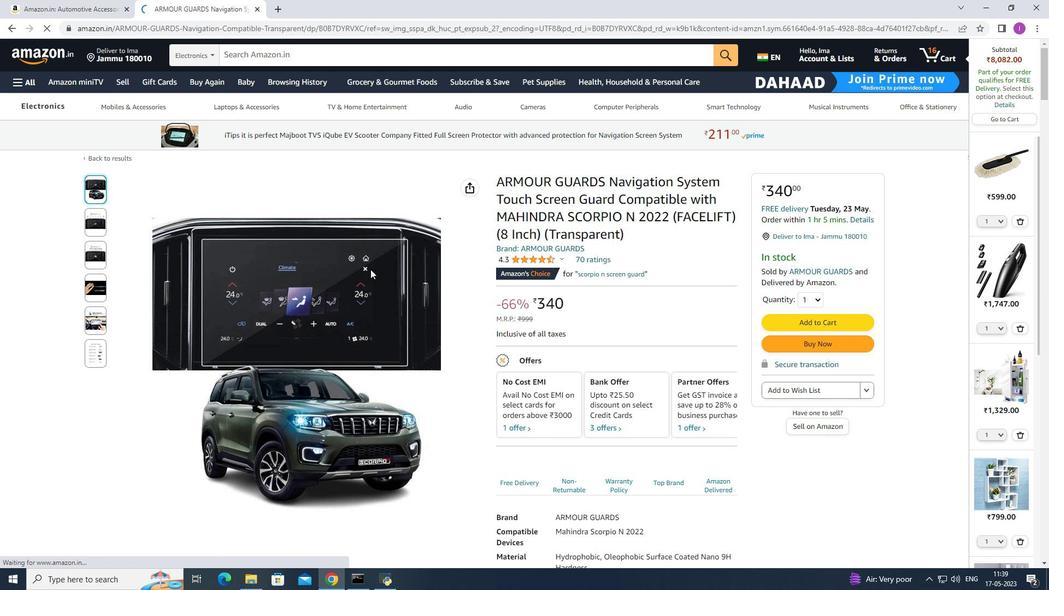 
Action: Mouse scrolled (370, 275) with delta (0, 0)
Screenshot: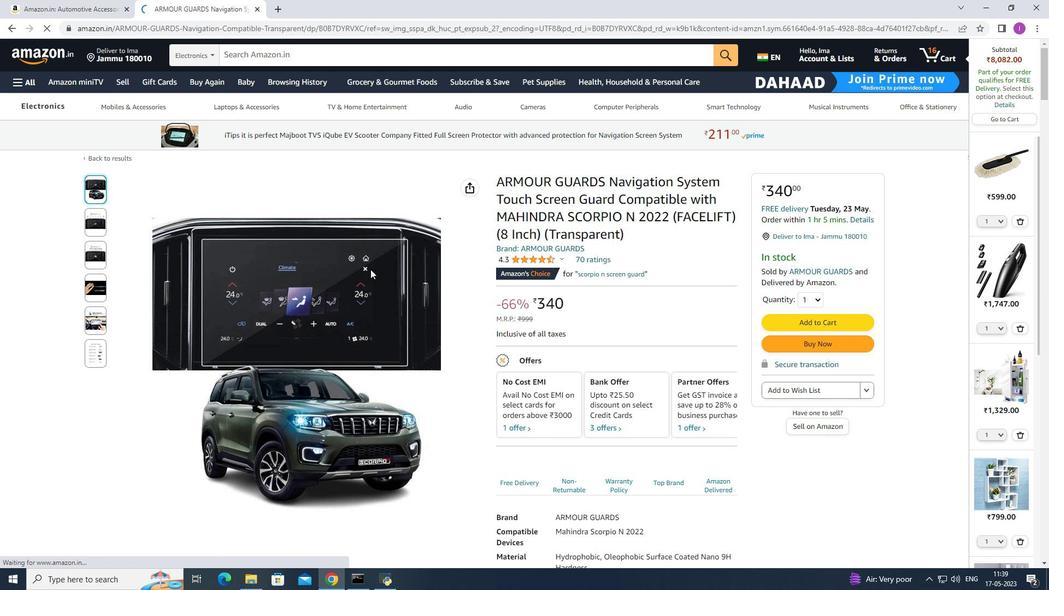
Action: Mouse moved to (371, 278)
Screenshot: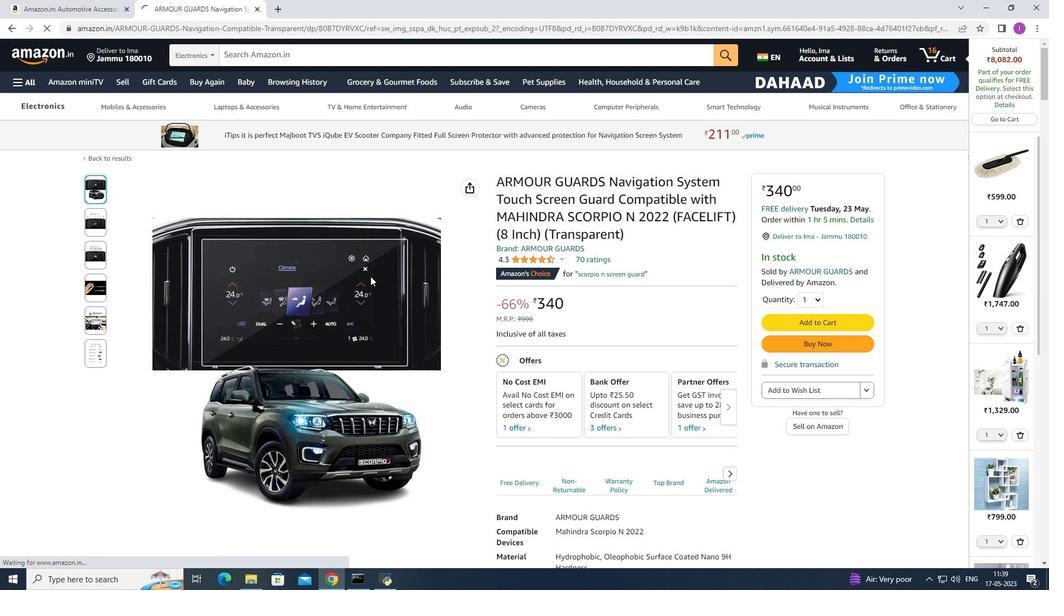 
Action: Mouse scrolled (371, 277) with delta (0, 0)
Screenshot: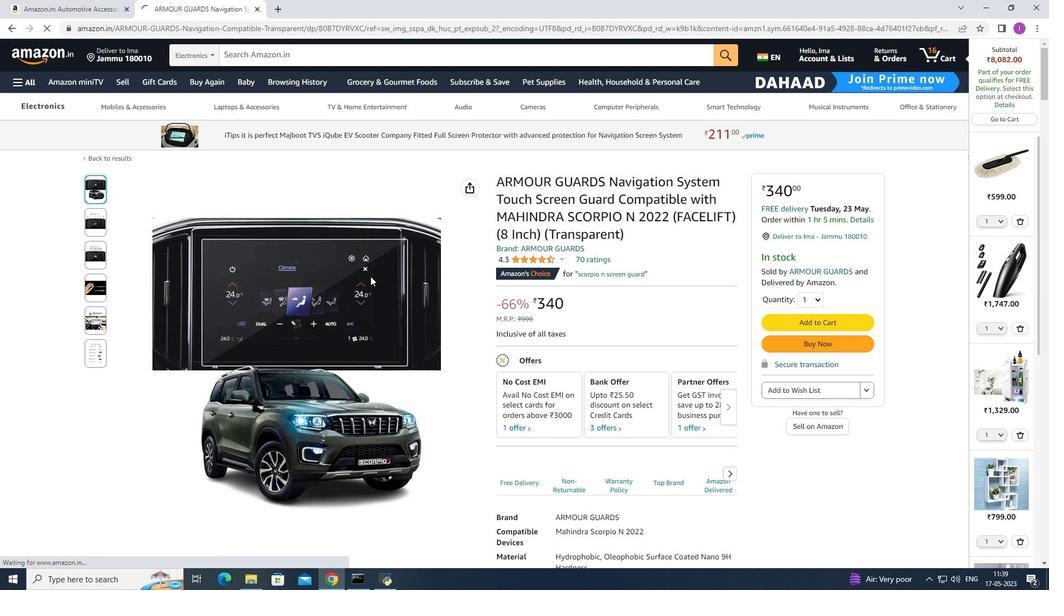 
Action: Mouse scrolled (371, 277) with delta (0, 0)
Screenshot: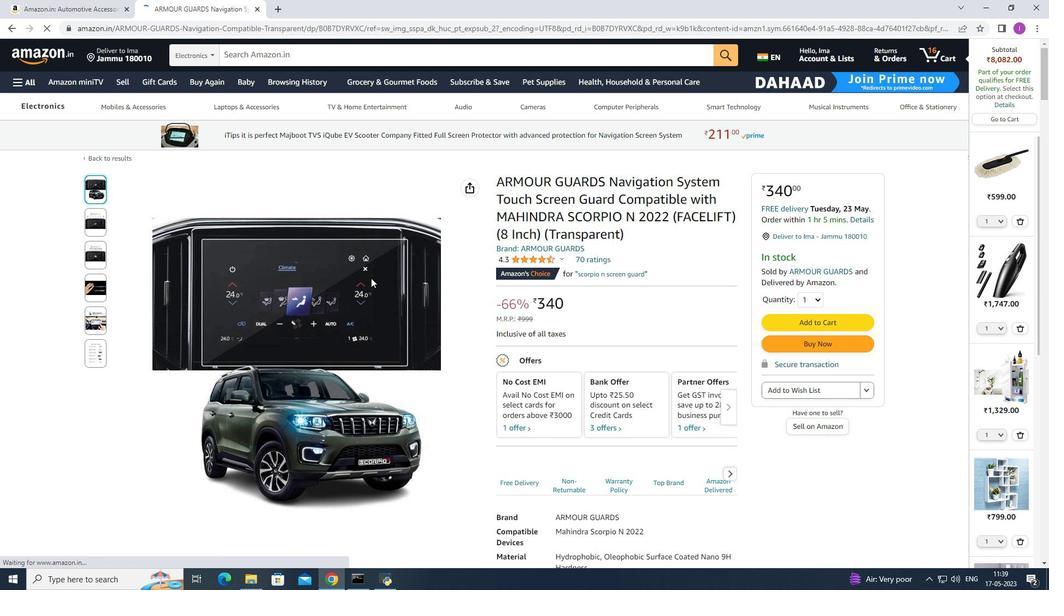 
Action: Mouse scrolled (371, 277) with delta (0, 0)
Screenshot: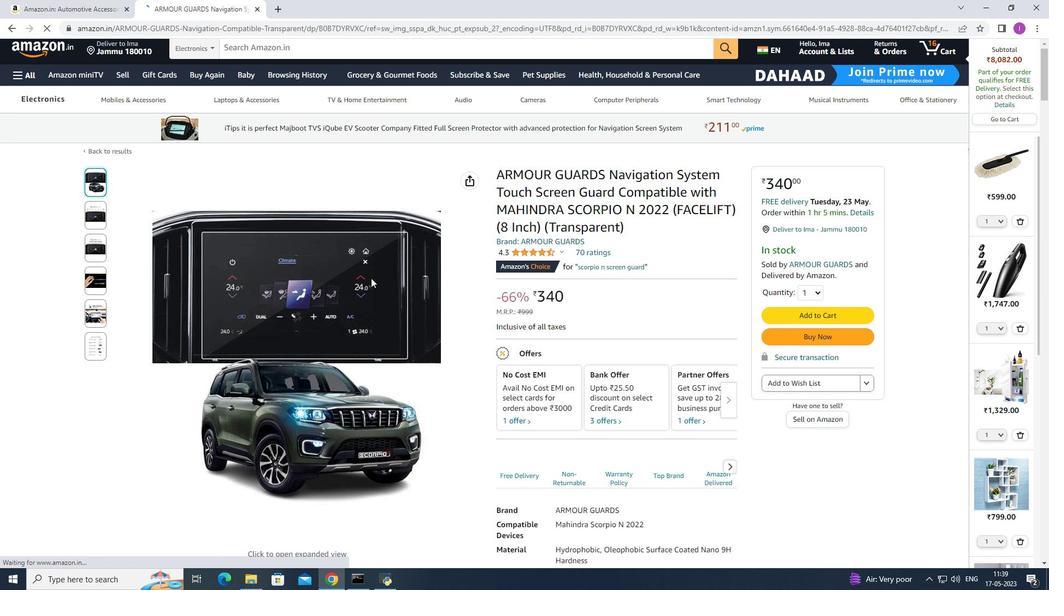 
Action: Mouse scrolled (371, 277) with delta (0, 0)
Screenshot: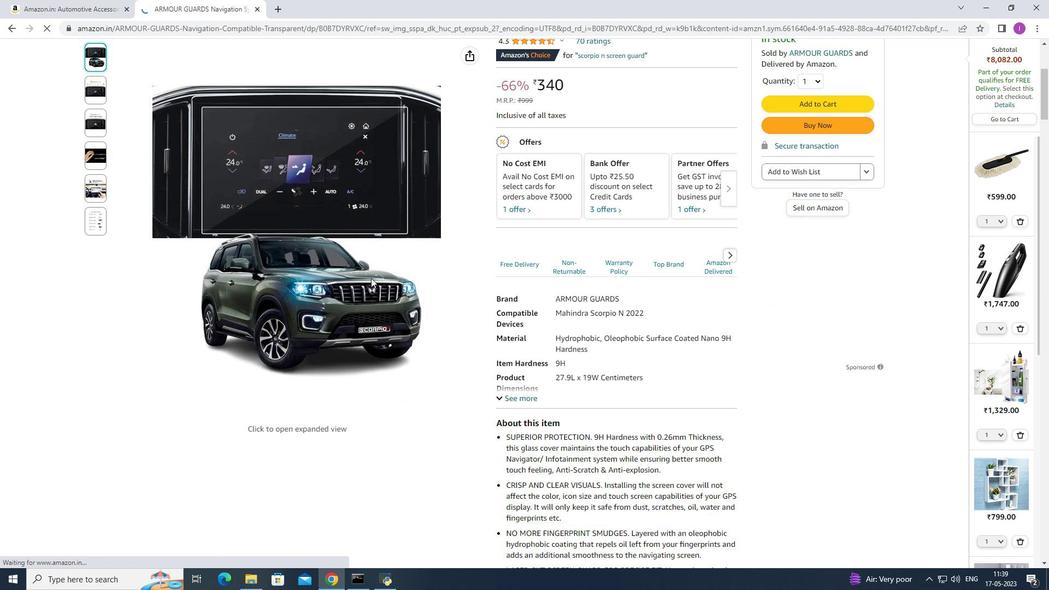 
Action: Mouse scrolled (371, 277) with delta (0, 0)
Screenshot: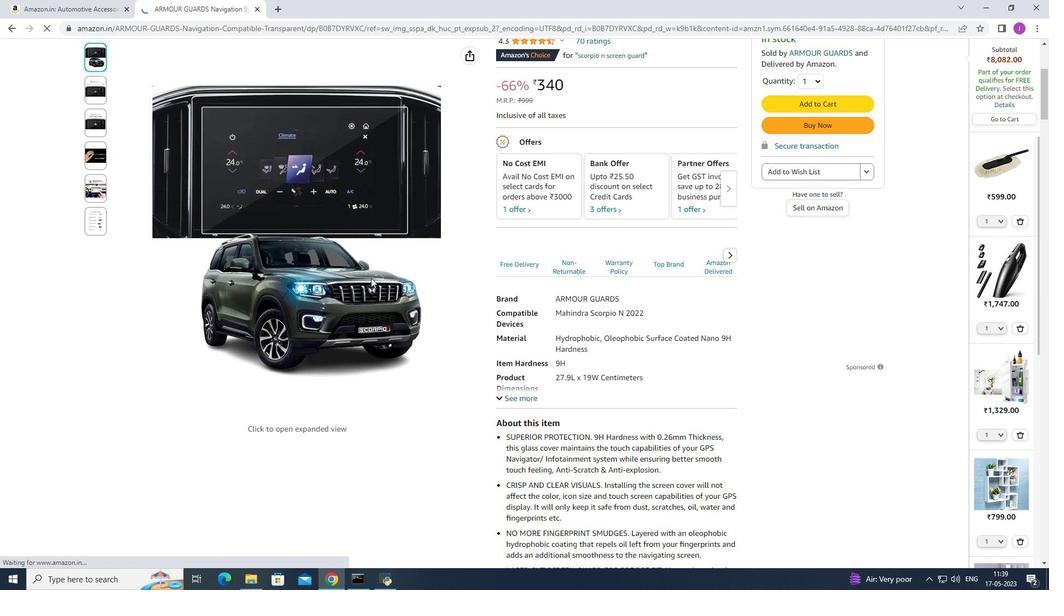 
Action: Mouse scrolled (371, 277) with delta (0, 0)
Screenshot: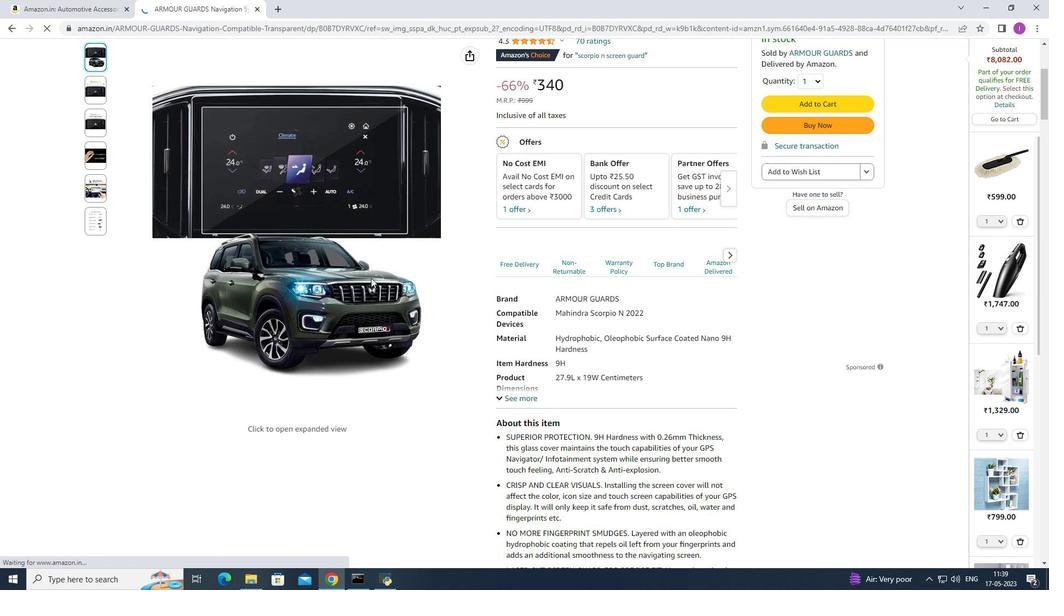
Action: Mouse moved to (495, 298)
Screenshot: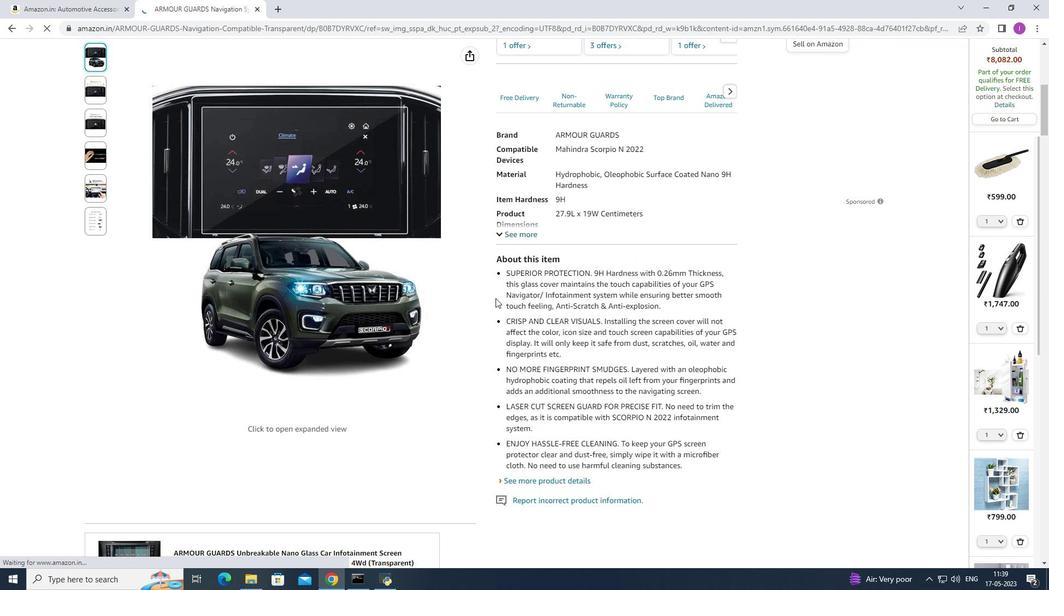 
Action: Mouse scrolled (495, 297) with delta (0, 0)
Screenshot: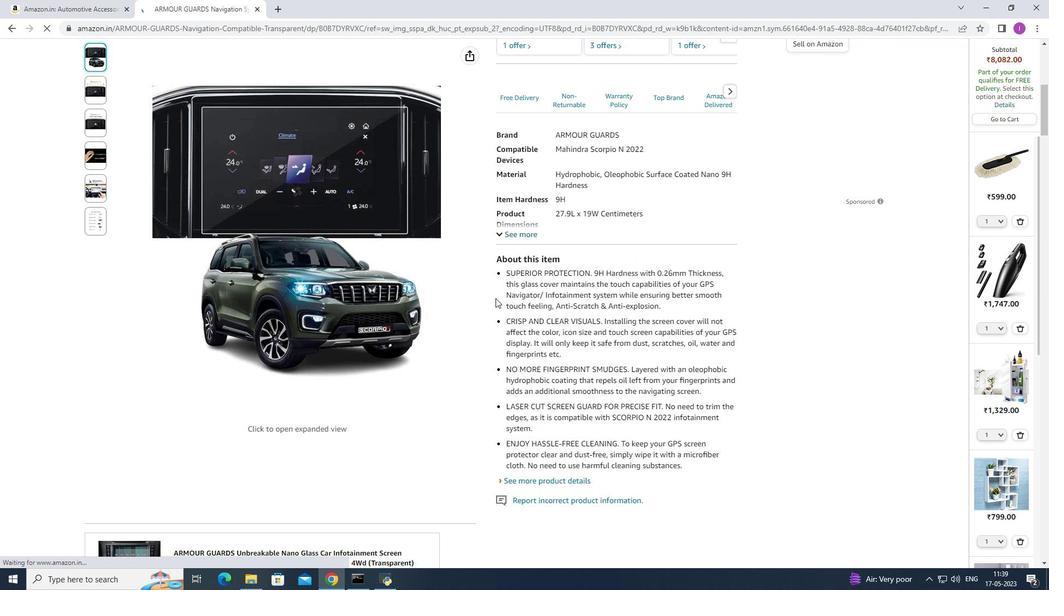 
Action: Mouse scrolled (495, 297) with delta (0, 0)
Screenshot: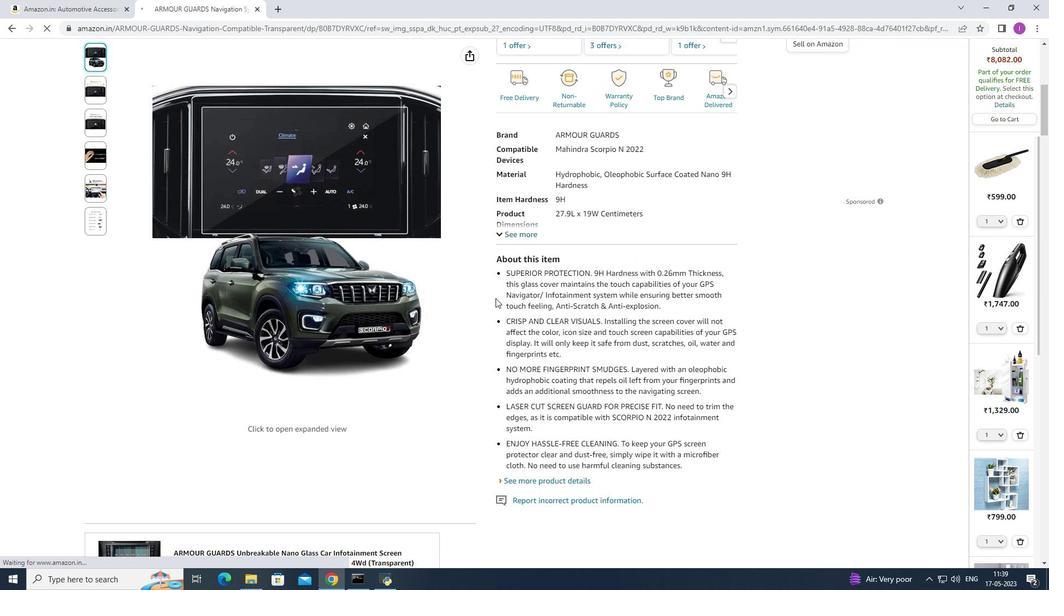 
Action: Mouse scrolled (495, 297) with delta (0, 0)
Screenshot: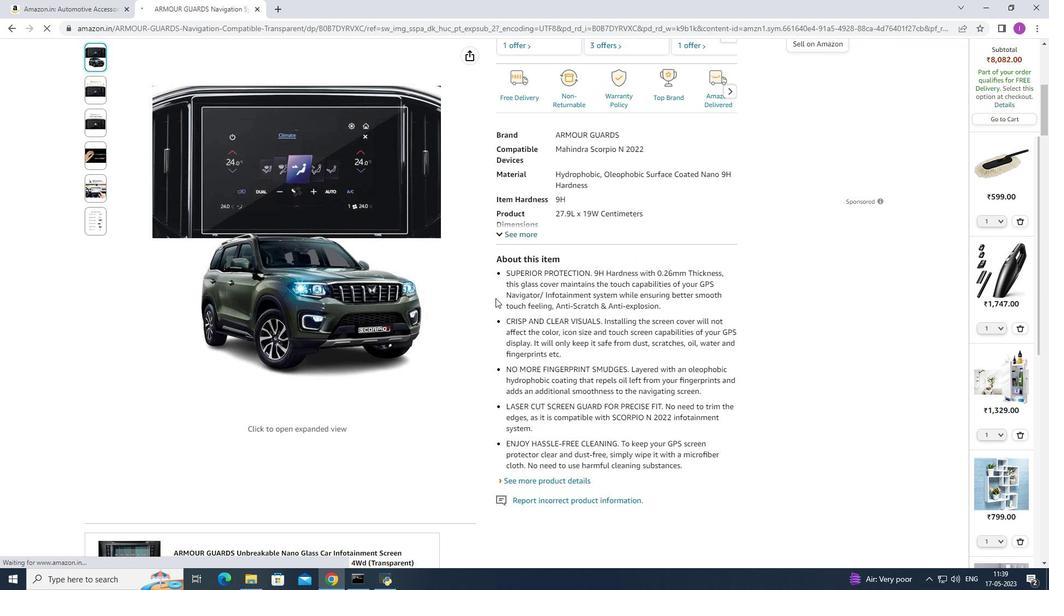 
Action: Mouse scrolled (495, 297) with delta (0, 0)
Screenshot: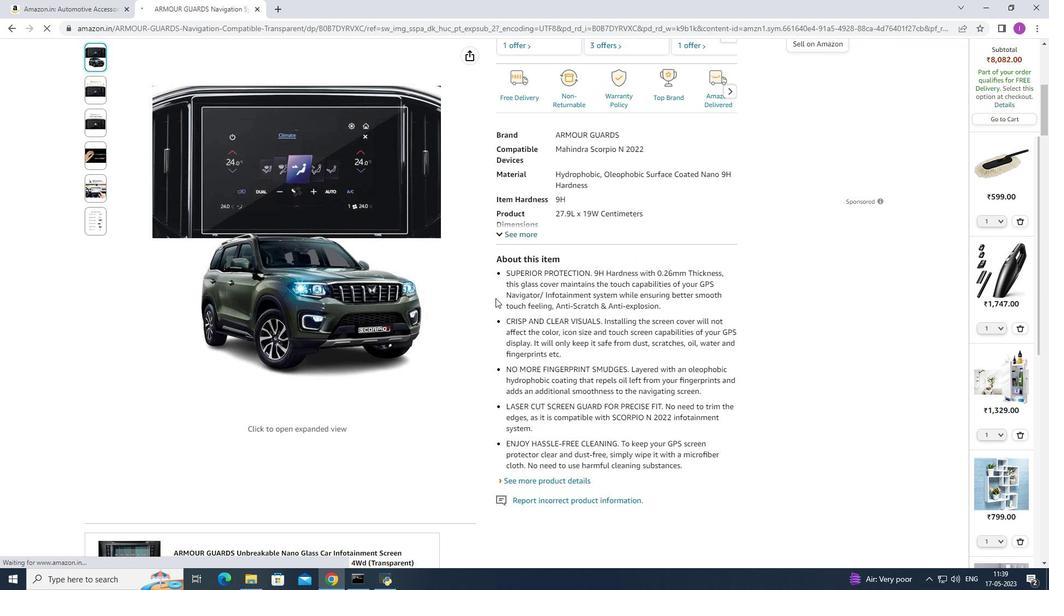 
Action: Mouse moved to (495, 298)
Screenshot: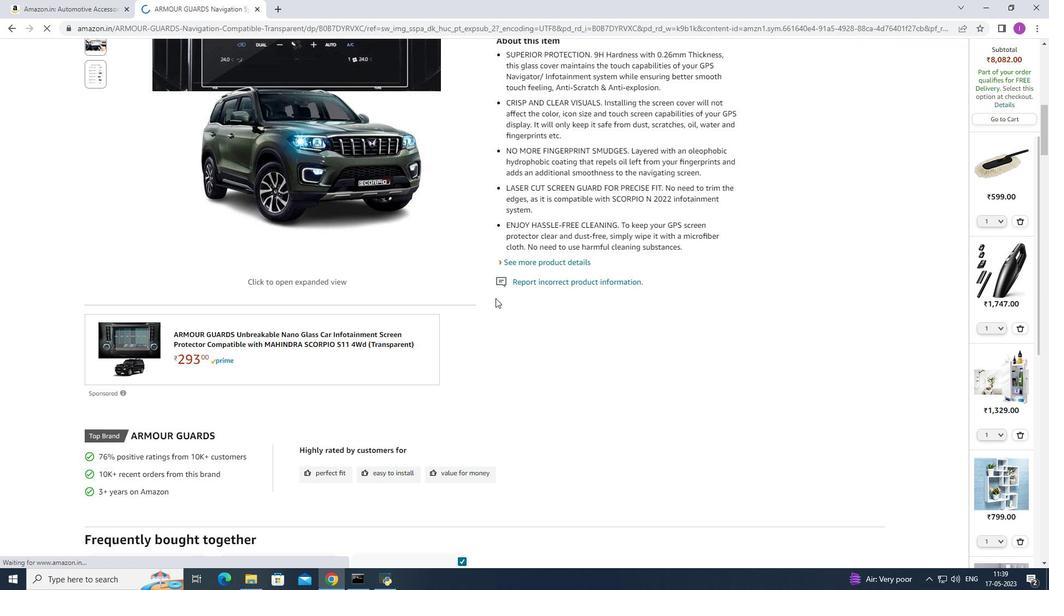 
Action: Mouse scrolled (495, 298) with delta (0, 0)
Screenshot: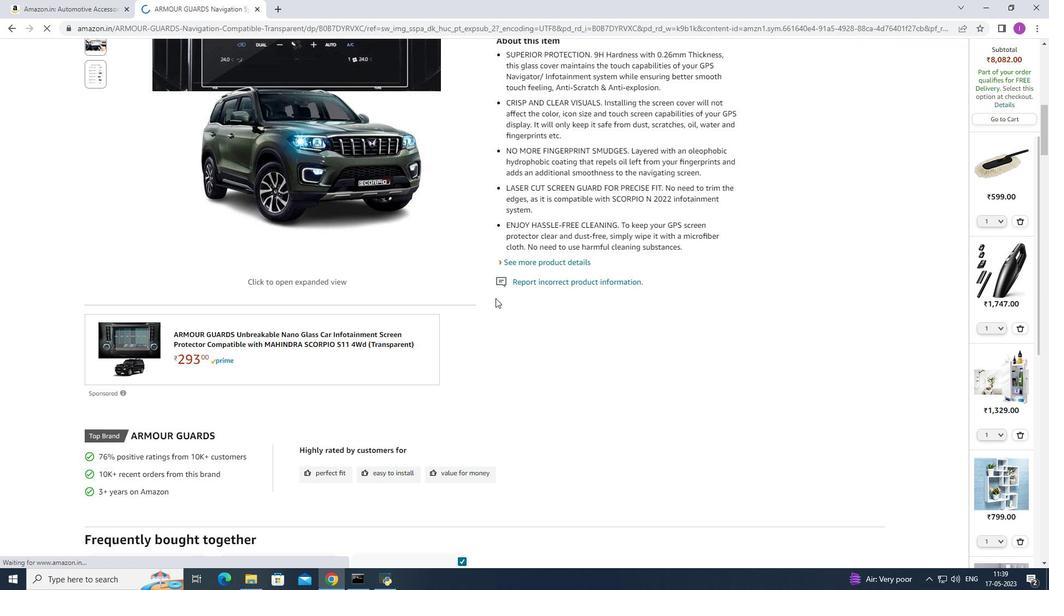 
Action: Mouse moved to (494, 300)
Screenshot: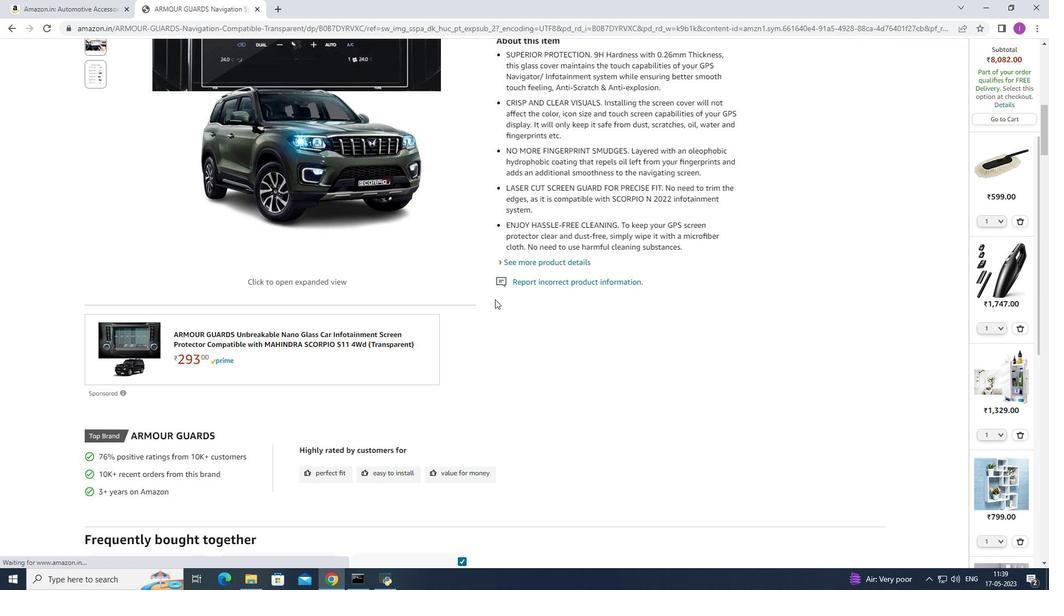 
Action: Mouse scrolled (494, 299) with delta (0, 0)
Screenshot: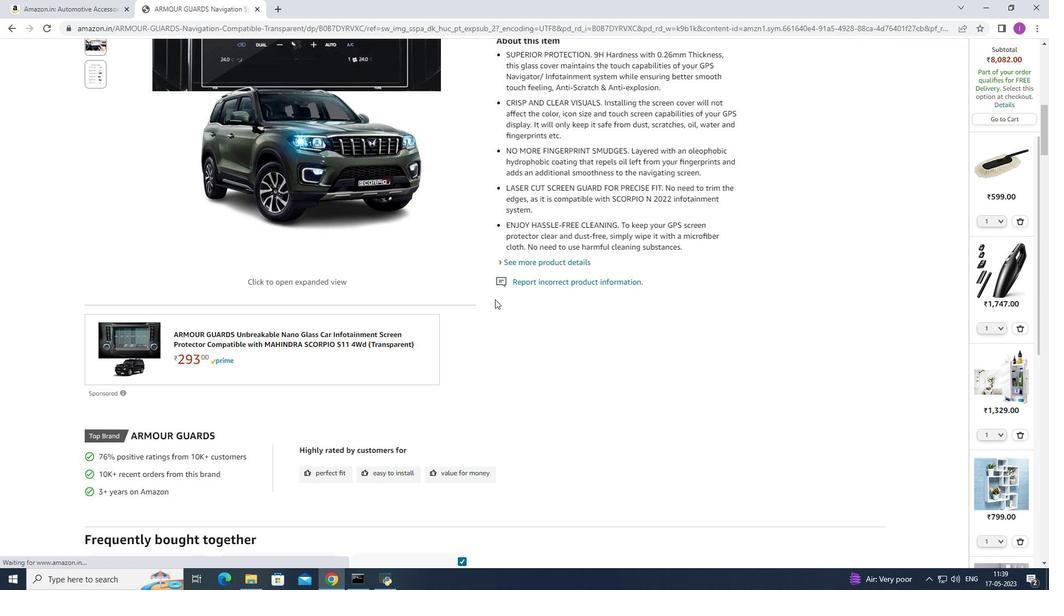
Action: Mouse moved to (493, 301)
Screenshot: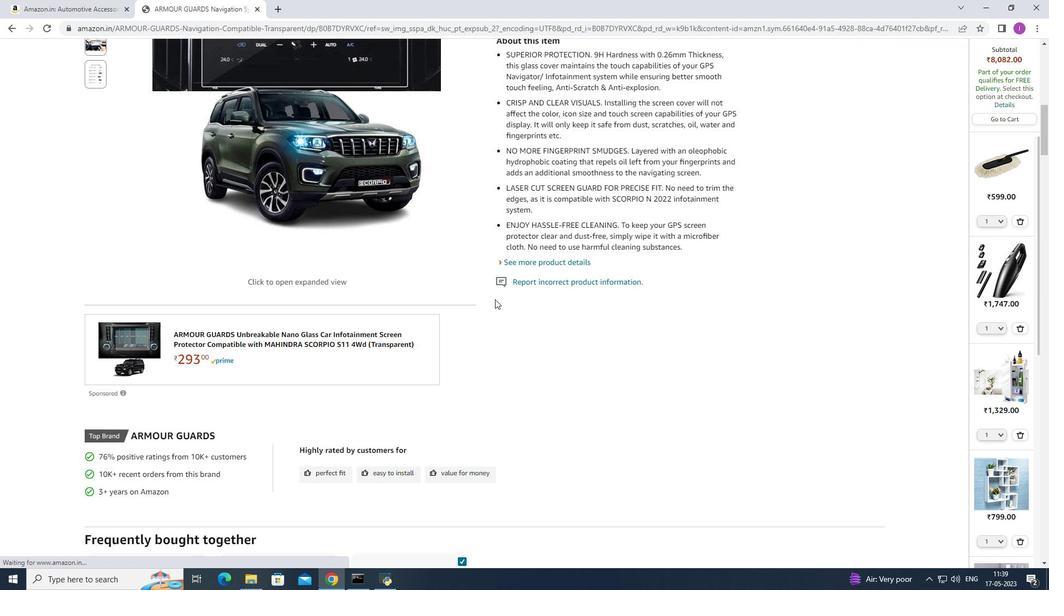 
Action: Mouse scrolled (493, 300) with delta (0, 0)
Screenshot: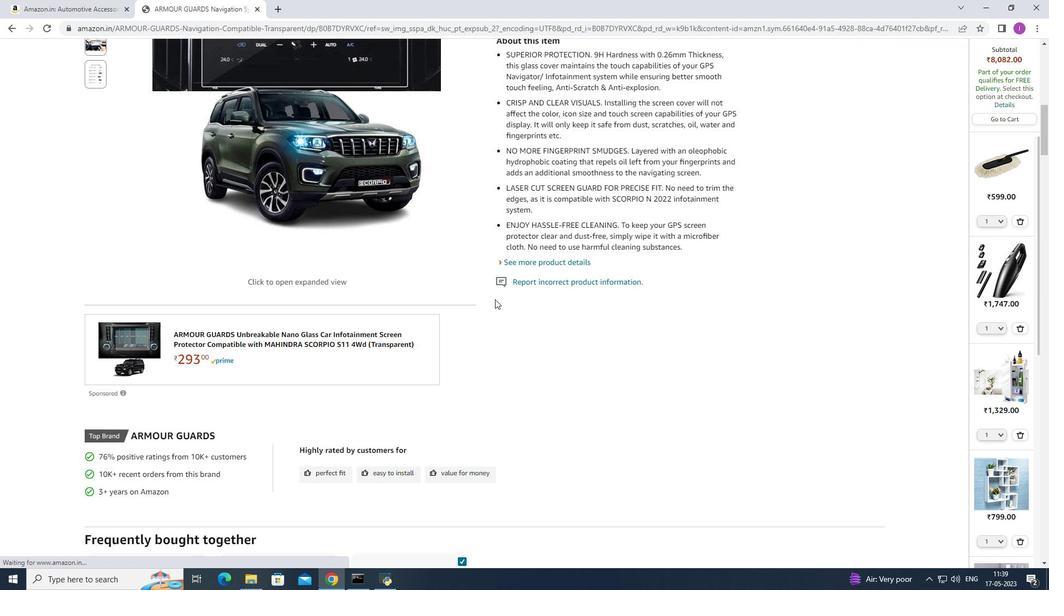 
Action: Mouse scrolled (493, 300) with delta (0, 0)
Screenshot: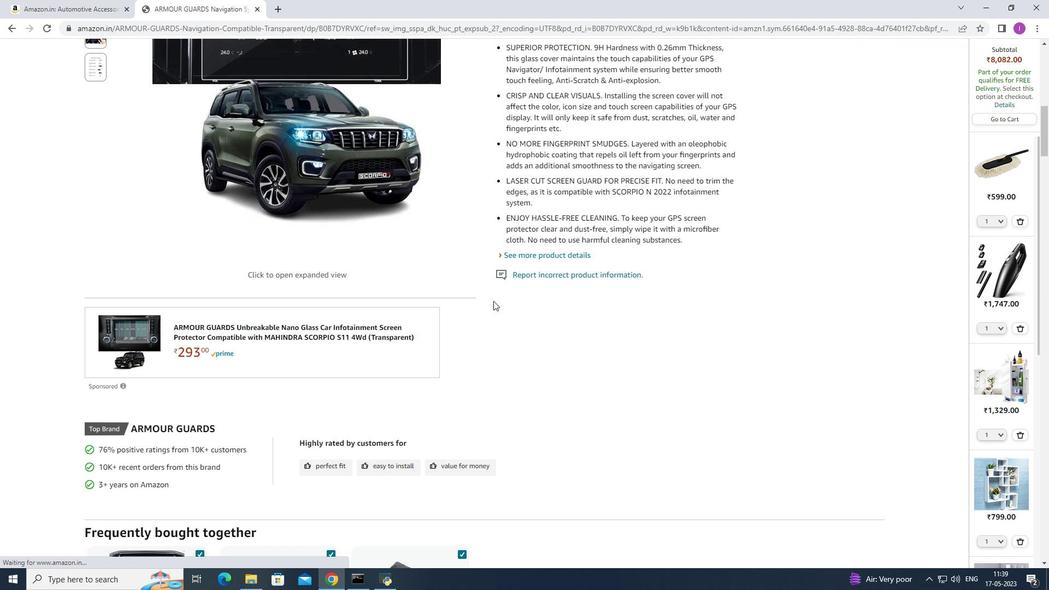 
Action: Mouse scrolled (493, 301) with delta (0, 0)
Screenshot: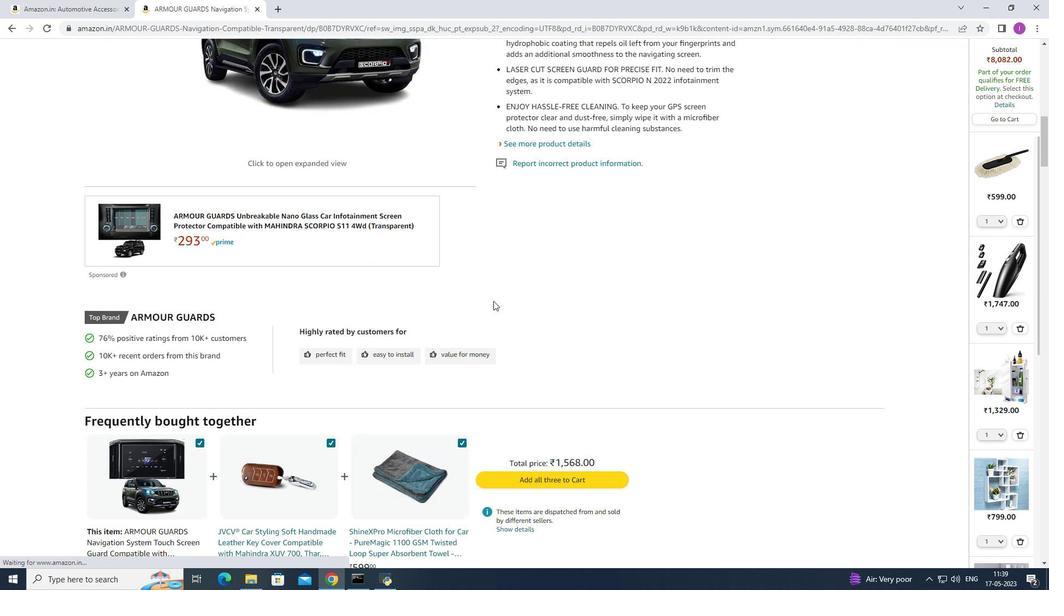 
Action: Mouse scrolled (493, 301) with delta (0, 0)
Screenshot: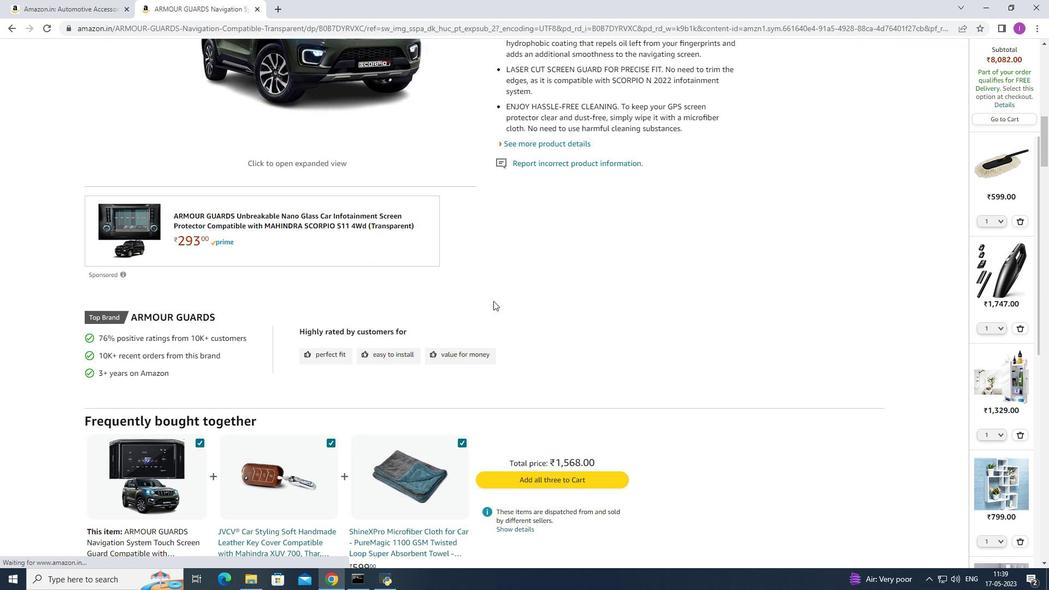 
Action: Mouse scrolled (493, 301) with delta (0, 0)
Screenshot: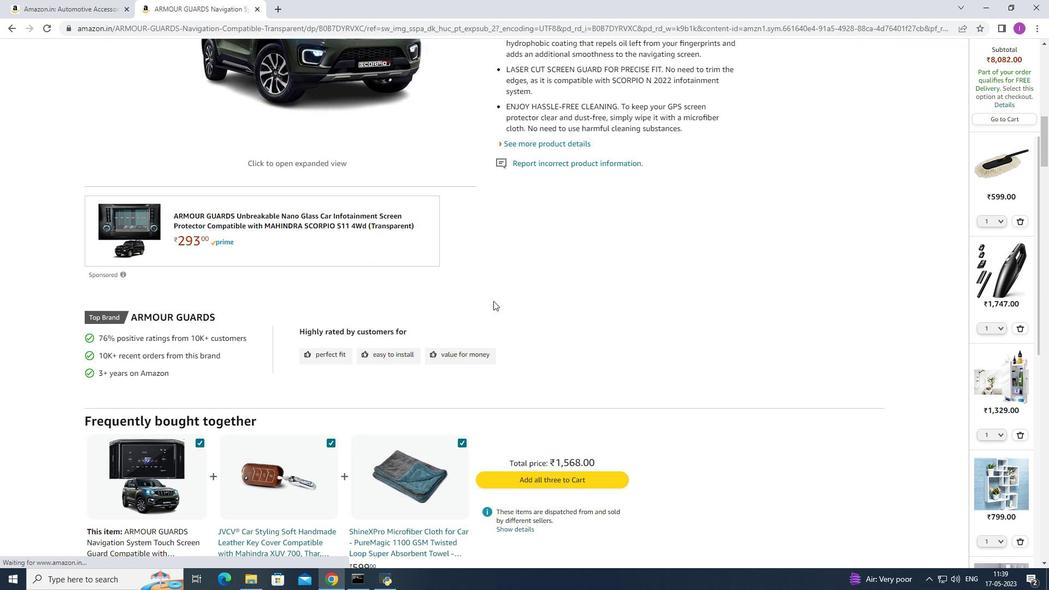 
Action: Mouse scrolled (493, 301) with delta (0, 0)
Screenshot: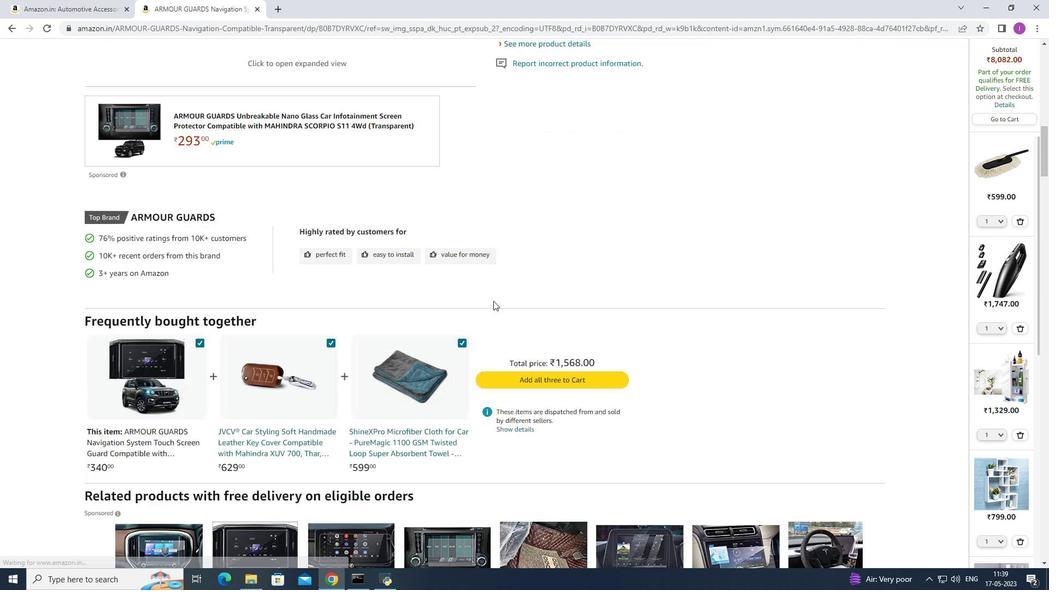 
Action: Mouse scrolled (493, 301) with delta (0, 0)
Screenshot: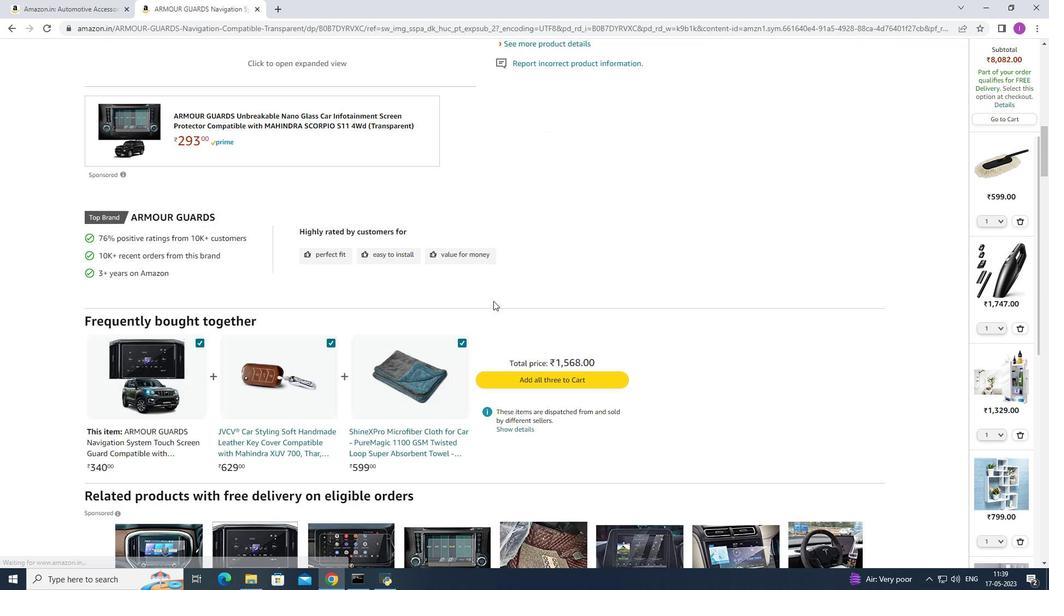 
Action: Mouse moved to (492, 297)
Screenshot: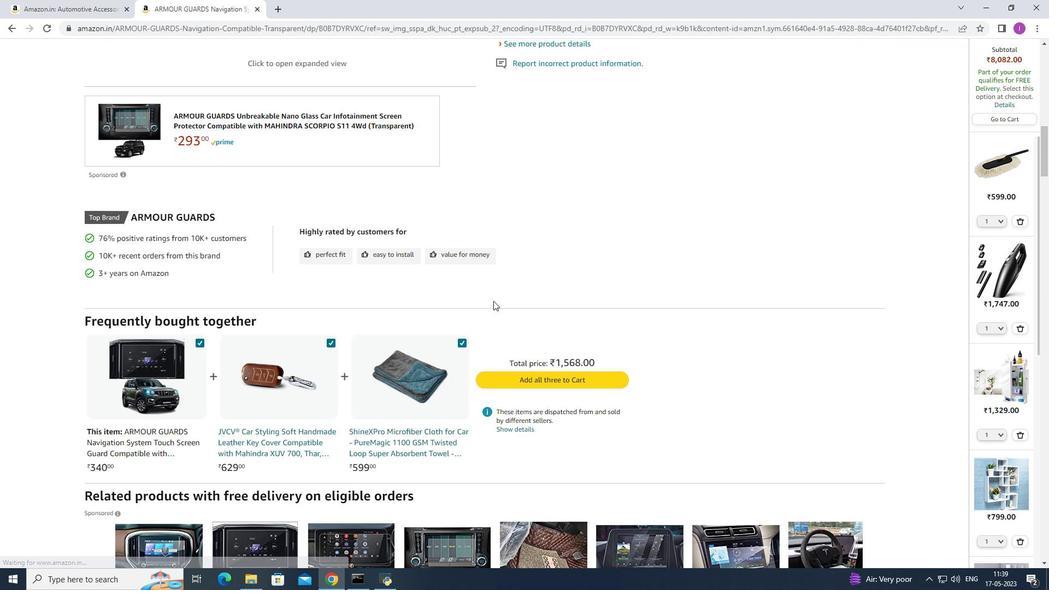 
Action: Mouse scrolled (492, 297) with delta (0, 0)
Screenshot: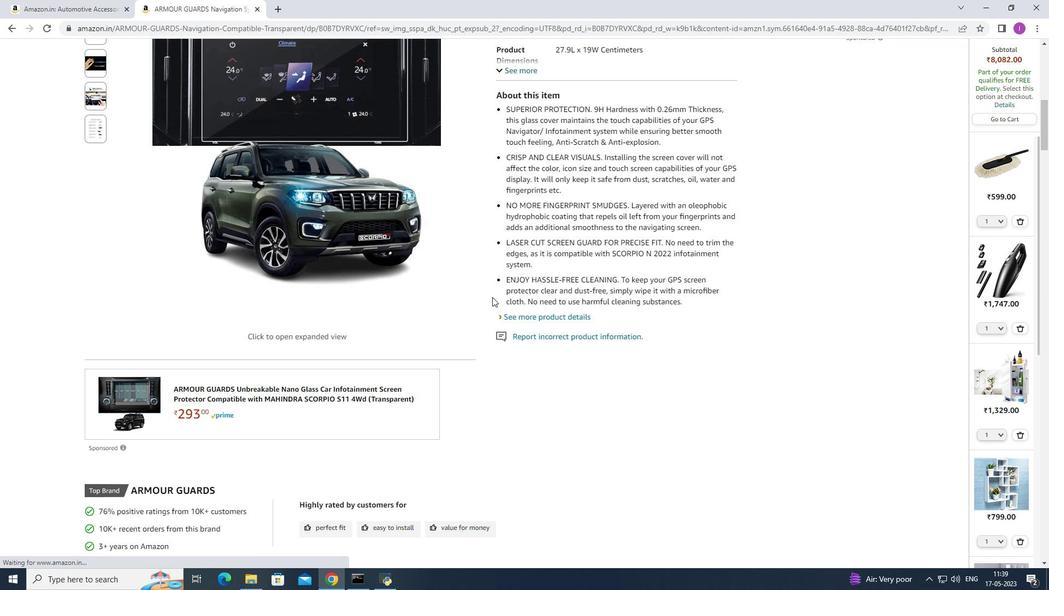
Action: Mouse scrolled (492, 297) with delta (0, 0)
Screenshot: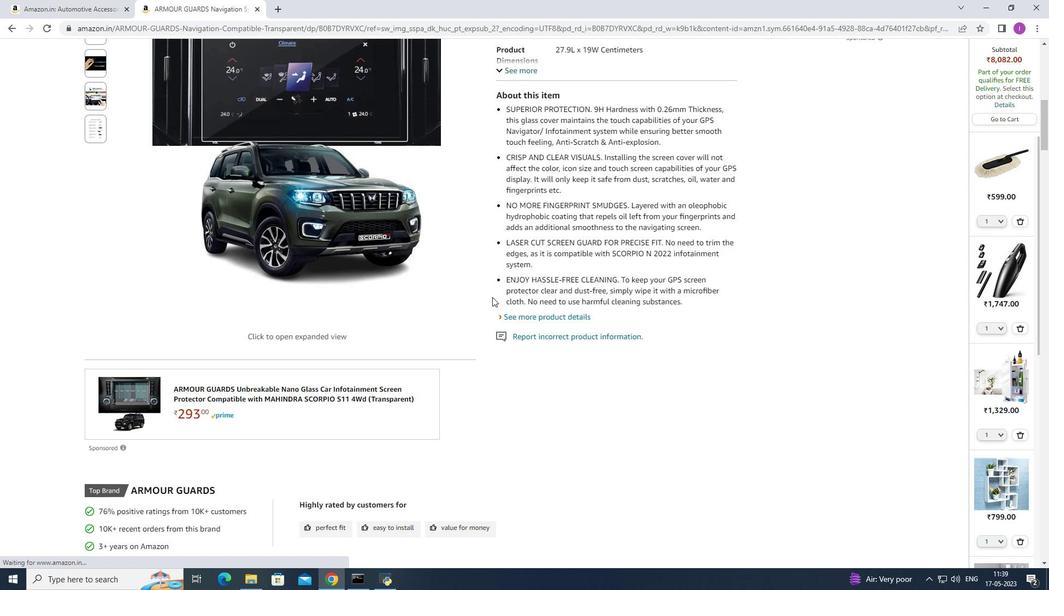 
Action: Mouse scrolled (492, 297) with delta (0, 0)
Screenshot: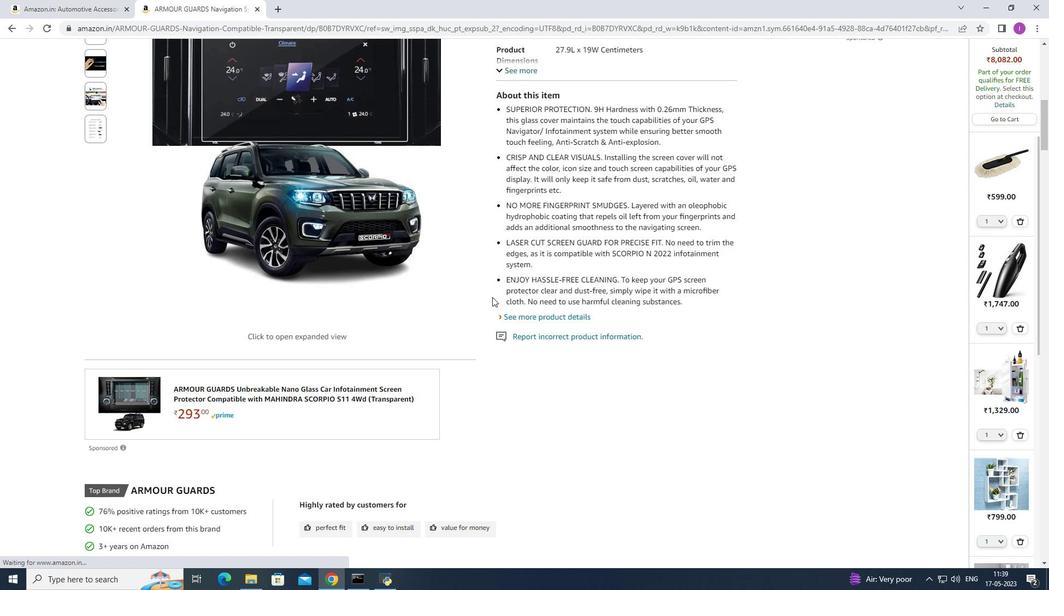 
Action: Mouse scrolled (492, 297) with delta (0, 0)
Screenshot: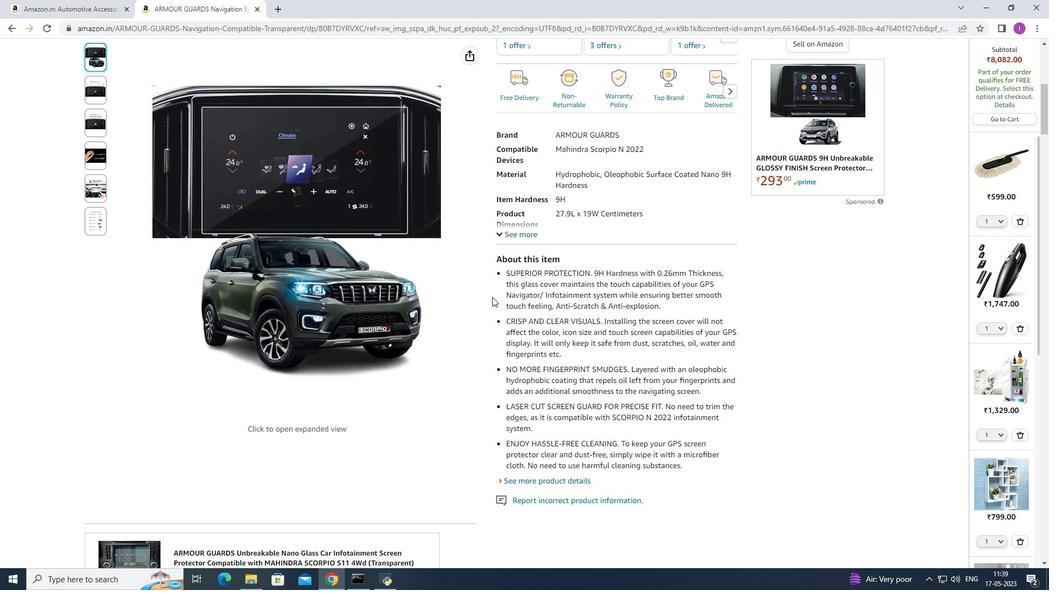 
Action: Mouse scrolled (492, 297) with delta (0, 0)
